 Task: Create a presentation using the workout routine from the webpage.
Action: Mouse moved to (561, 290)
Screenshot: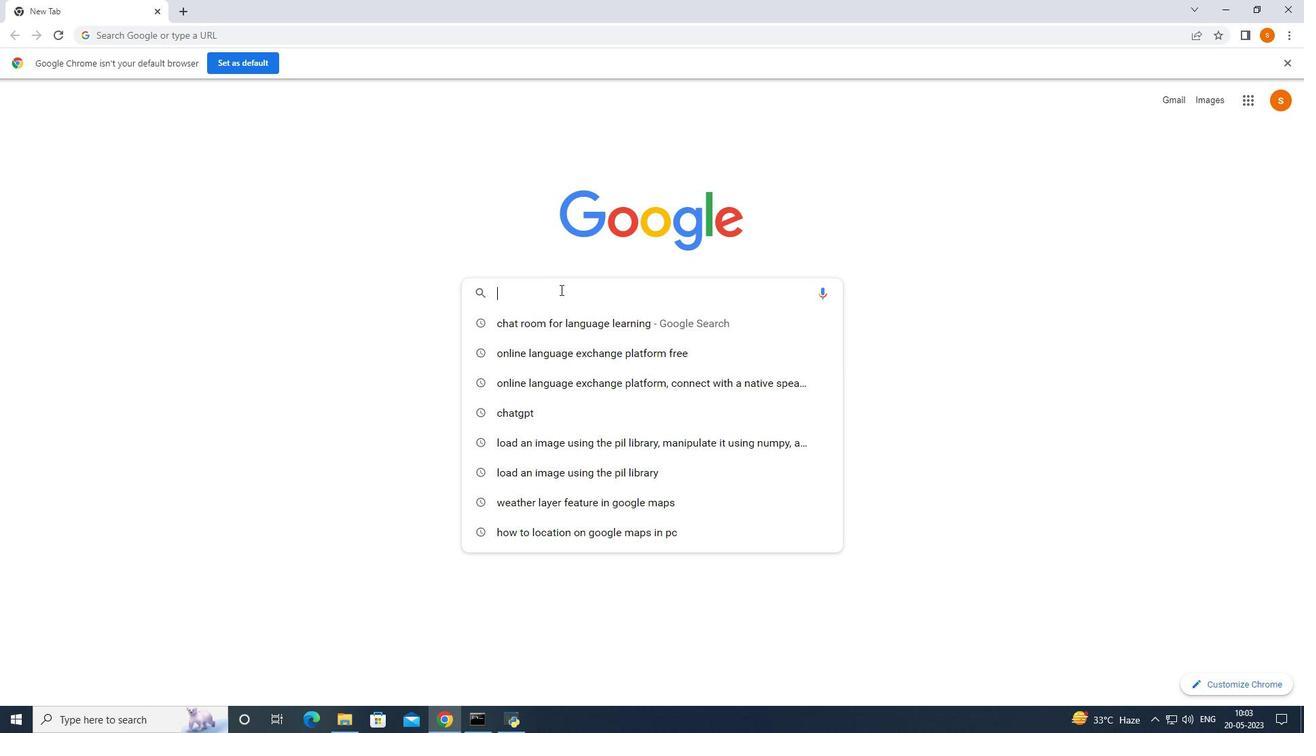 
Action: Key pressed workout<Key.space>routine<Key.space>for<Key.space>
Screenshot: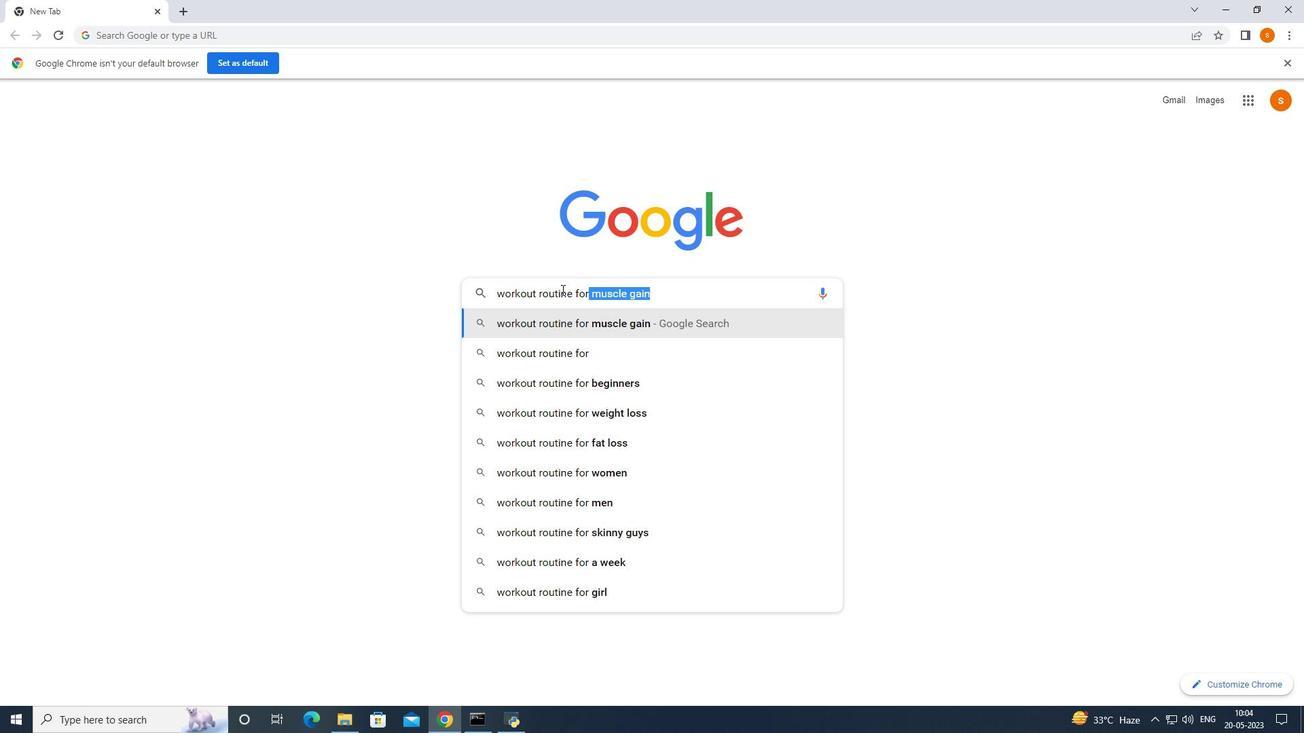 
Action: Mouse moved to (582, 377)
Screenshot: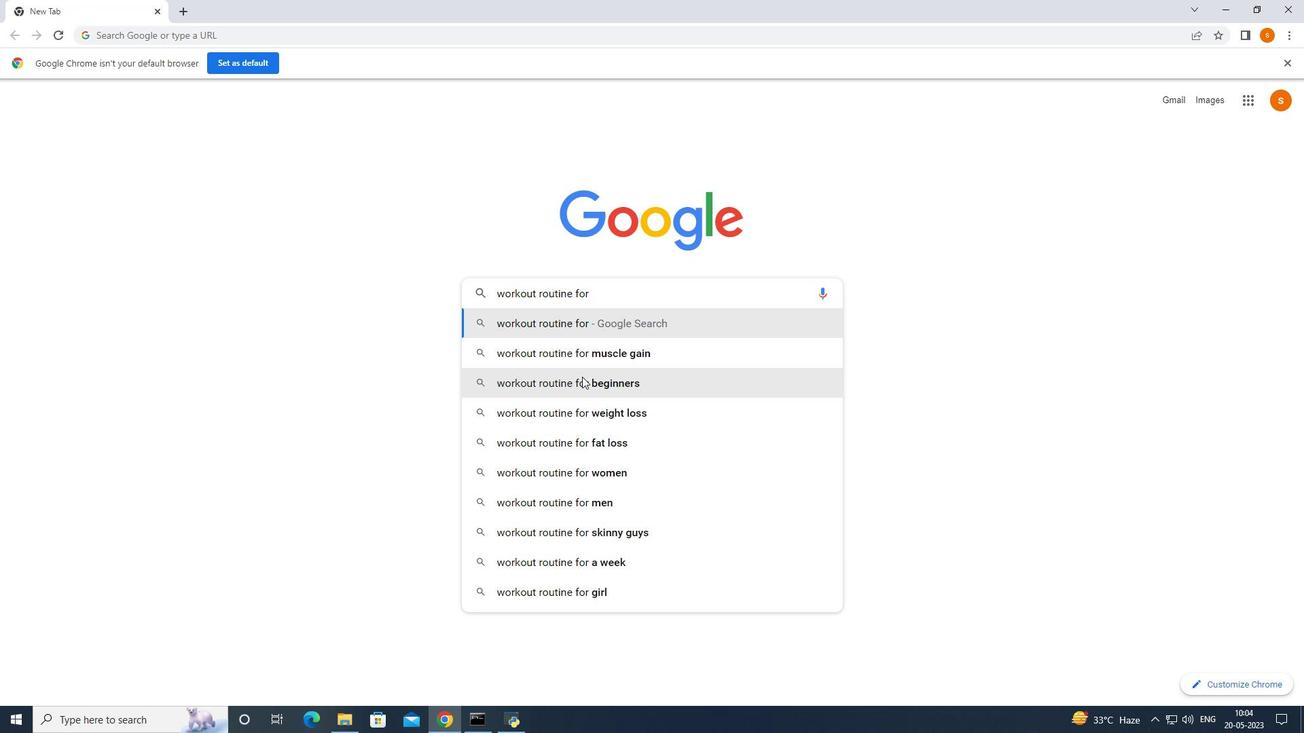 
Action: Mouse pressed left at (582, 377)
Screenshot: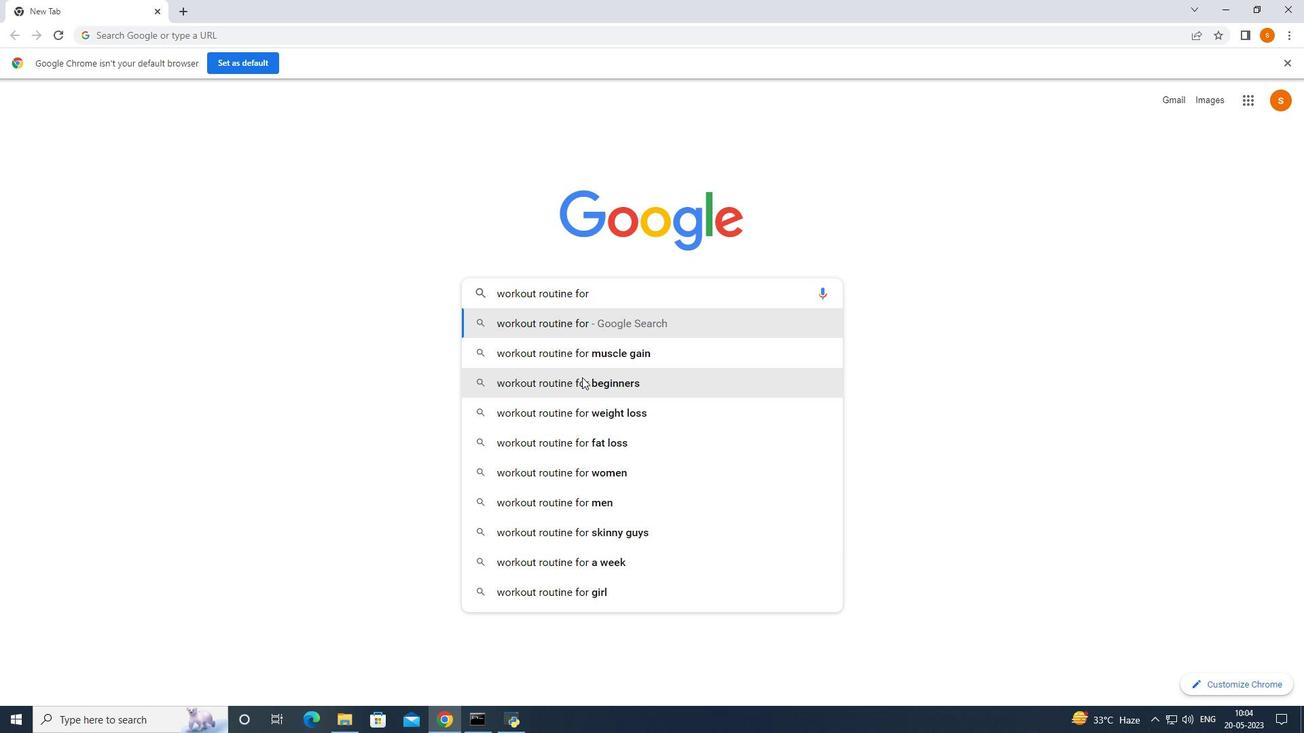 
Action: Mouse moved to (455, 294)
Screenshot: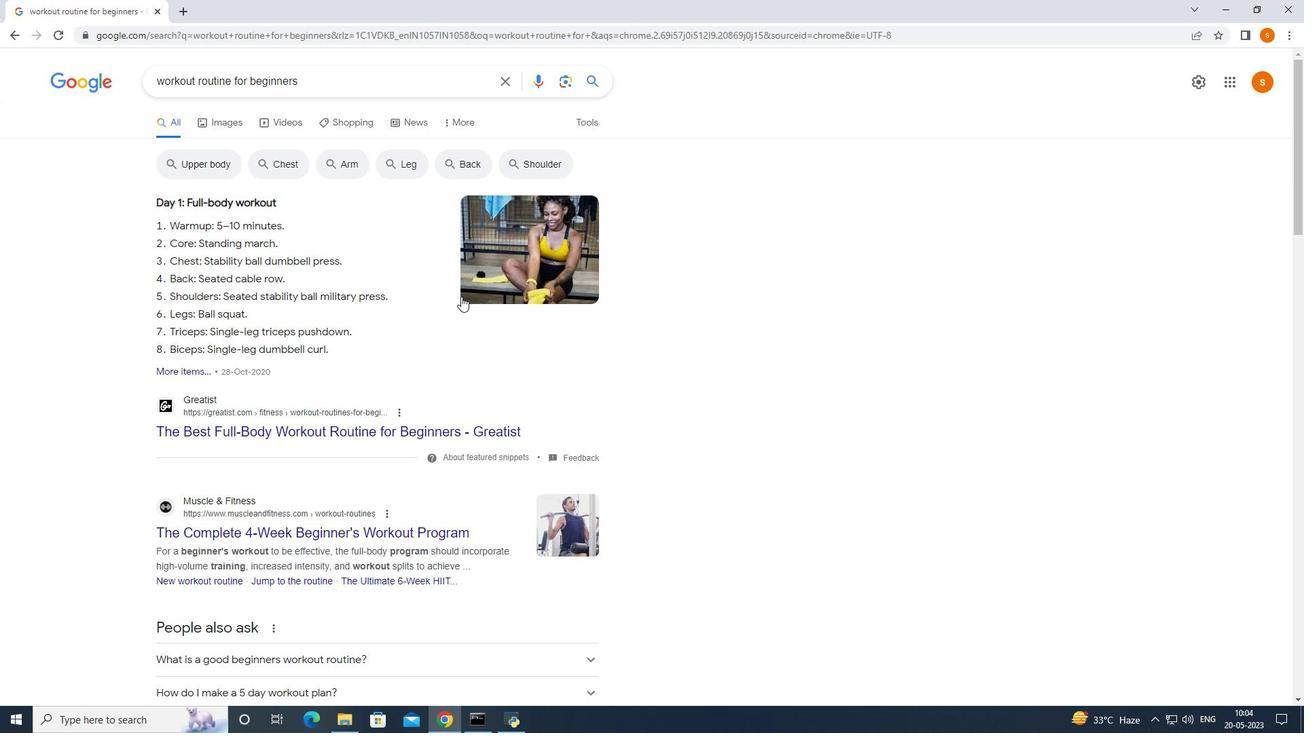 
Action: Mouse scrolled (455, 293) with delta (0, 0)
Screenshot: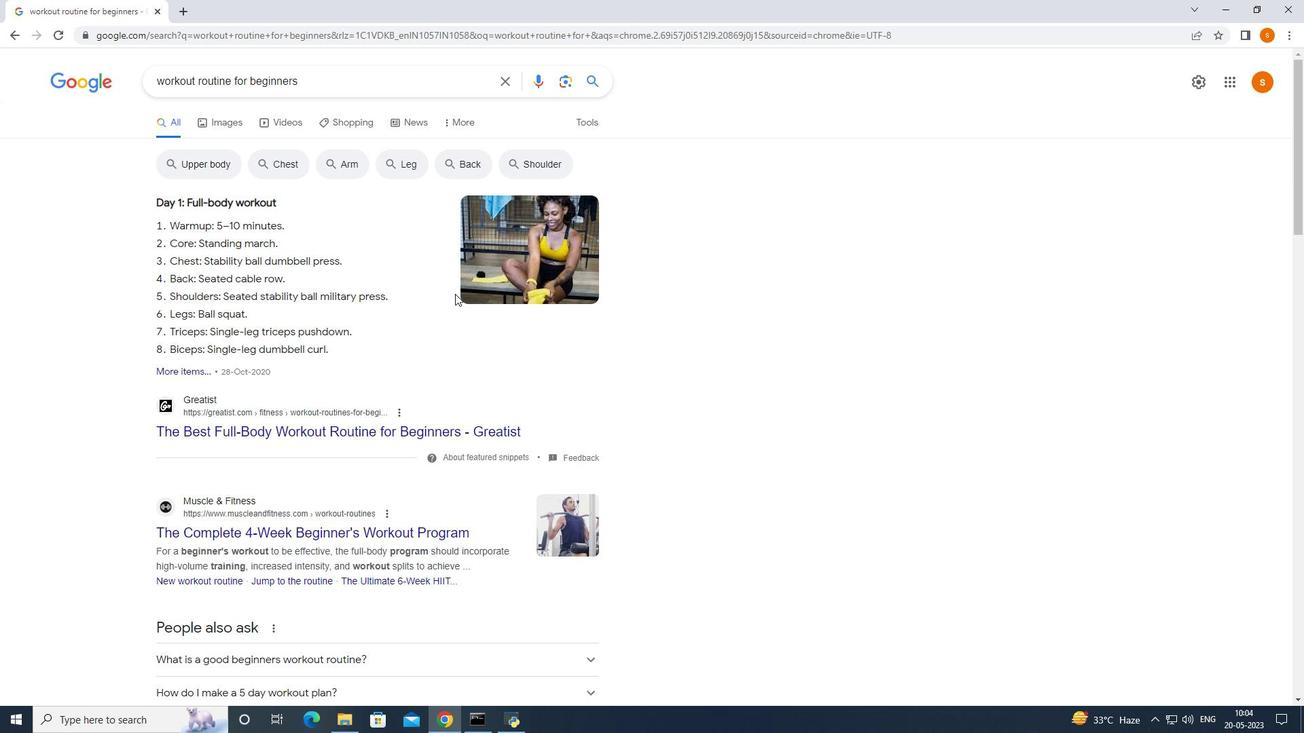 
Action: Mouse moved to (415, 364)
Screenshot: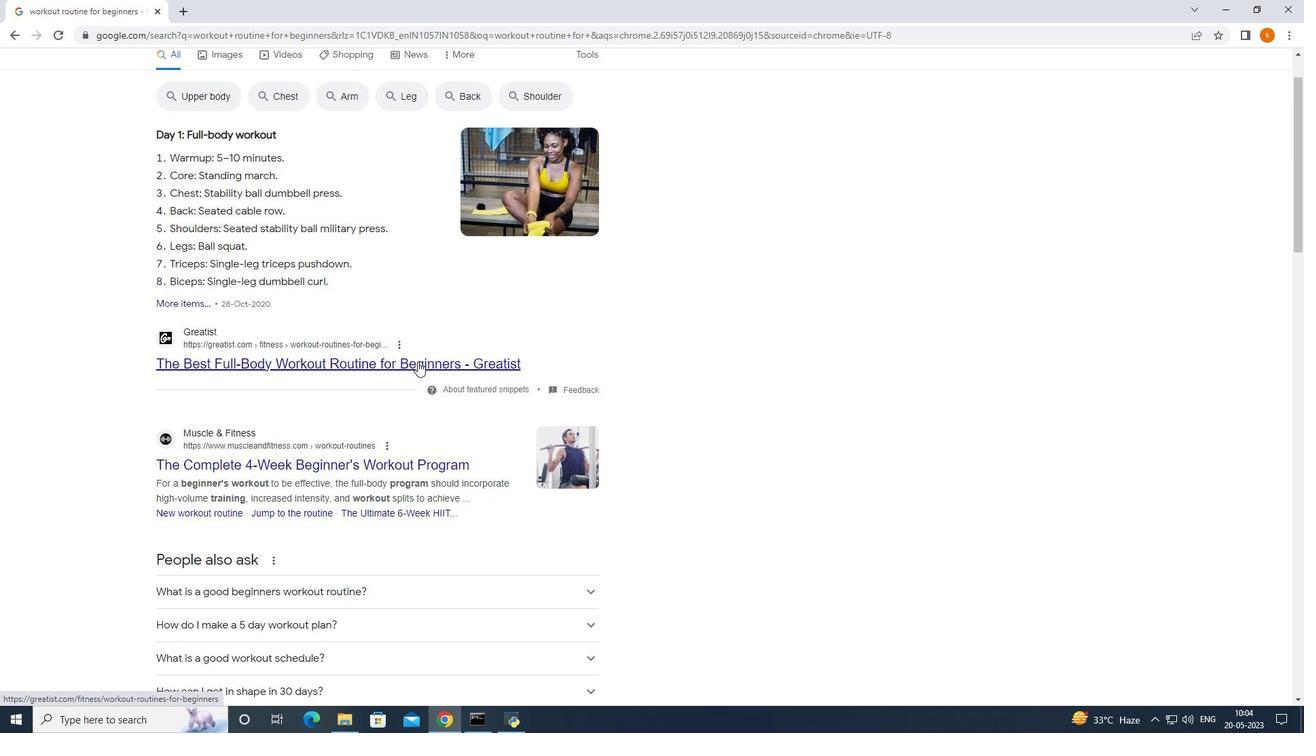 
Action: Mouse pressed left at (415, 364)
Screenshot: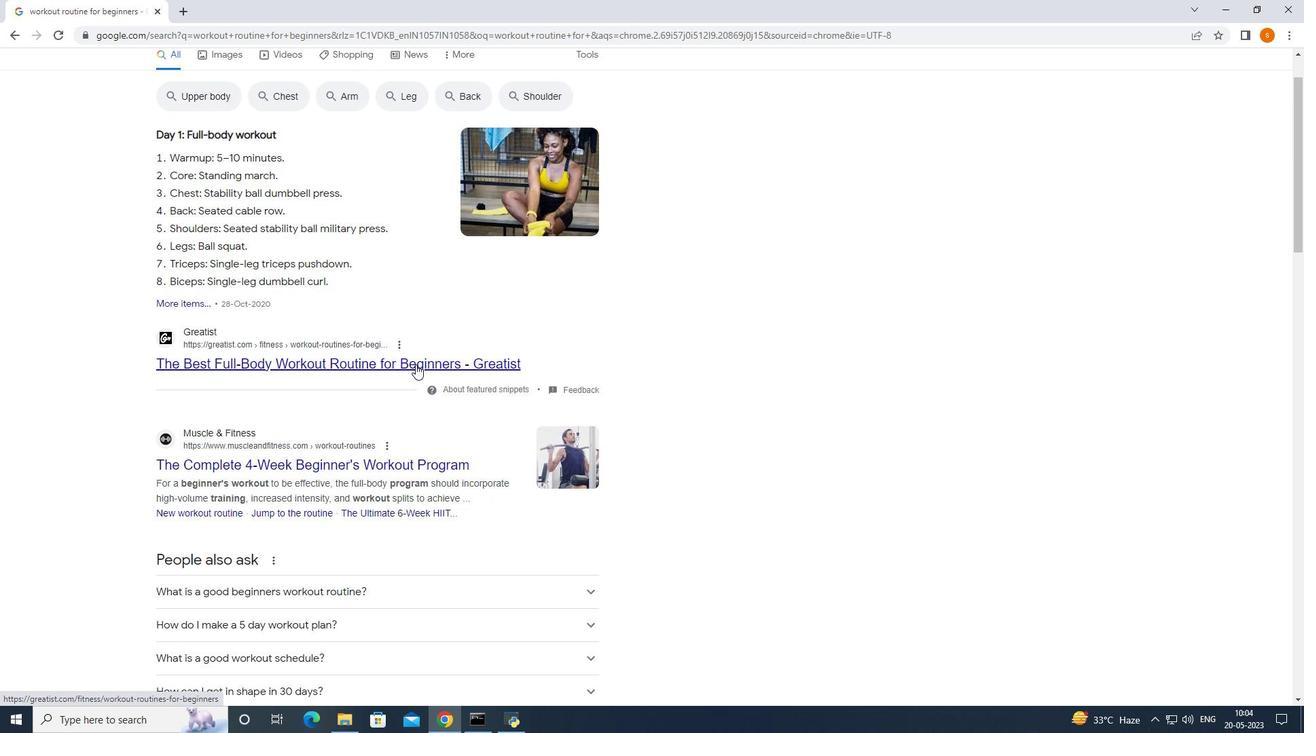 
Action: Mouse moved to (571, 381)
Screenshot: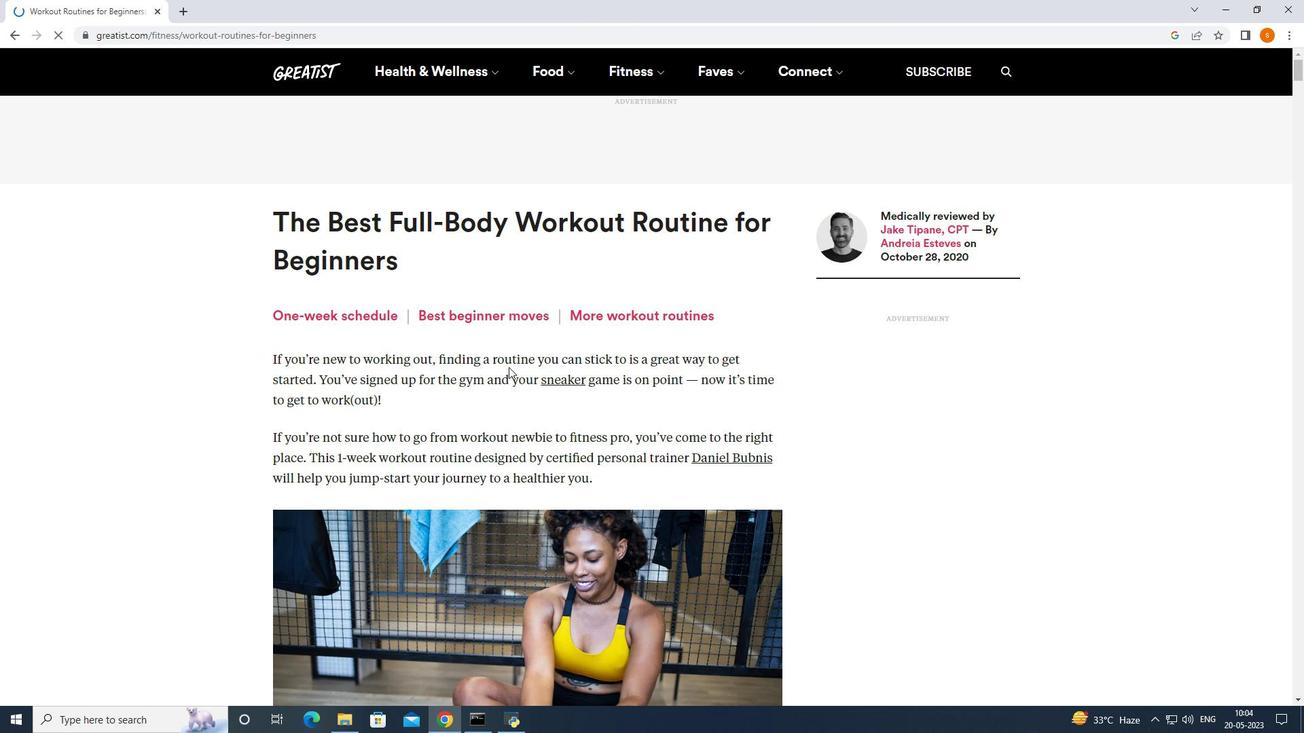 
Action: Mouse scrolled (571, 381) with delta (0, 0)
Screenshot: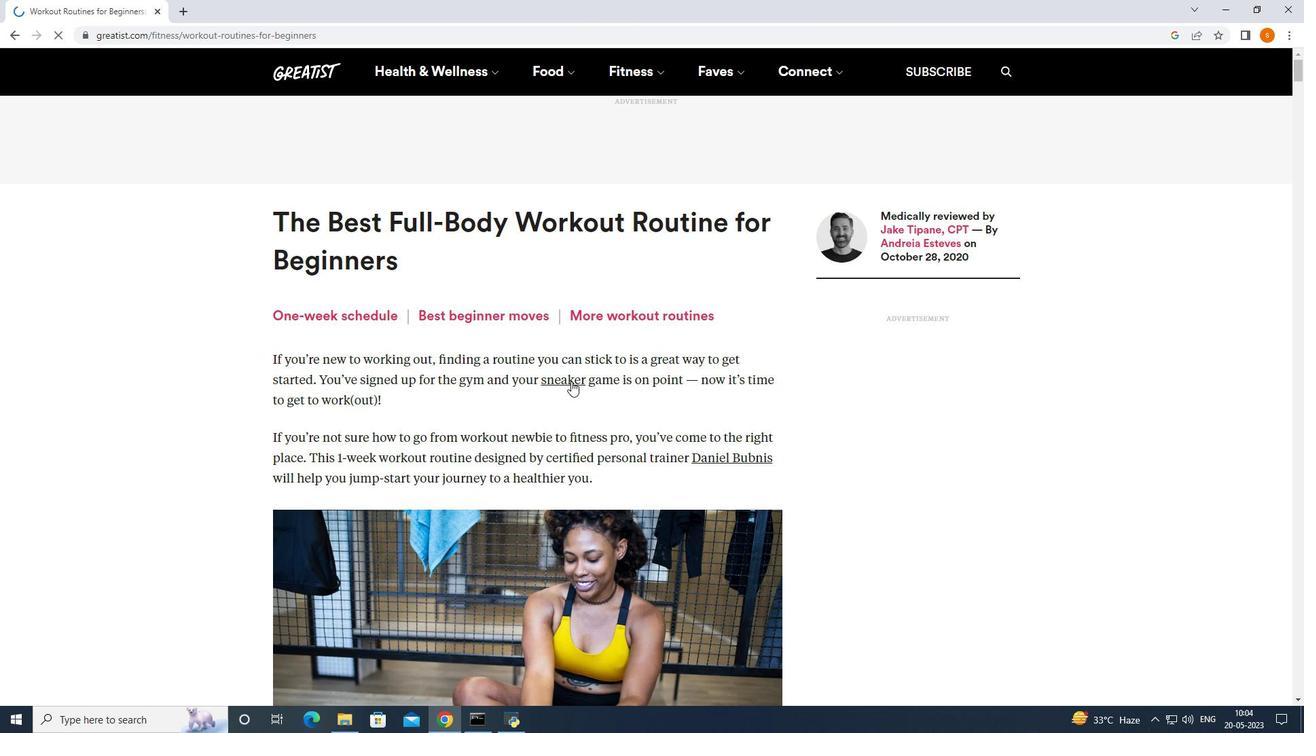 
Action: Mouse moved to (572, 380)
Screenshot: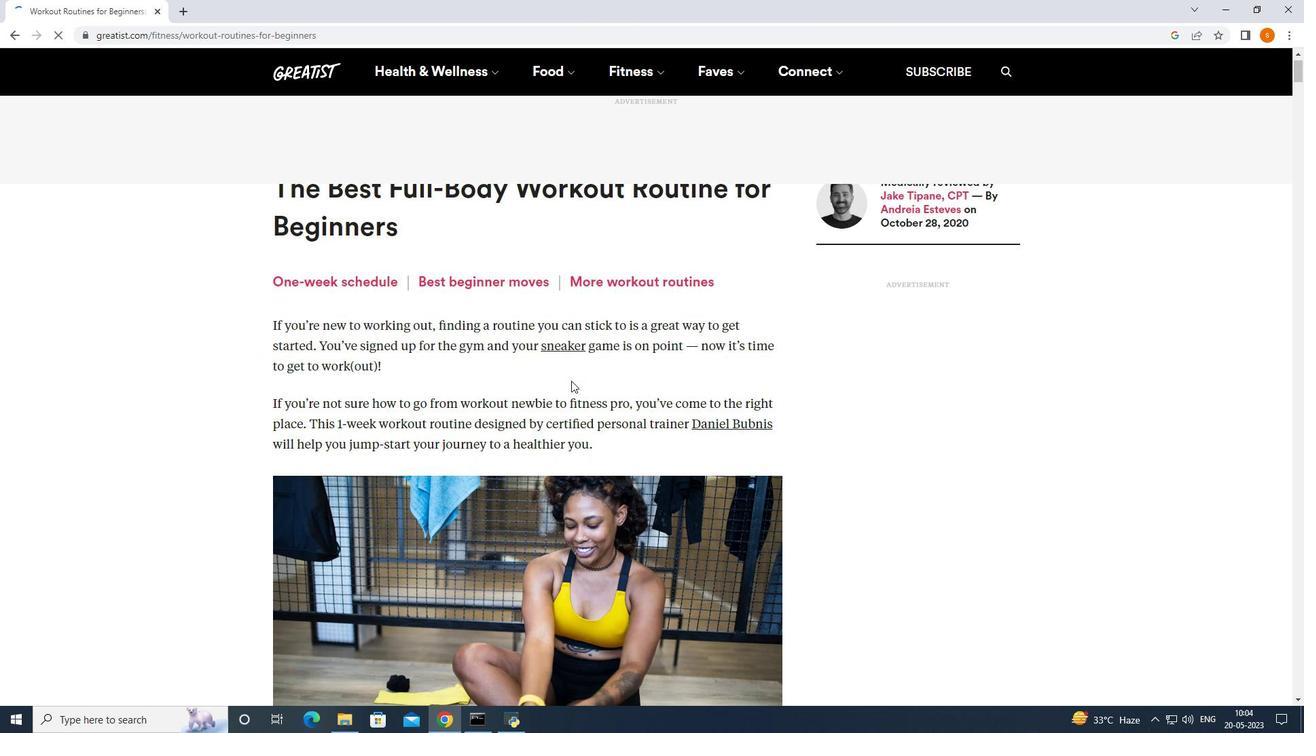 
Action: Mouse scrolled (571, 380) with delta (0, 0)
Screenshot: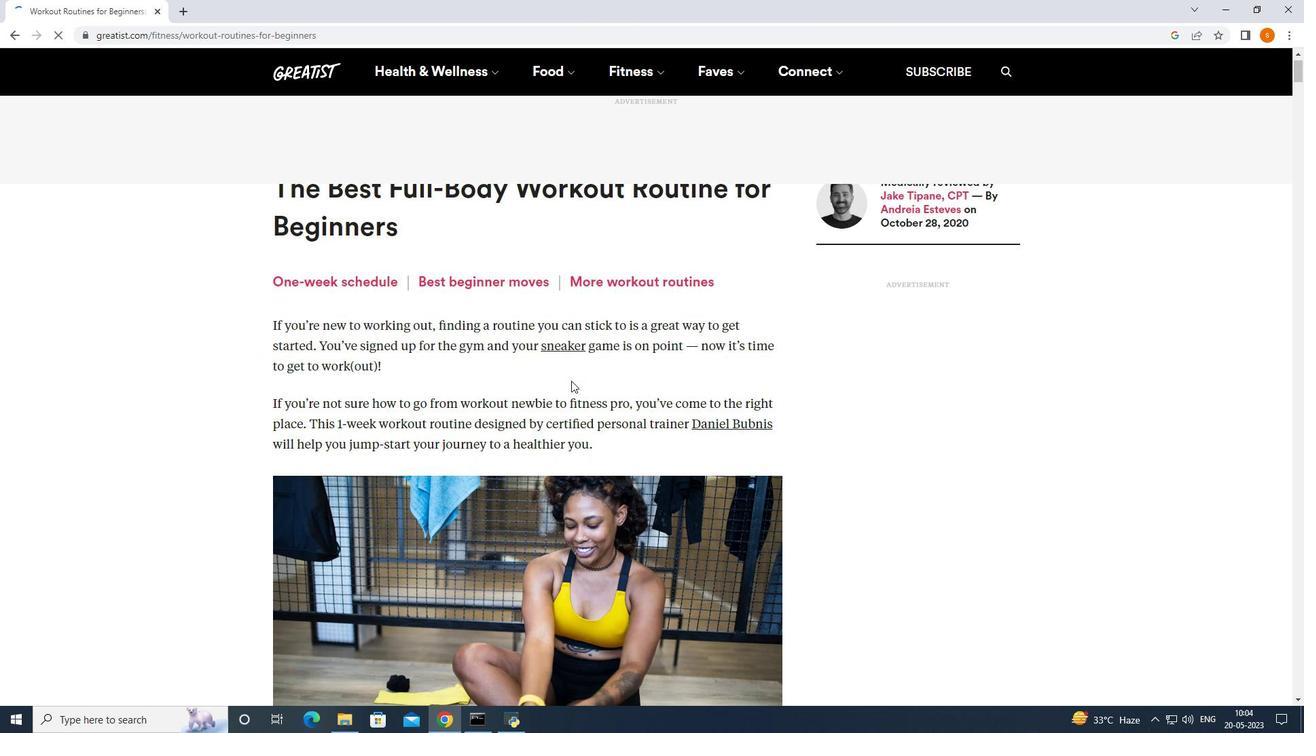 
Action: Mouse moved to (575, 379)
Screenshot: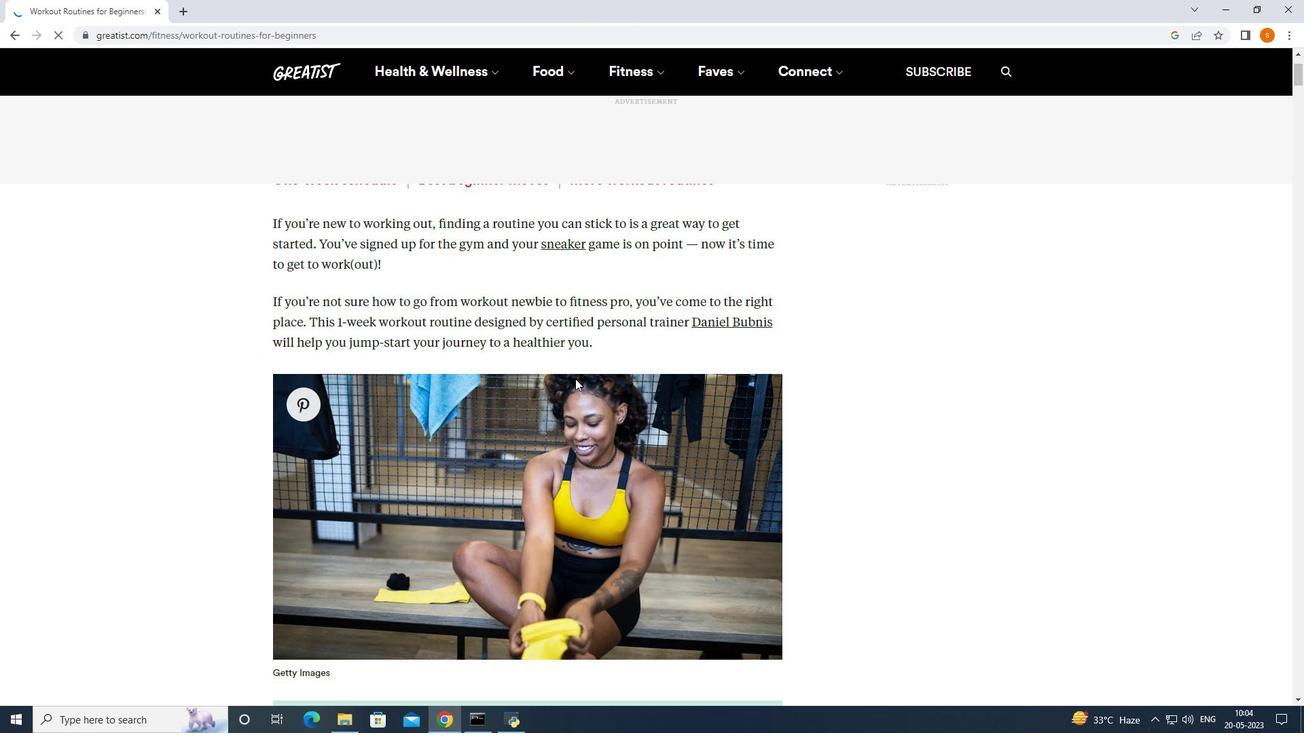 
Action: Mouse scrolled (575, 378) with delta (0, 0)
Screenshot: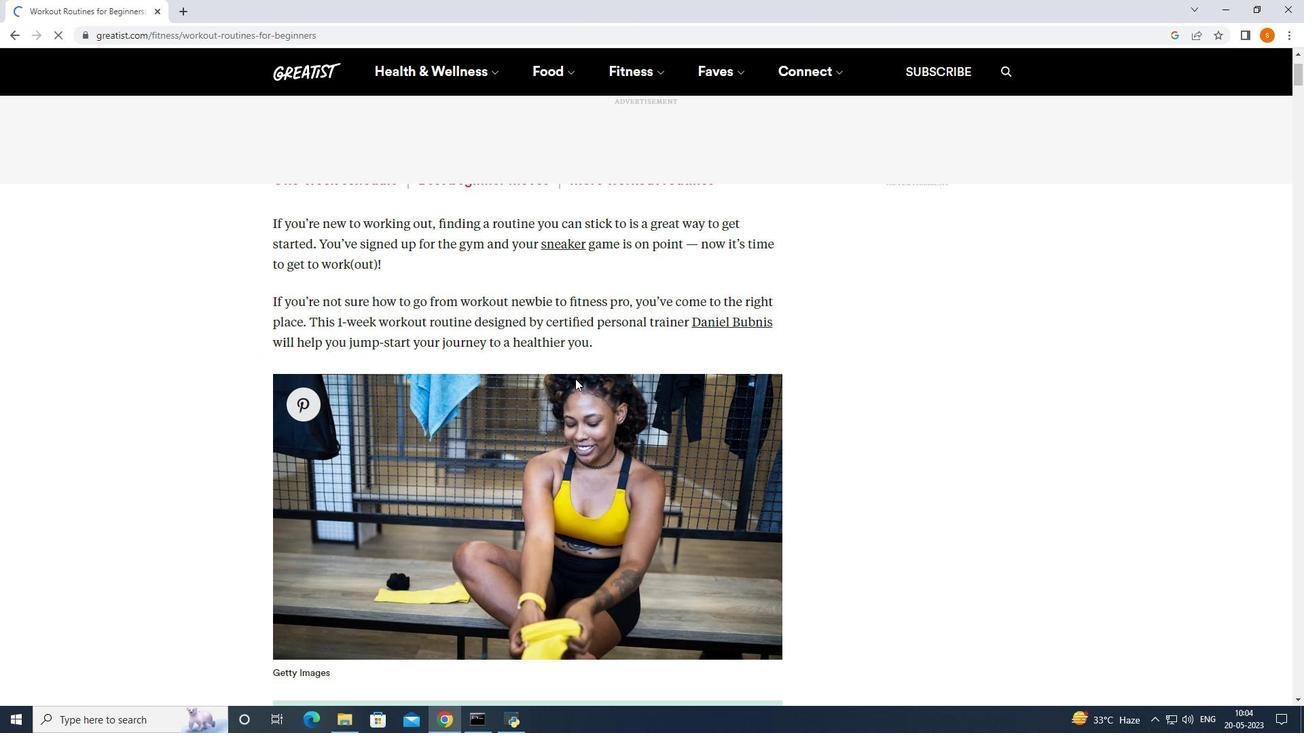 
Action: Mouse moved to (419, 478)
Screenshot: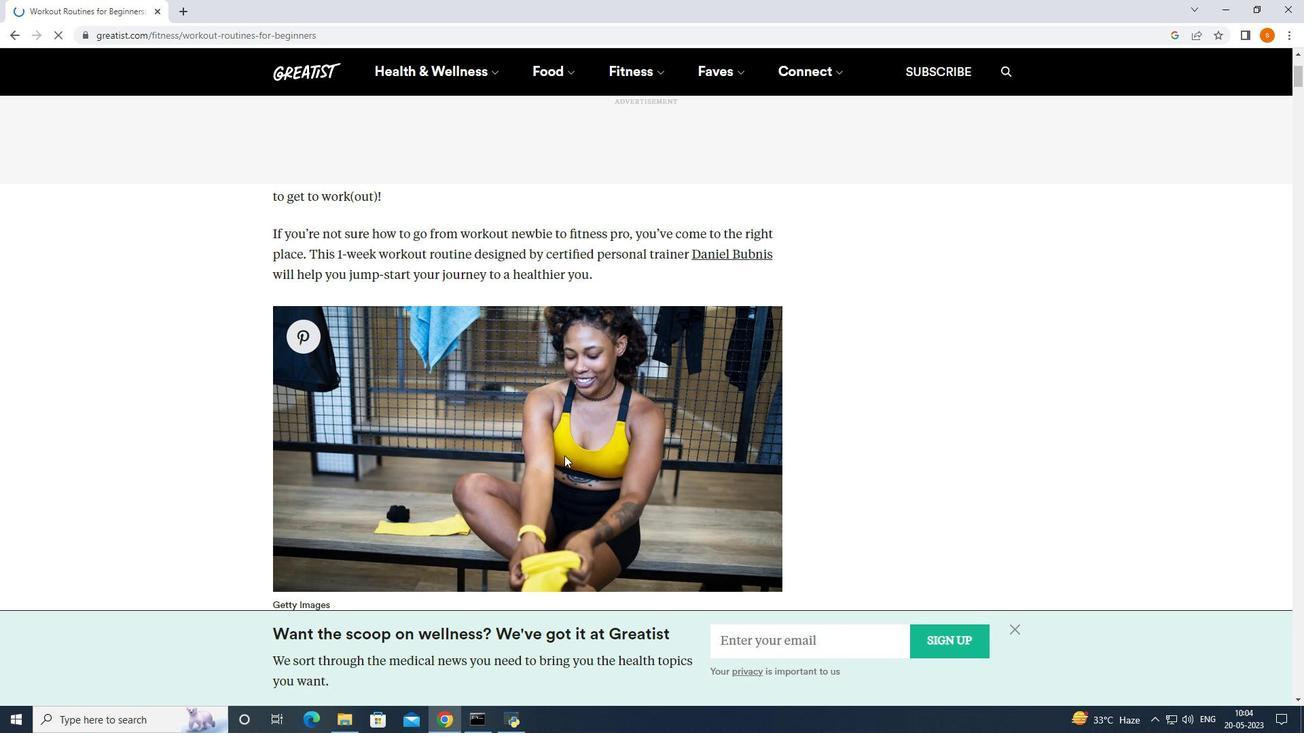 
Action: Mouse scrolled (419, 477) with delta (0, 0)
Screenshot: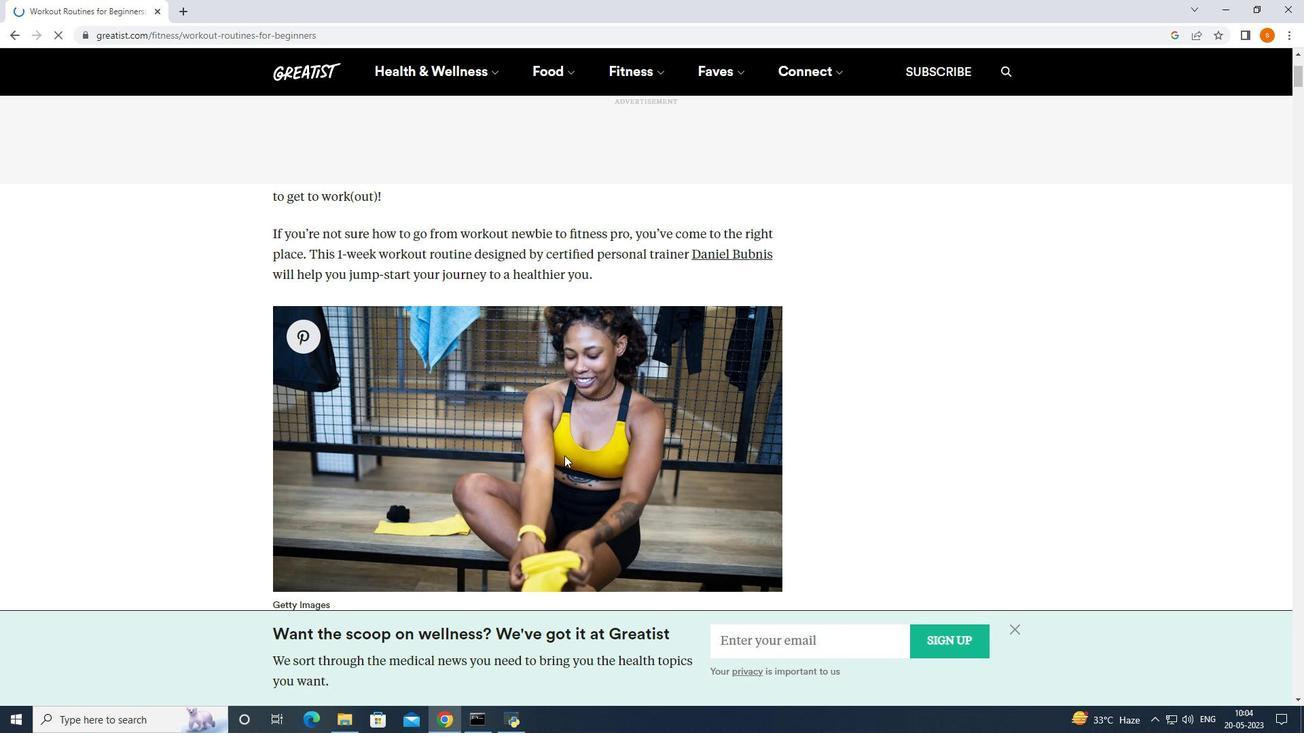 
Action: Mouse moved to (421, 478)
Screenshot: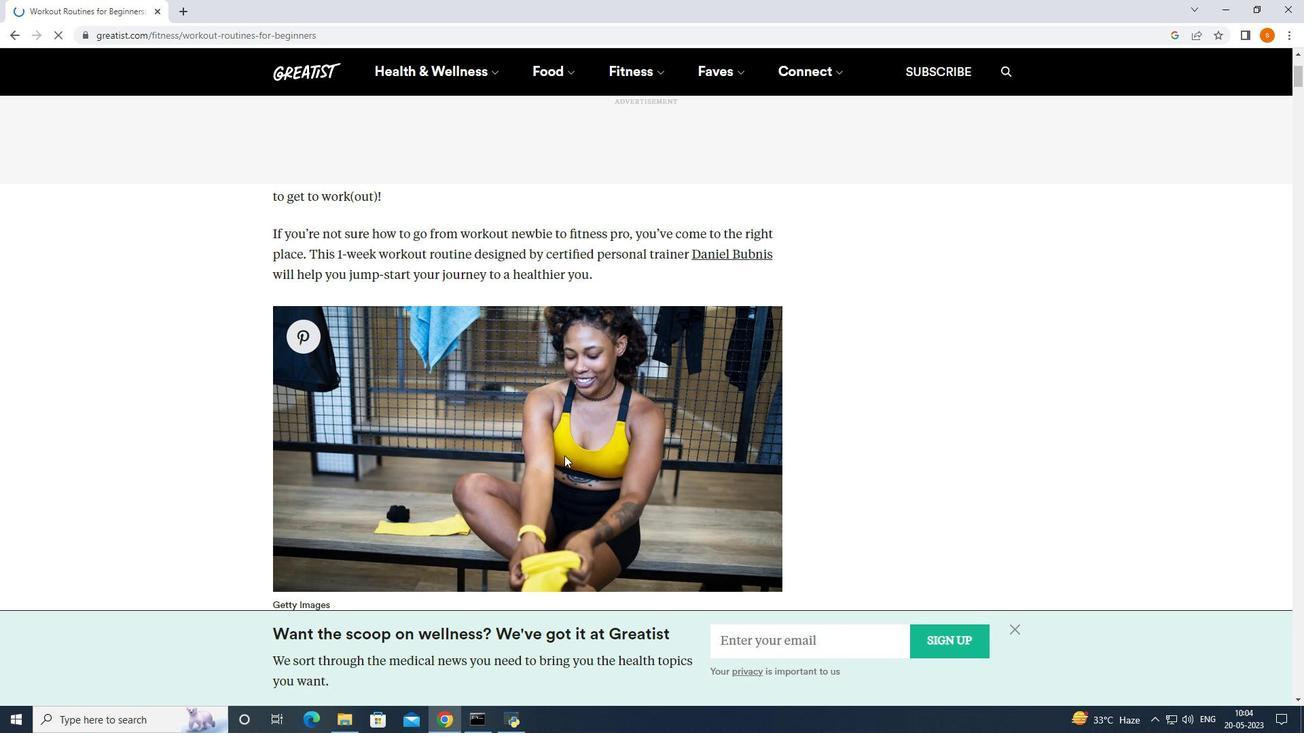 
Action: Mouse scrolled (419, 477) with delta (0, 0)
Screenshot: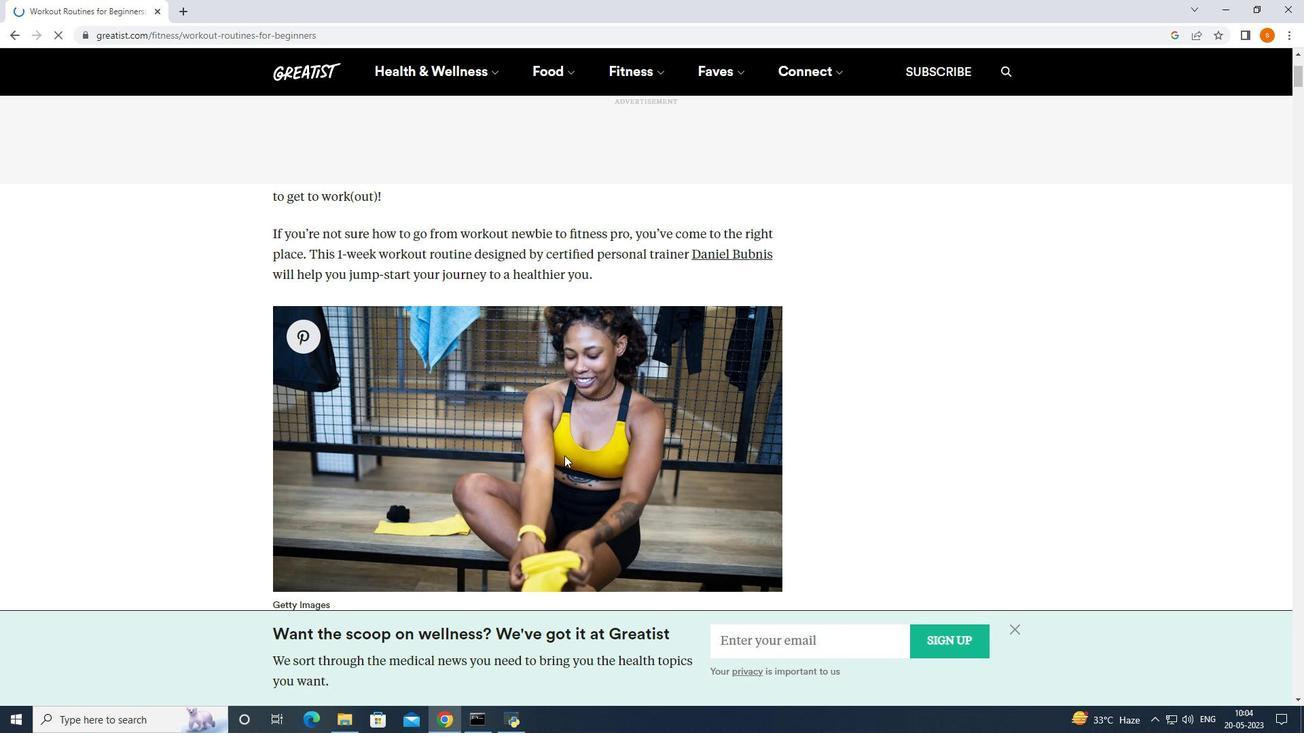 
Action: Mouse scrolled (421, 477) with delta (0, 0)
Screenshot: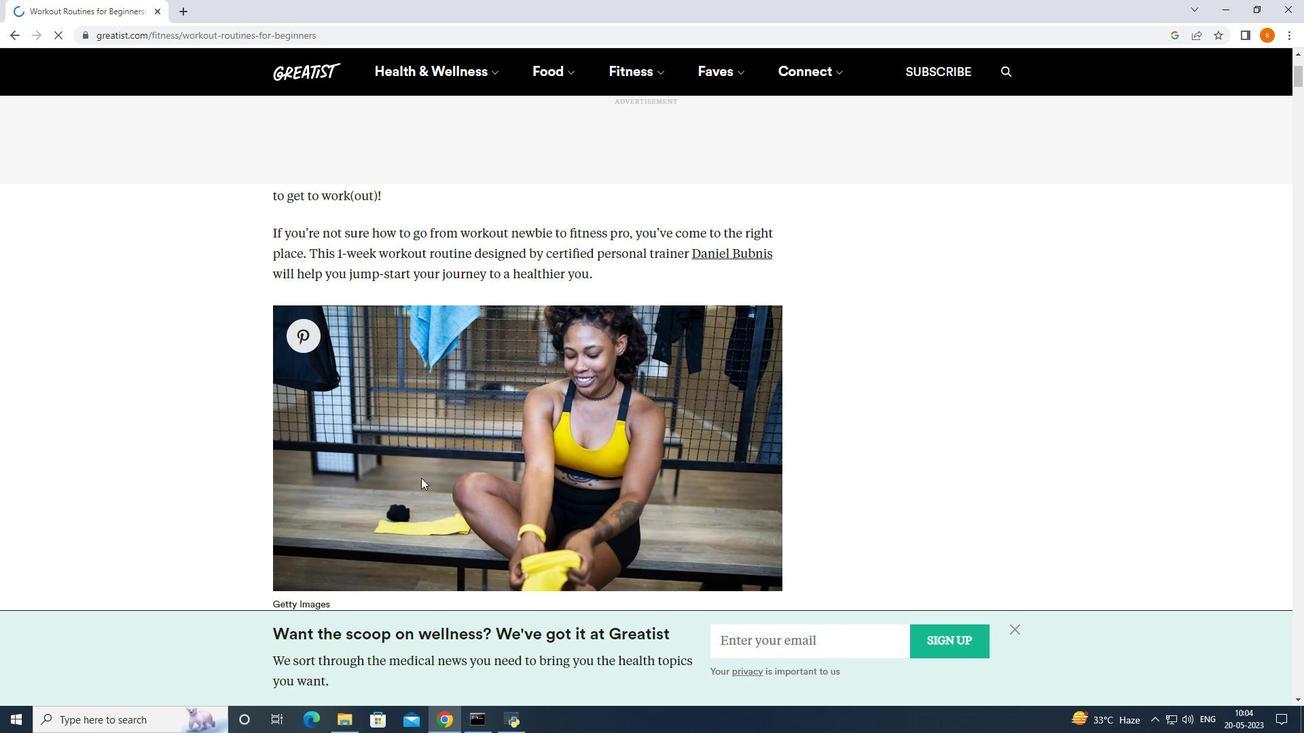 
Action: Mouse moved to (482, 478)
Screenshot: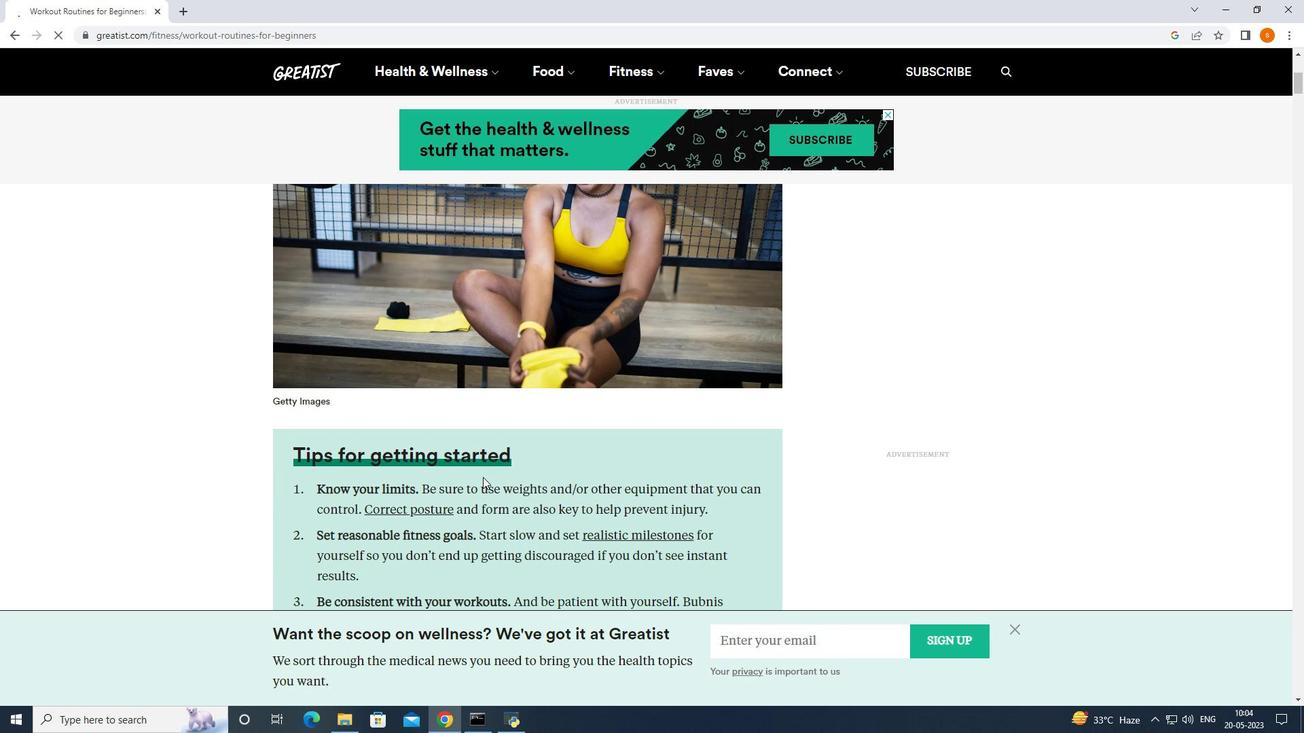 
Action: Mouse scrolled (482, 477) with delta (0, 0)
Screenshot: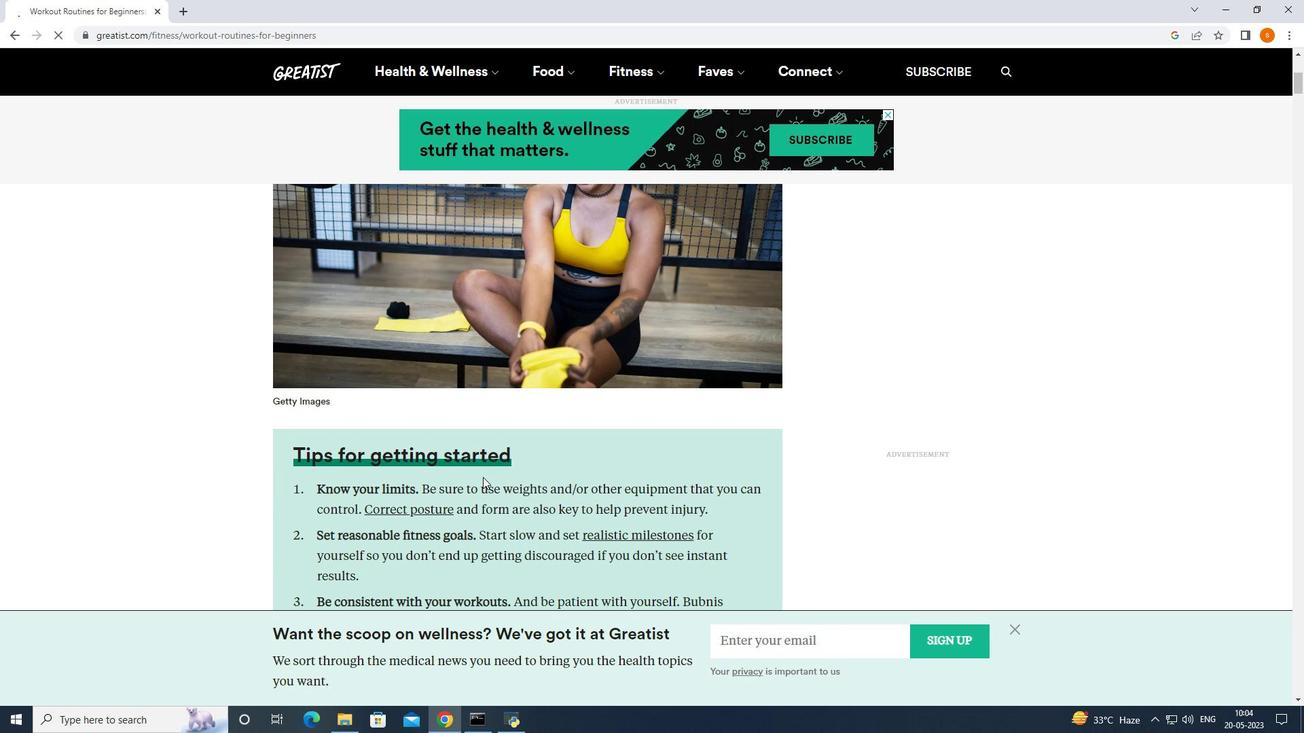 
Action: Mouse moved to (485, 472)
Screenshot: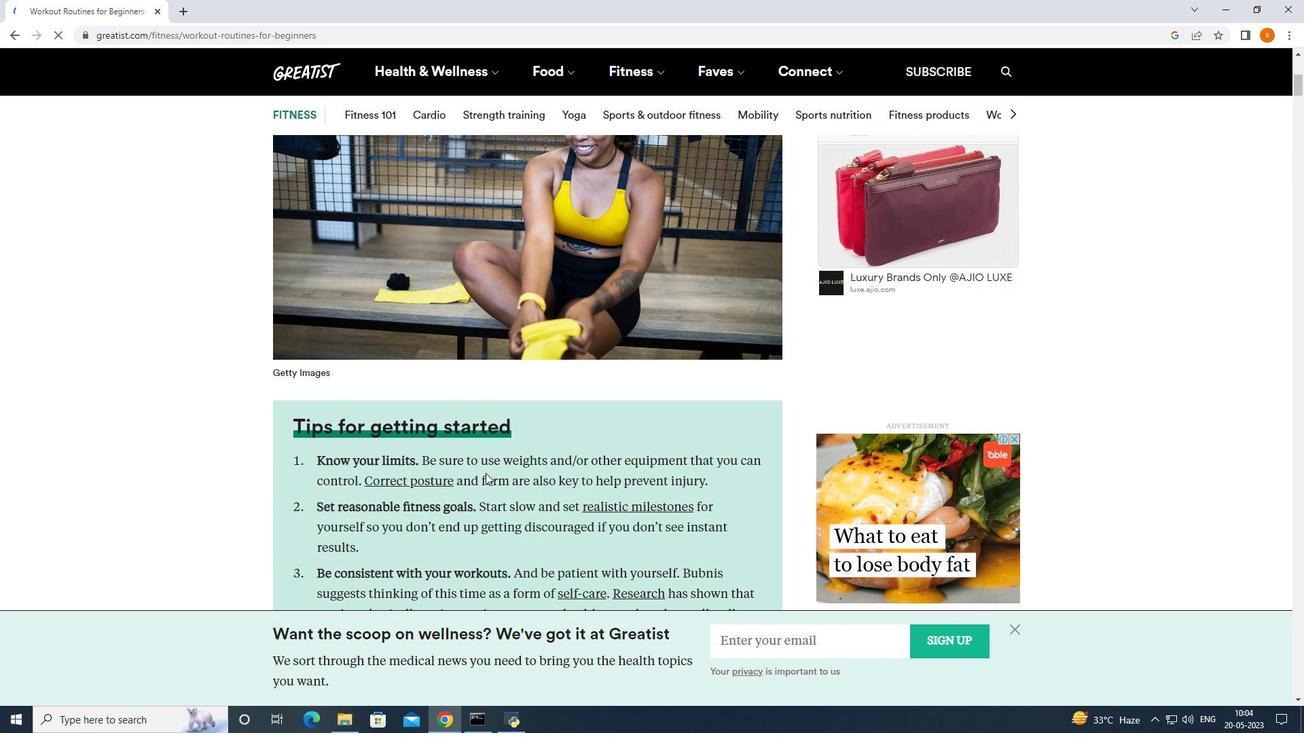 
Action: Mouse scrolled (485, 472) with delta (0, 0)
Screenshot: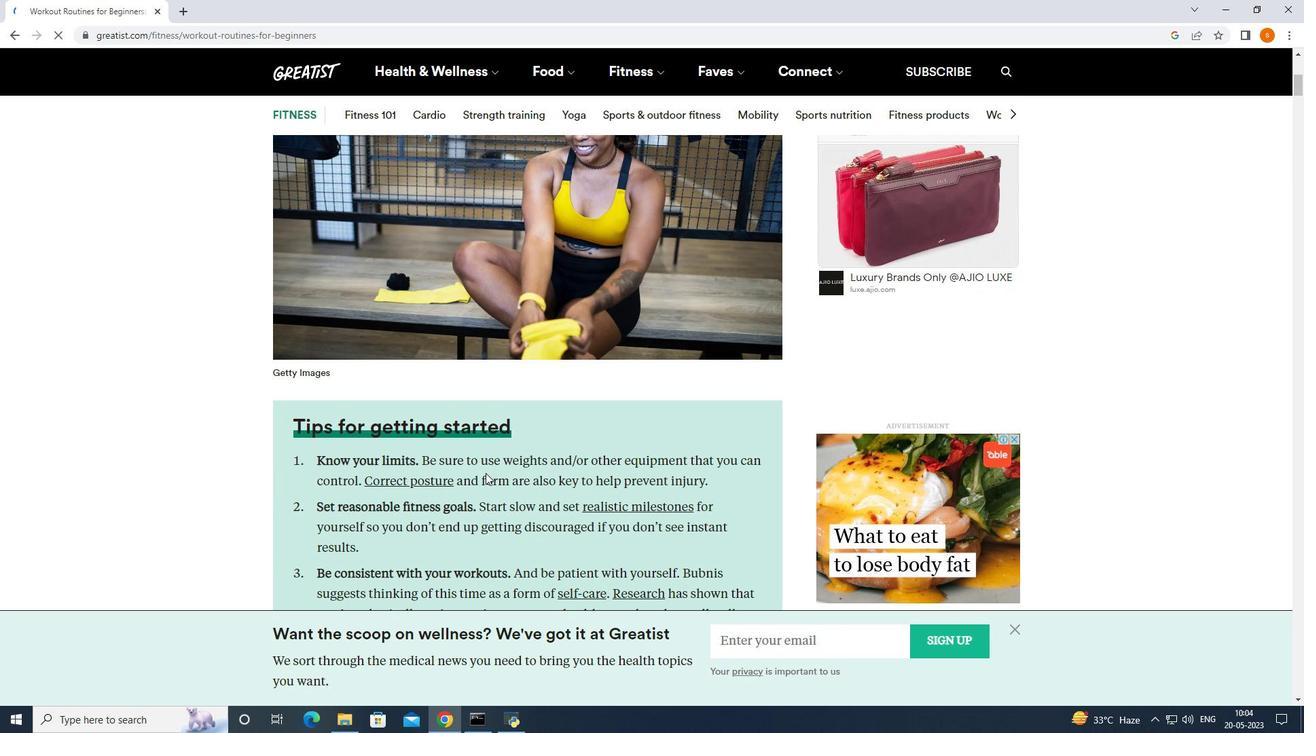 
Action: Mouse moved to (485, 494)
Screenshot: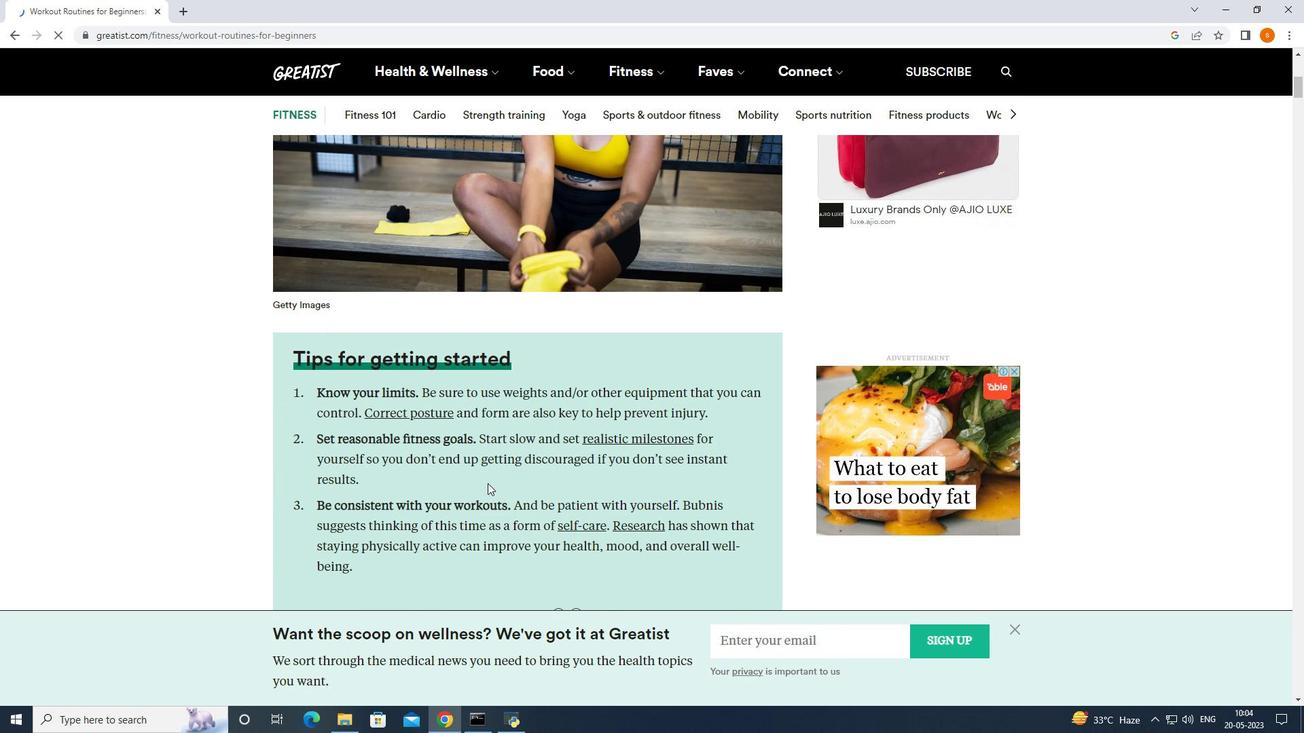
Action: Mouse scrolled (485, 493) with delta (0, 0)
Screenshot: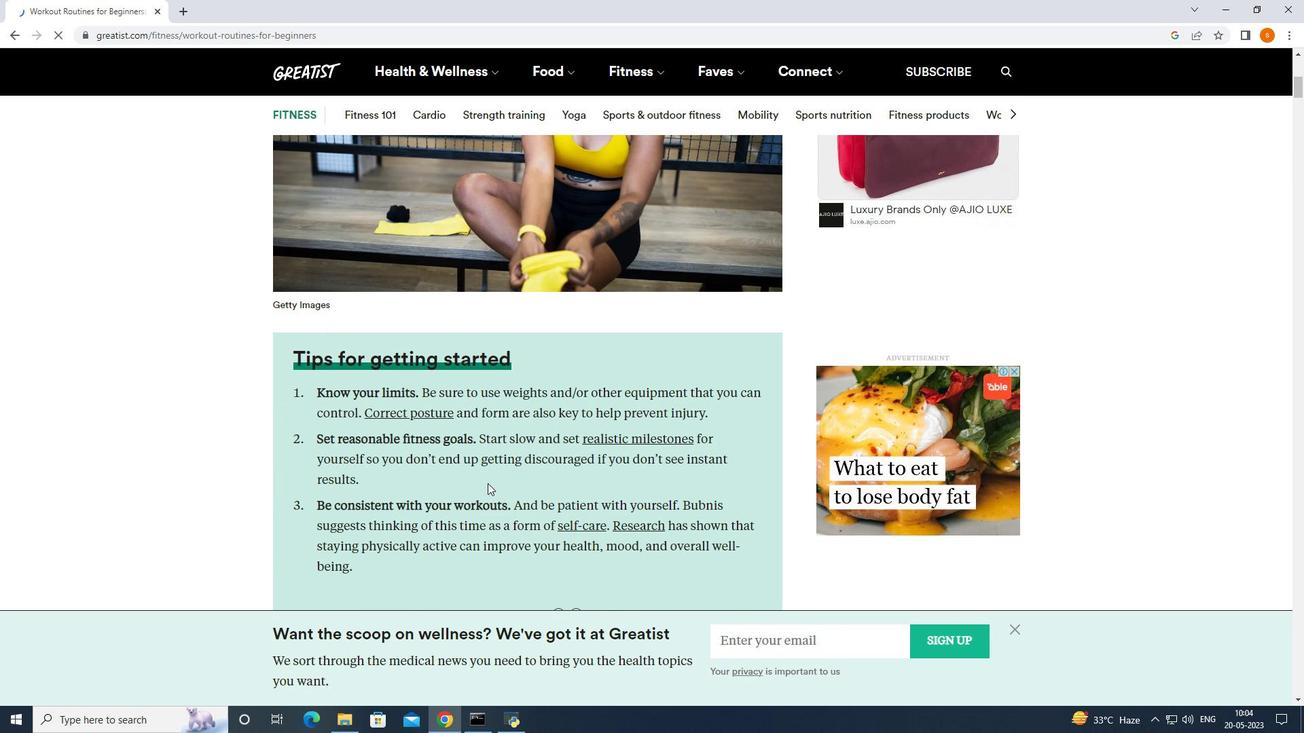 
Action: Mouse moved to (488, 482)
Screenshot: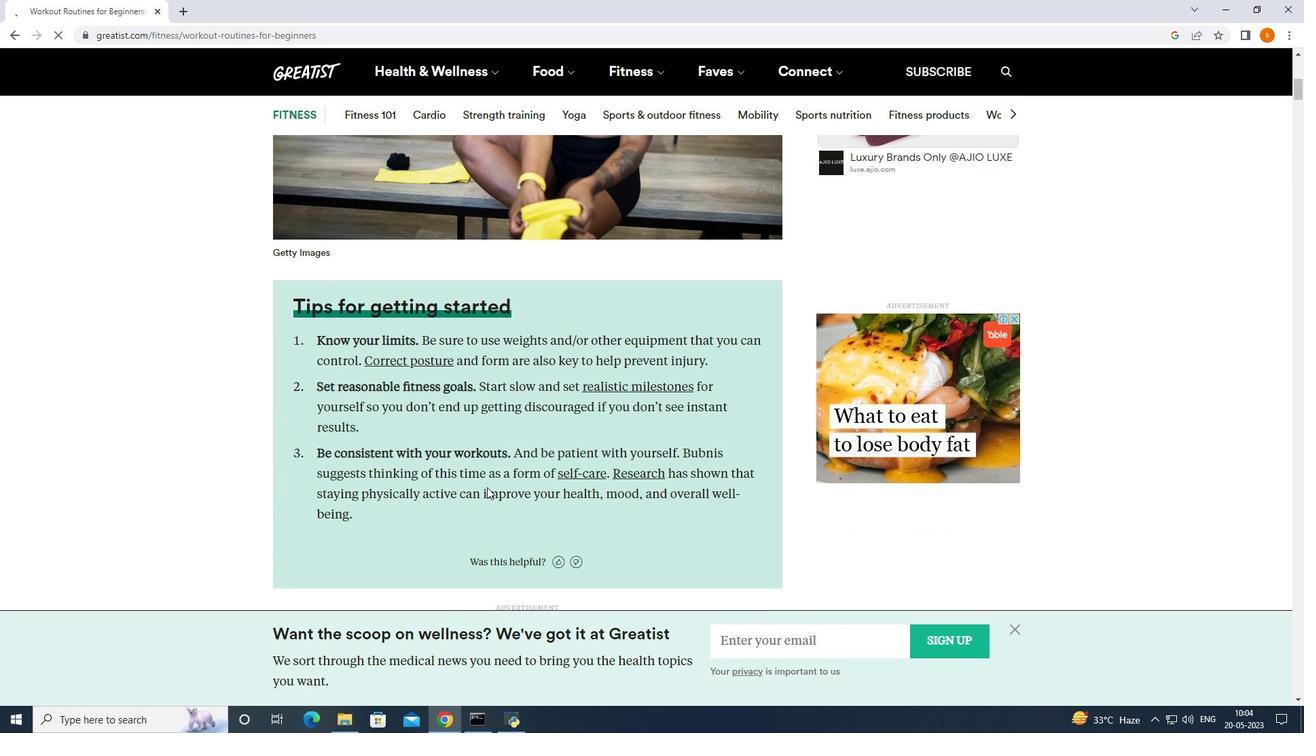 
Action: Mouse scrolled (488, 482) with delta (0, 0)
Screenshot: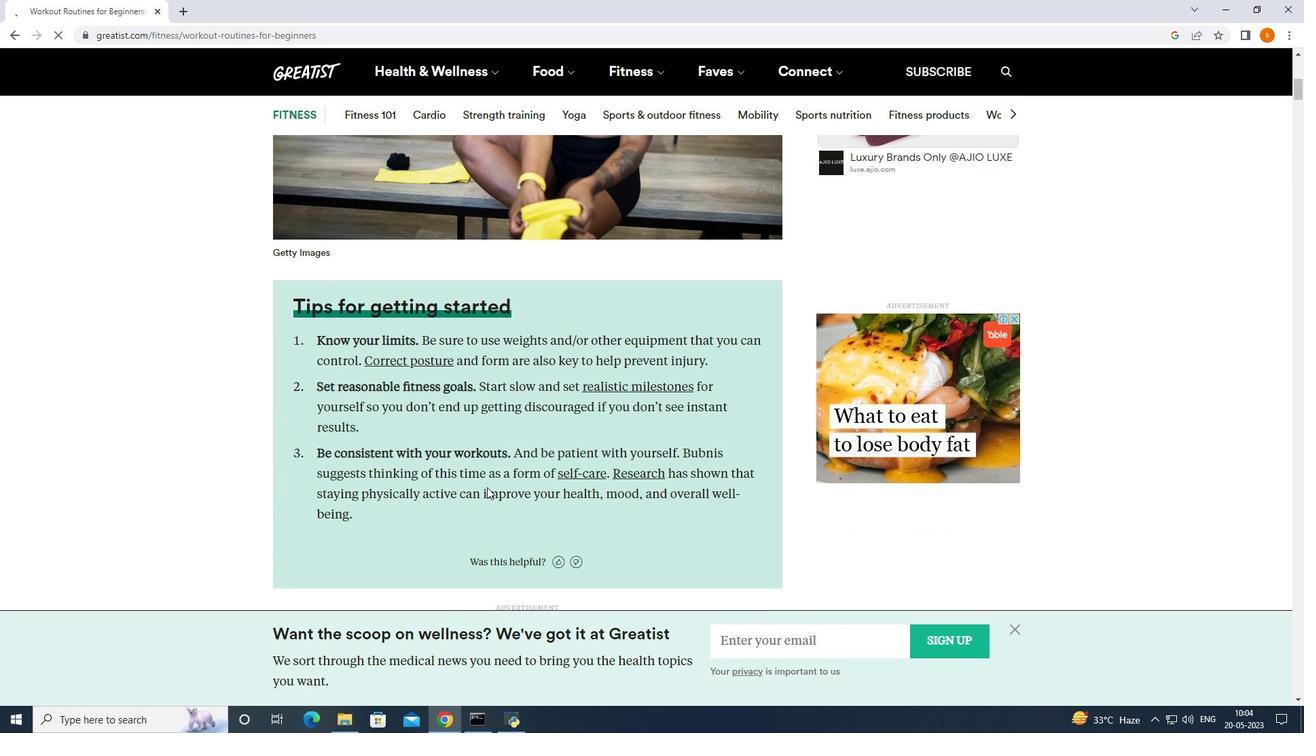 
Action: Mouse scrolled (488, 482) with delta (0, 0)
Screenshot: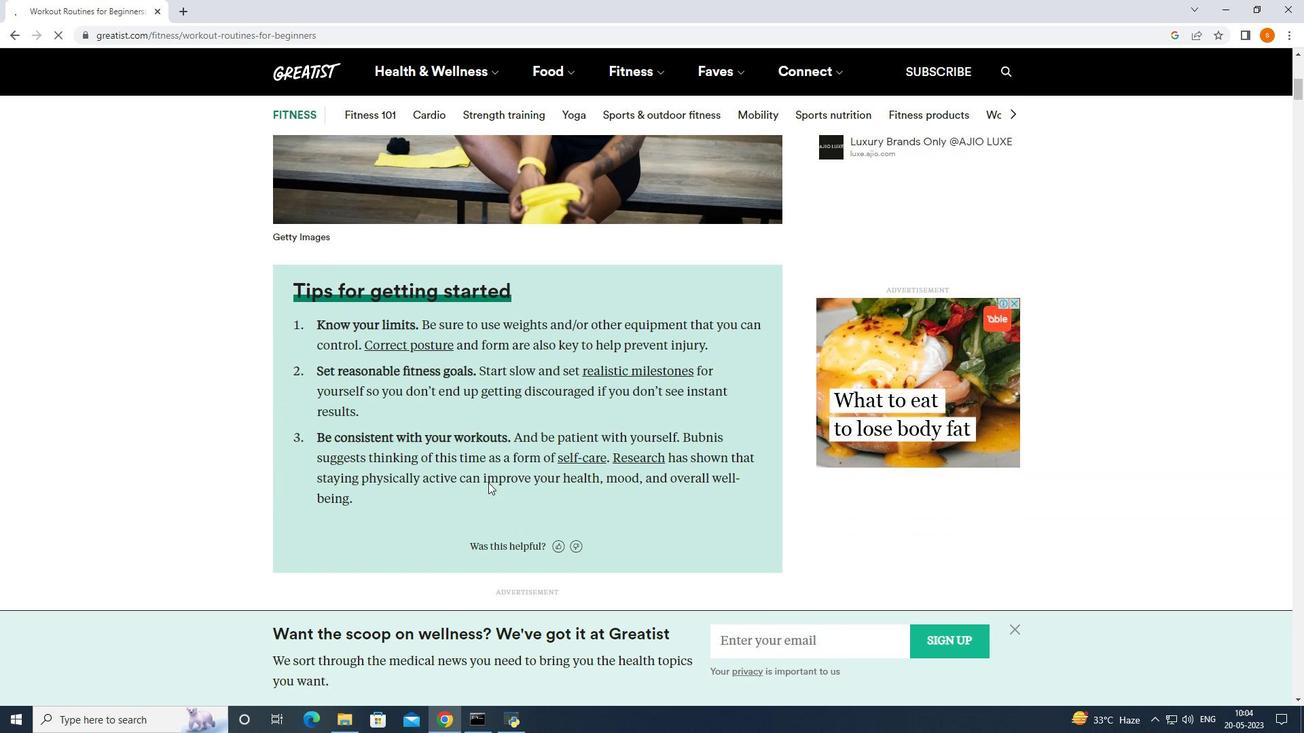 
Action: Mouse moved to (489, 492)
Screenshot: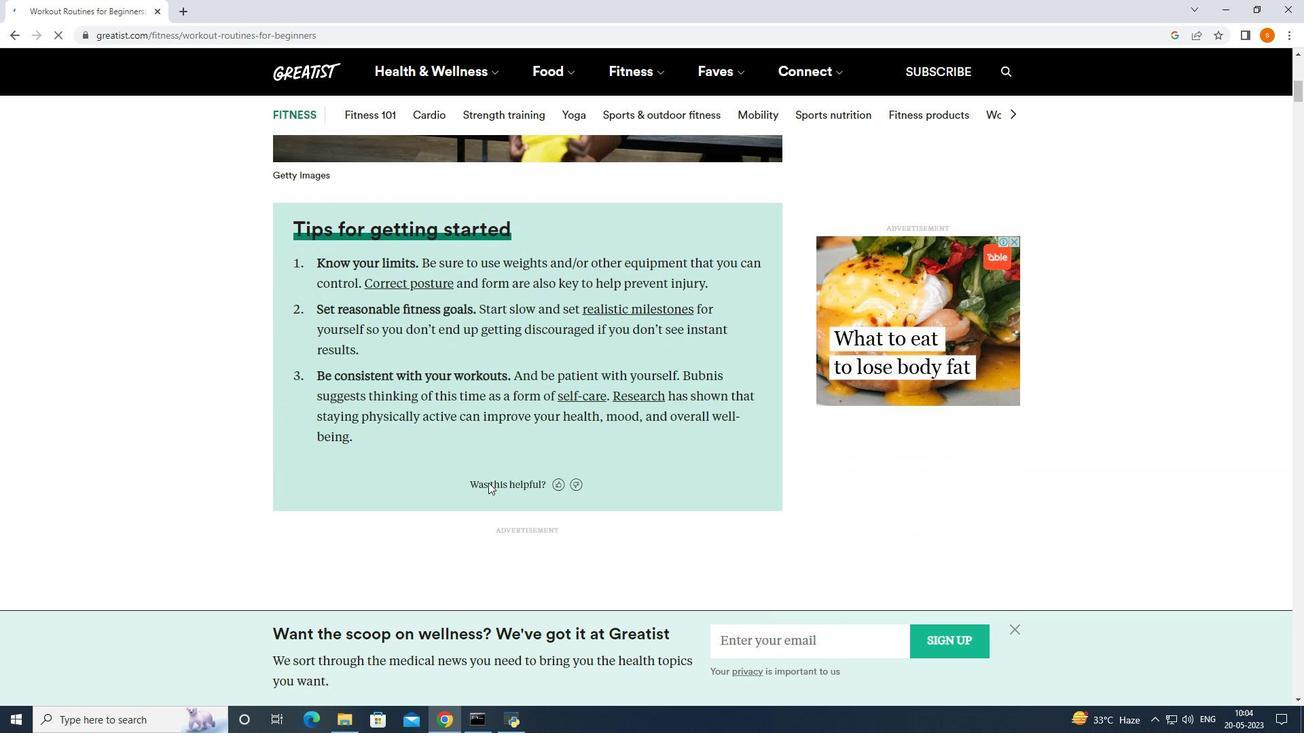 
Action: Mouse scrolled (488, 489) with delta (0, 0)
Screenshot: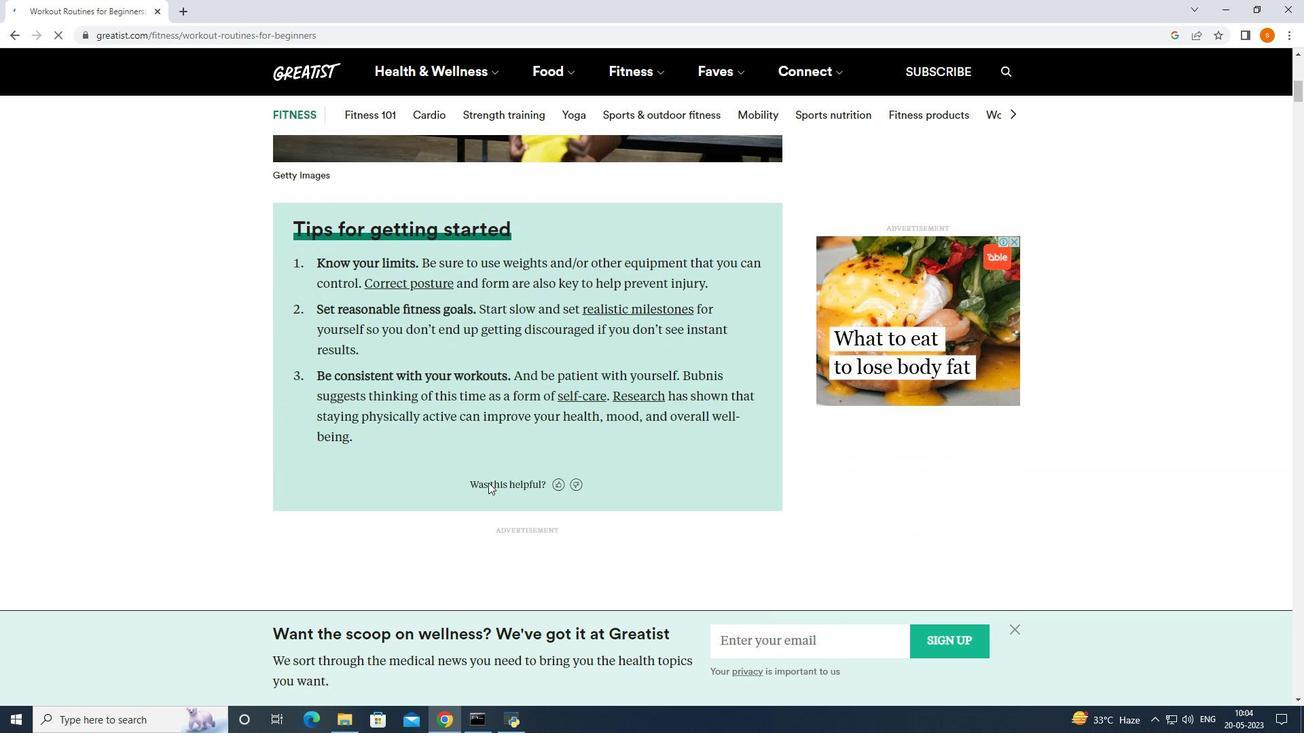 
Action: Mouse moved to (490, 489)
Screenshot: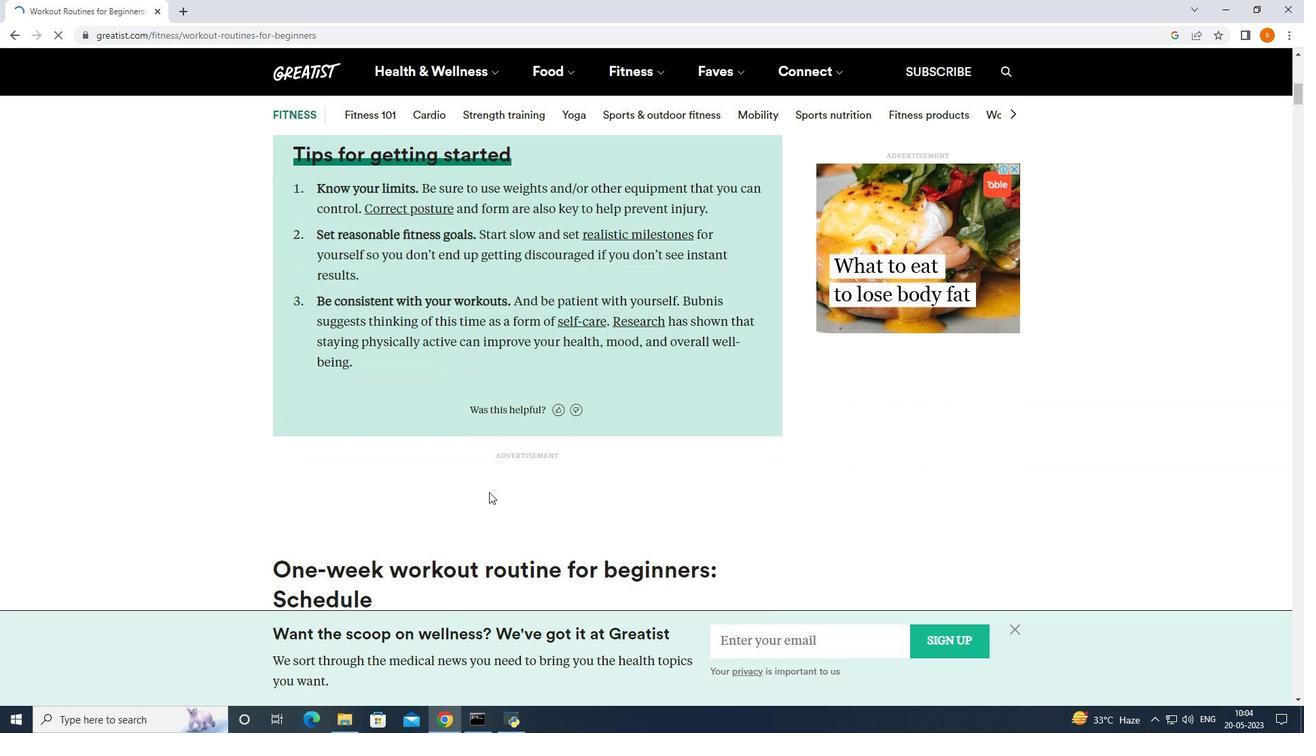 
Action: Mouse scrolled (490, 488) with delta (0, 0)
Screenshot: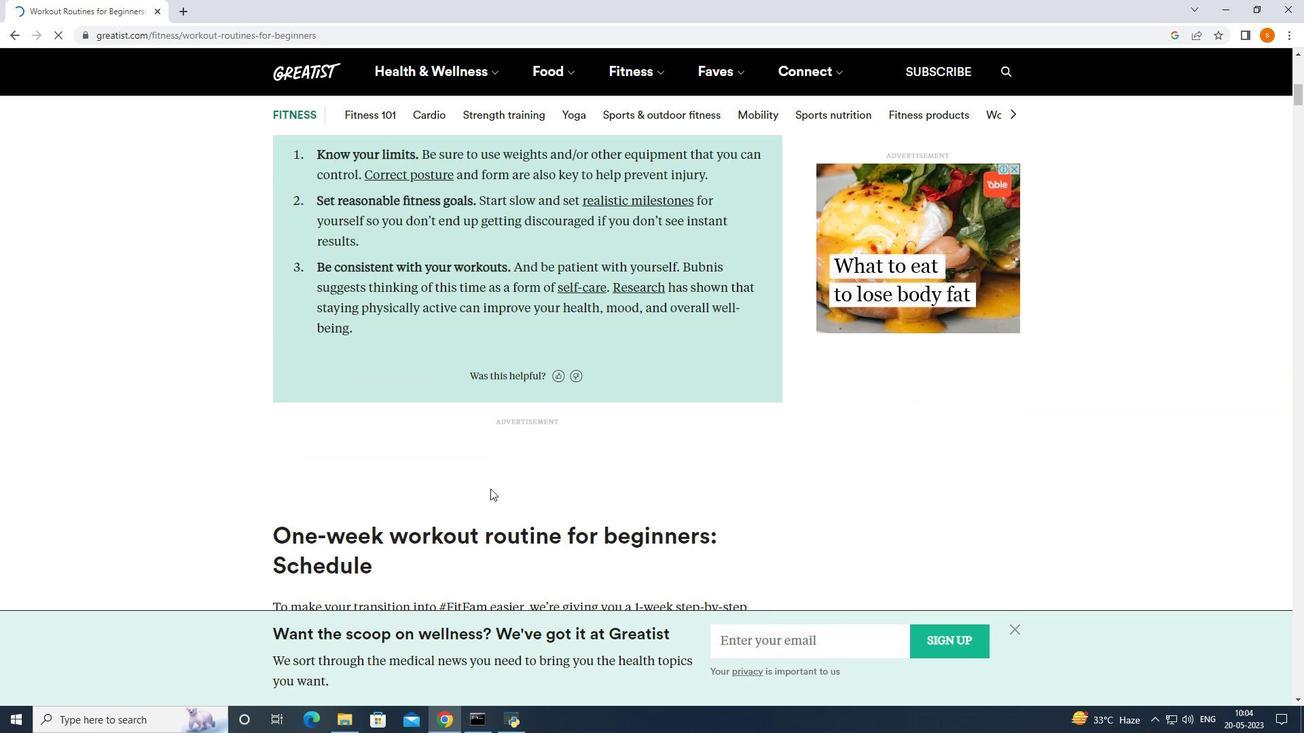
Action: Mouse scrolled (490, 488) with delta (0, 0)
Screenshot: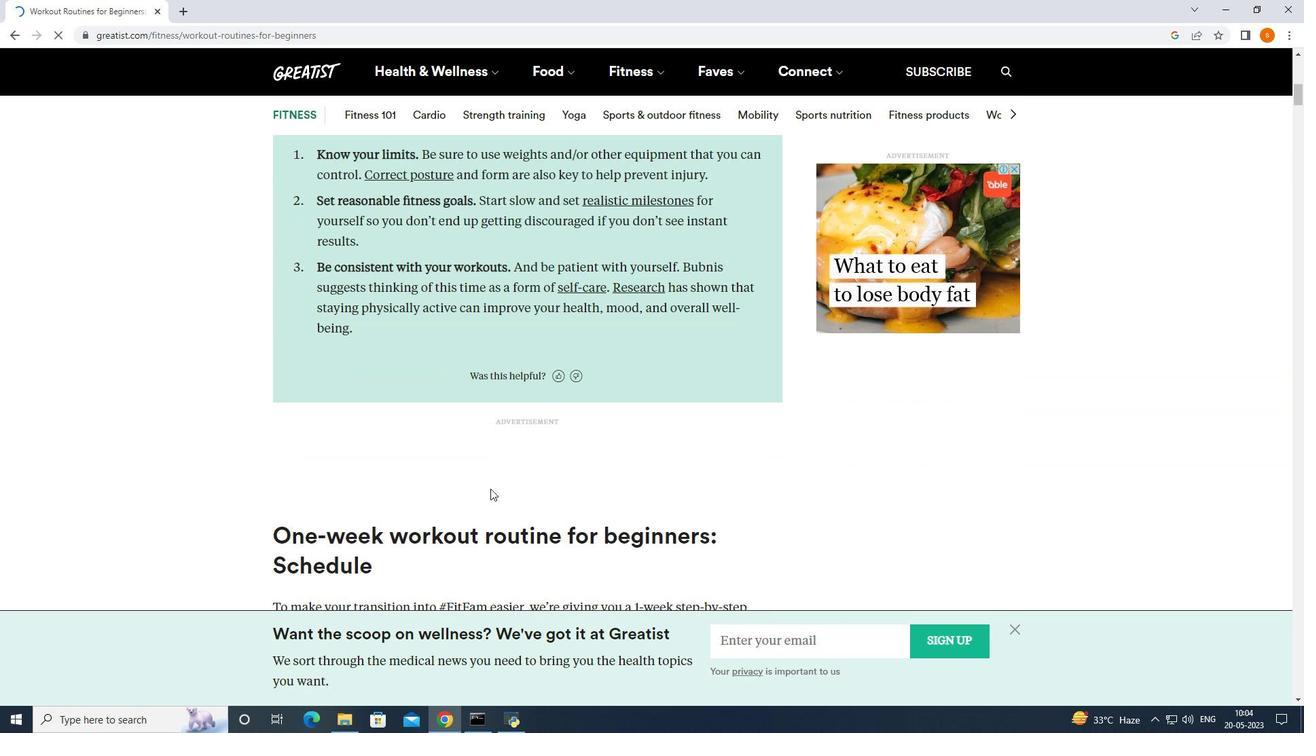 
Action: Mouse scrolled (490, 488) with delta (0, 0)
Screenshot: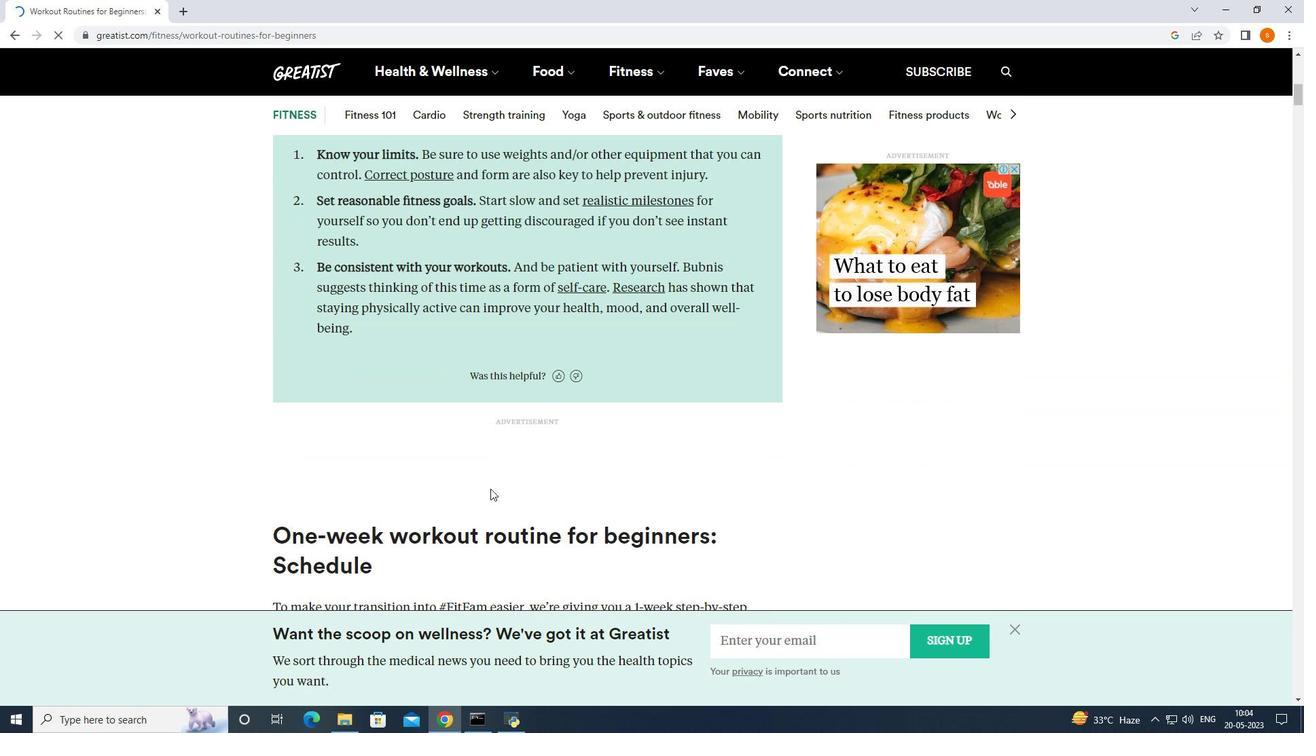 
Action: Mouse moved to (490, 489)
Screenshot: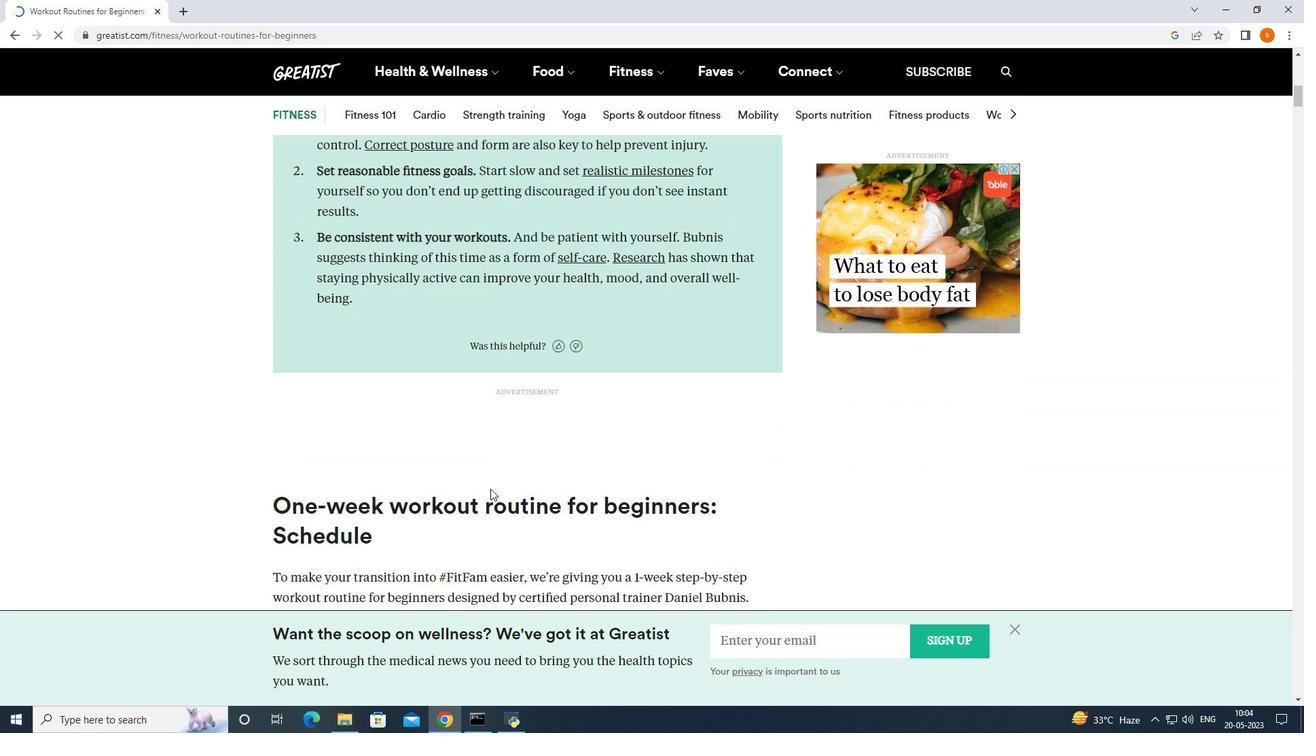
Action: Mouse scrolled (490, 488) with delta (0, 0)
Screenshot: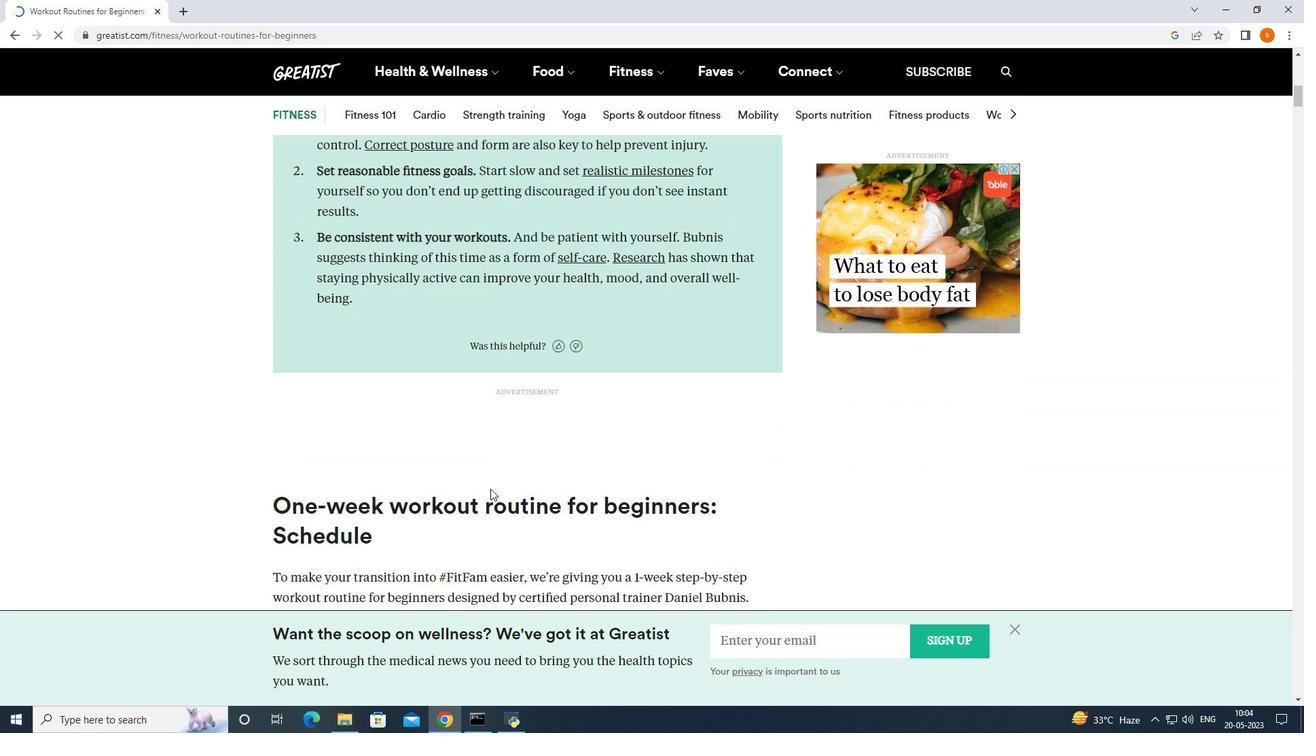 
Action: Mouse moved to (491, 484)
Screenshot: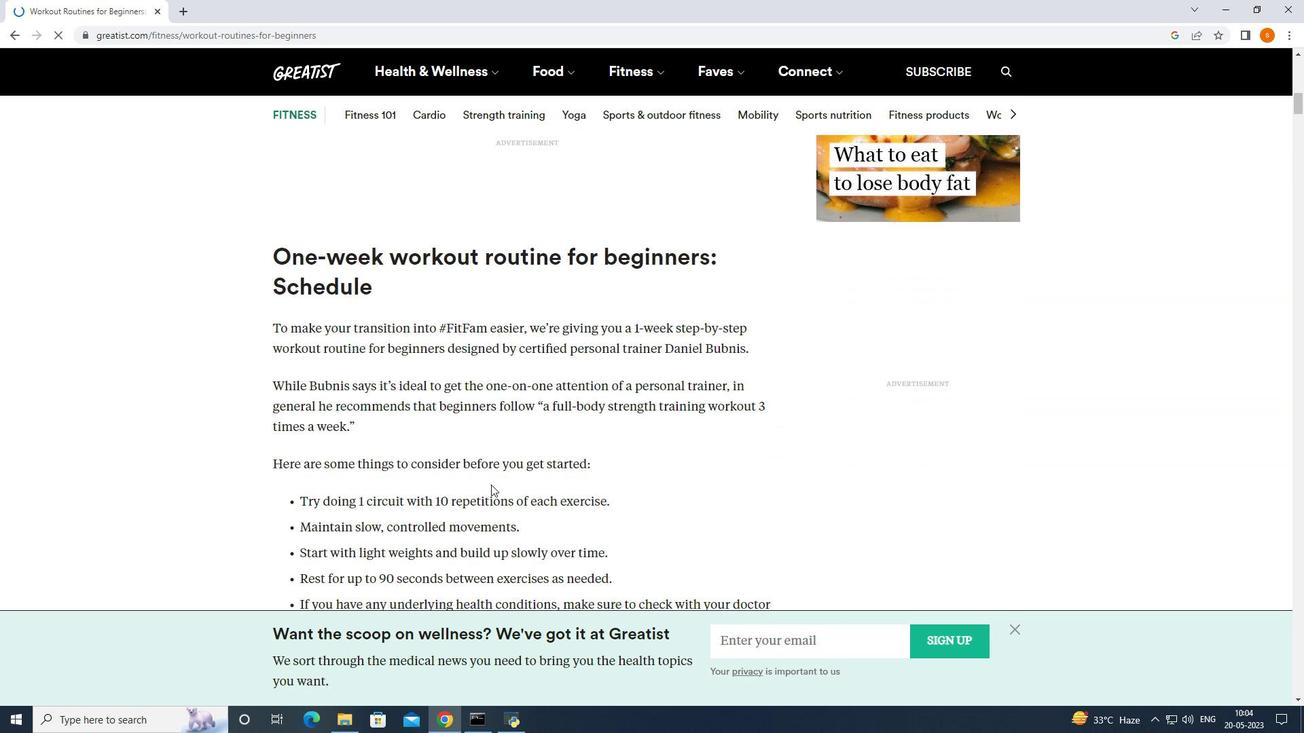 
Action: Mouse scrolled (491, 483) with delta (0, 0)
Screenshot: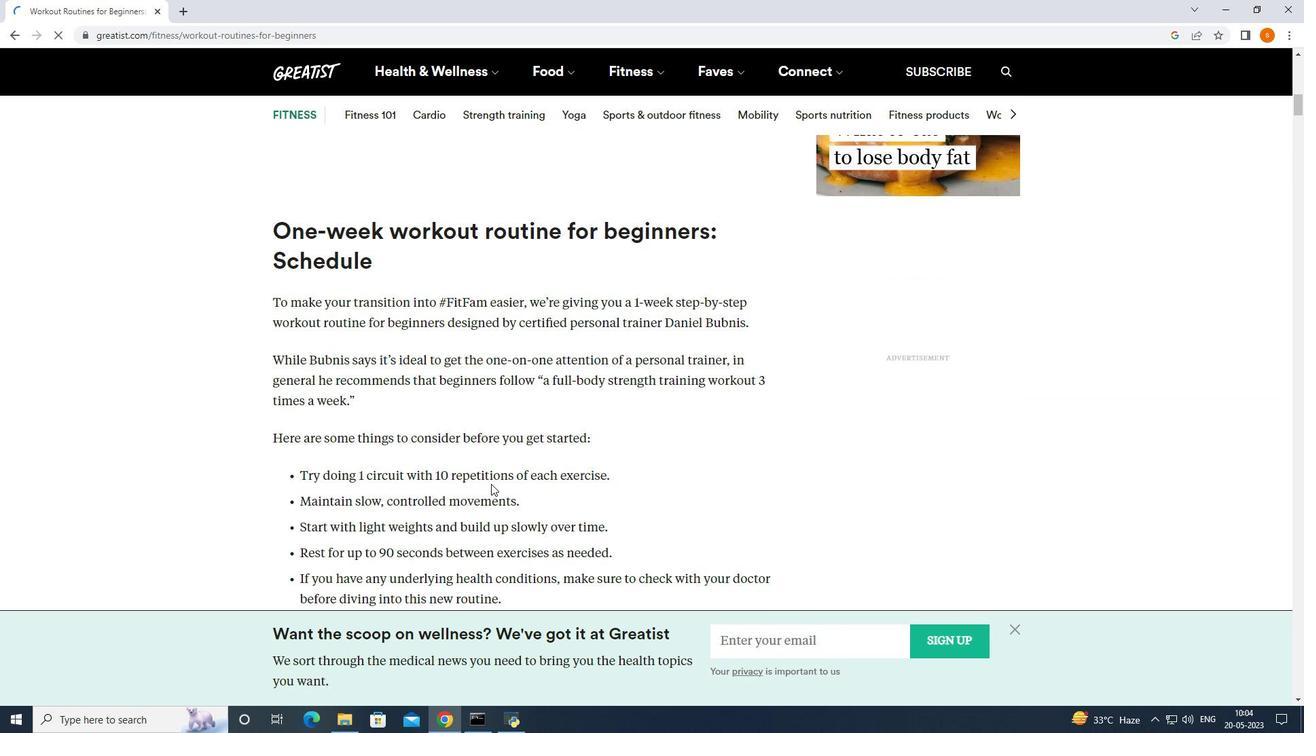 
Action: Mouse moved to (491, 482)
Screenshot: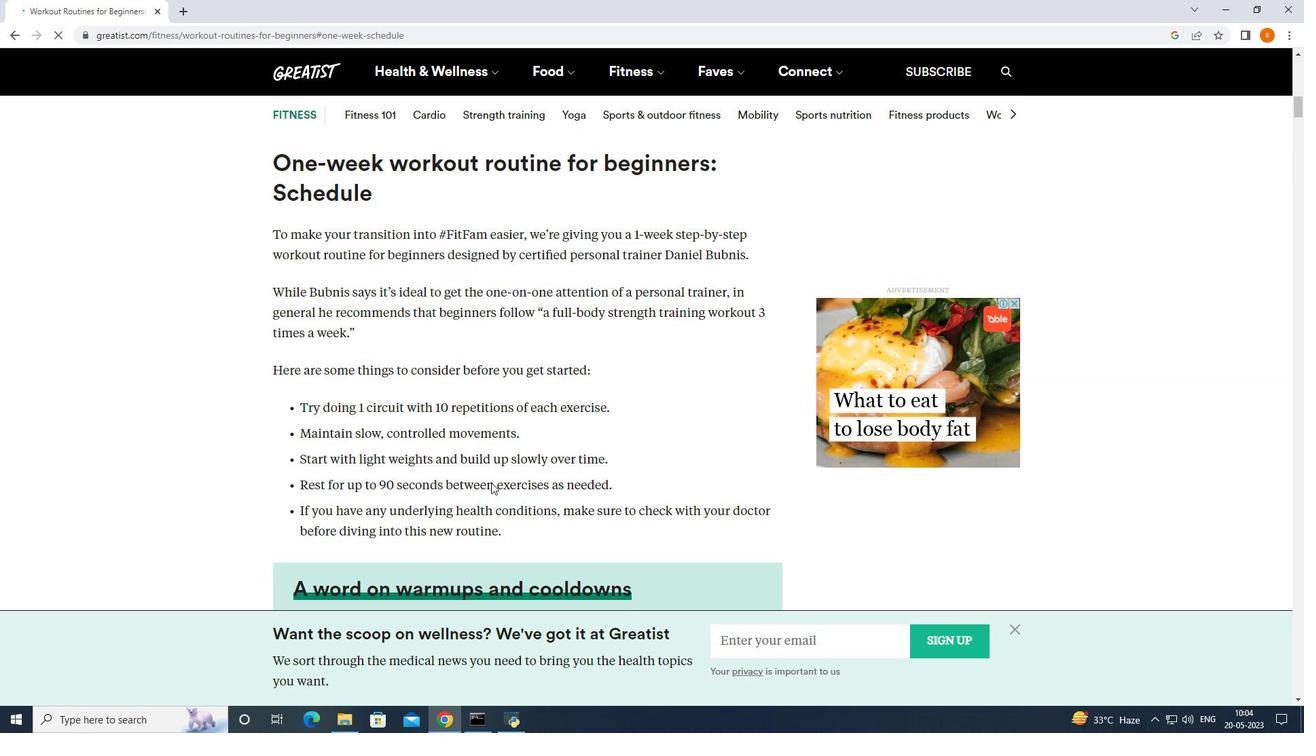 
Action: Mouse scrolled (491, 481) with delta (0, 0)
Screenshot: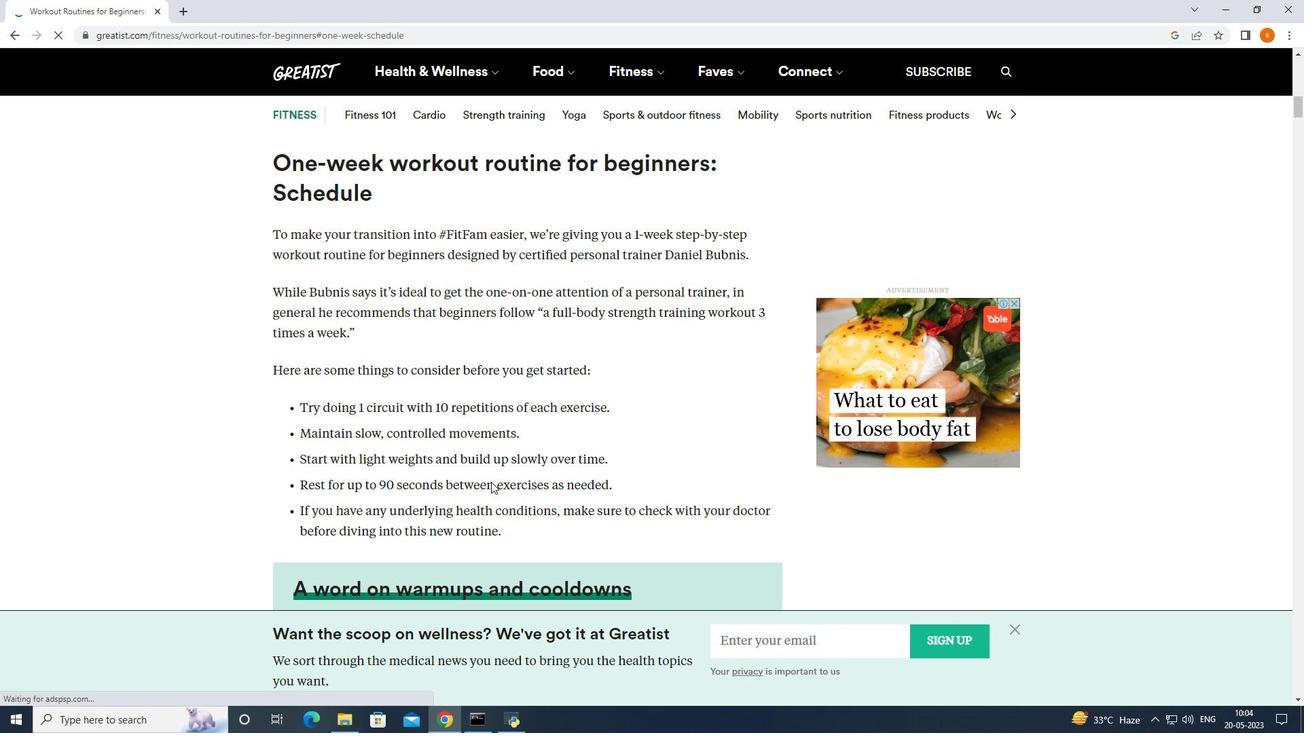 
Action: Mouse scrolled (491, 481) with delta (0, 0)
Screenshot: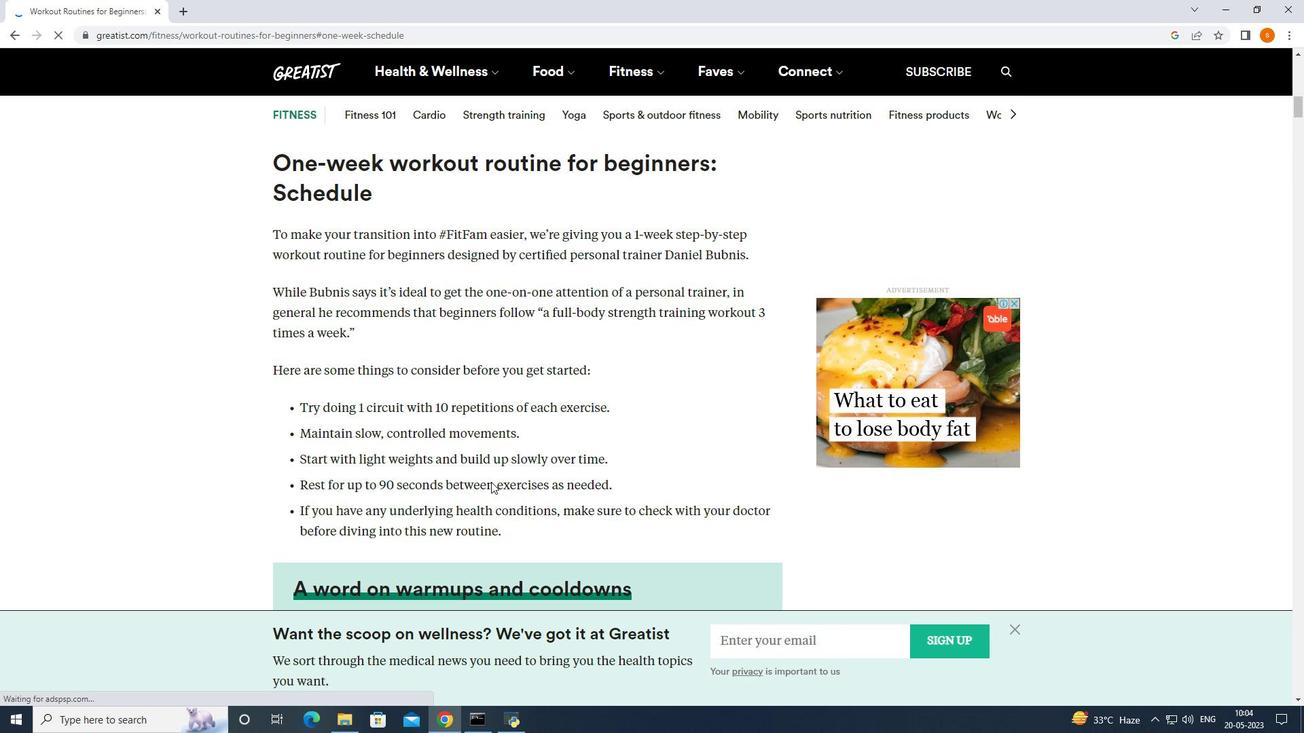 
Action: Mouse scrolled (491, 481) with delta (0, 0)
Screenshot: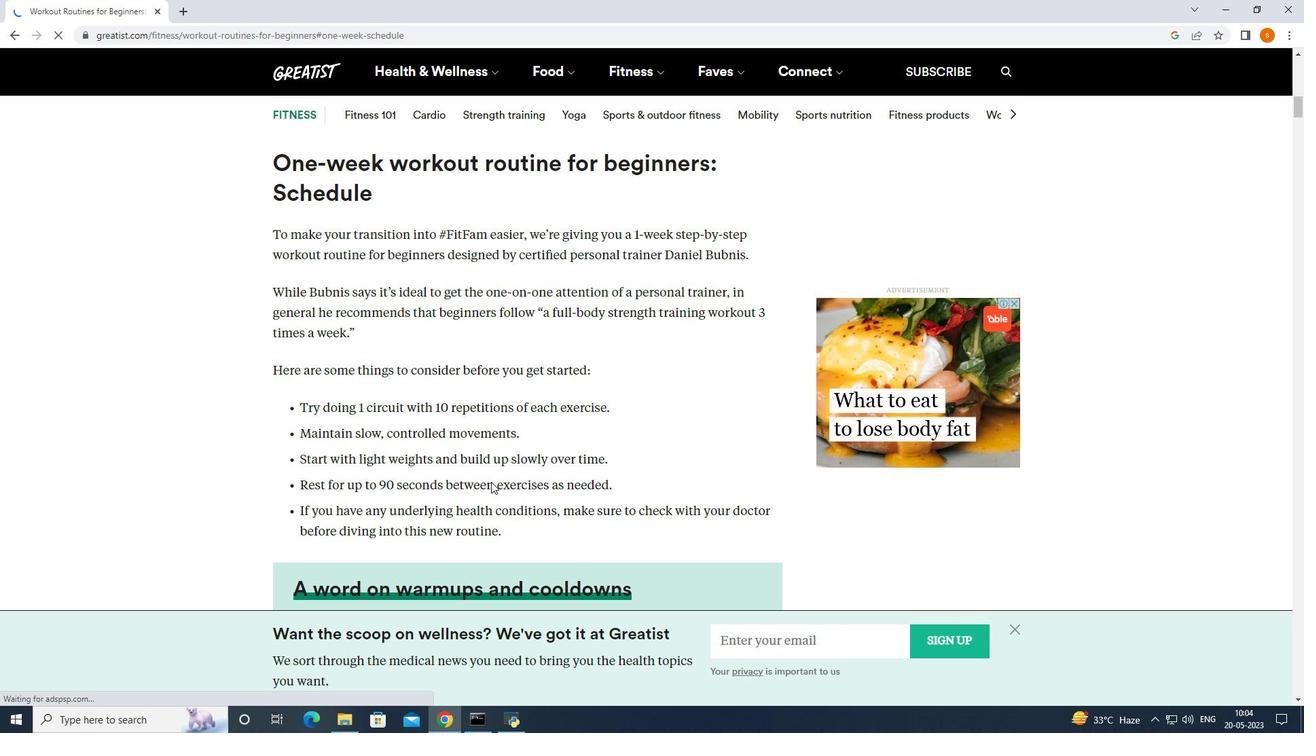 
Action: Mouse scrolled (491, 481) with delta (0, 0)
Screenshot: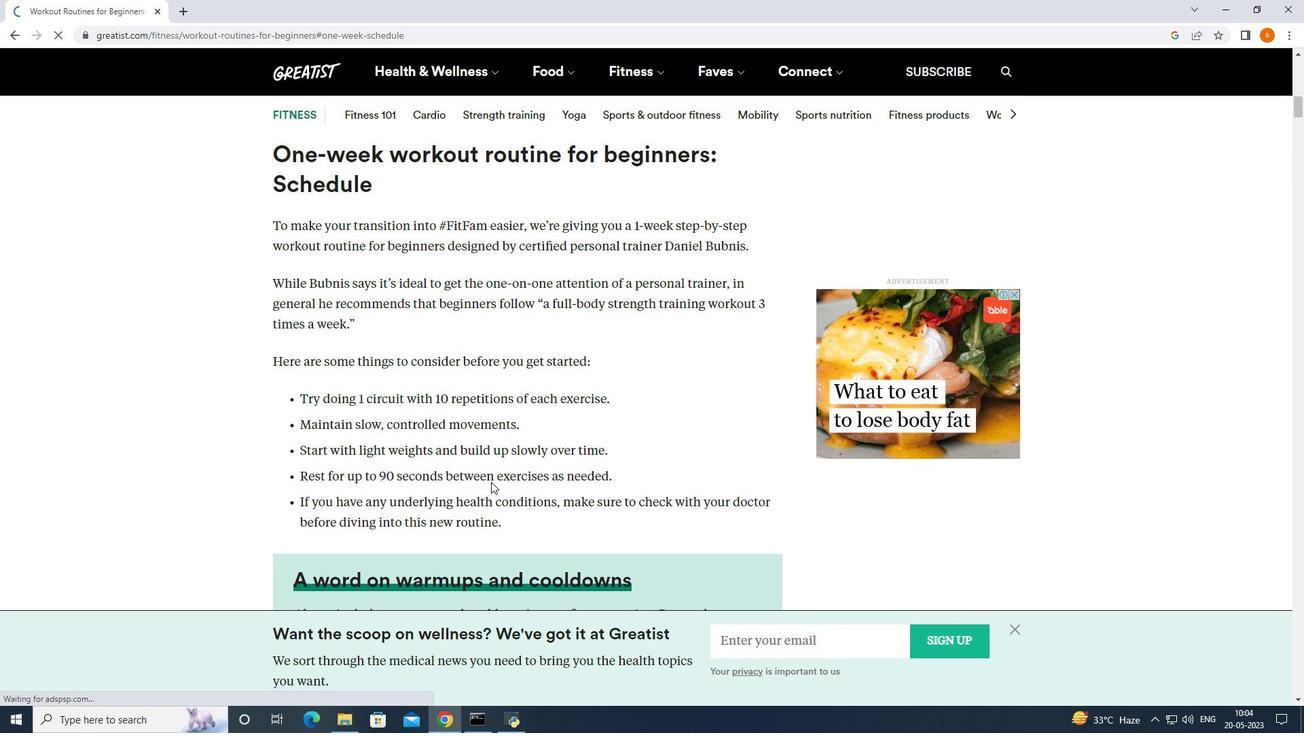 
Action: Mouse moved to (491, 481)
Screenshot: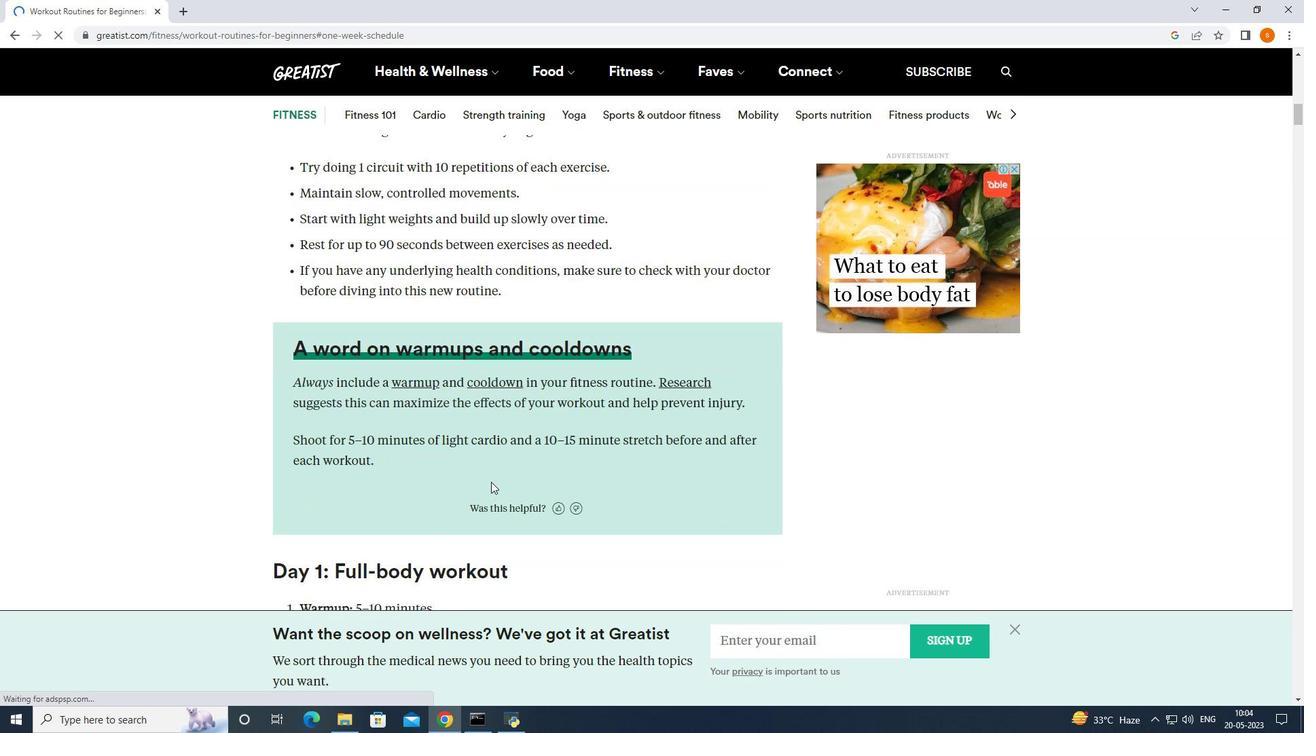 
Action: Mouse scrolled (491, 480) with delta (0, 0)
Screenshot: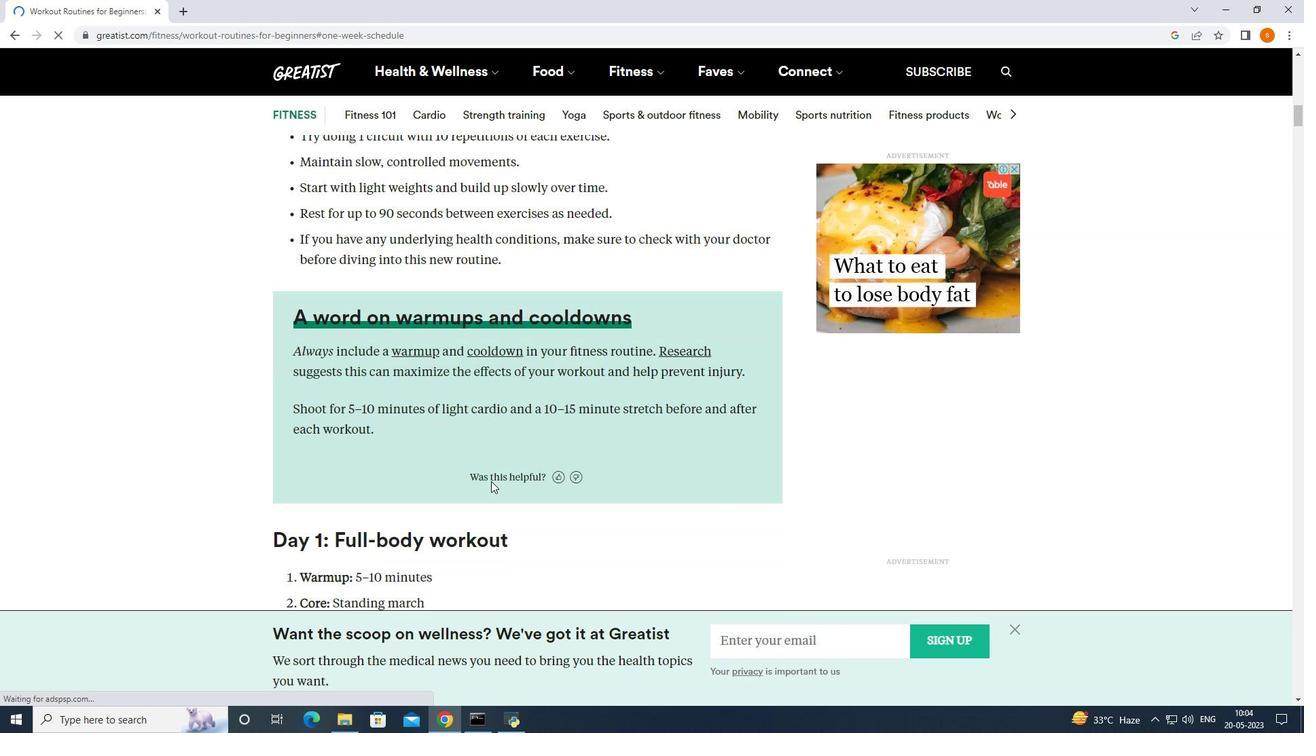 
Action: Mouse scrolled (491, 480) with delta (0, 0)
Screenshot: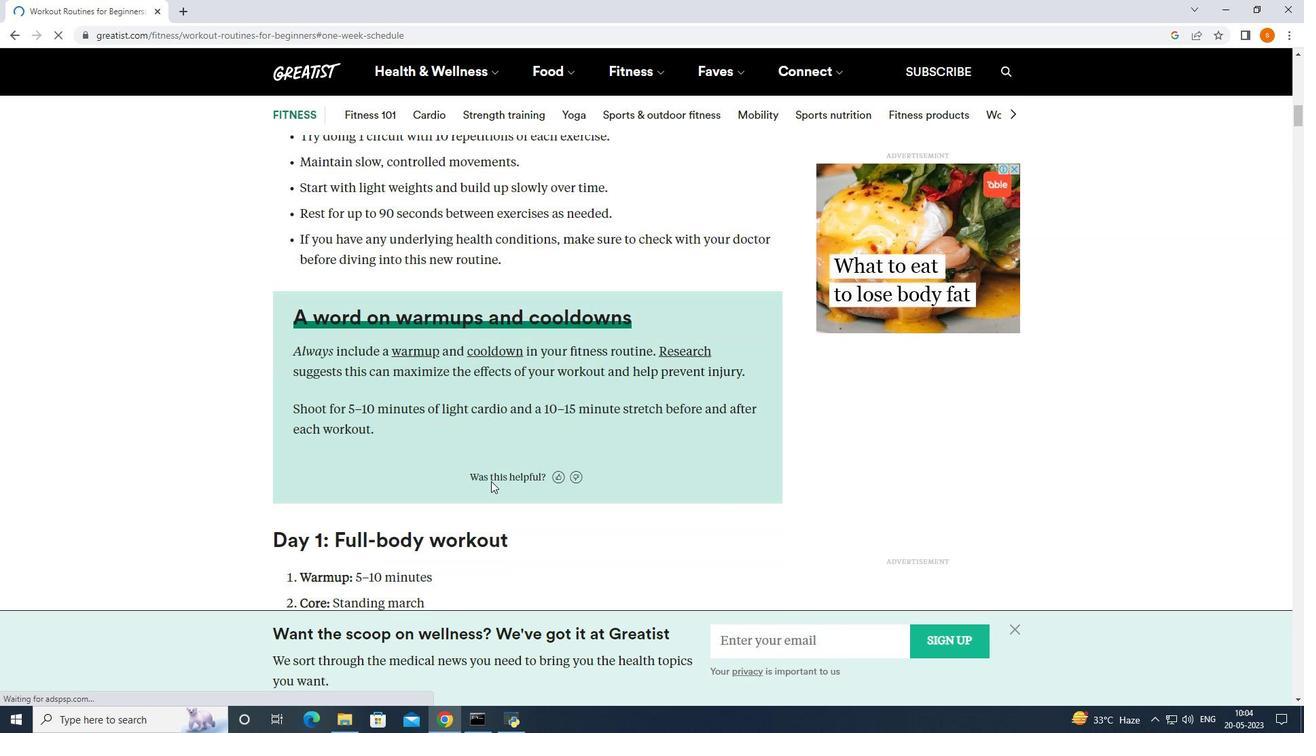
Action: Mouse moved to (449, 448)
Screenshot: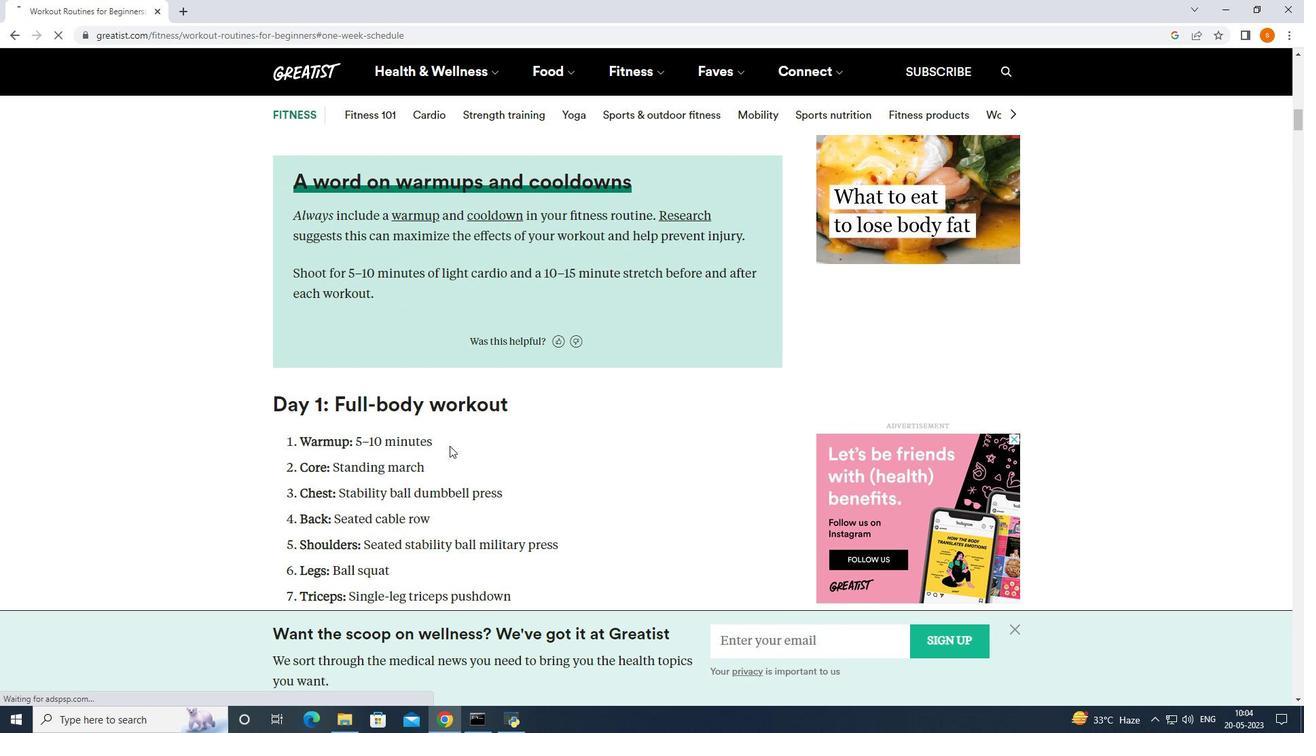
Action: Mouse scrolled (449, 447) with delta (0, 0)
Screenshot: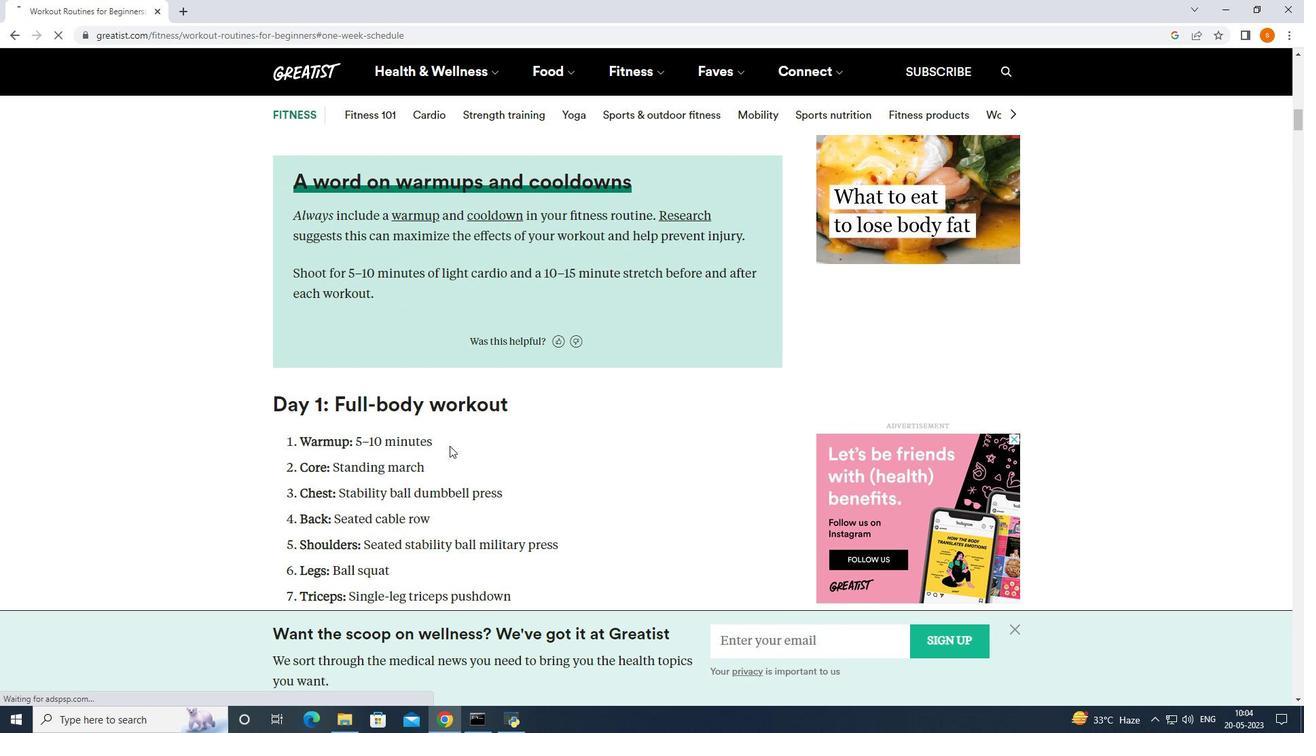 
Action: Mouse moved to (449, 451)
Screenshot: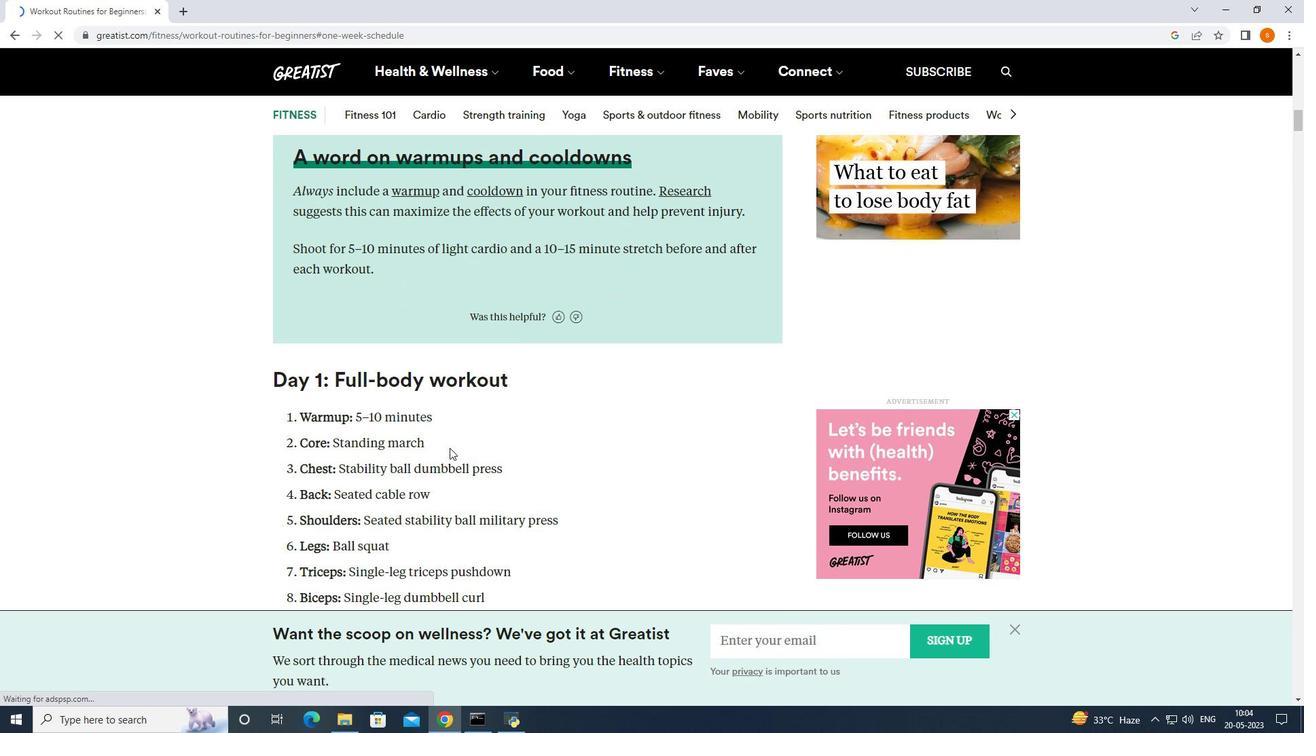 
Action: Mouse scrolled (449, 449) with delta (0, 0)
Screenshot: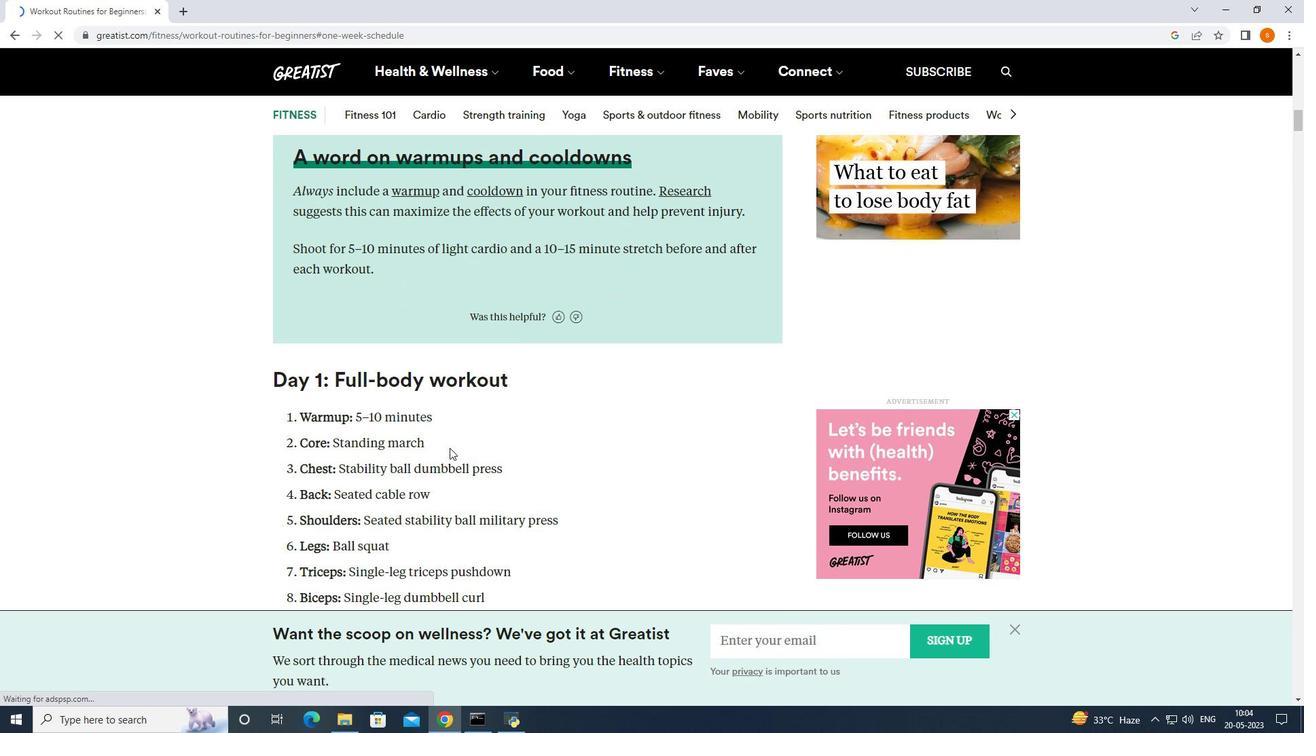 
Action: Mouse moved to (423, 336)
Screenshot: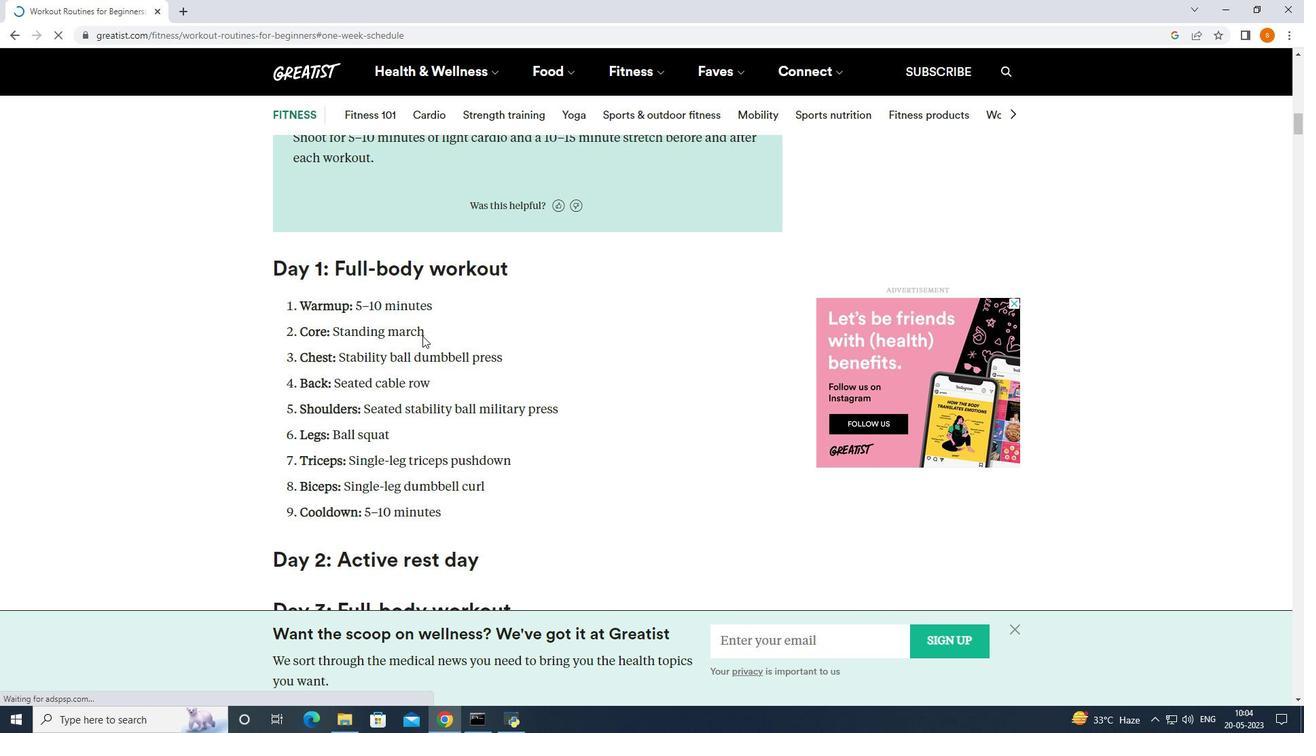 
Action: Mouse scrolled (423, 336) with delta (0, 0)
Screenshot: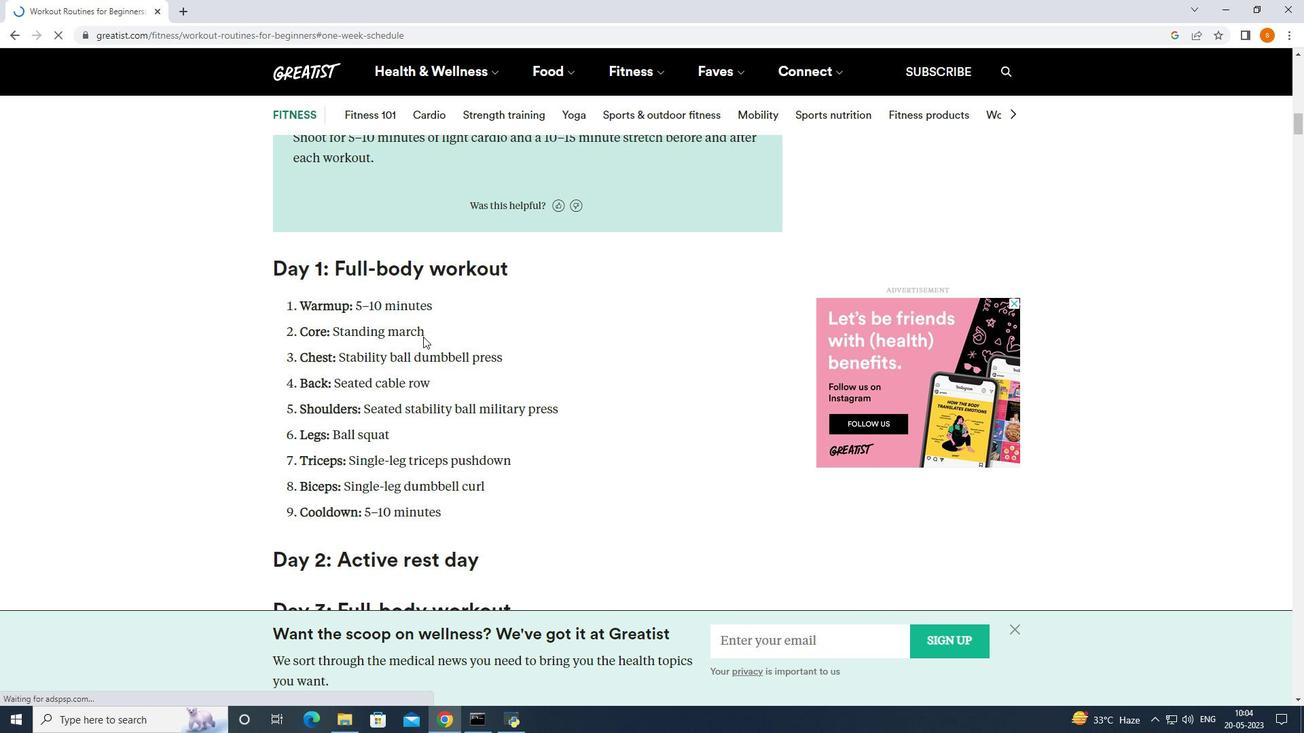 
Action: Mouse moved to (427, 330)
Screenshot: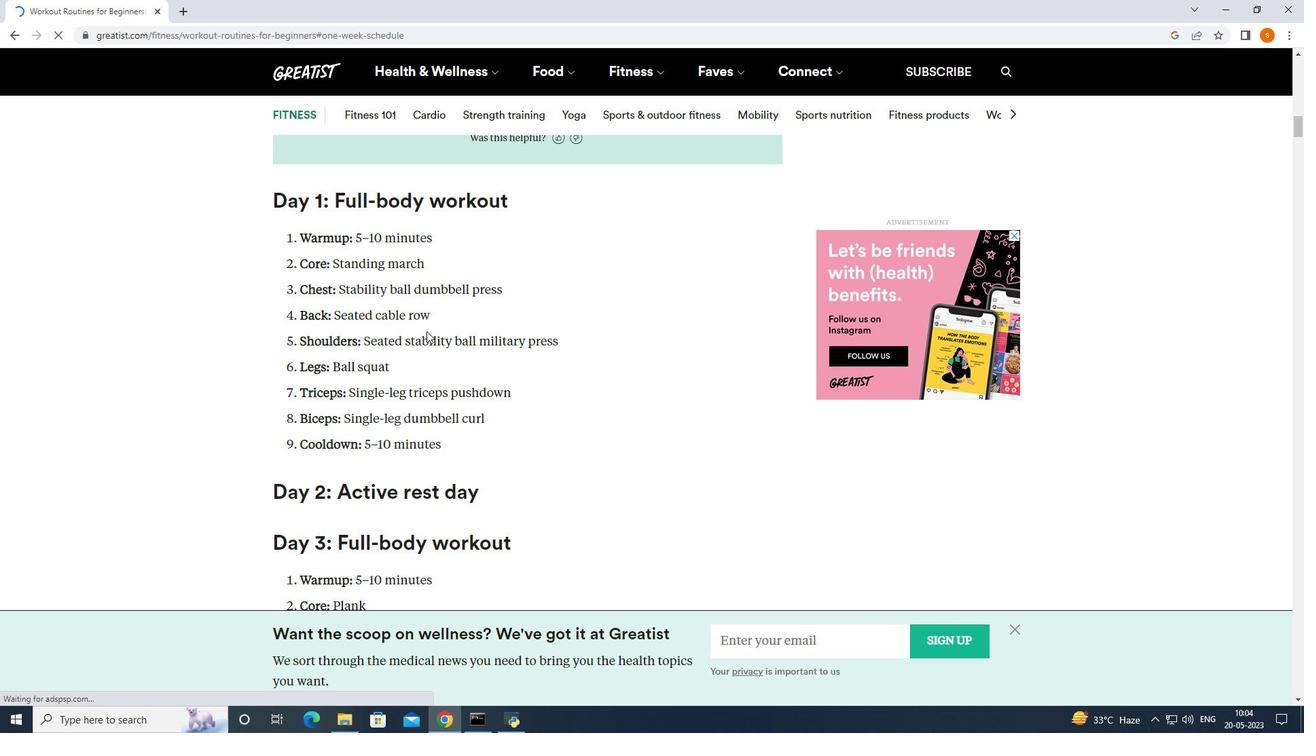 
Action: Mouse scrolled (427, 330) with delta (0, 0)
Screenshot: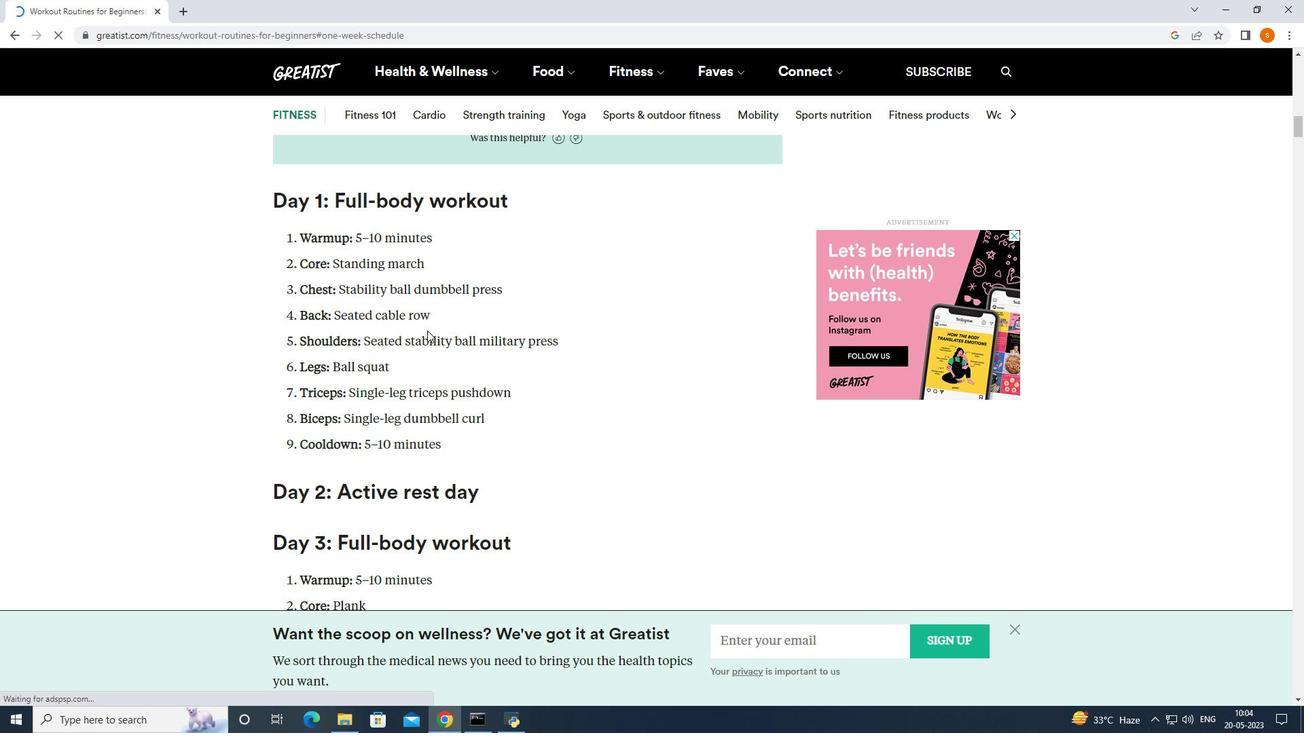 
Action: Mouse moved to (427, 330)
Screenshot: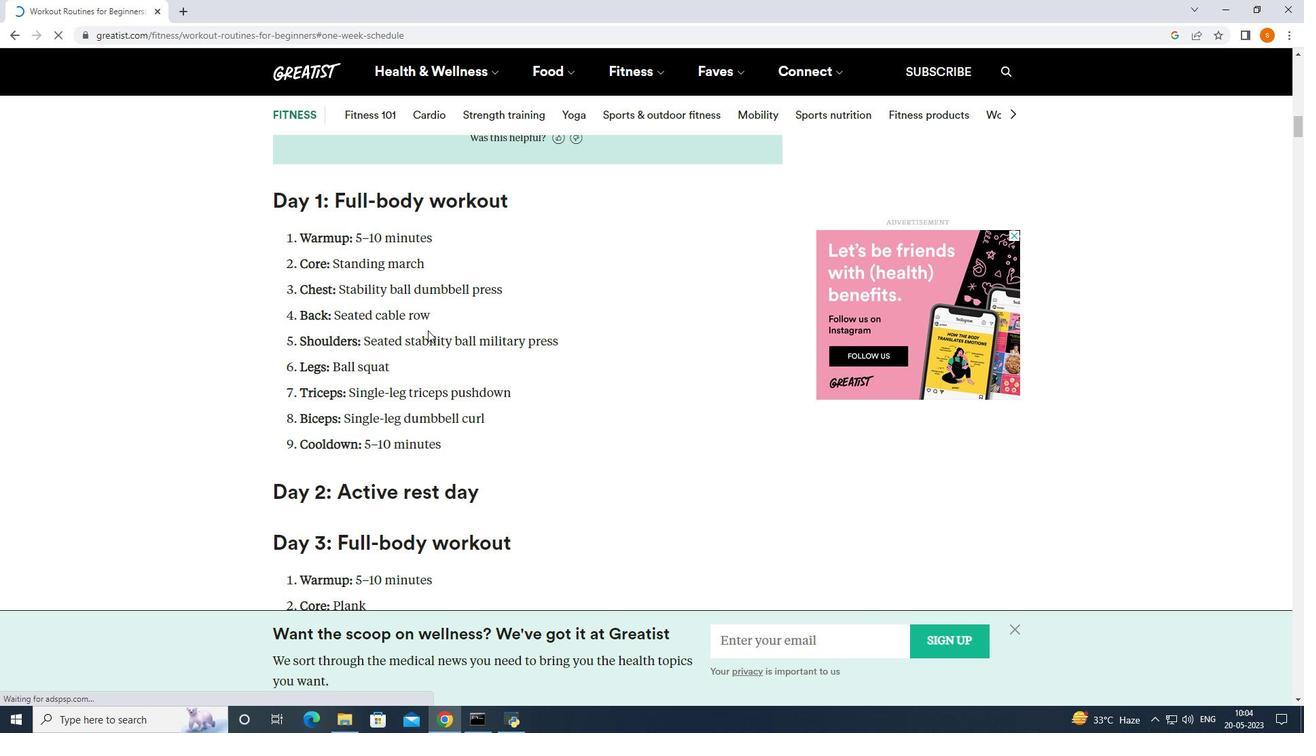 
Action: Mouse scrolled (427, 330) with delta (0, 0)
Screenshot: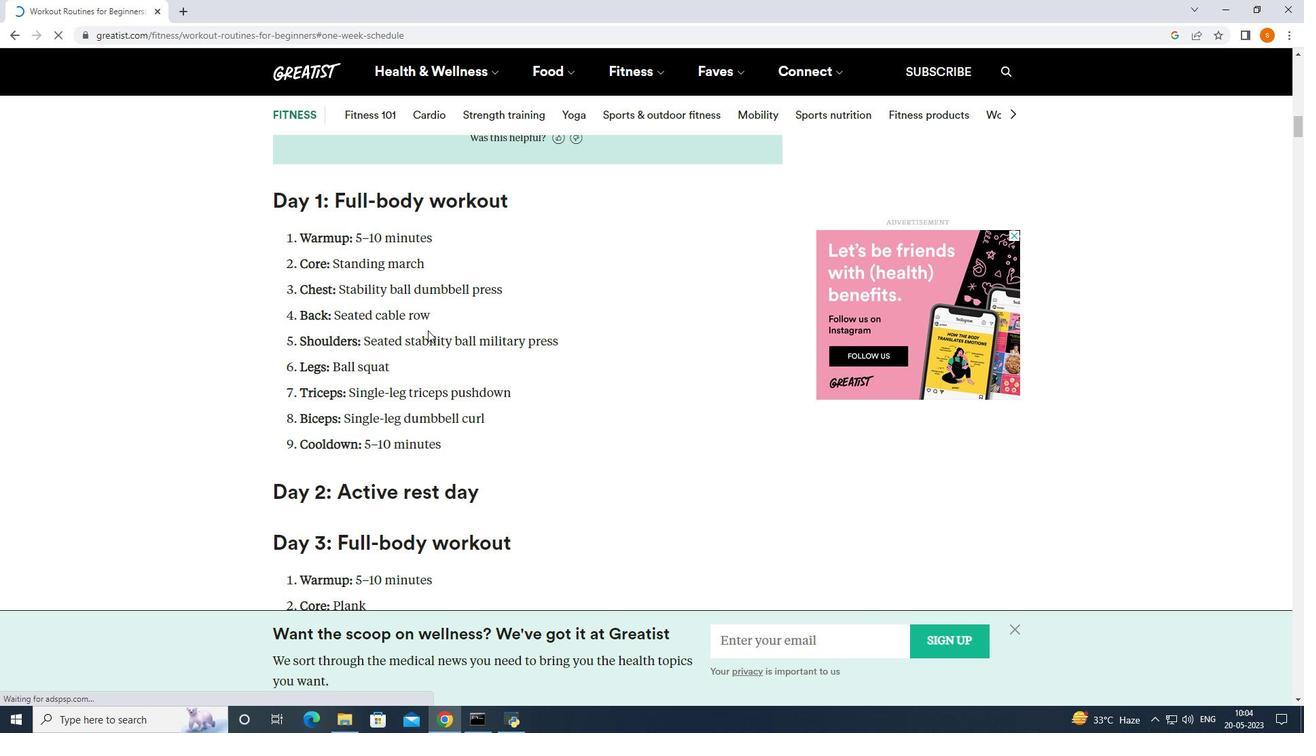 
Action: Mouse moved to (429, 328)
Screenshot: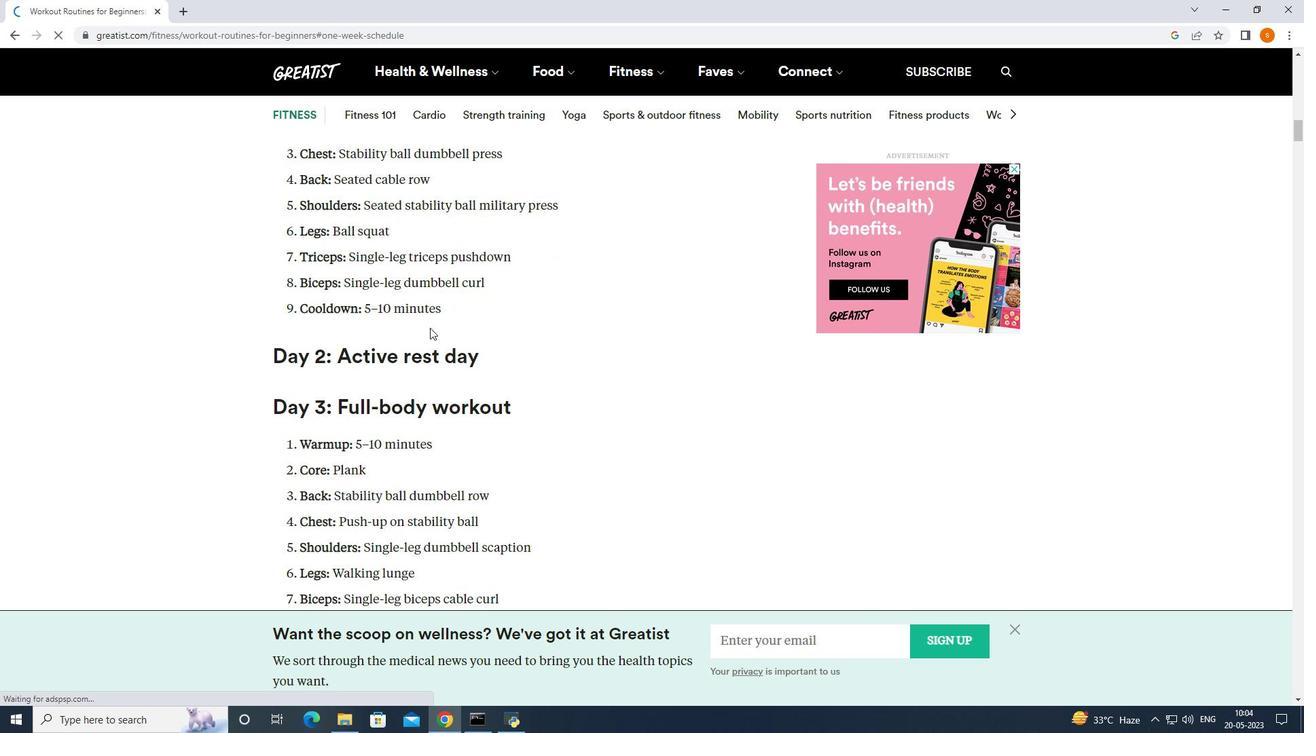
Action: Mouse scrolled (429, 327) with delta (0, 0)
Screenshot: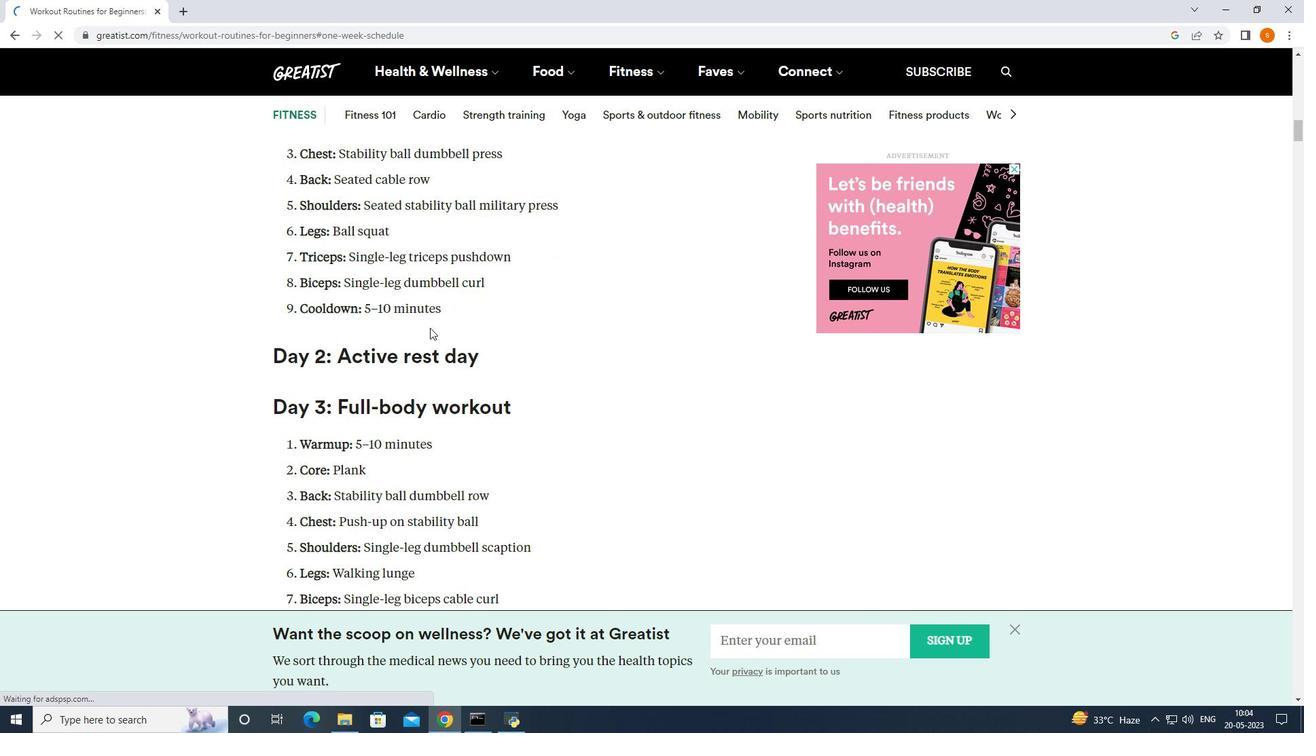 
Action: Mouse moved to (429, 328)
Screenshot: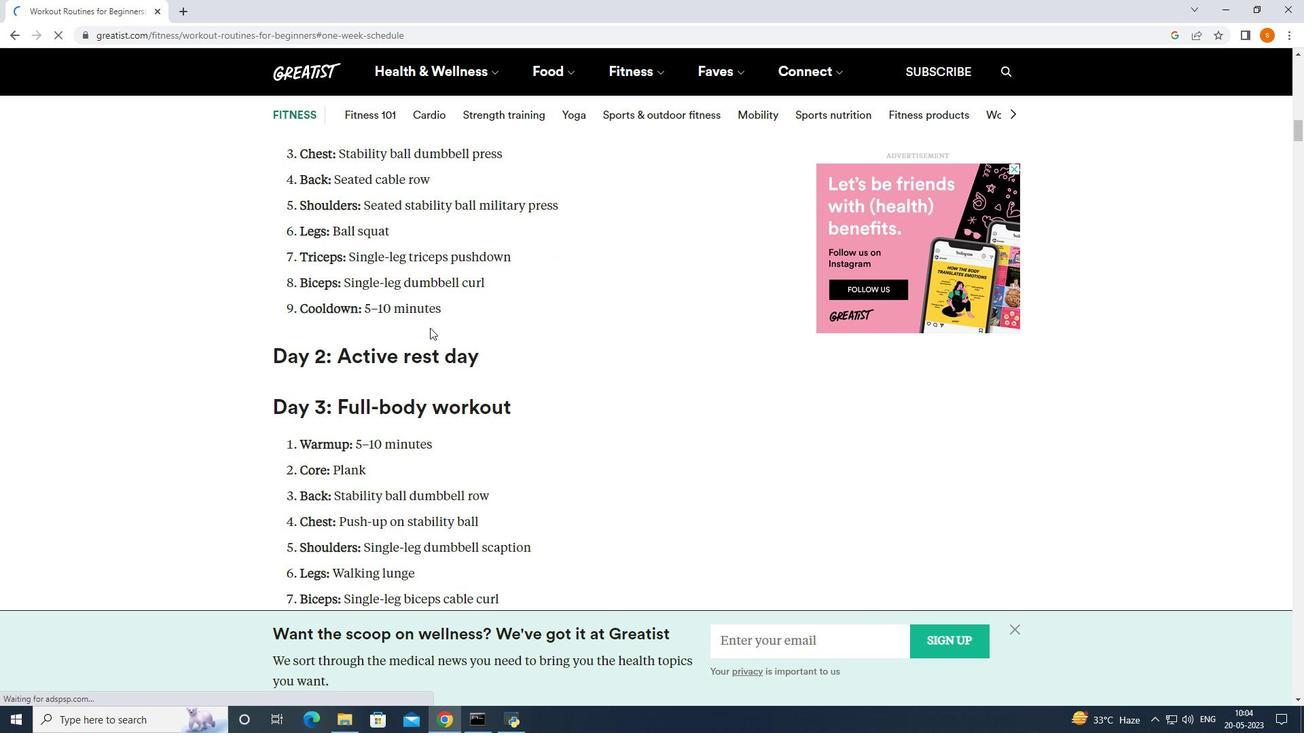 
Action: Mouse scrolled (429, 327) with delta (0, 0)
Screenshot: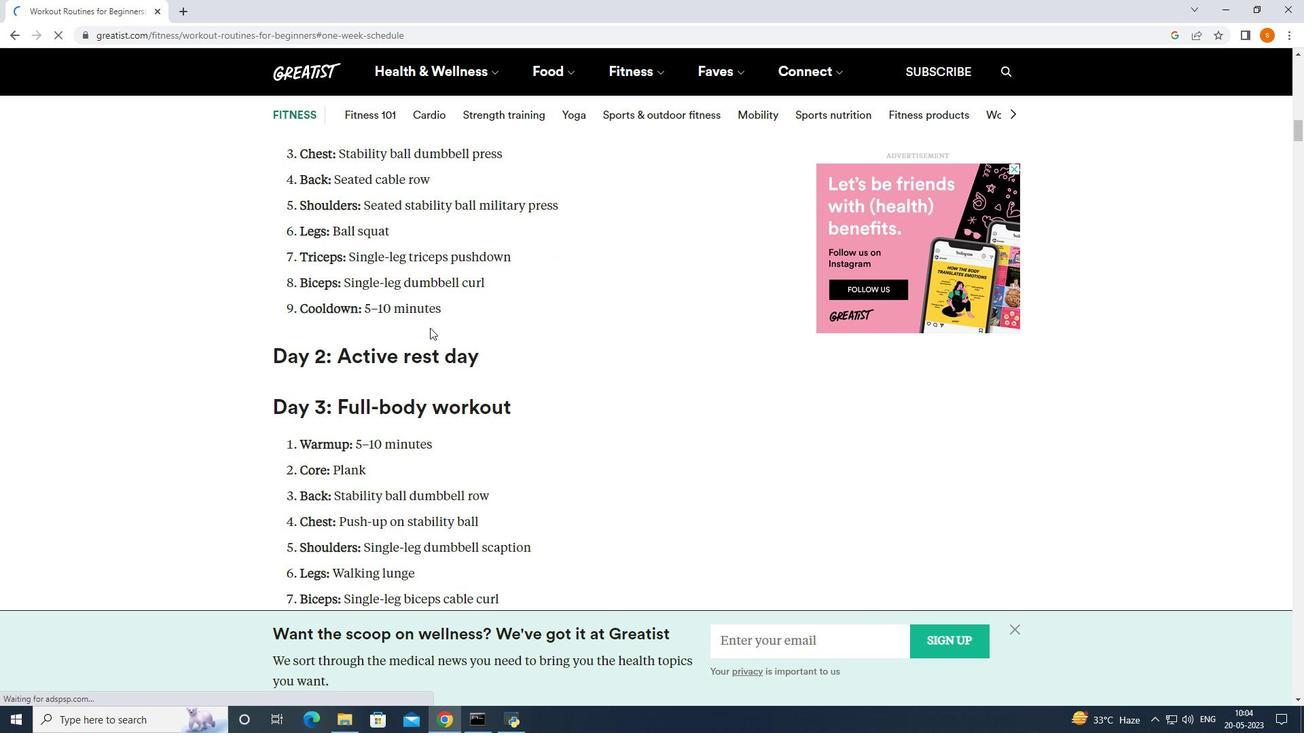 
Action: Mouse moved to (429, 328)
Screenshot: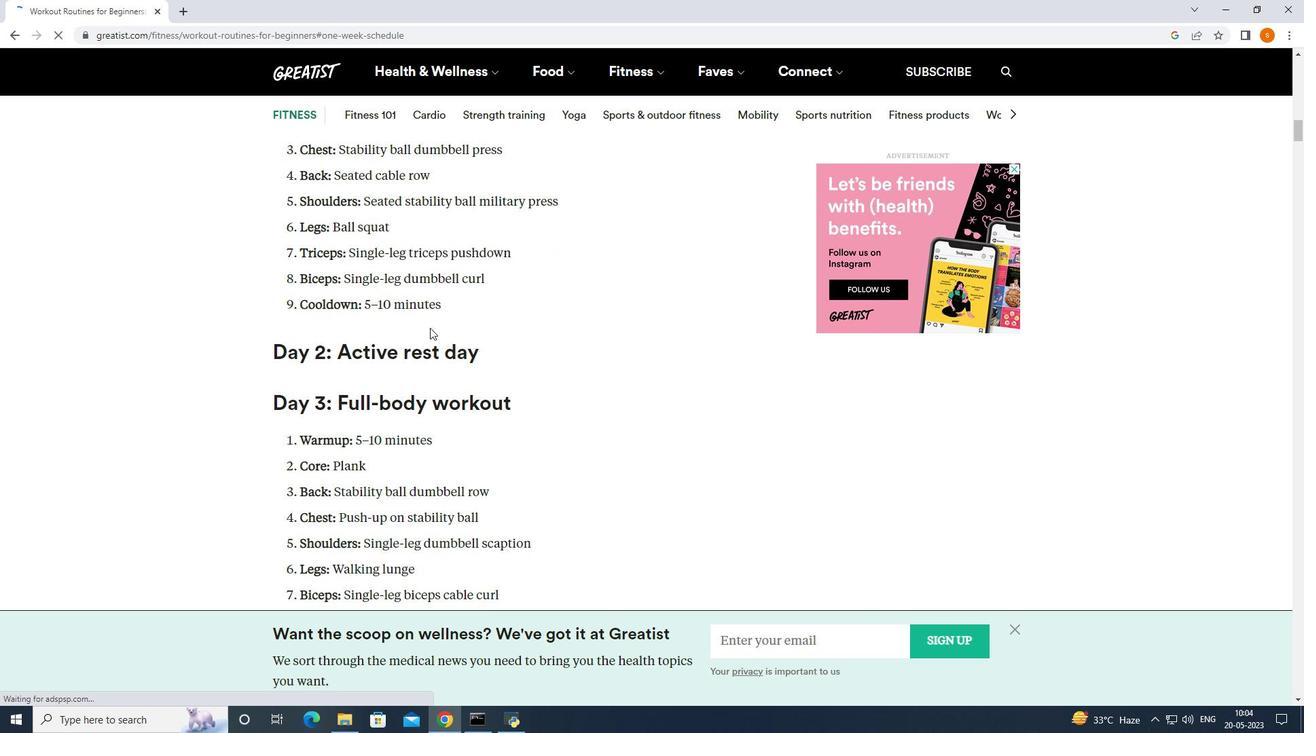
Action: Mouse scrolled (429, 328) with delta (0, 0)
Screenshot: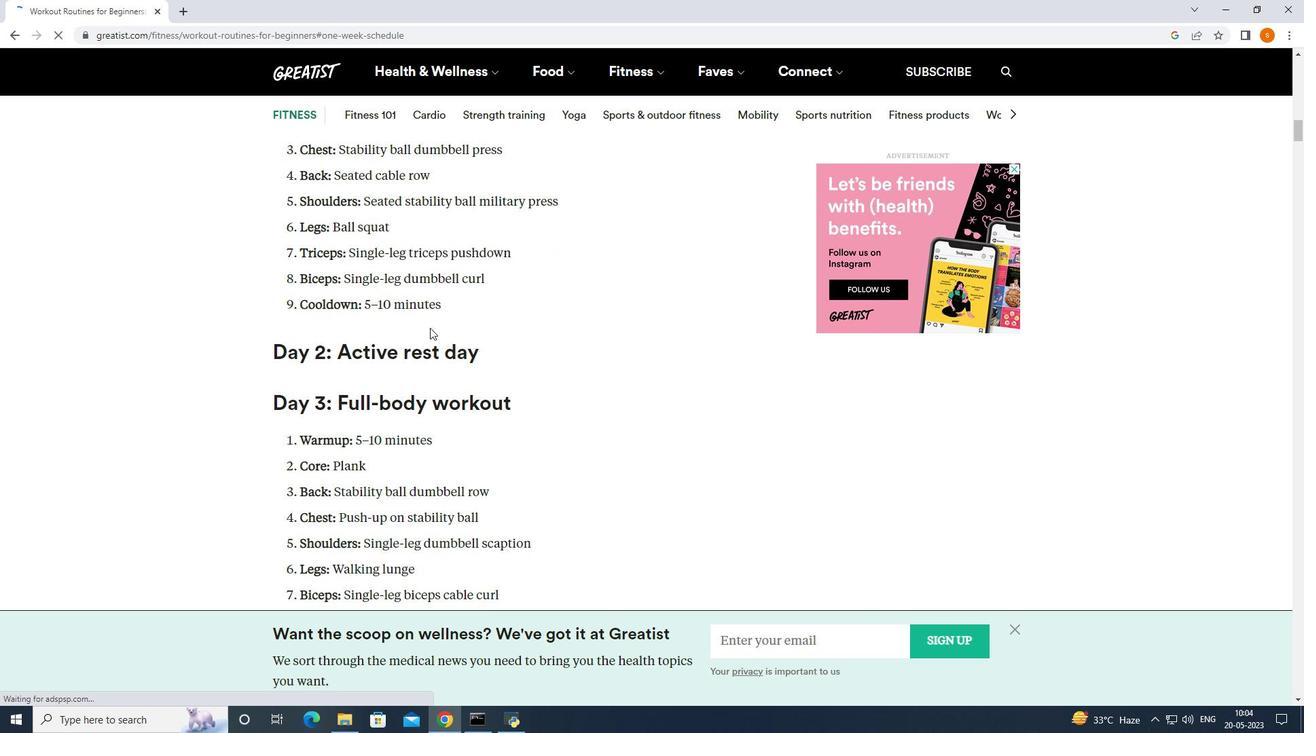 
Action: Mouse moved to (429, 328)
Screenshot: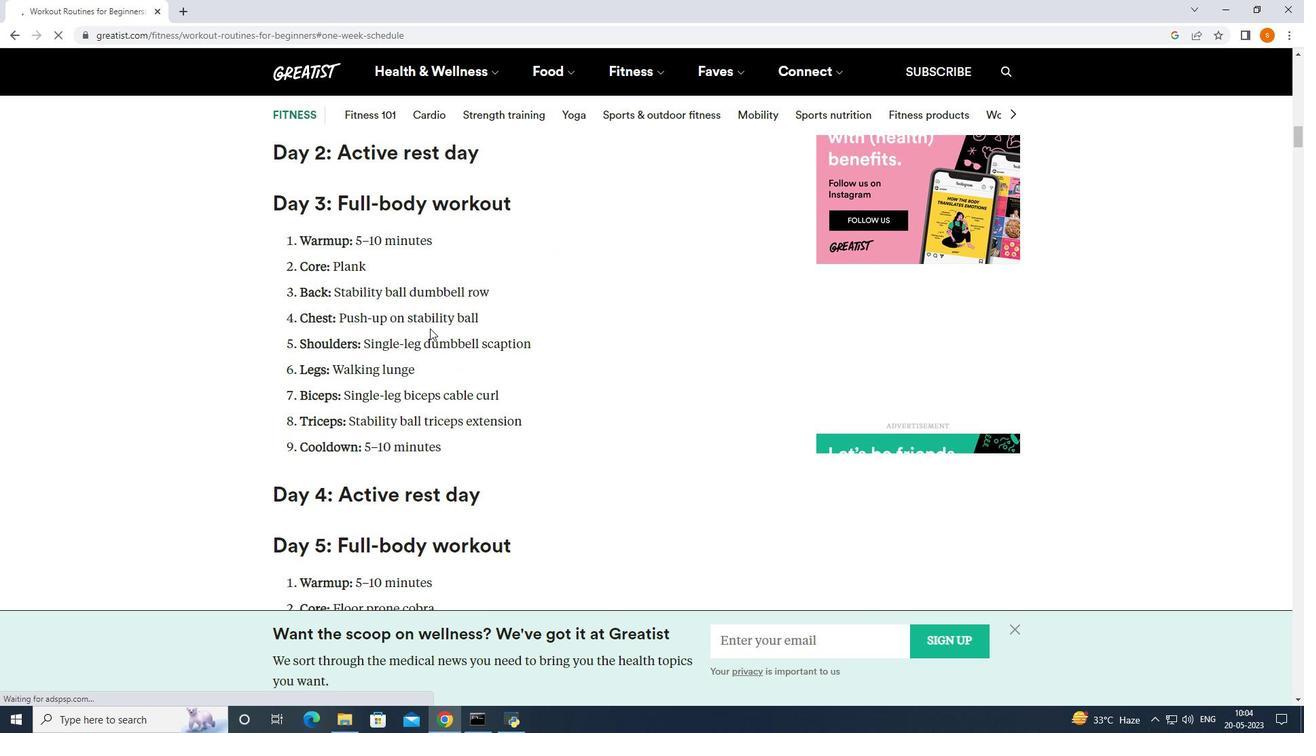 
Action: Mouse scrolled (429, 328) with delta (0, 0)
Screenshot: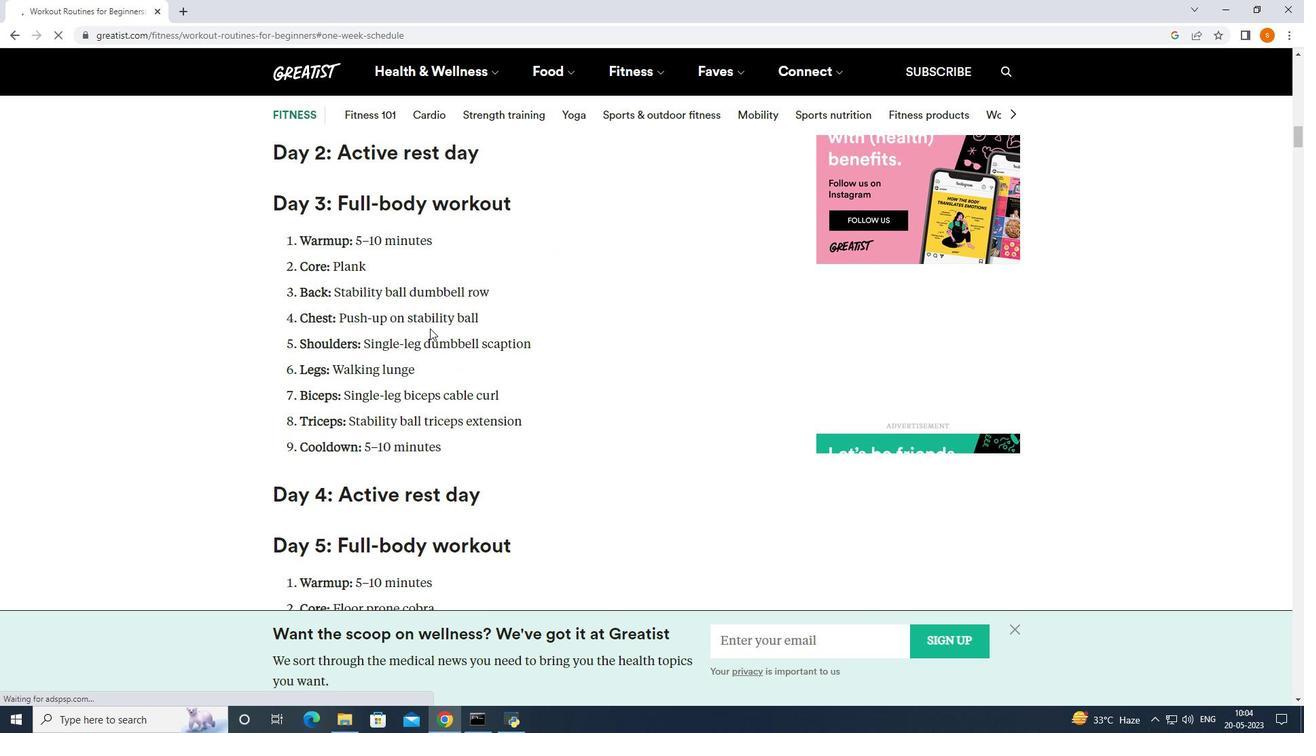 
Action: Mouse scrolled (429, 328) with delta (0, 0)
Screenshot: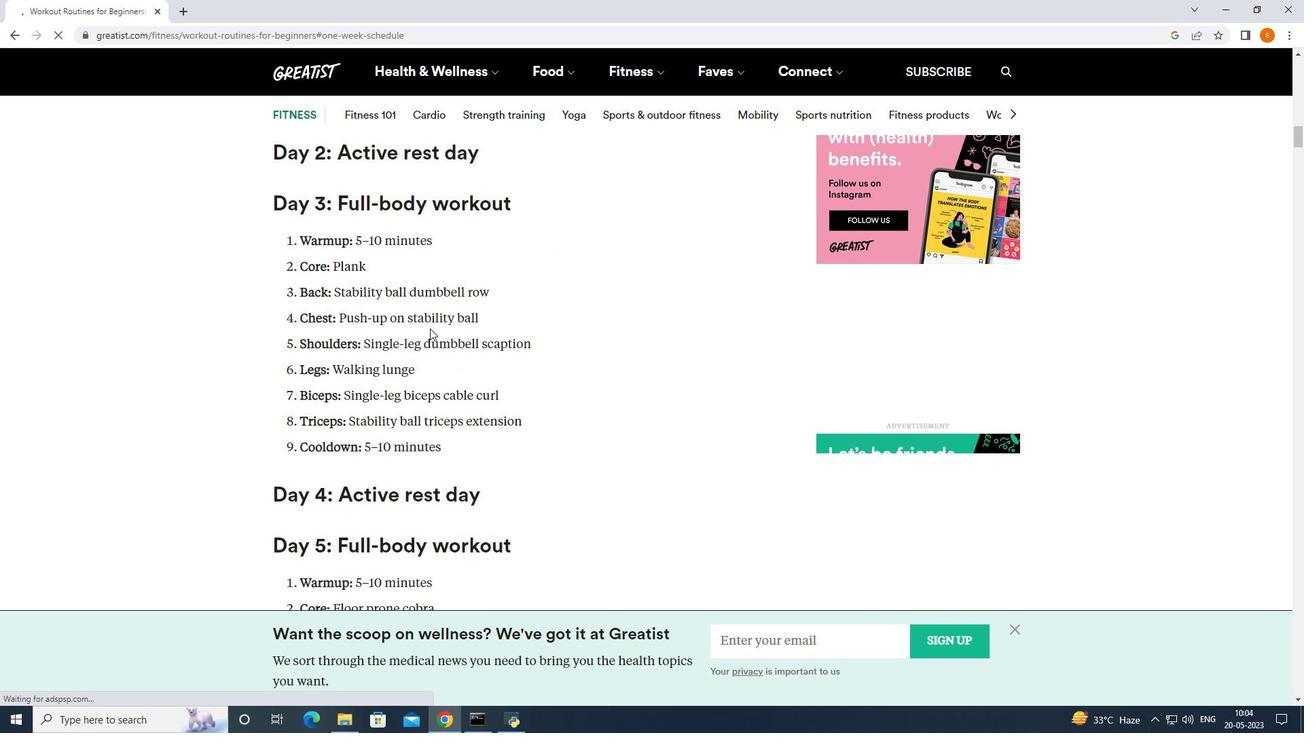 
Action: Mouse moved to (429, 332)
Screenshot: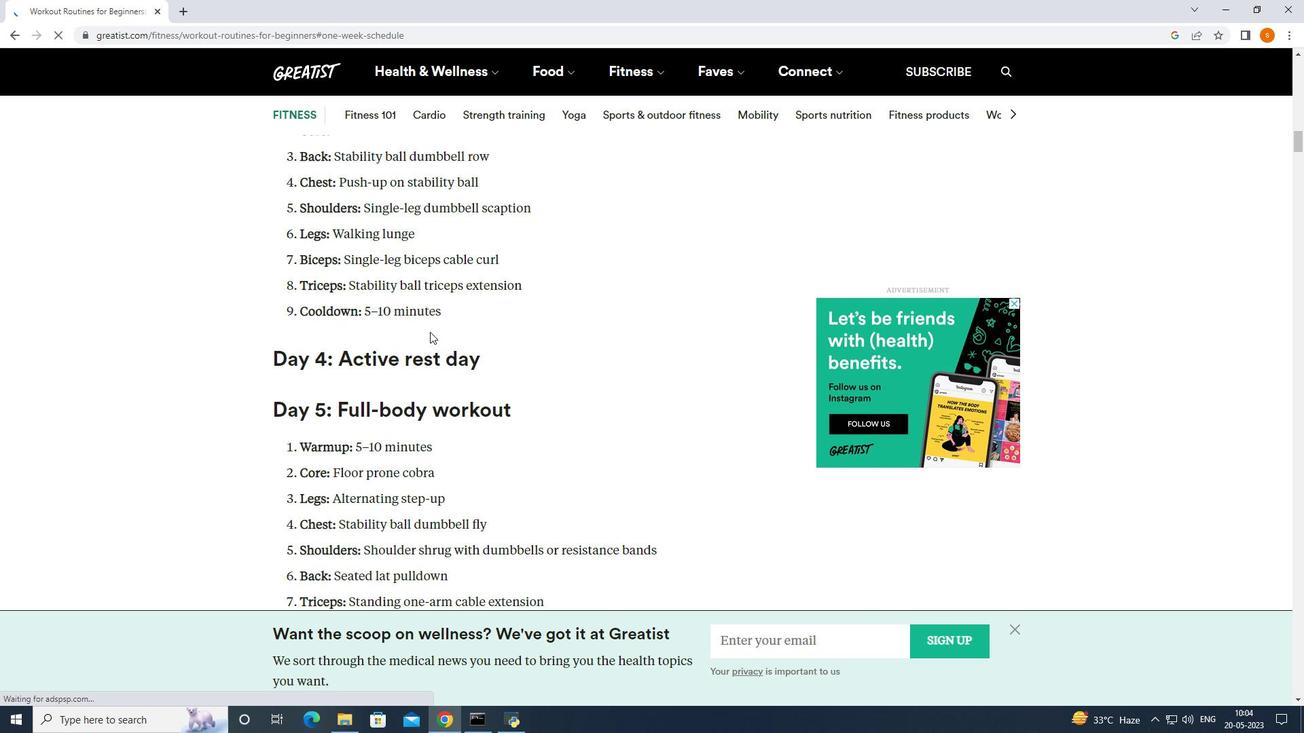
Action: Mouse scrolled (429, 332) with delta (0, 0)
Screenshot: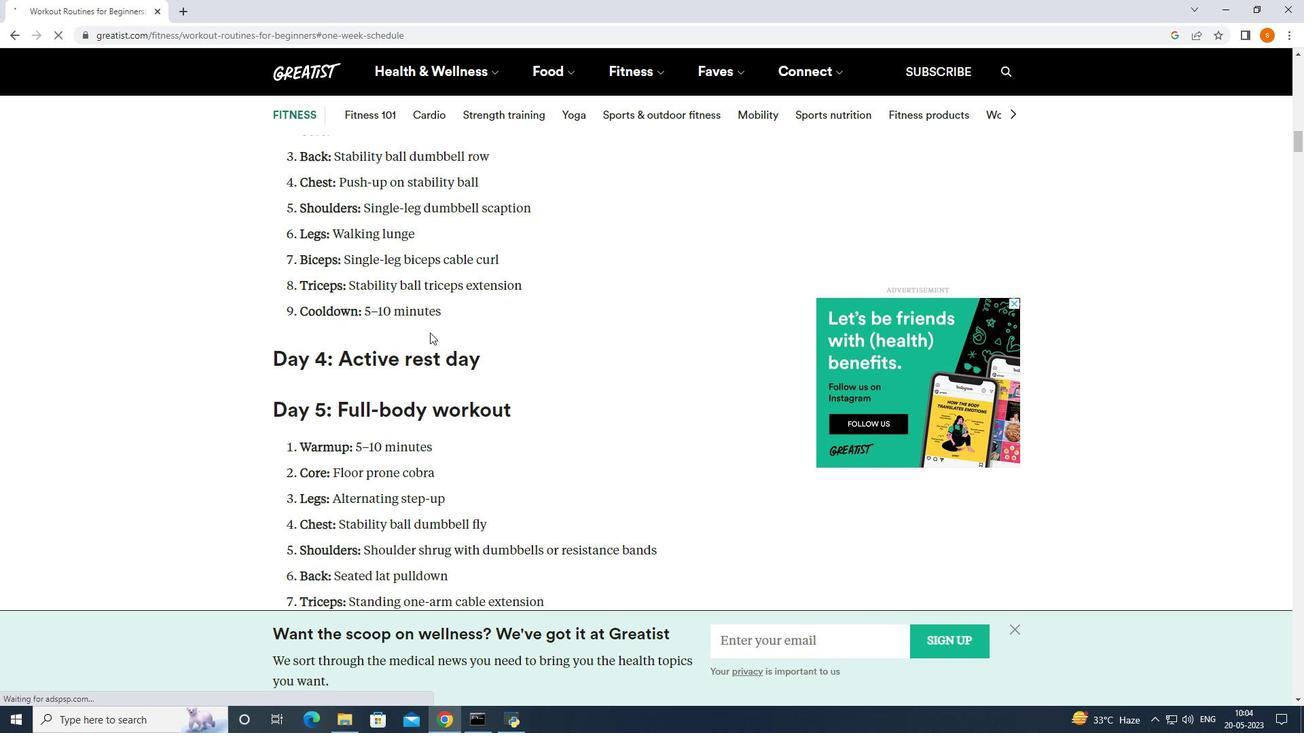 
Action: Mouse scrolled (429, 332) with delta (0, 0)
Screenshot: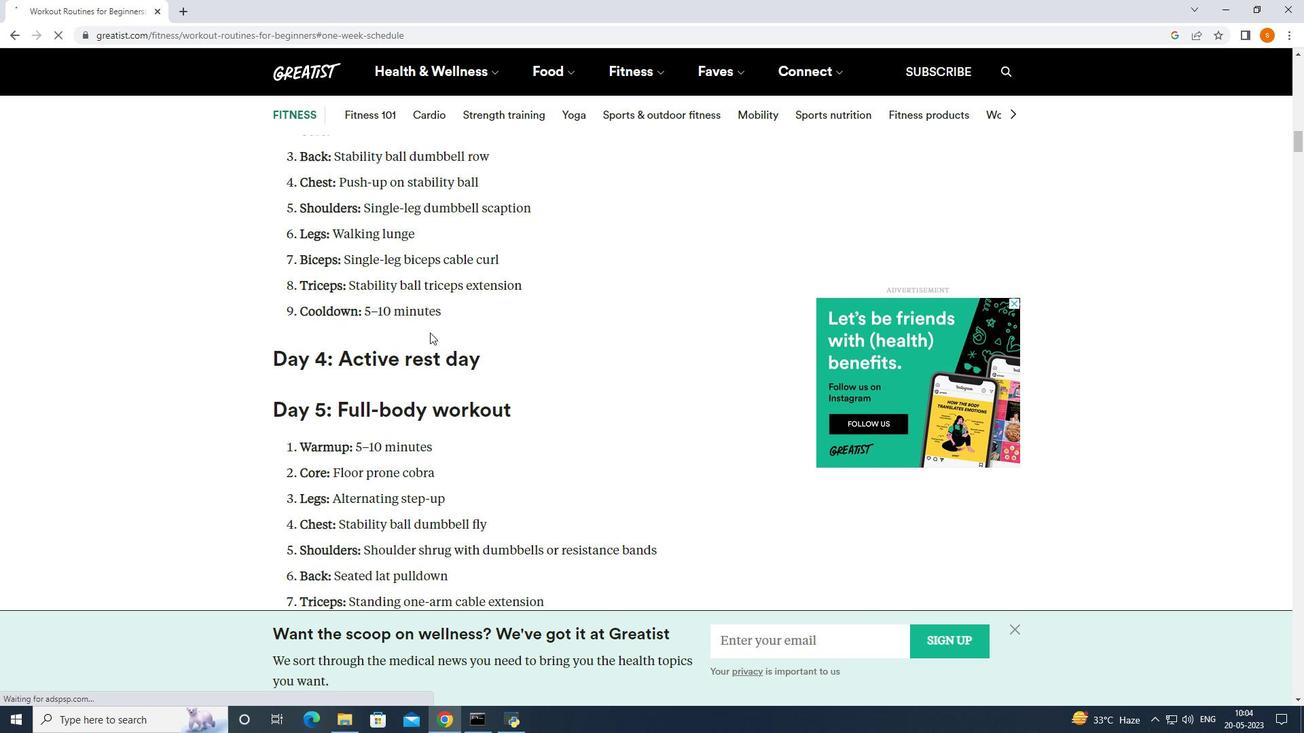 
Action: Mouse scrolled (429, 332) with delta (0, 0)
Screenshot: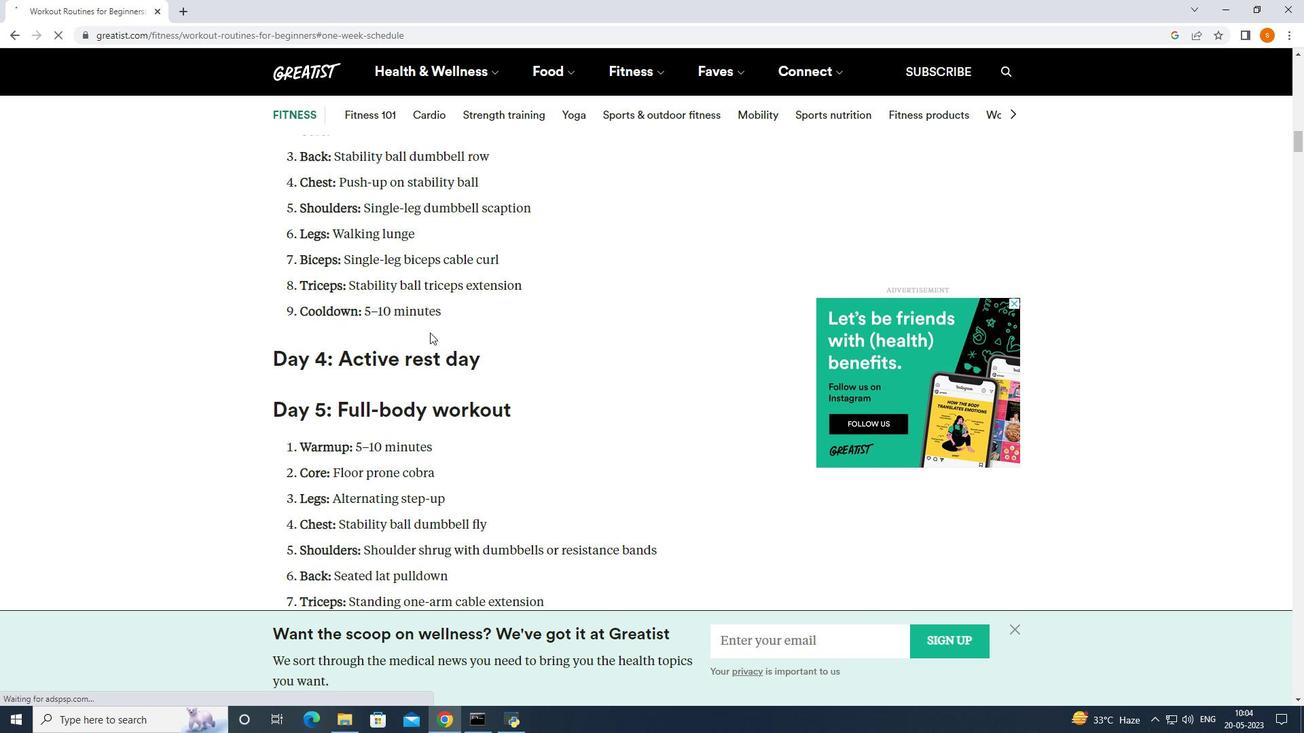 
Action: Mouse moved to (446, 366)
Screenshot: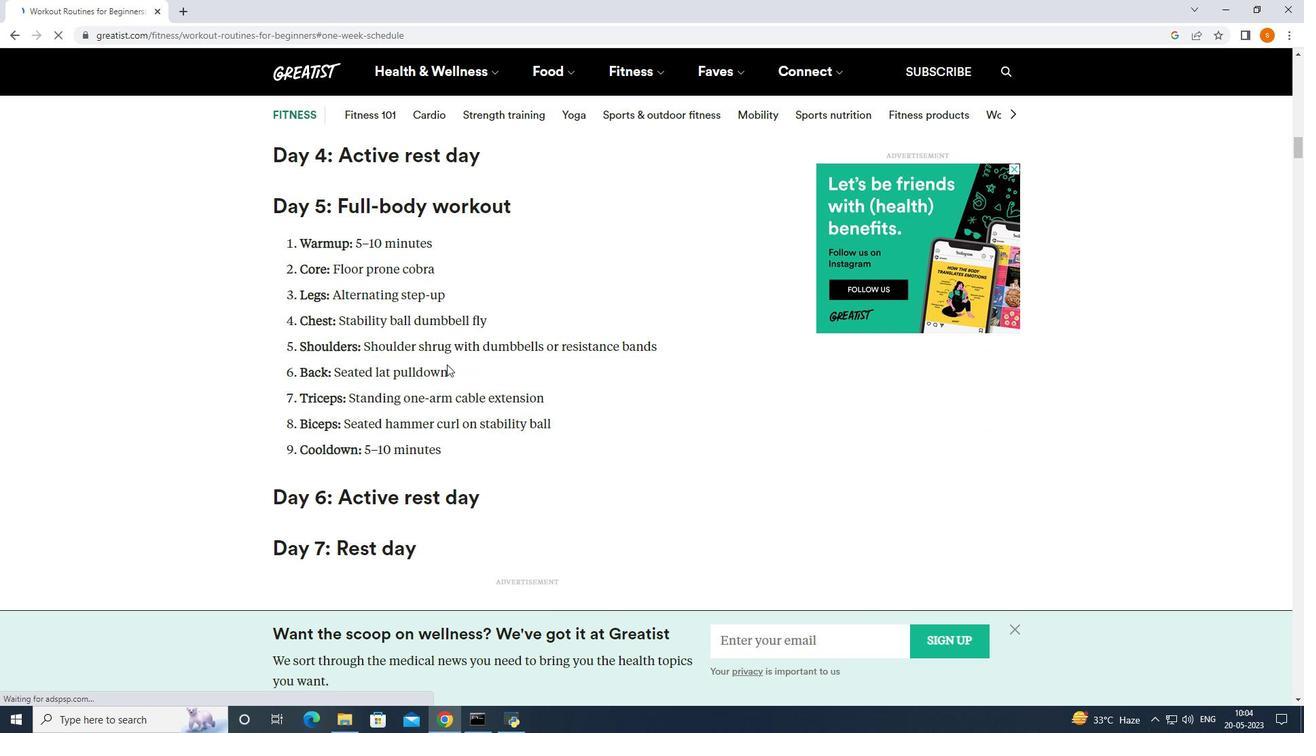 
Action: Mouse scrolled (446, 366) with delta (0, 0)
Screenshot: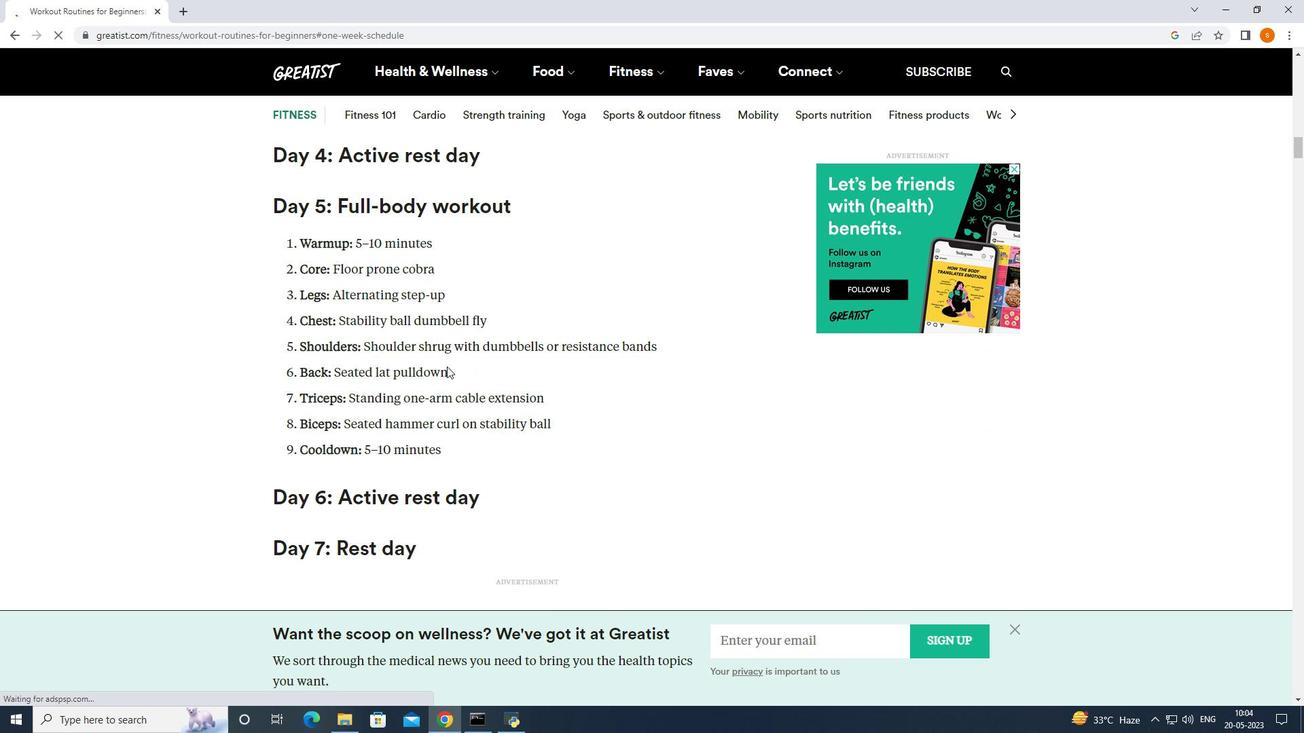 
Action: Mouse moved to (446, 366)
Screenshot: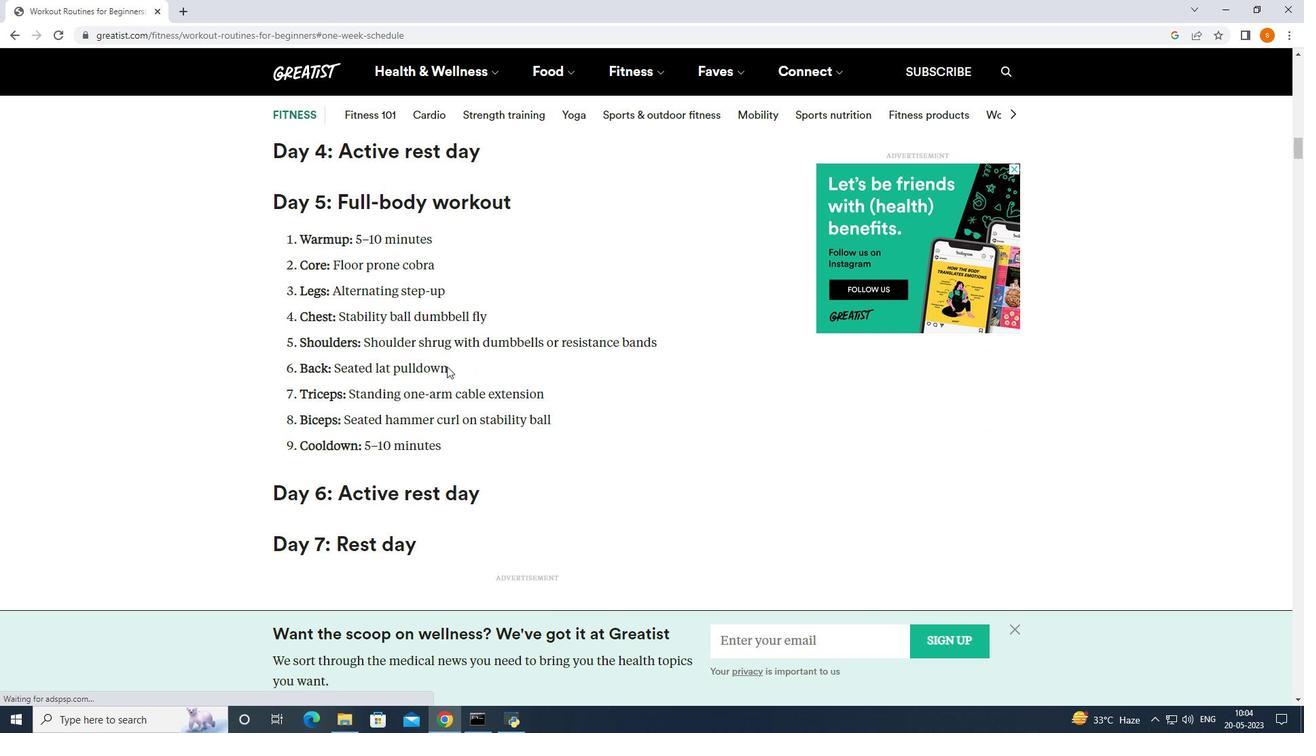
Action: Mouse scrolled (446, 366) with delta (0, 0)
Screenshot: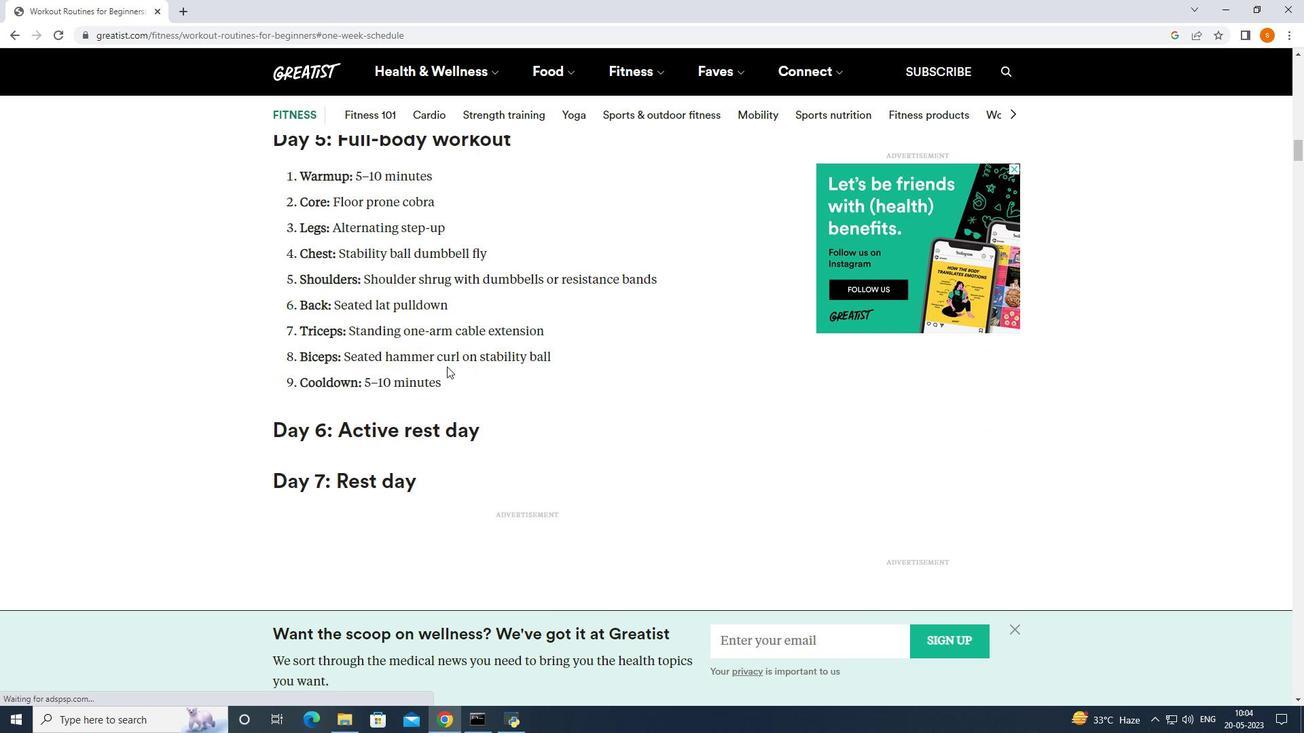 
Action: Mouse moved to (446, 366)
Screenshot: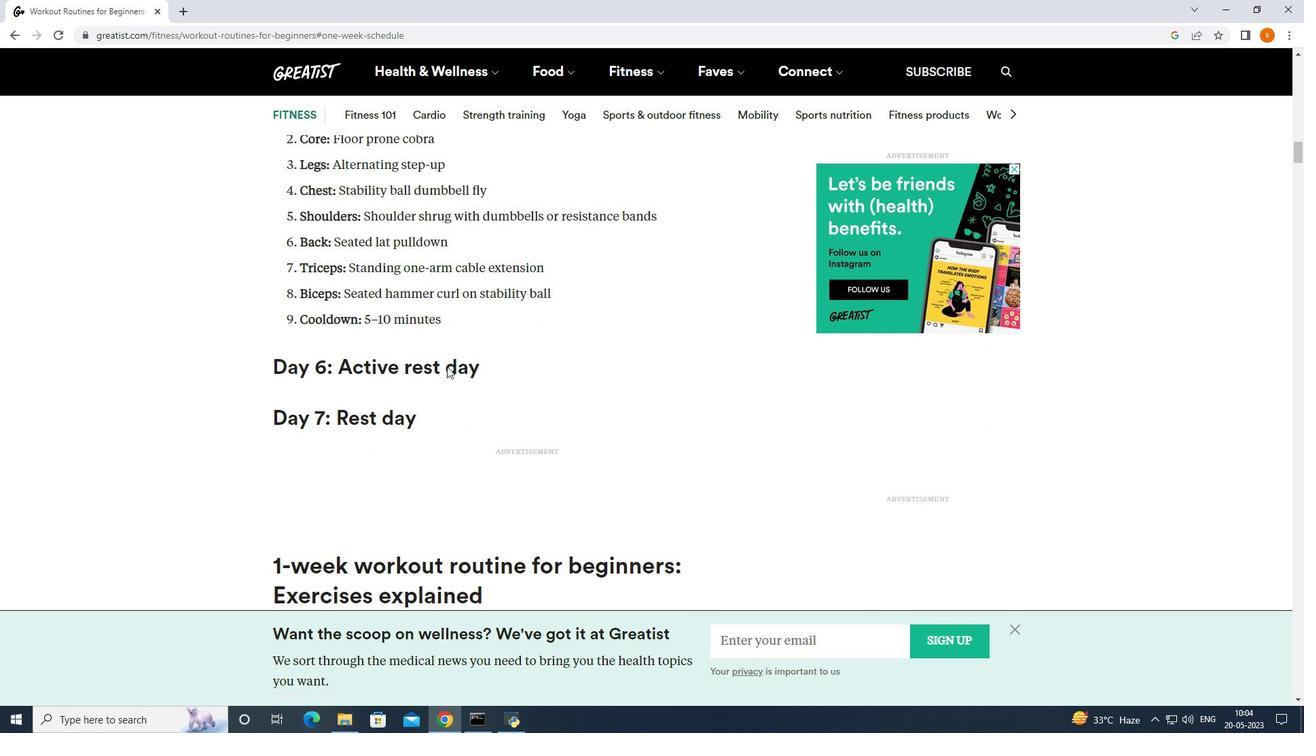 
Action: Mouse scrolled (446, 365) with delta (0, 0)
Screenshot: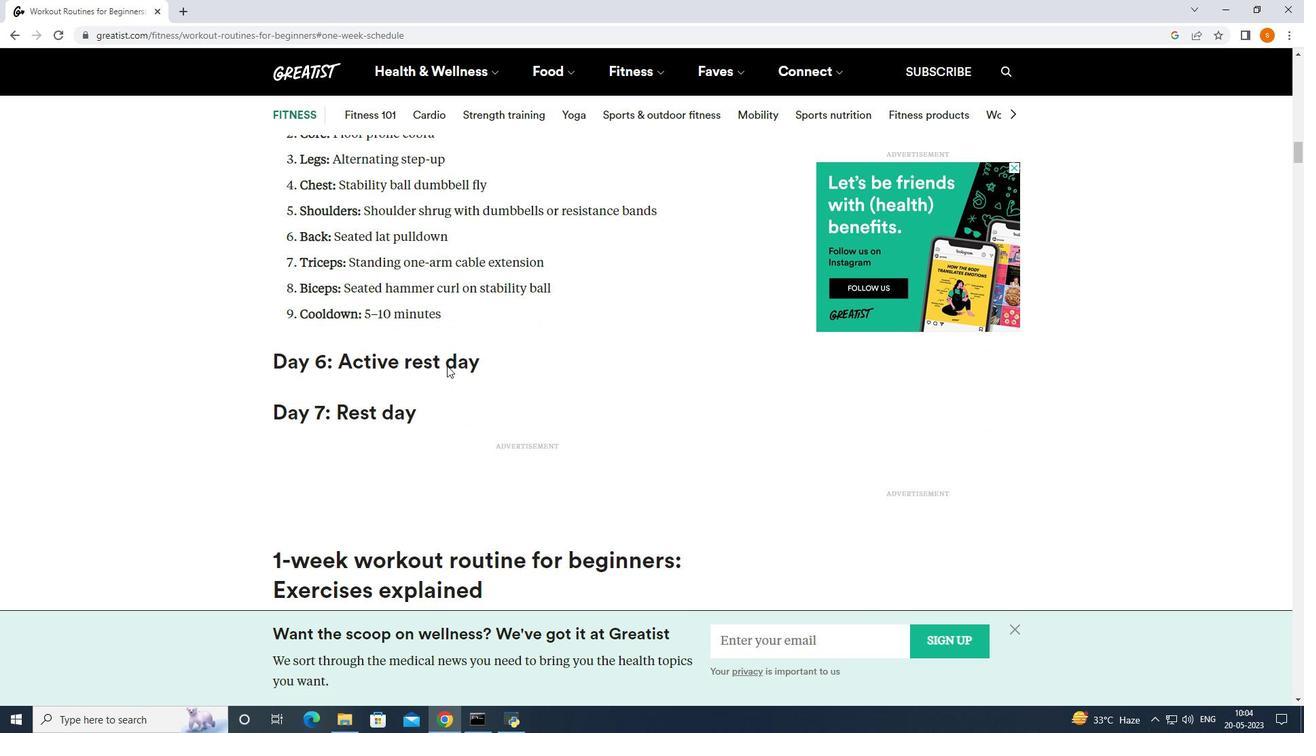 
Action: Mouse scrolled (446, 365) with delta (0, 0)
Screenshot: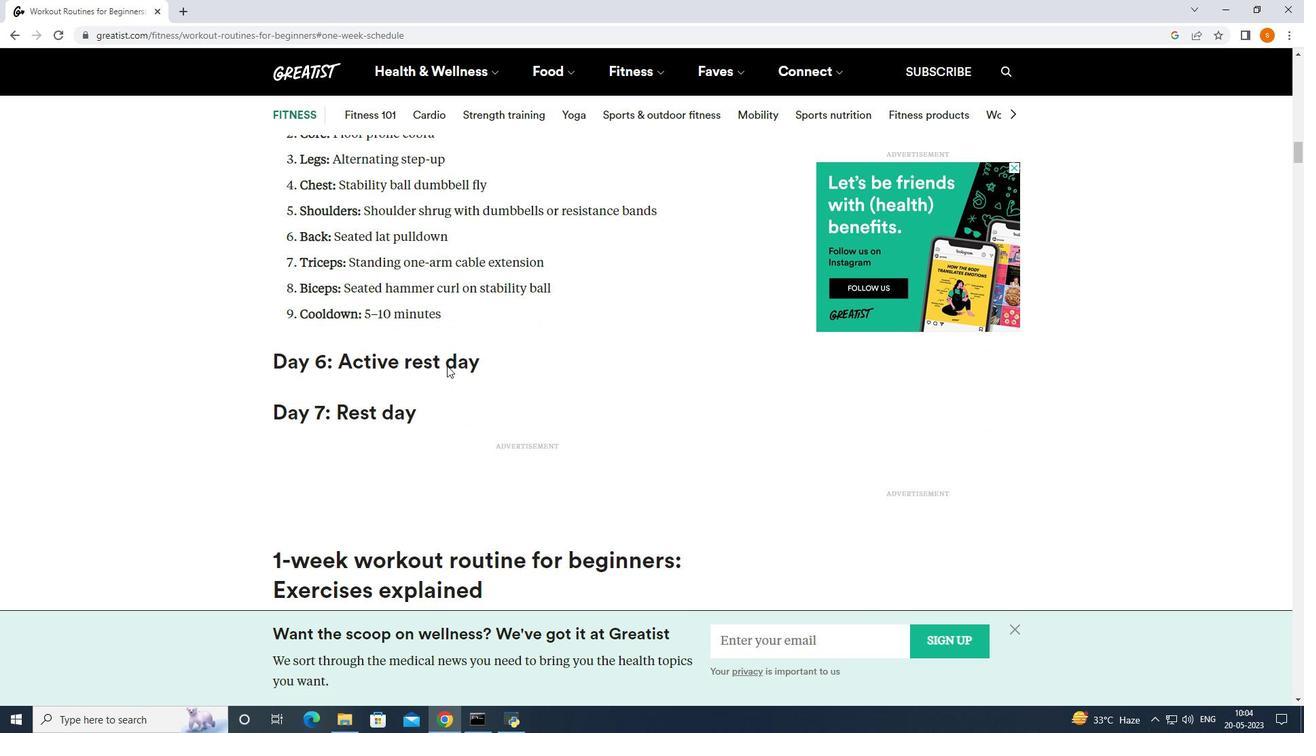 
Action: Mouse moved to (449, 364)
Screenshot: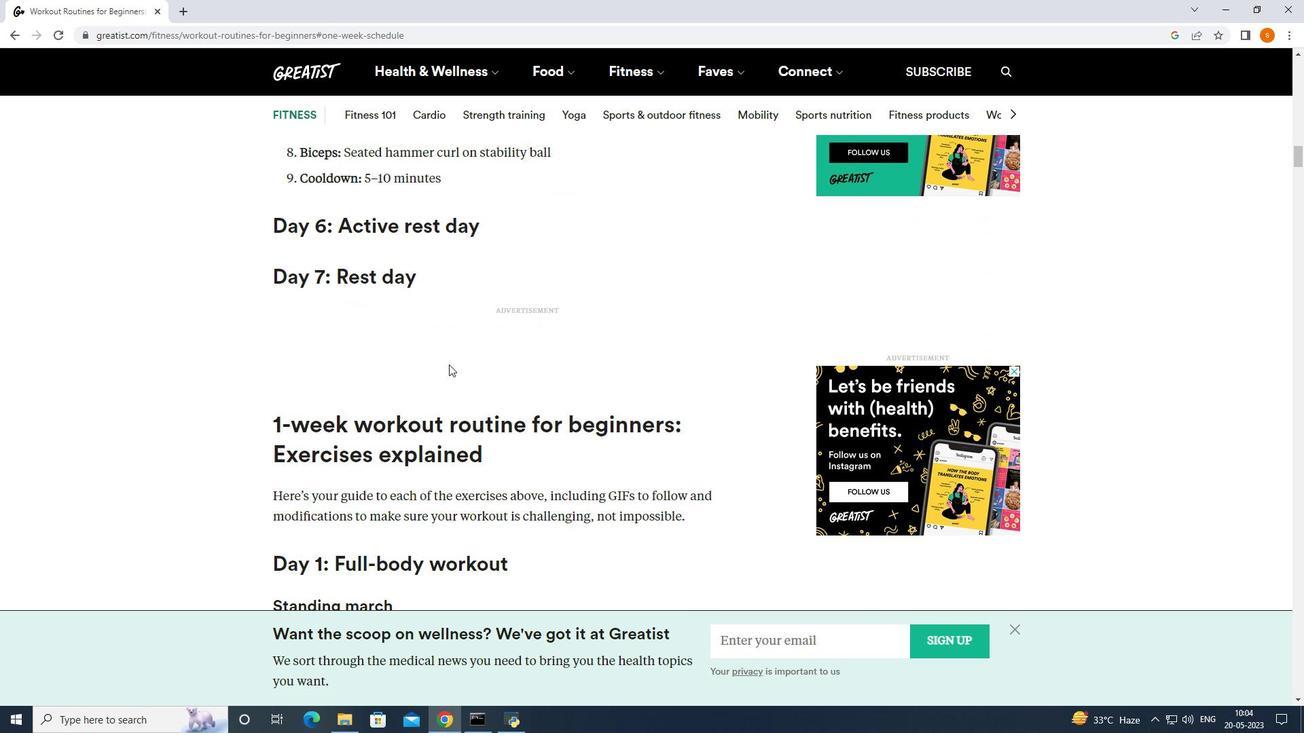 
Action: Mouse scrolled (449, 363) with delta (0, 0)
Screenshot: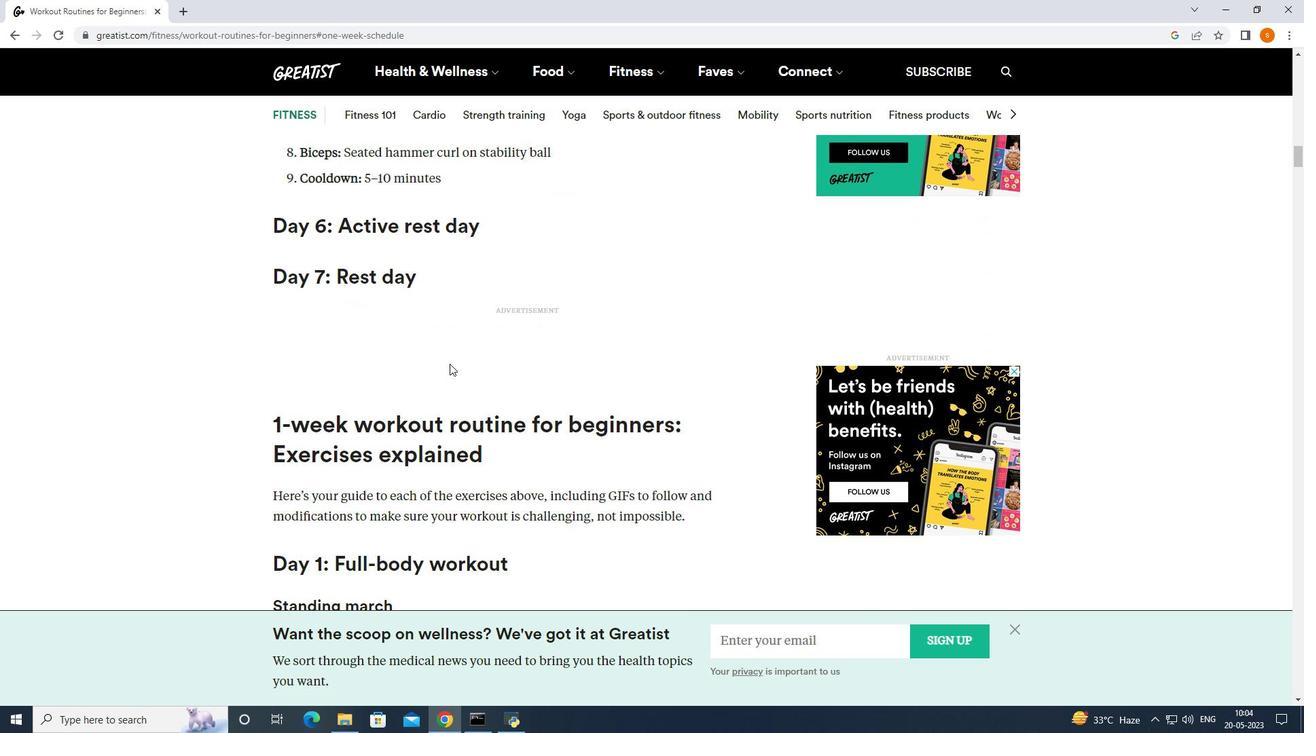 
Action: Mouse moved to (450, 364)
Screenshot: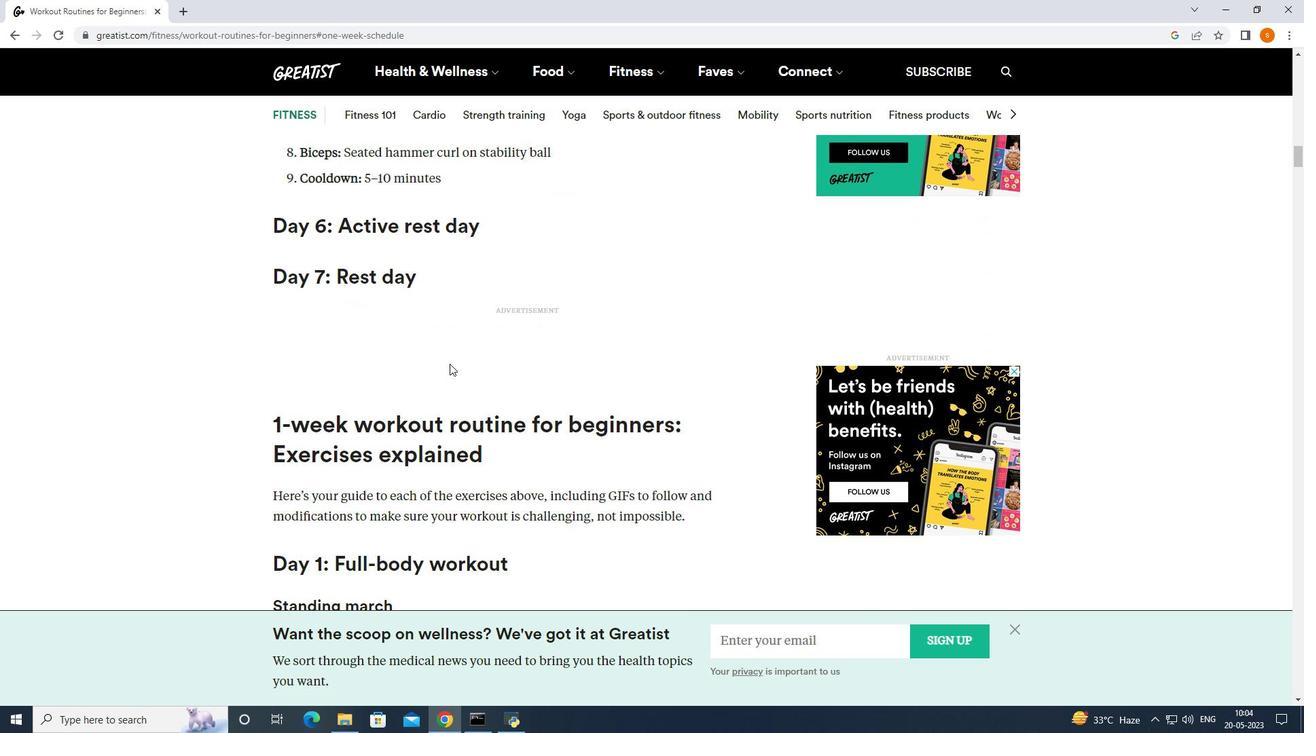 
Action: Mouse scrolled (450, 363) with delta (0, 0)
Screenshot: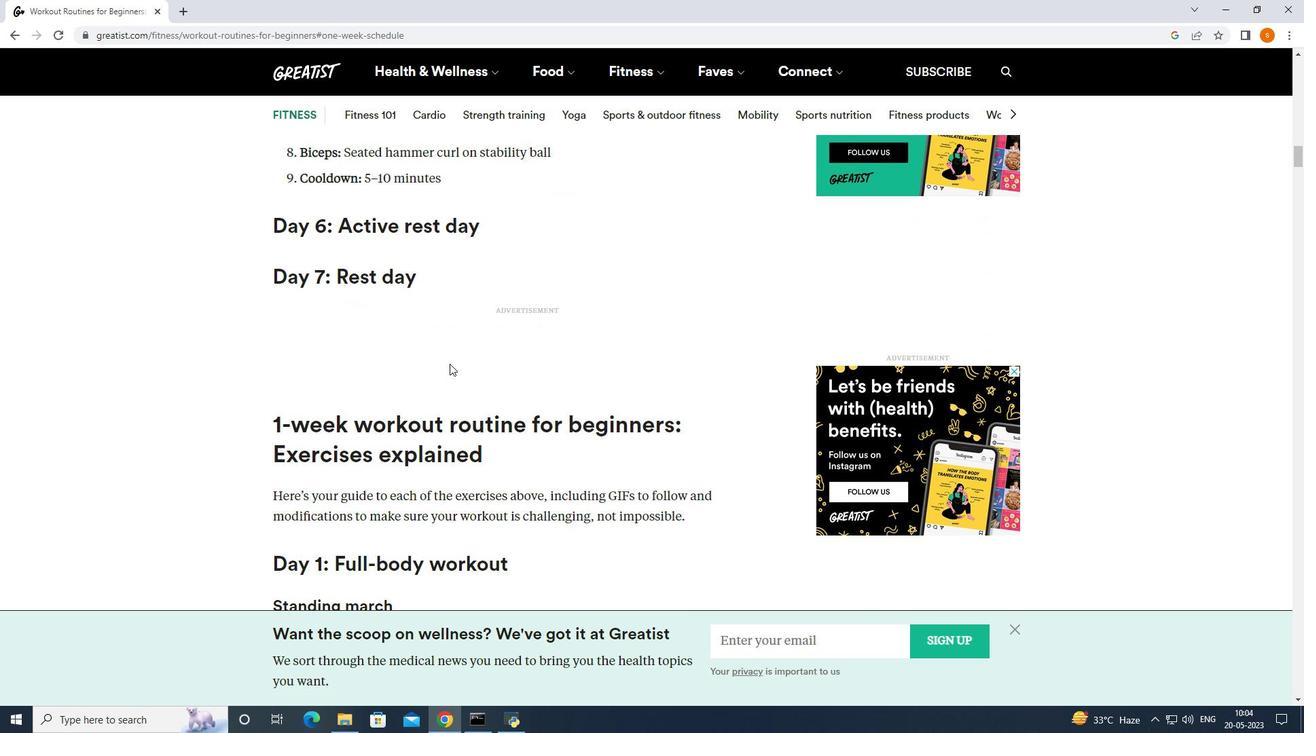 
Action: Mouse moved to (450, 364)
Screenshot: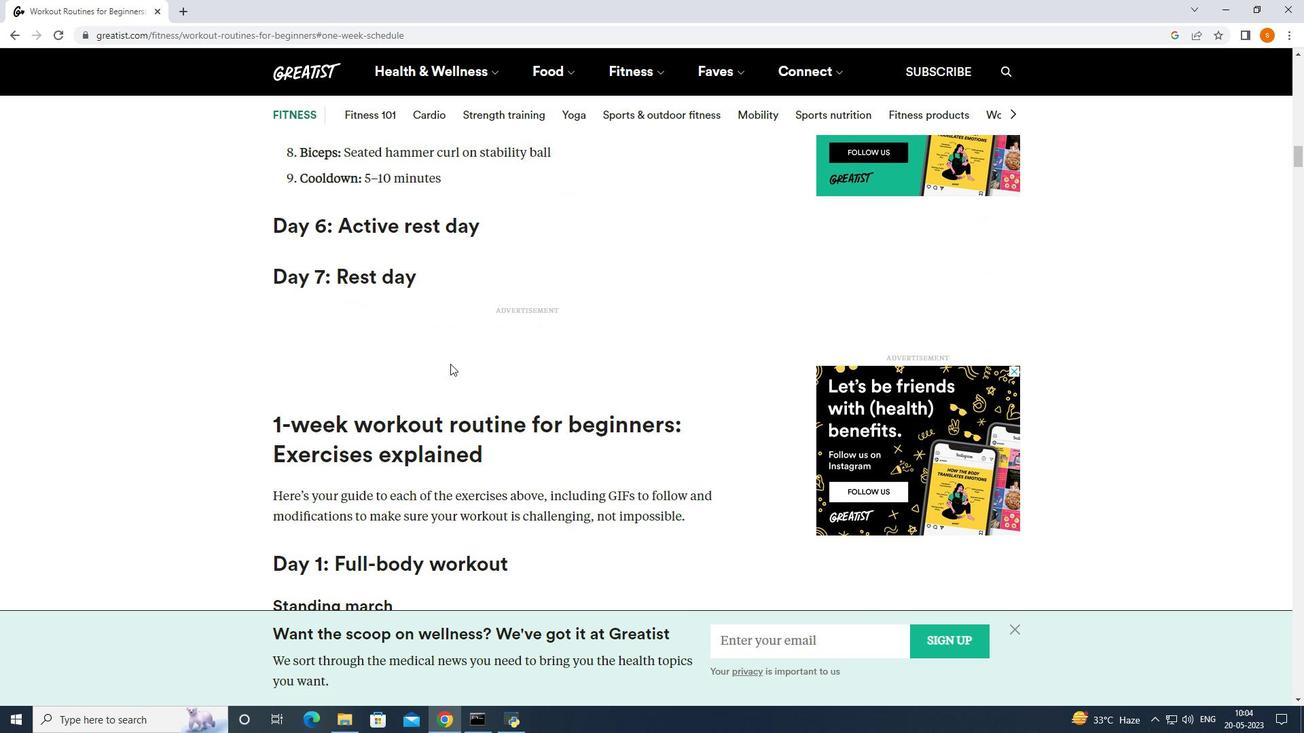 
Action: Mouse scrolled (450, 363) with delta (0, 0)
Screenshot: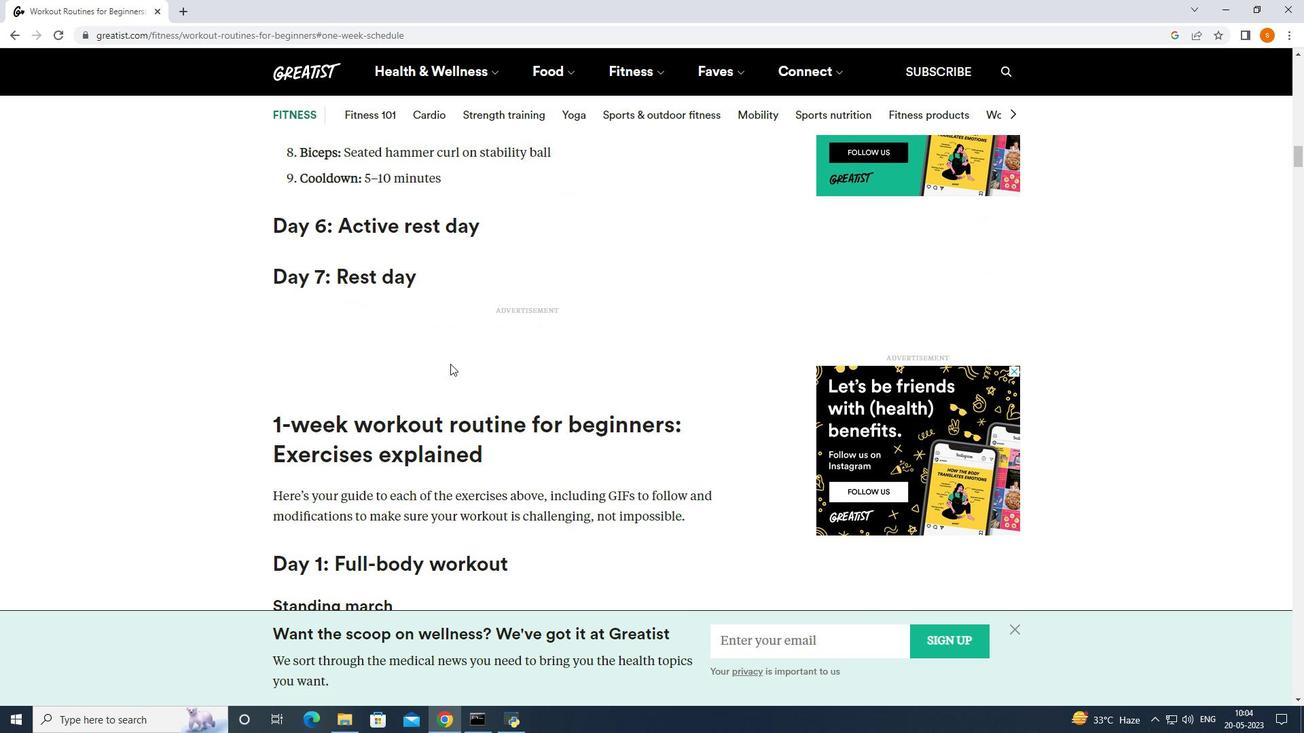 
Action: Mouse moved to (452, 382)
Screenshot: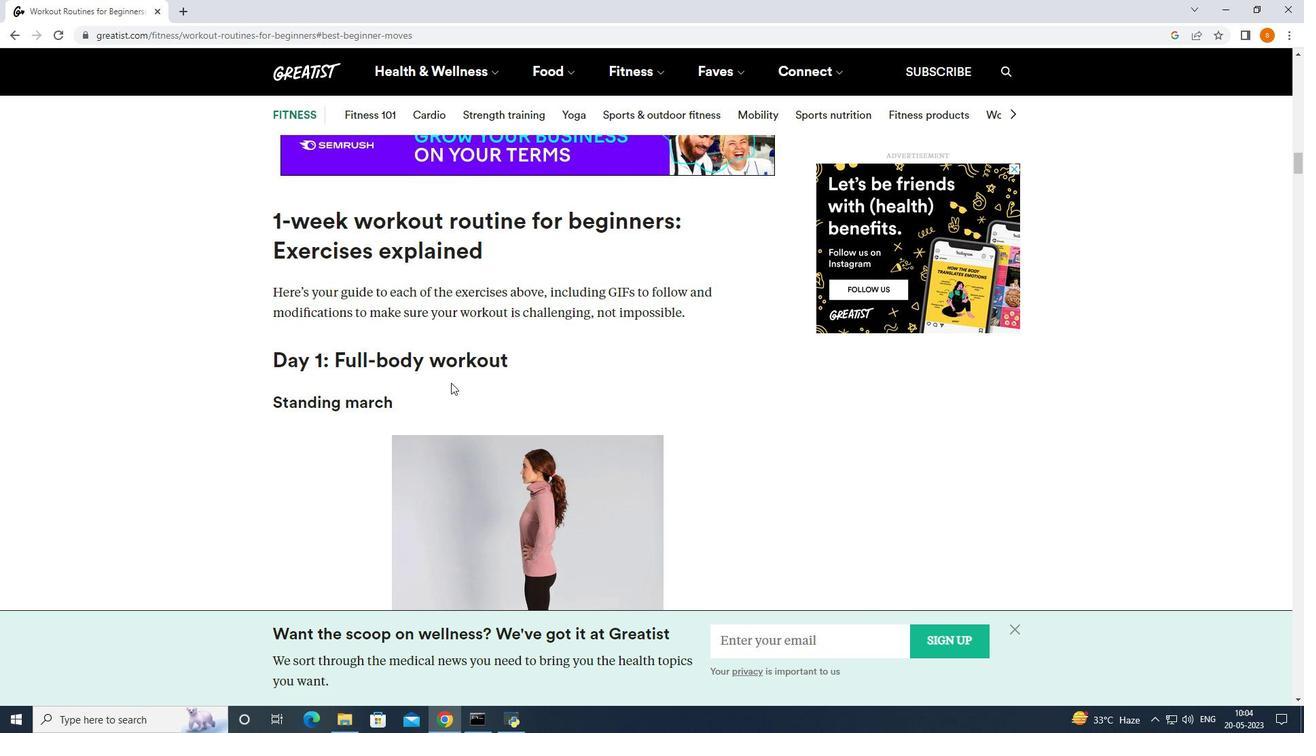 
Action: Mouse scrolled (452, 381) with delta (0, 0)
Screenshot: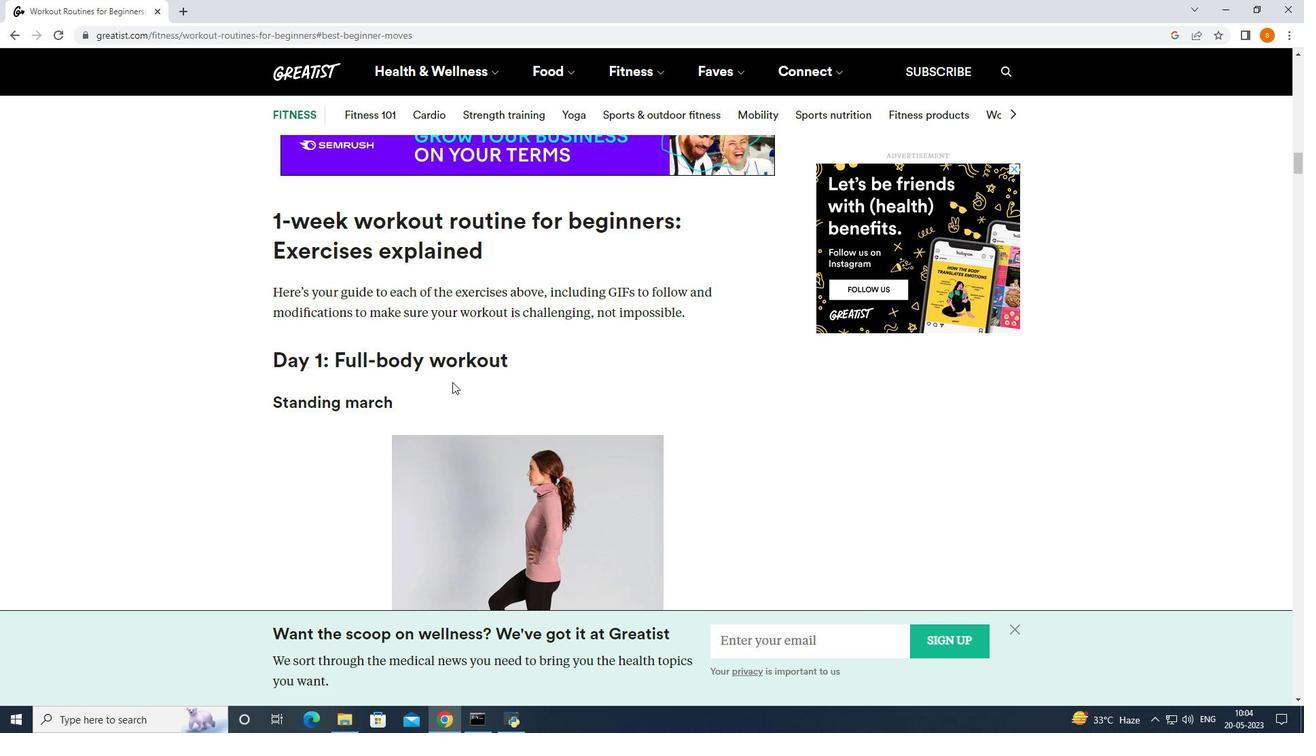 
Action: Mouse moved to (455, 379)
Screenshot: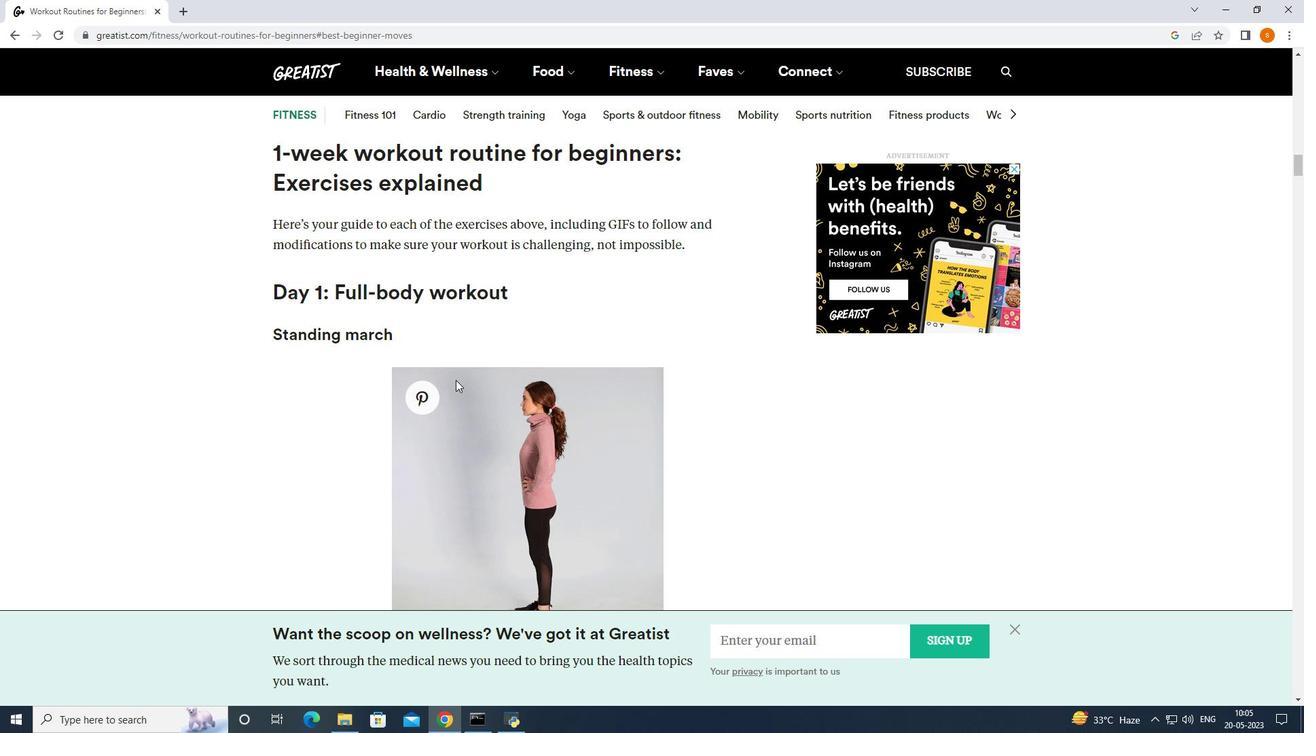 
Action: Mouse scrolled (455, 379) with delta (0, 0)
Screenshot: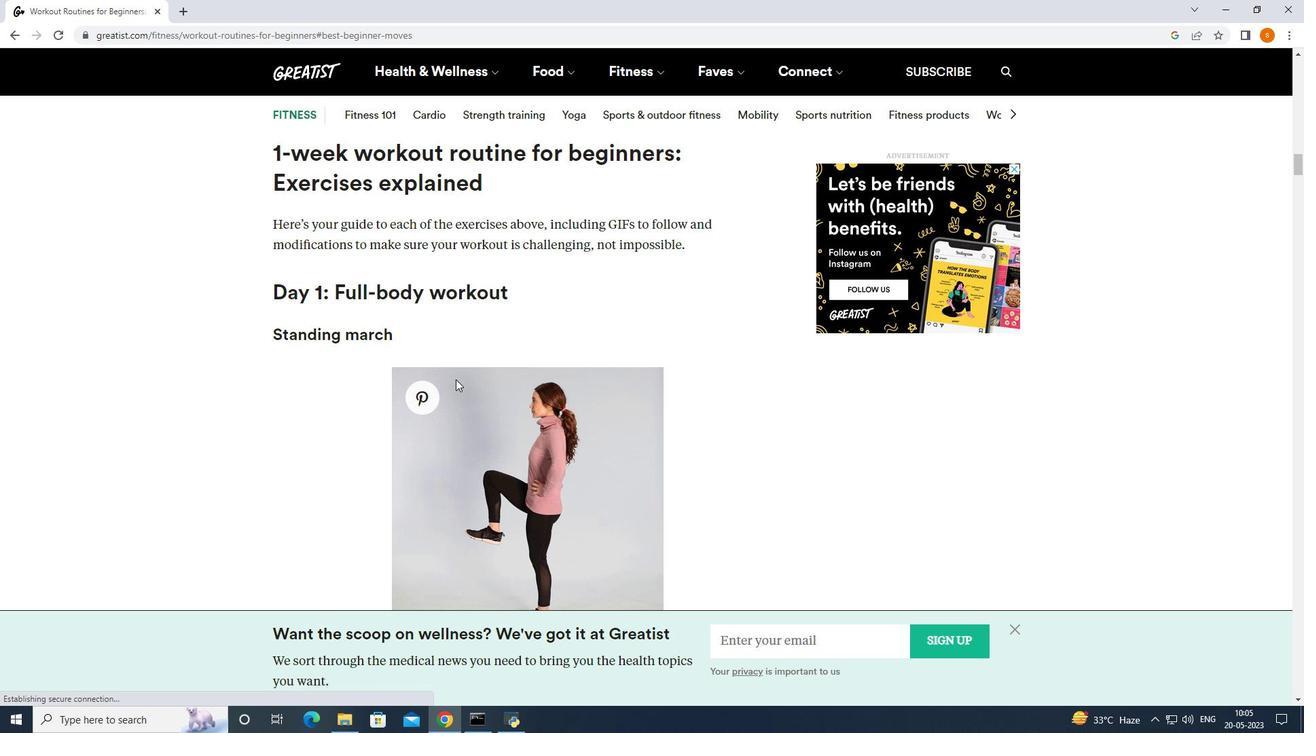 
Action: Mouse scrolled (455, 379) with delta (0, 0)
Screenshot: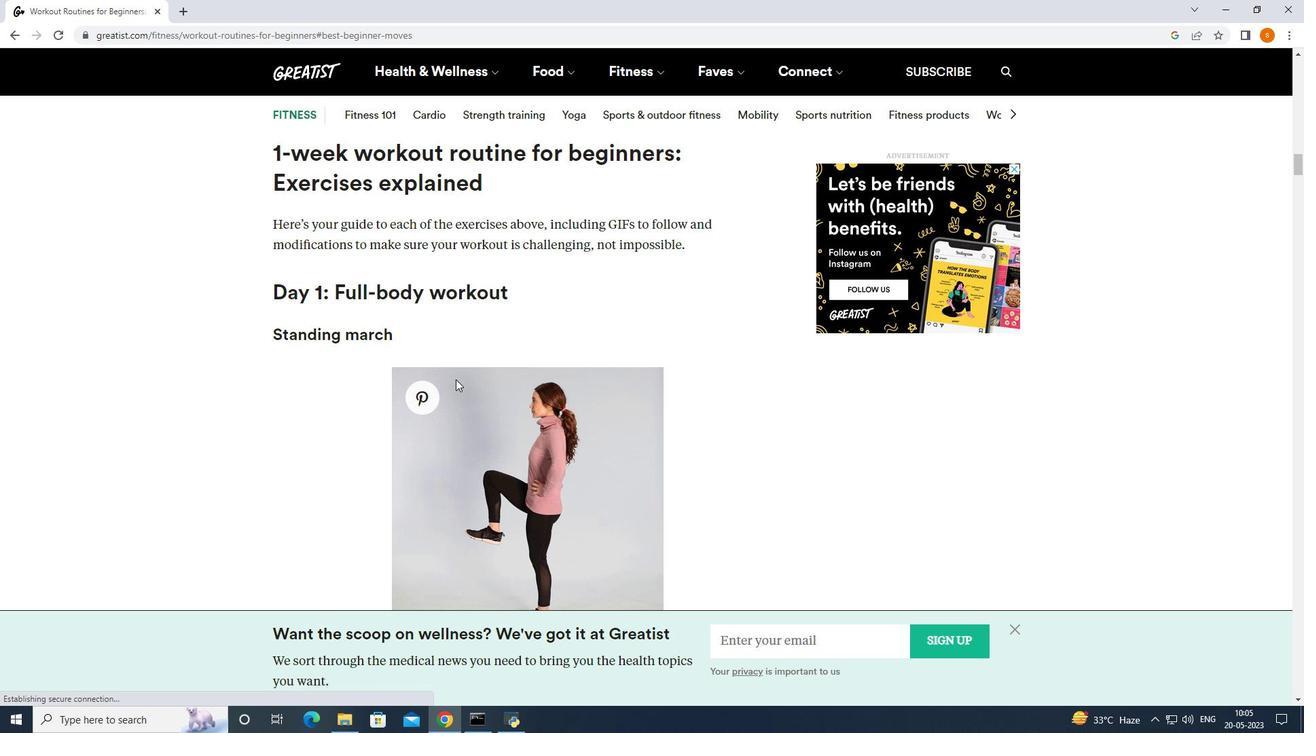 
Action: Mouse scrolled (455, 379) with delta (0, 0)
Screenshot: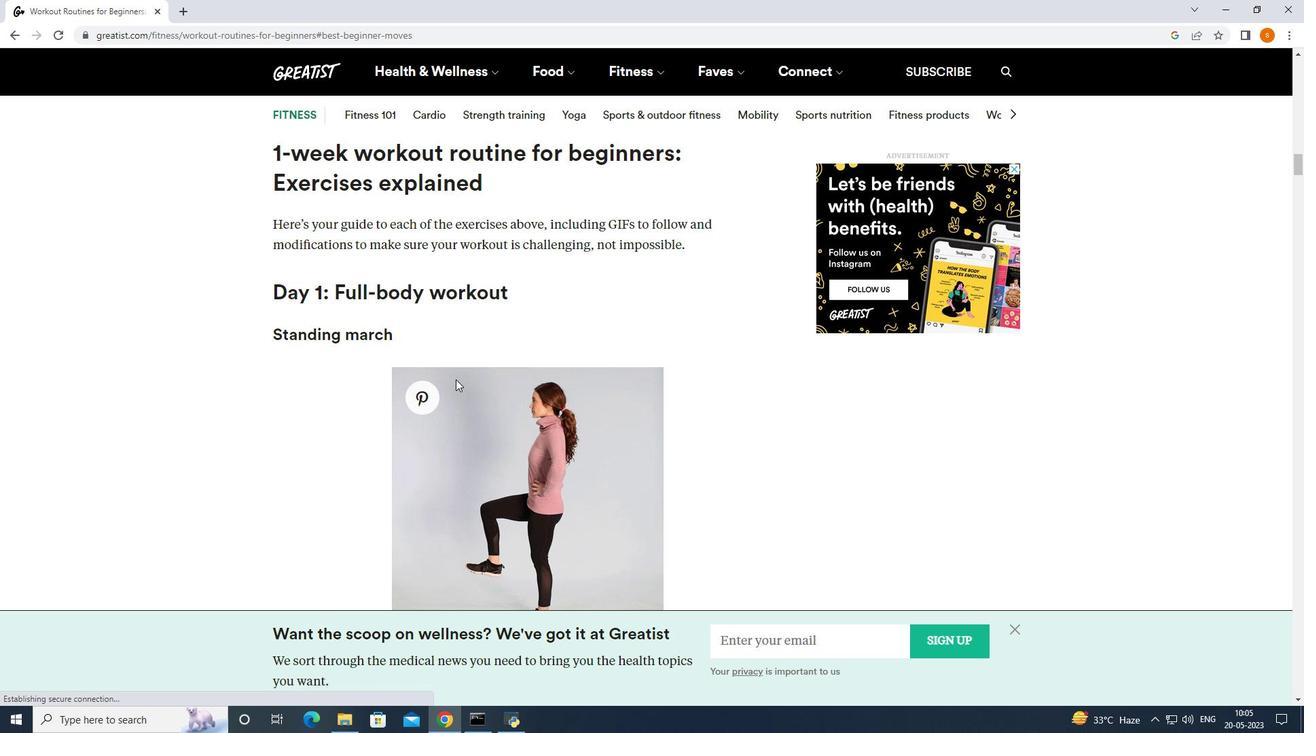 
Action: Mouse scrolled (455, 379) with delta (0, 0)
Screenshot: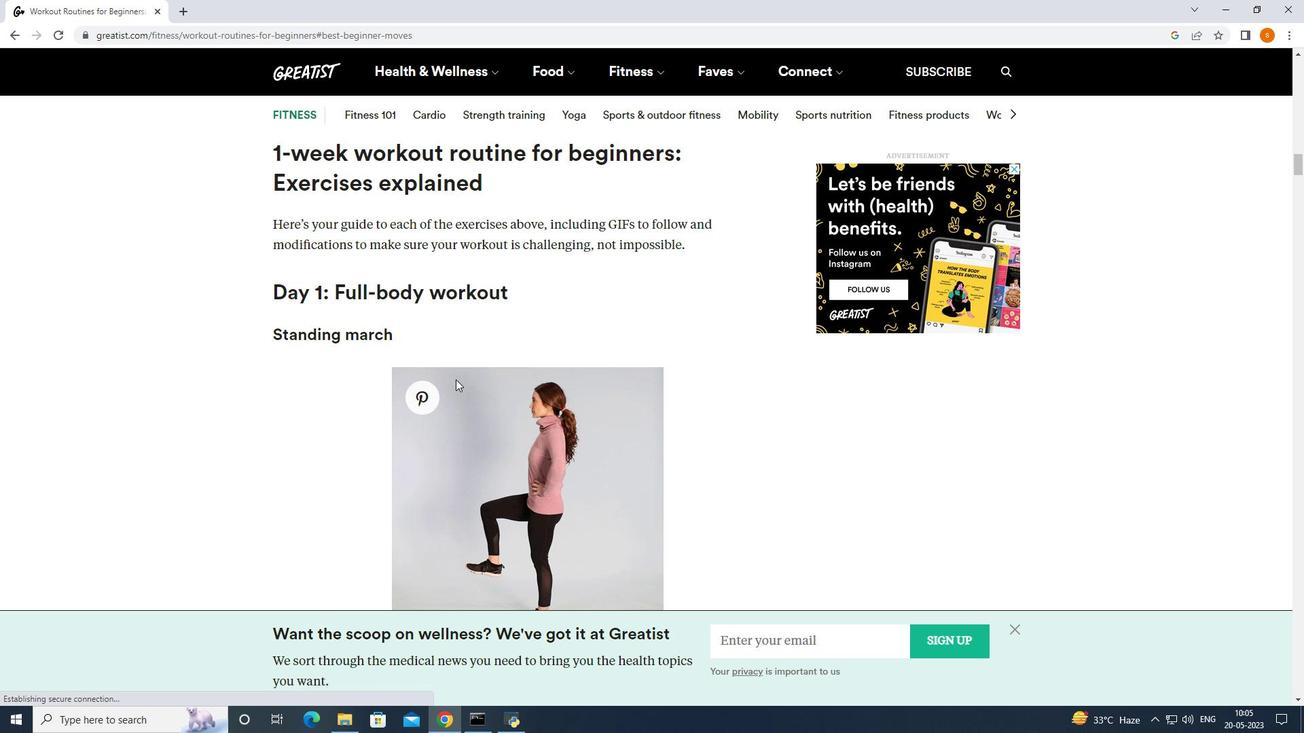 
Action: Mouse scrolled (455, 379) with delta (0, 0)
Screenshot: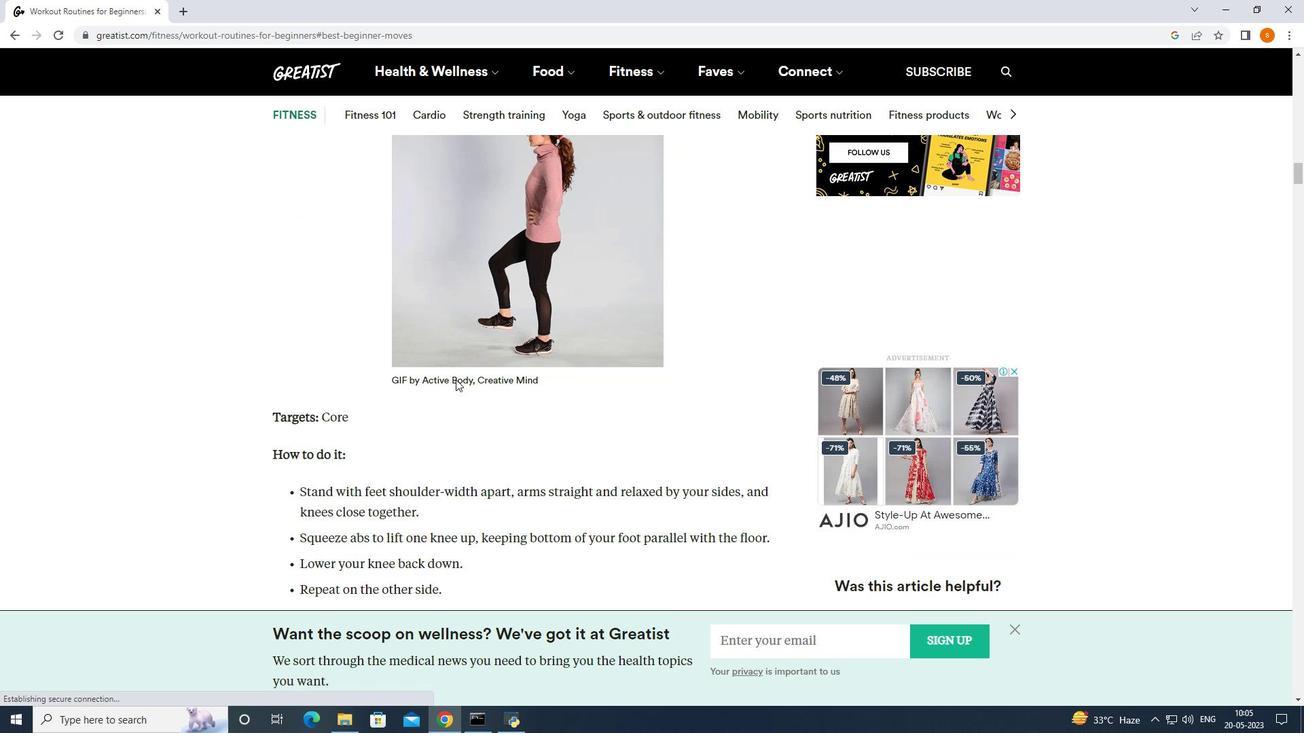 
Action: Mouse scrolled (455, 379) with delta (0, 0)
Screenshot: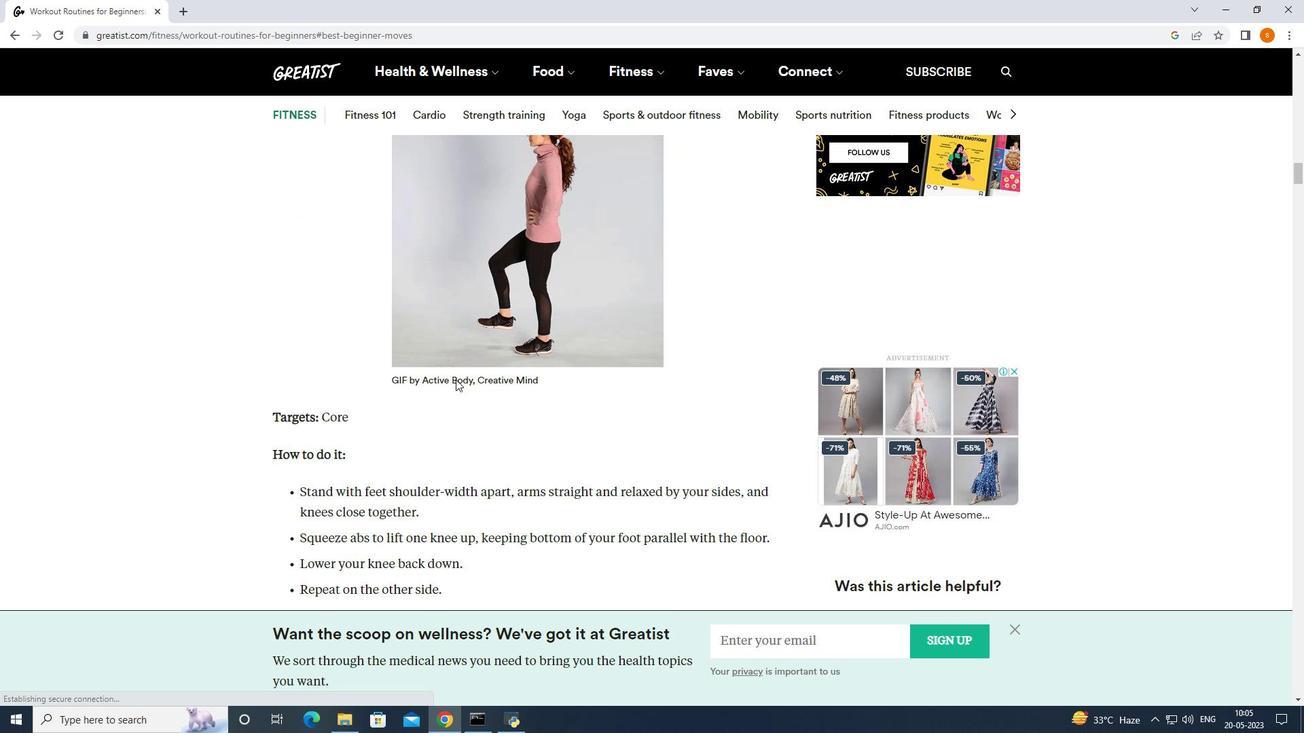 
Action: Mouse scrolled (455, 379) with delta (0, 0)
Screenshot: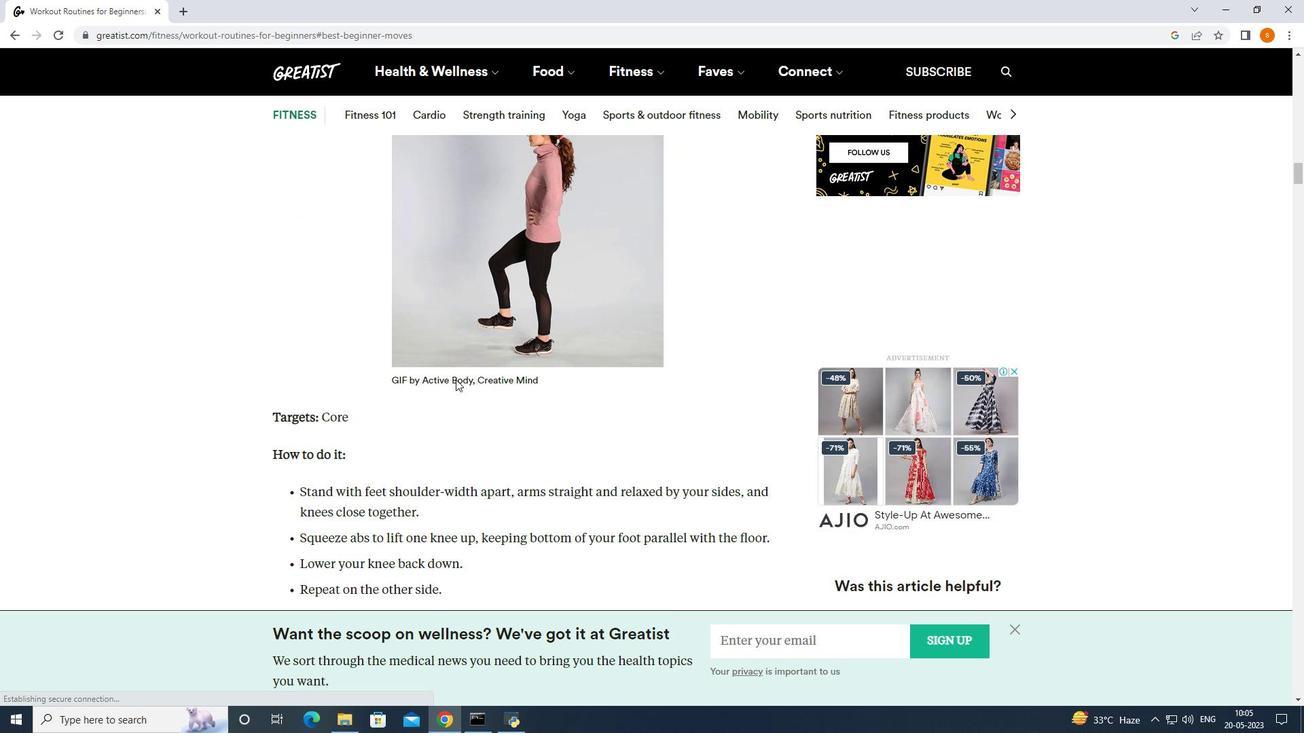 
Action: Mouse scrolled (455, 379) with delta (0, 0)
Screenshot: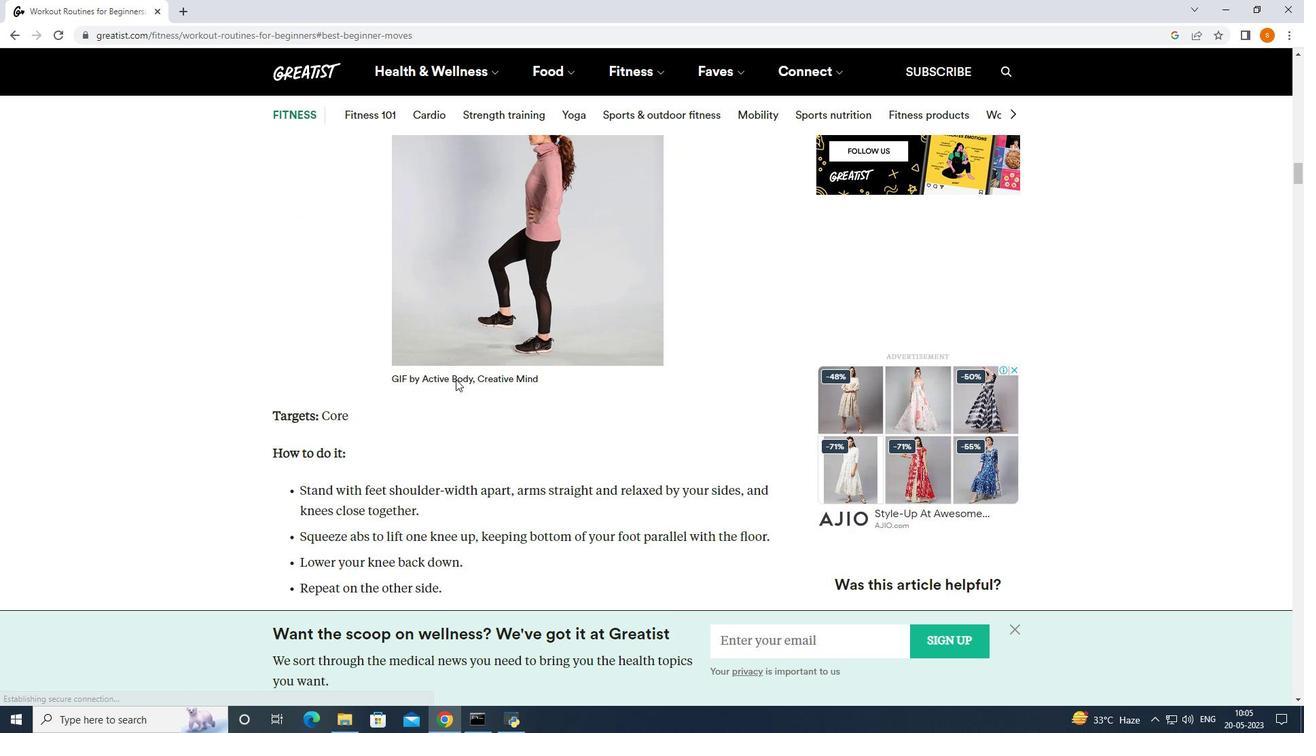 
Action: Mouse moved to (457, 368)
Screenshot: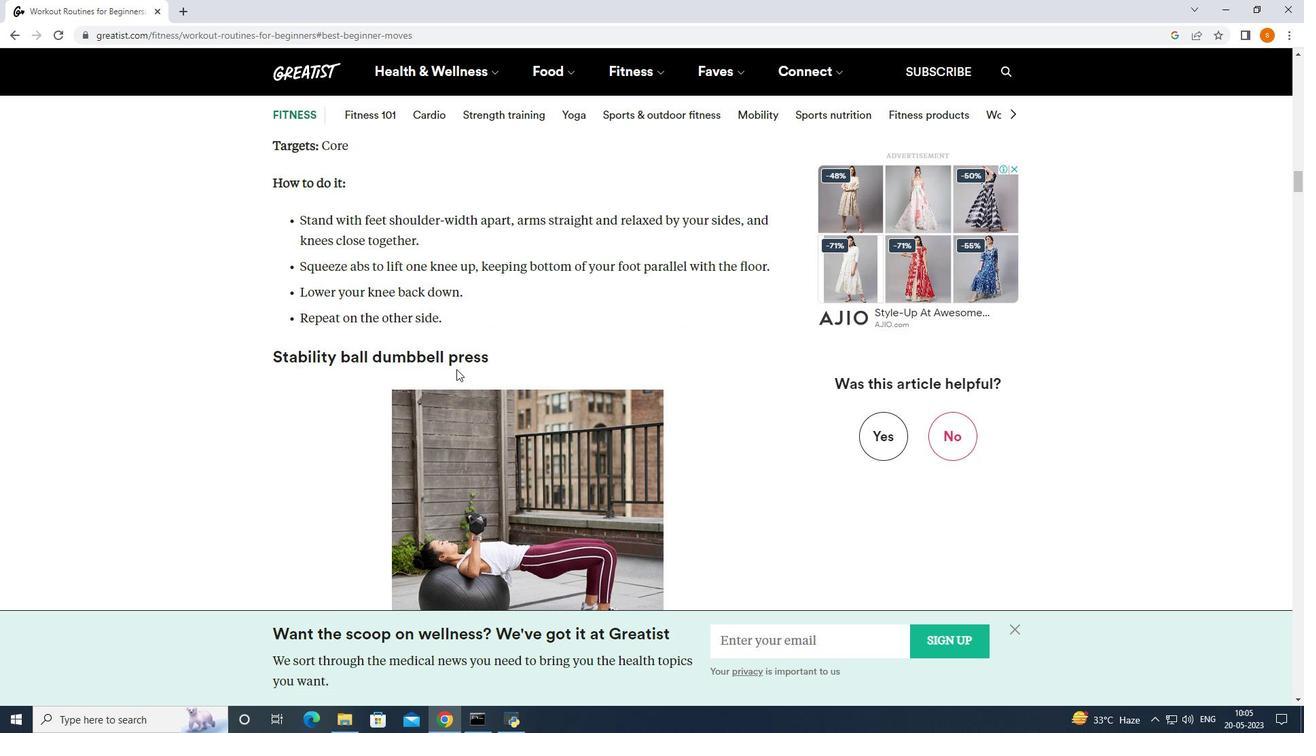 
Action: Mouse scrolled (457, 367) with delta (0, 0)
Screenshot: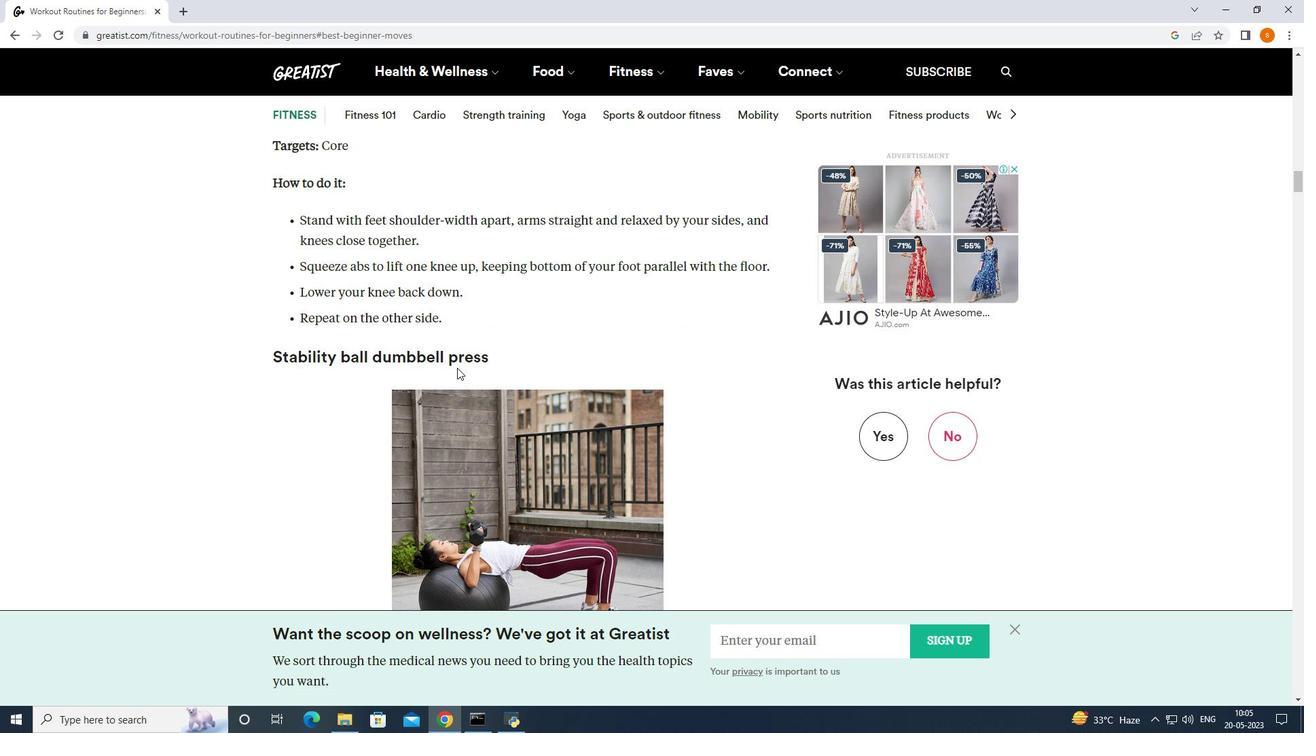 
Action: Mouse scrolled (457, 367) with delta (0, 0)
Screenshot: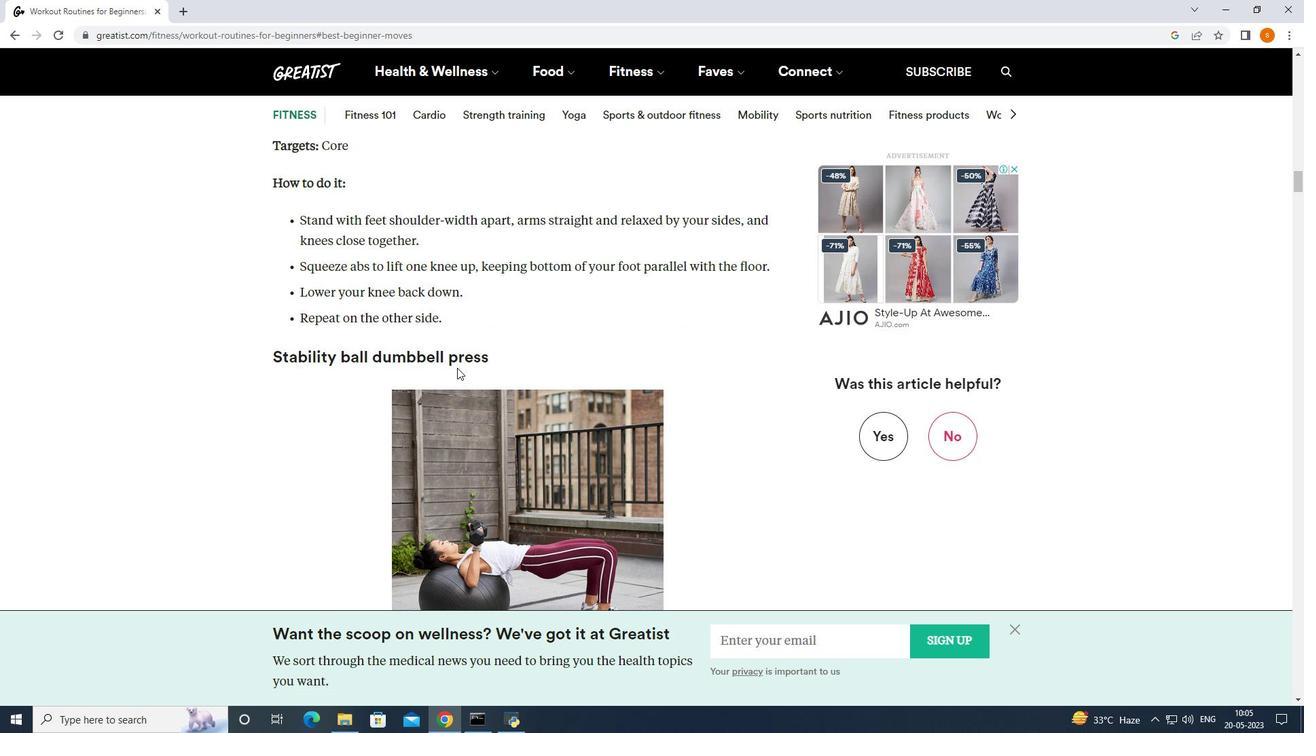 
Action: Mouse moved to (455, 371)
Screenshot: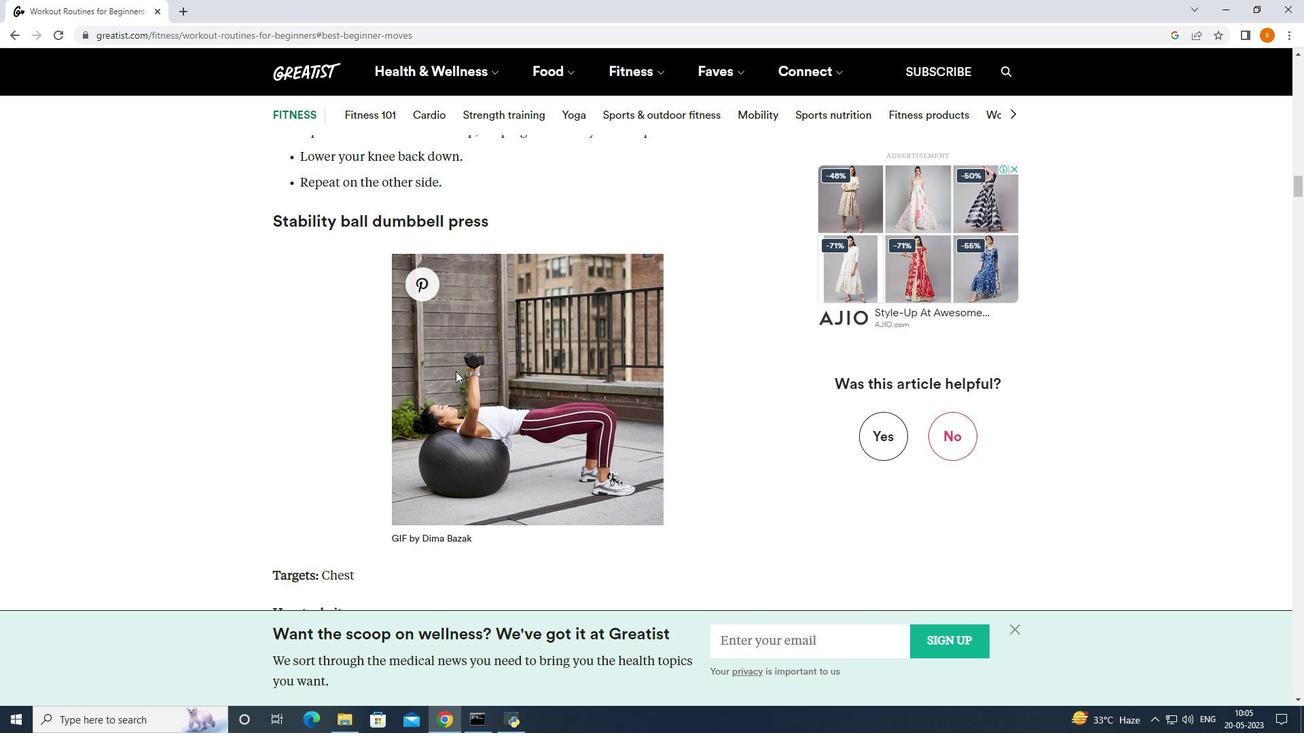 
Action: Mouse scrolled (455, 370) with delta (0, 0)
Screenshot: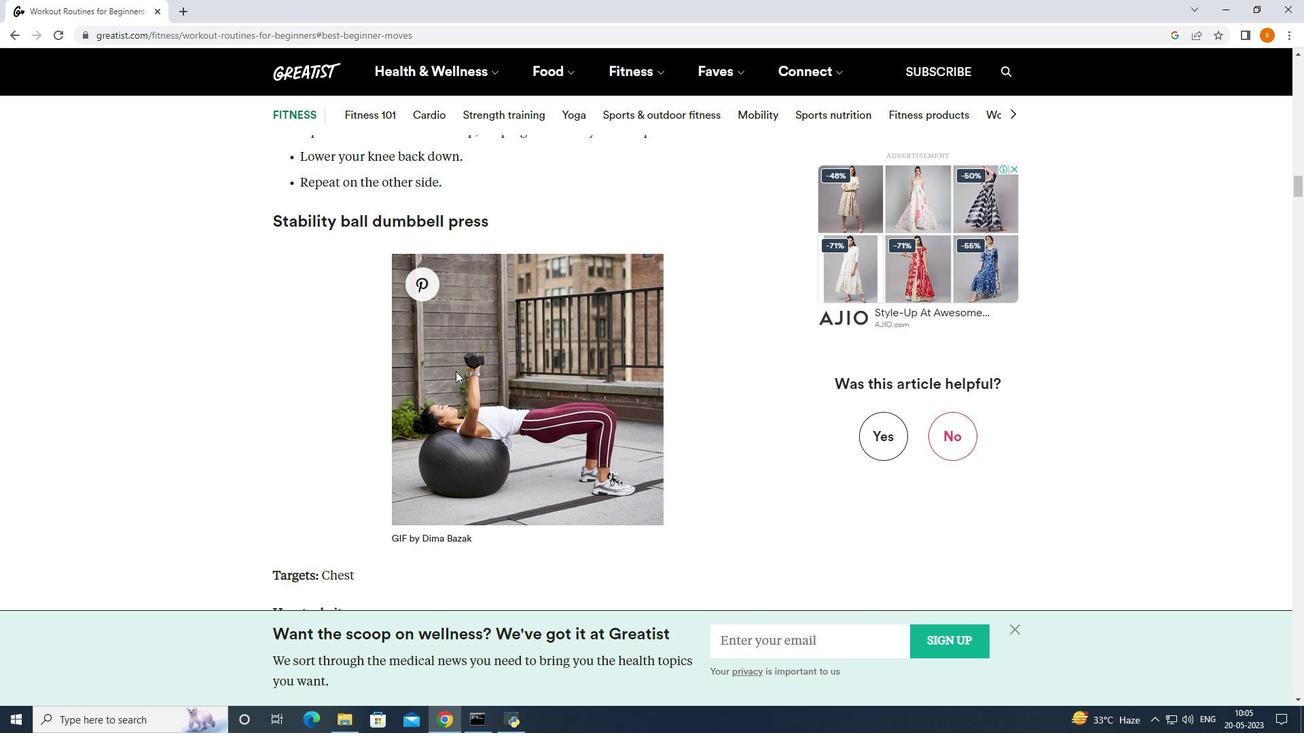 
Action: Mouse scrolled (455, 370) with delta (0, 0)
Screenshot: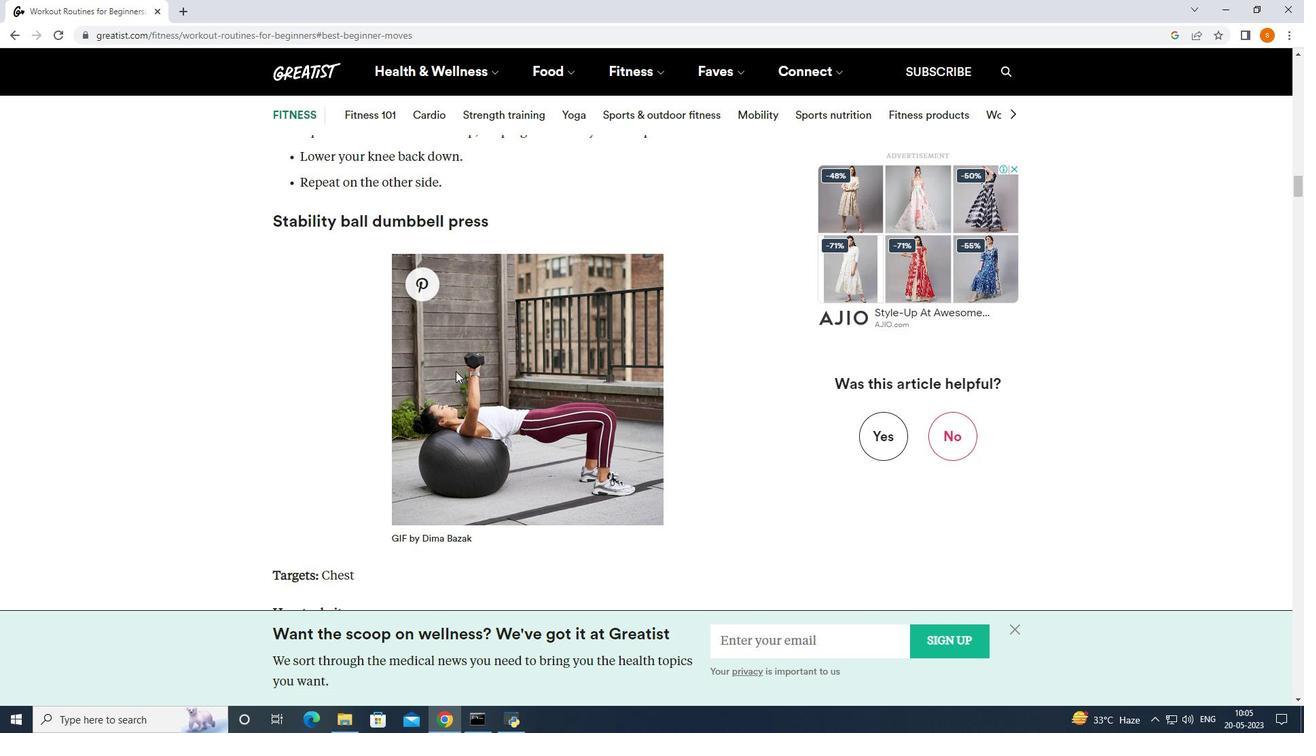 
Action: Mouse scrolled (455, 370) with delta (0, 0)
Screenshot: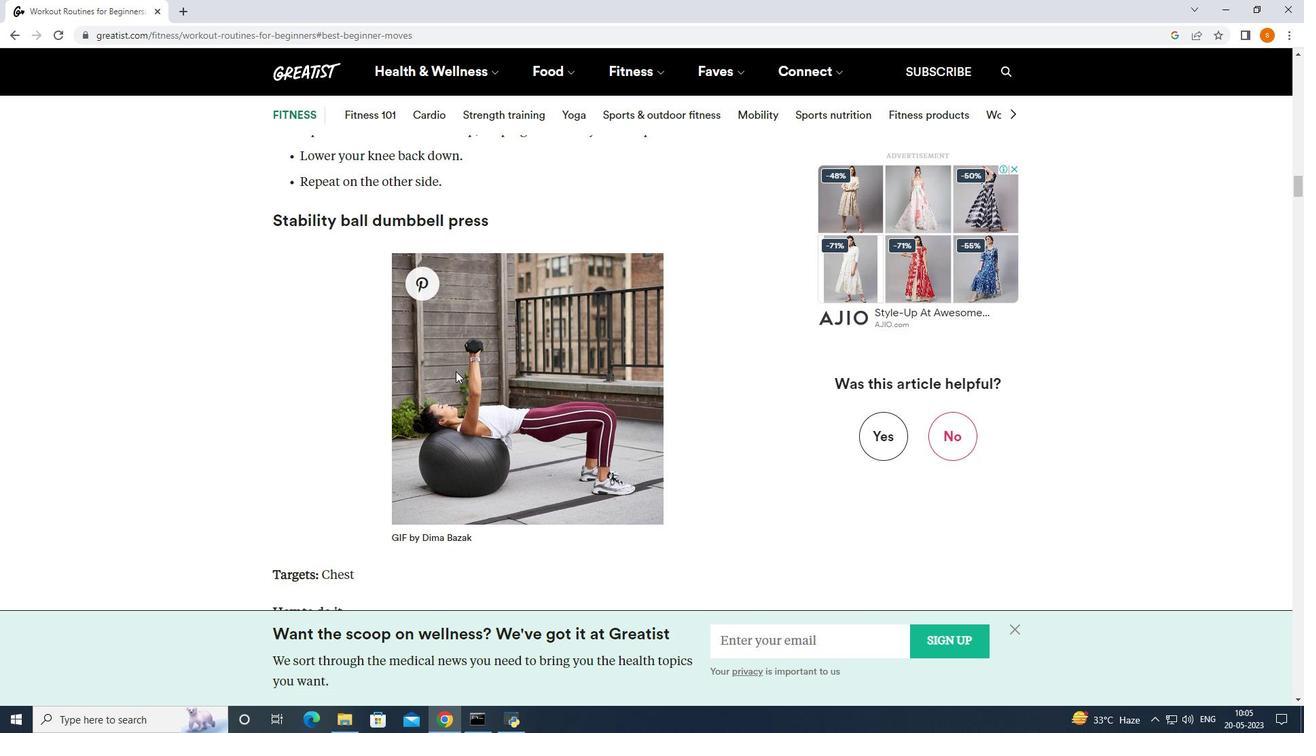 
Action: Mouse moved to (455, 371)
Screenshot: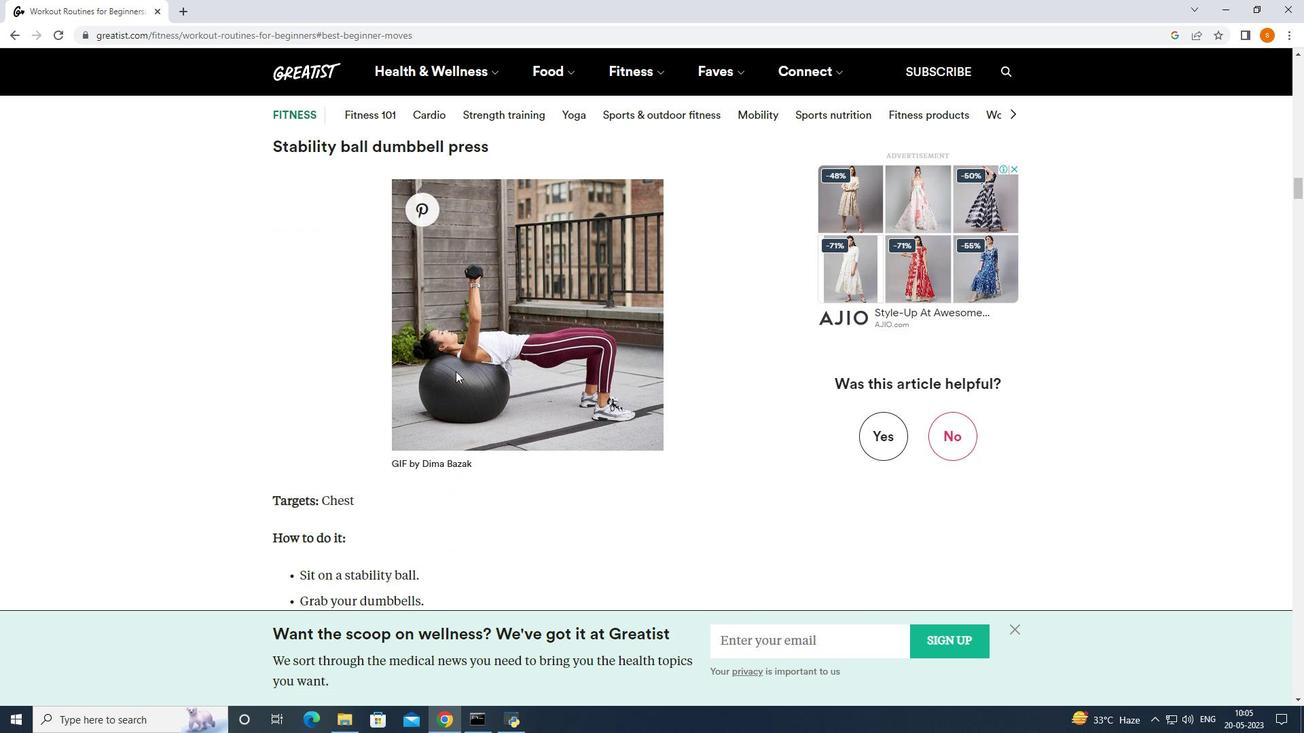 
Action: Mouse scrolled (455, 370) with delta (0, 0)
Screenshot: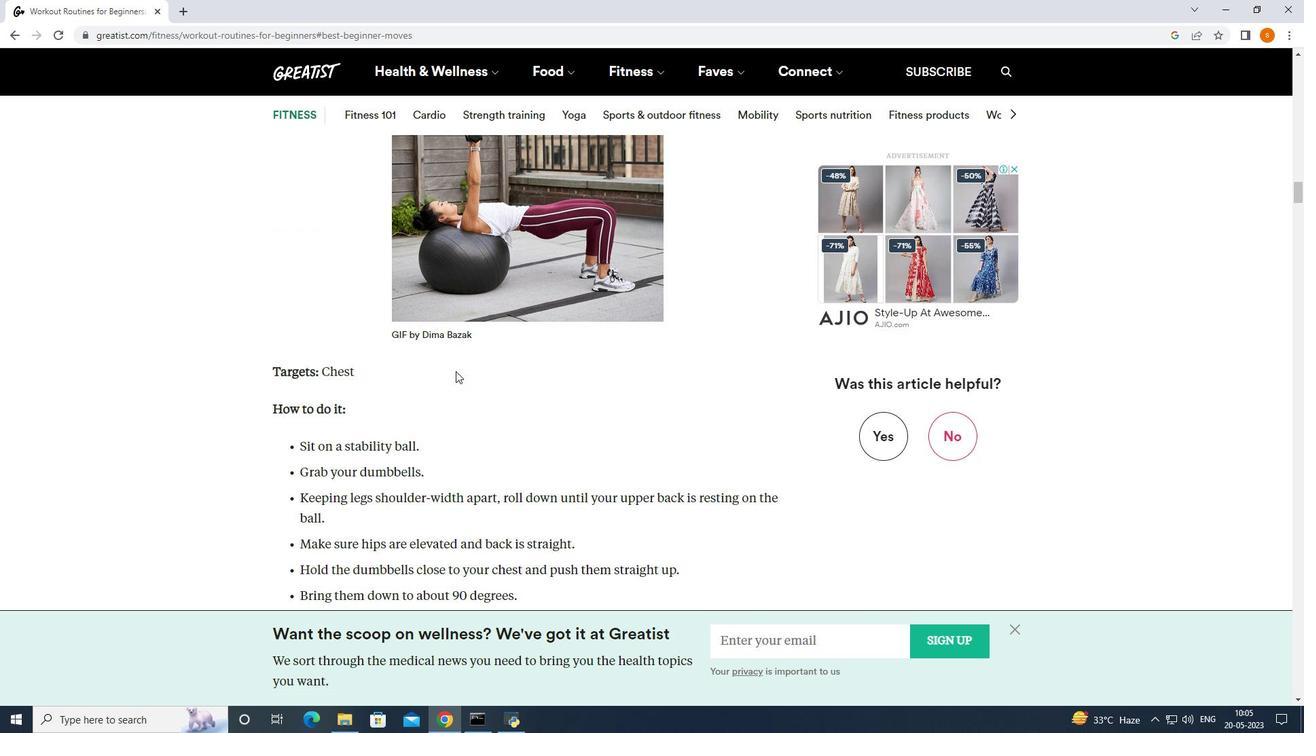 
Action: Mouse scrolled (455, 370) with delta (0, 0)
Screenshot: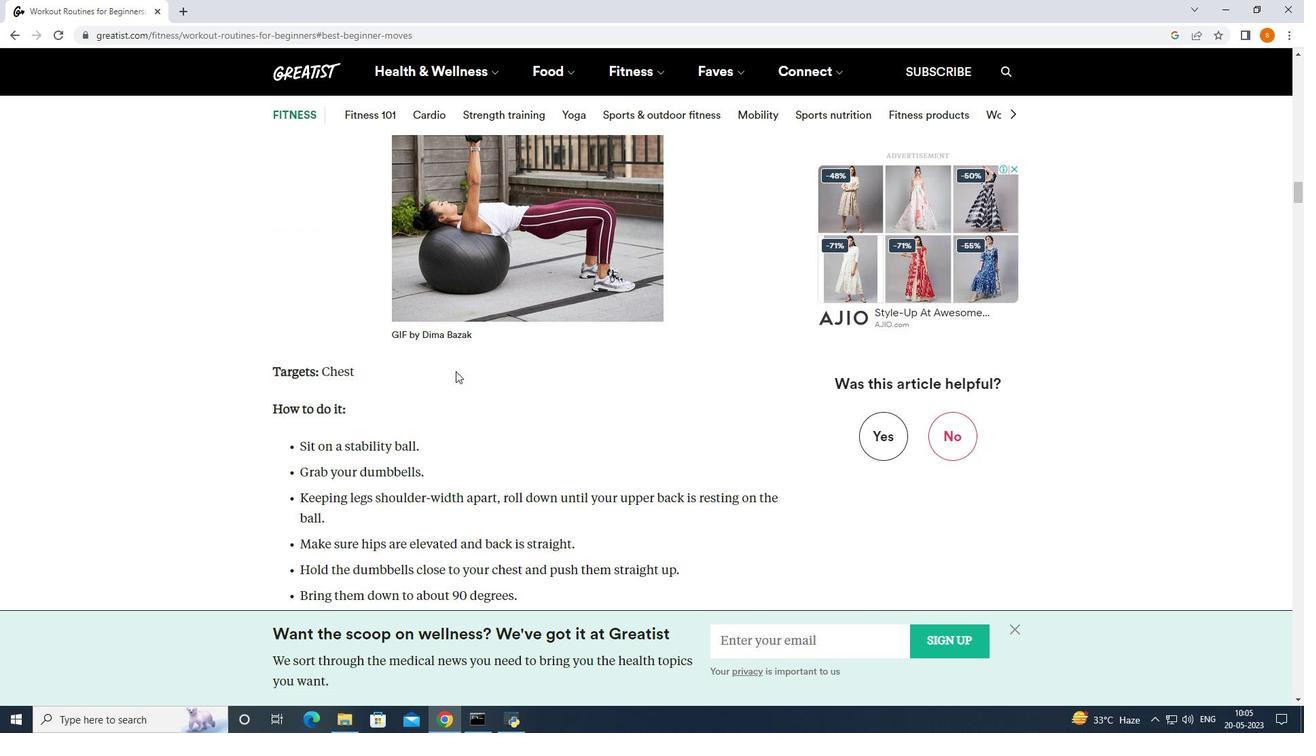 
Action: Mouse moved to (453, 368)
Screenshot: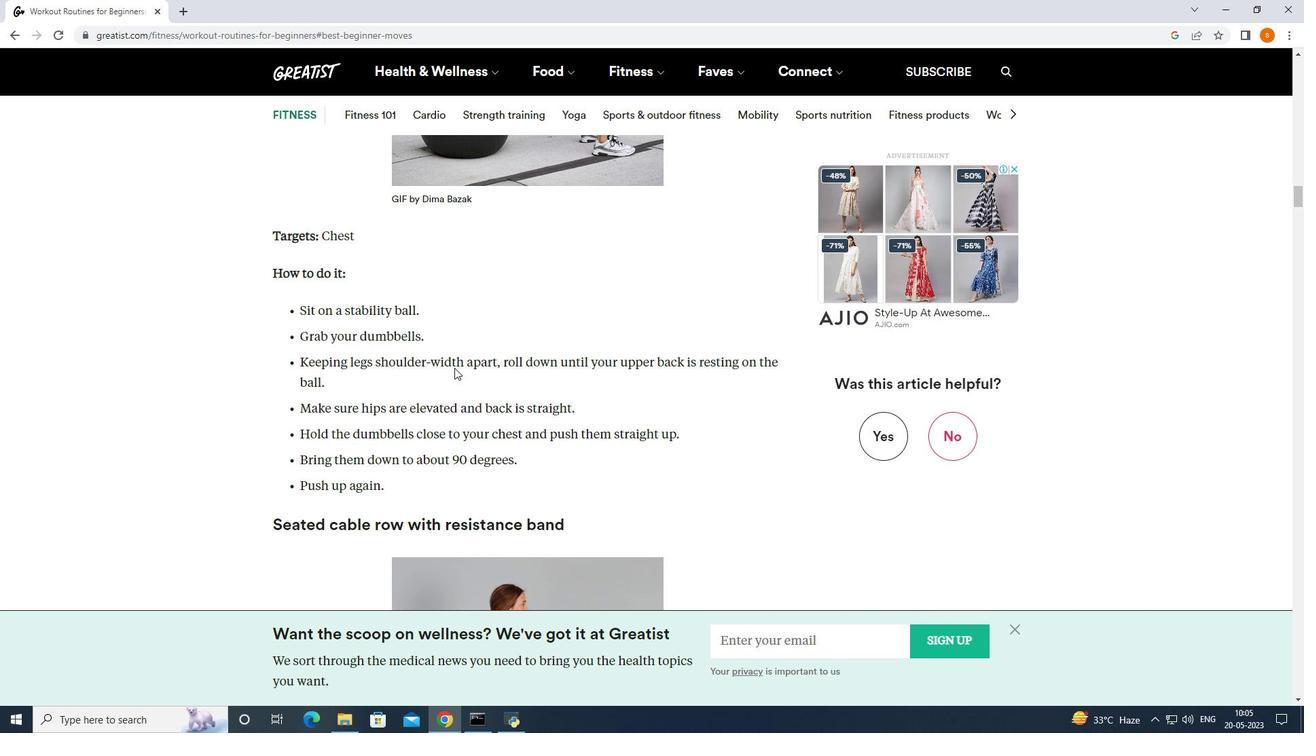 
Action: Mouse scrolled (453, 368) with delta (0, 0)
Screenshot: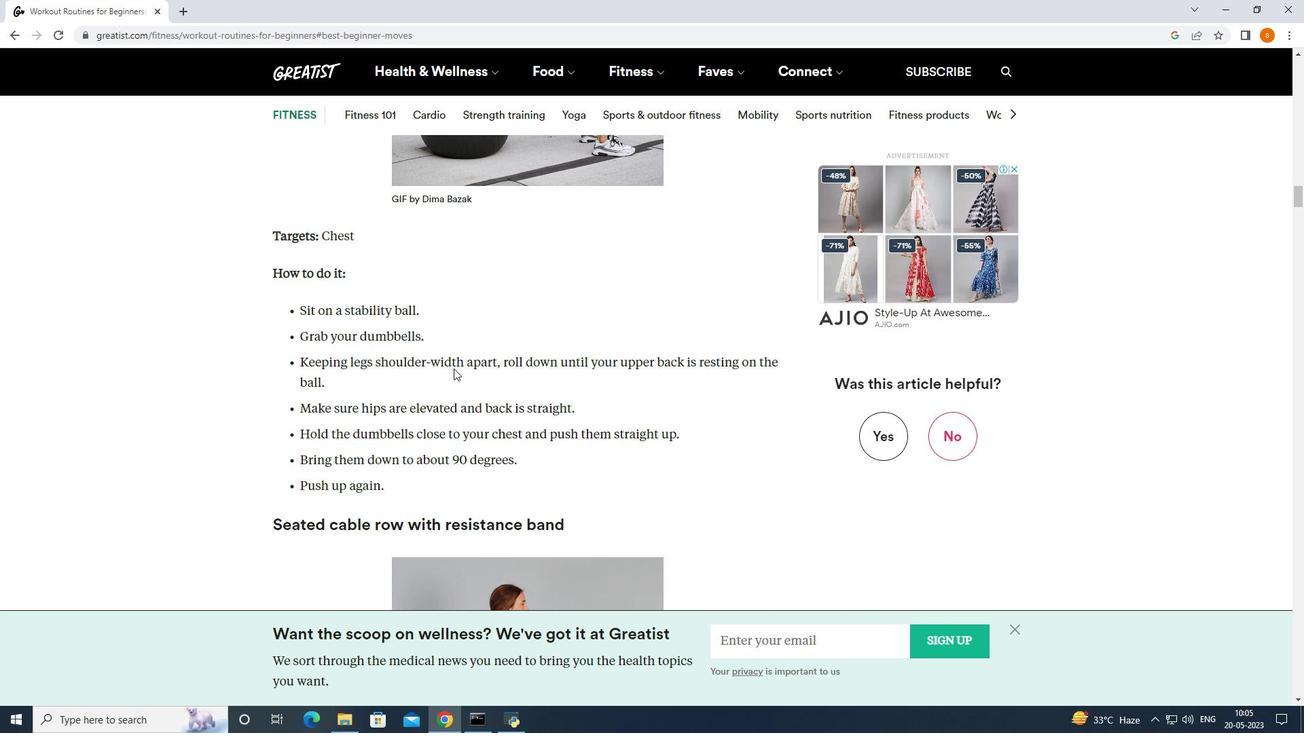 
Action: Mouse moved to (453, 371)
Screenshot: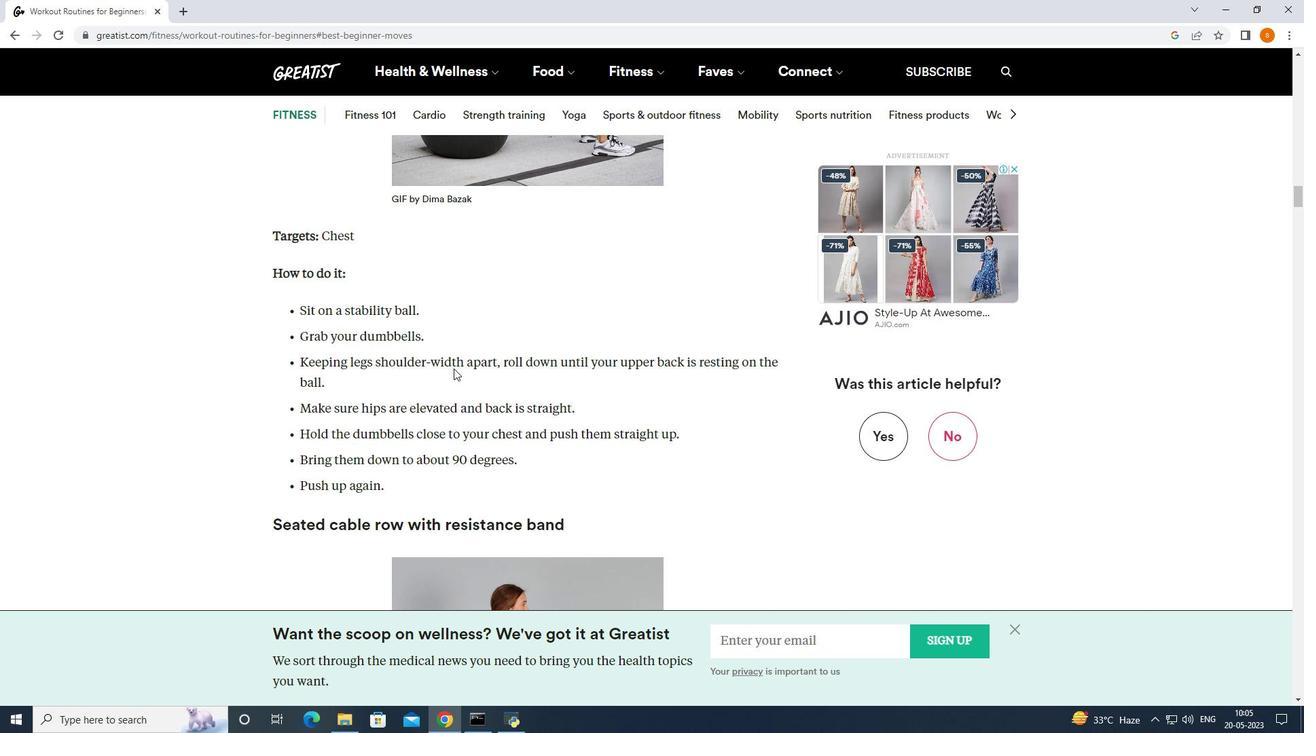 
Action: Mouse scrolled (453, 370) with delta (0, 0)
Screenshot: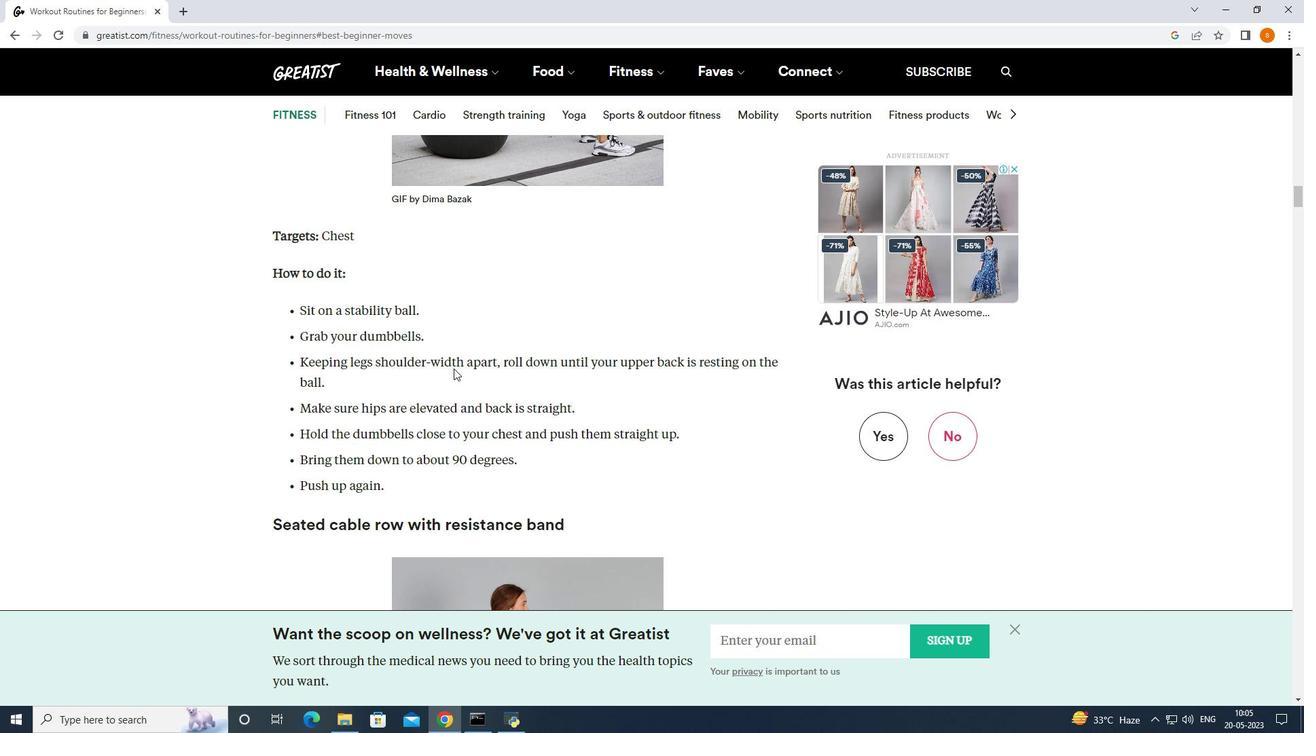 
Action: Mouse moved to (476, 406)
Screenshot: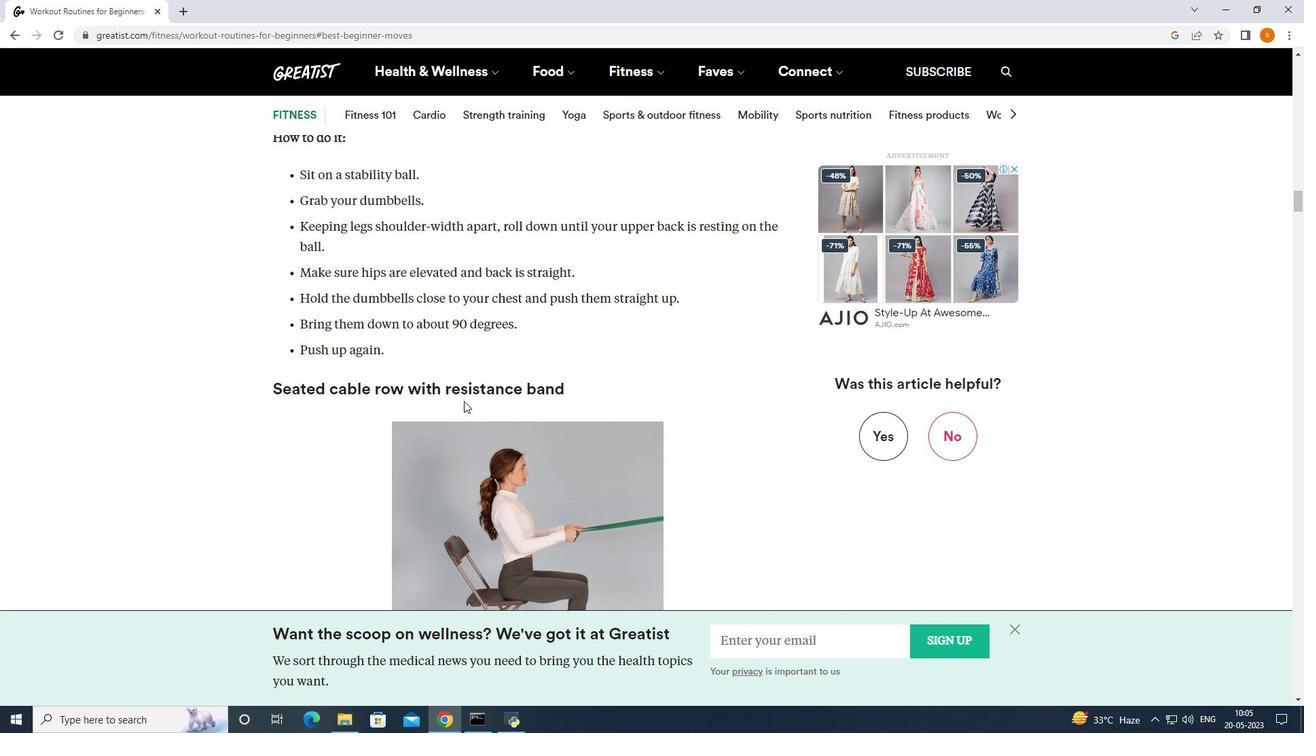 
Action: Mouse scrolled (476, 405) with delta (0, 0)
Screenshot: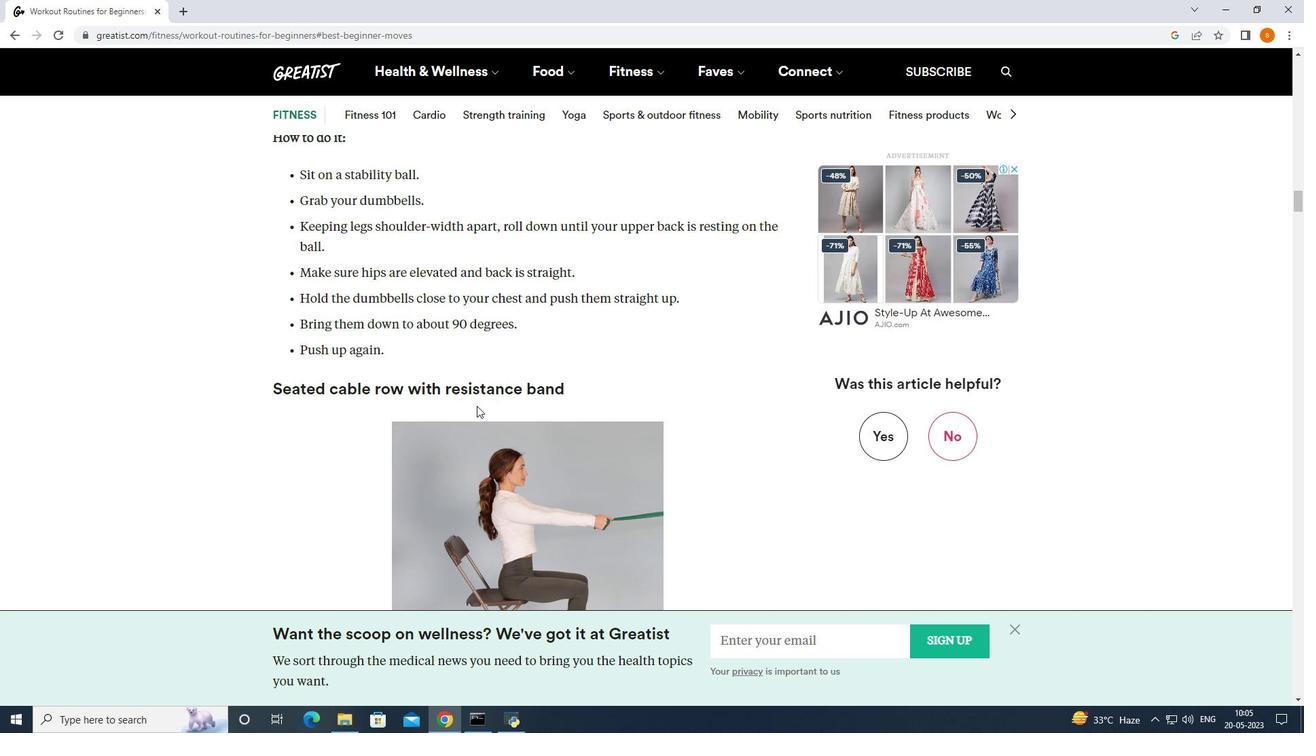 
Action: Mouse moved to (474, 412)
Screenshot: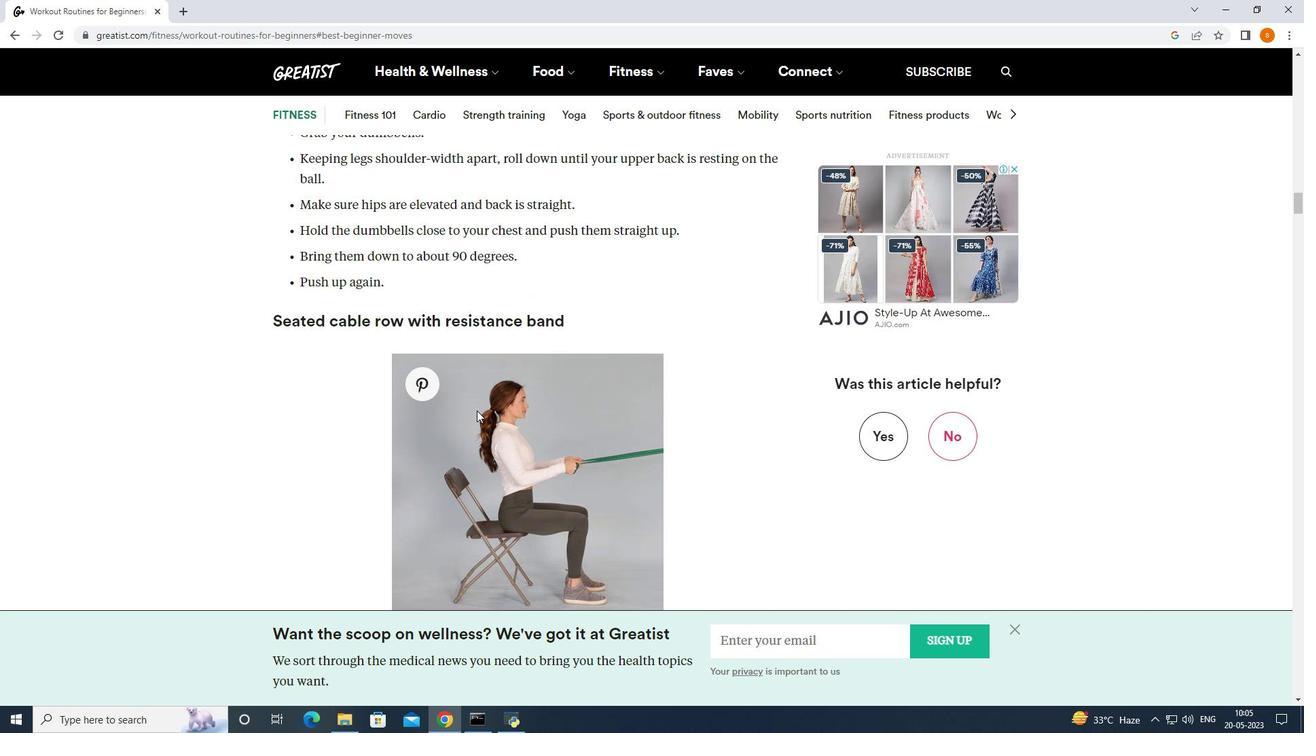 
Action: Mouse scrolled (474, 411) with delta (0, 0)
Screenshot: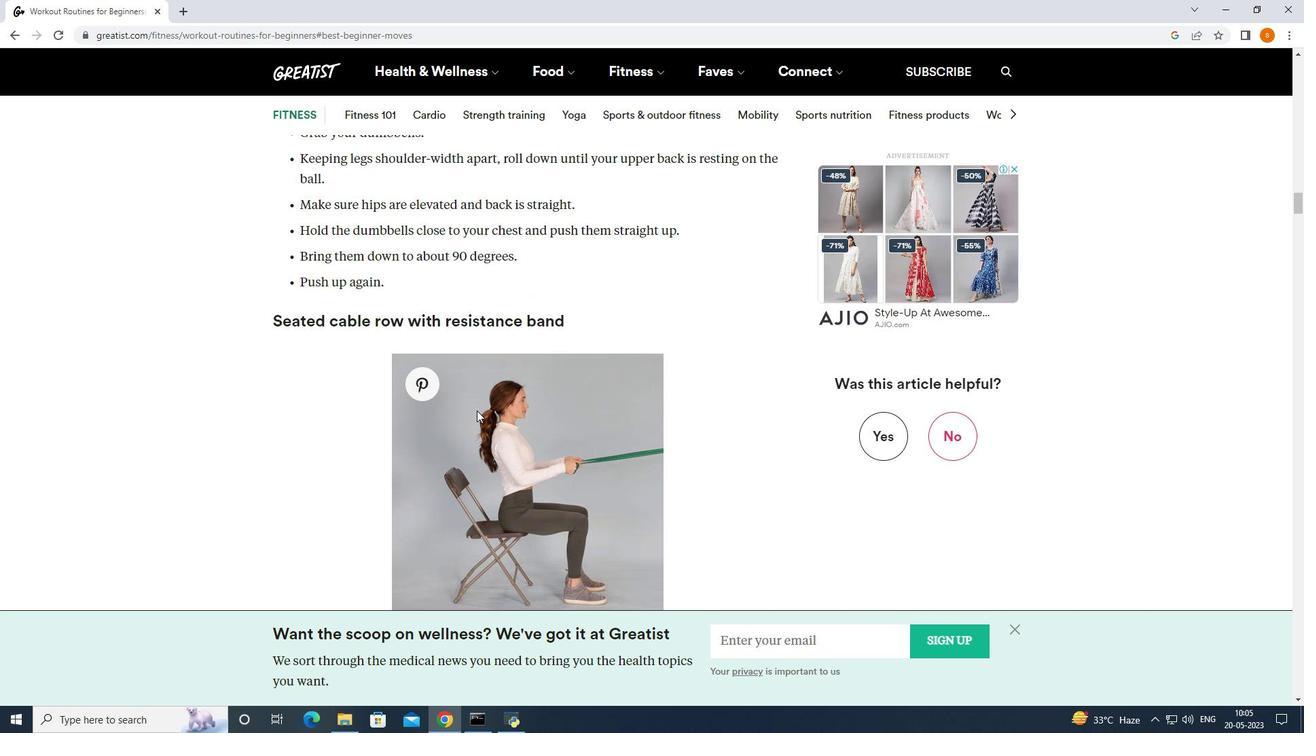 
Action: Mouse moved to (370, 425)
Screenshot: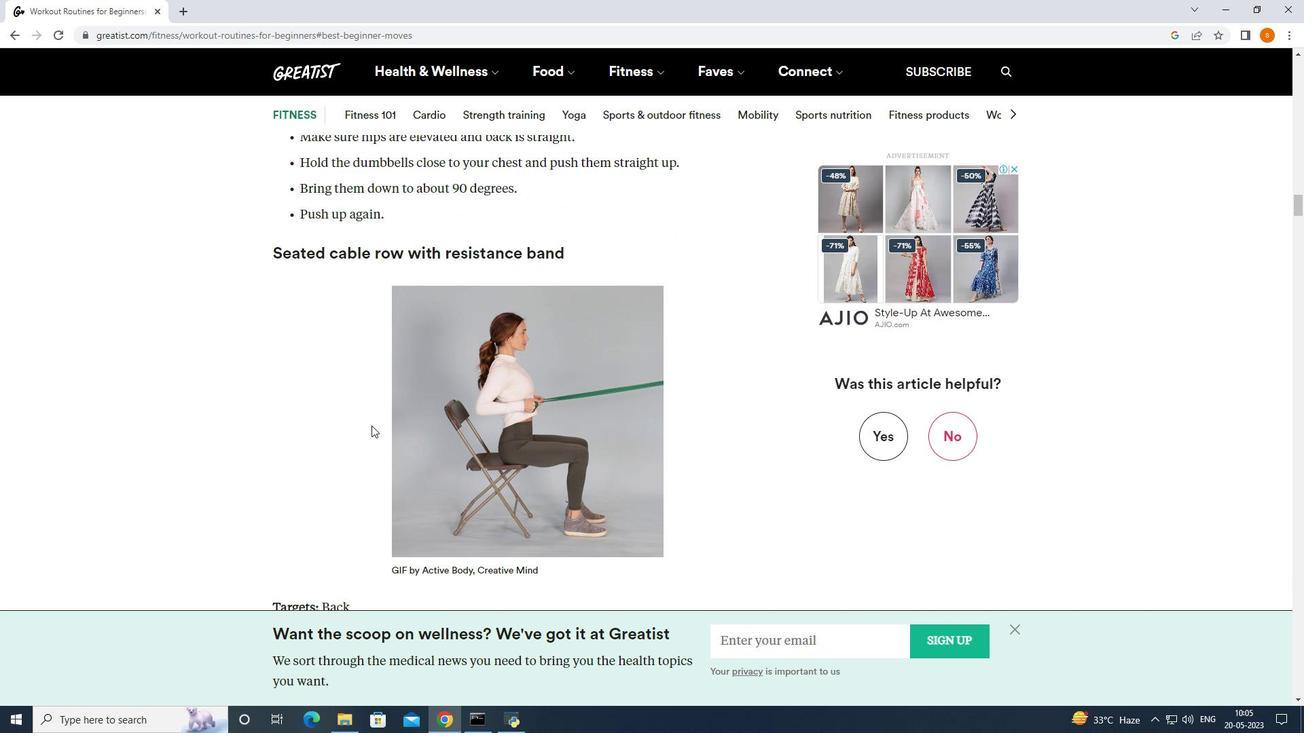 
Action: Mouse scrolled (370, 425) with delta (0, 0)
Screenshot: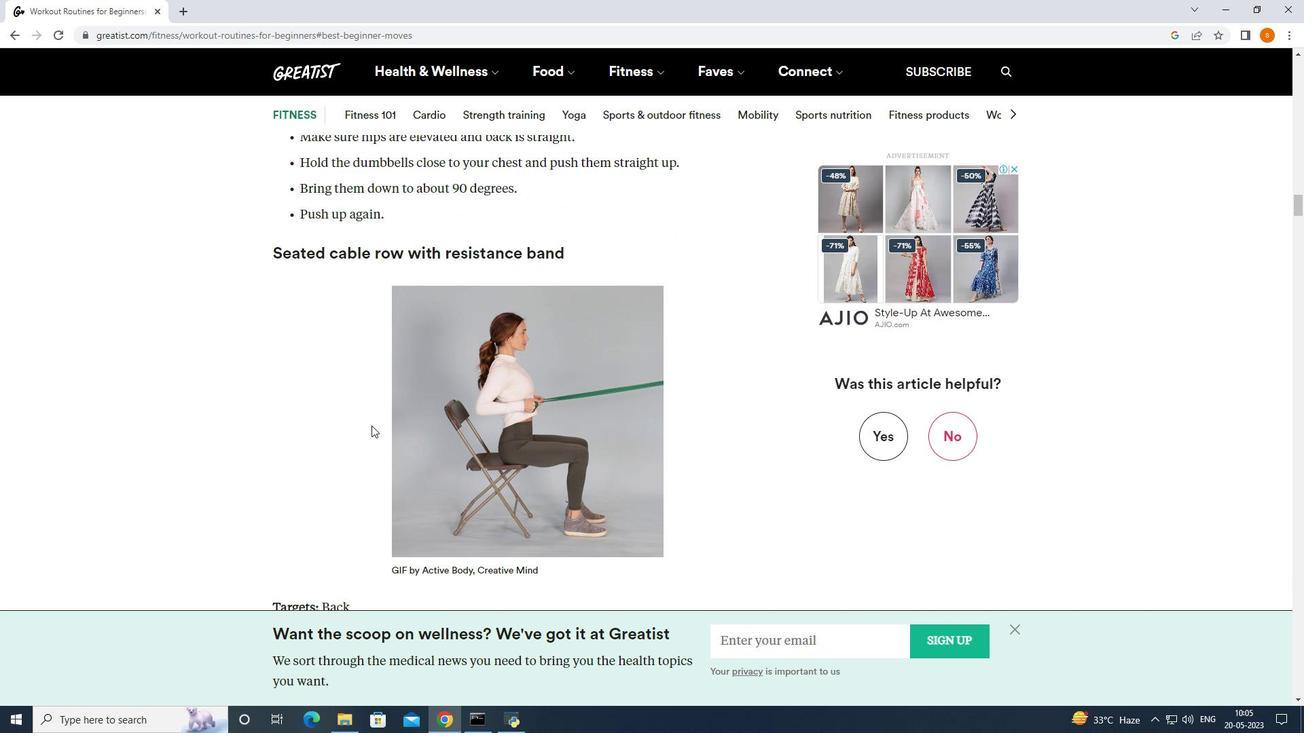 
Action: Mouse scrolled (370, 425) with delta (0, 0)
Screenshot: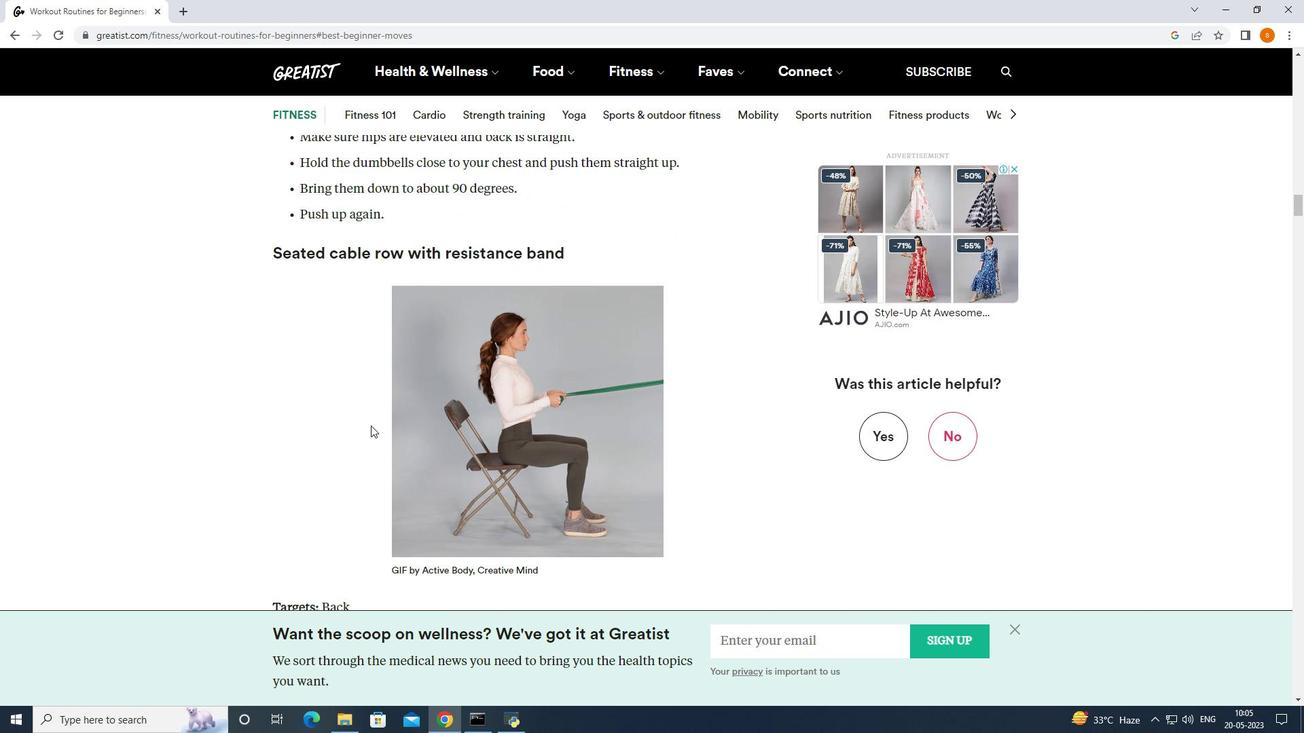 
Action: Mouse scrolled (370, 425) with delta (0, 0)
Screenshot: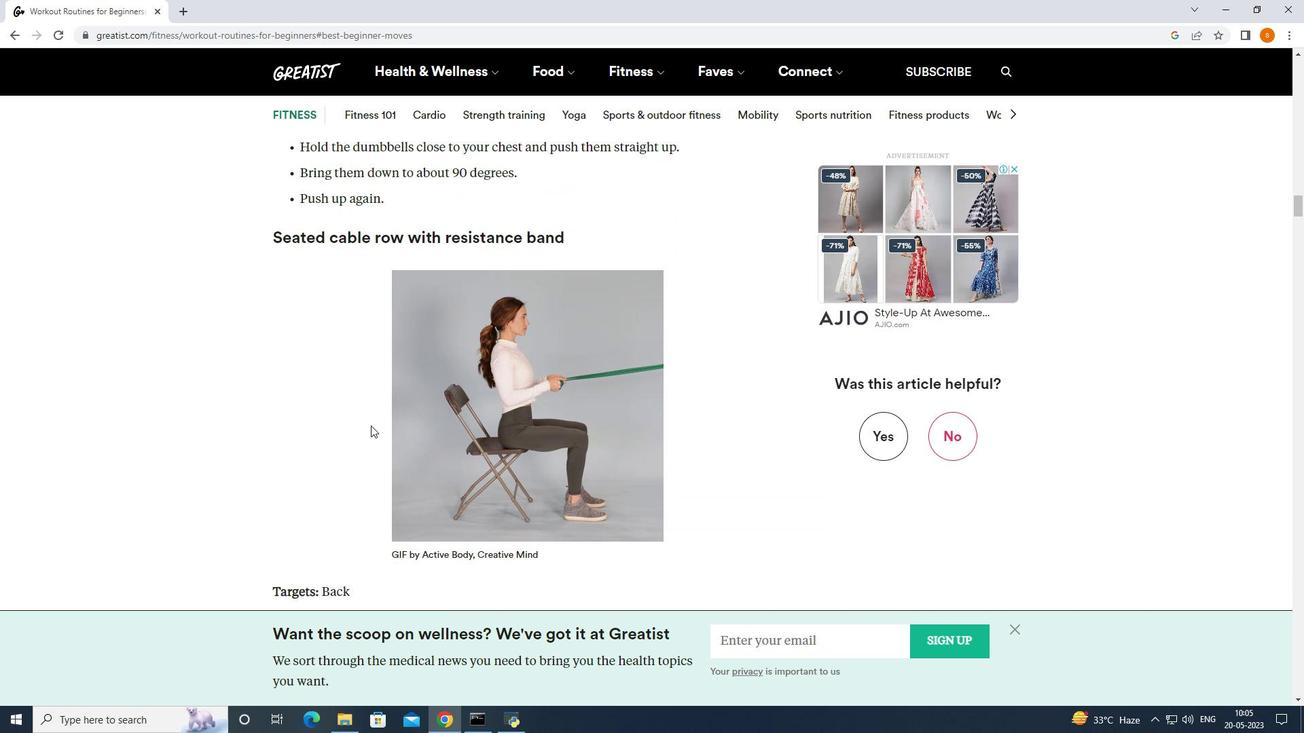 
Action: Mouse moved to (373, 417)
Screenshot: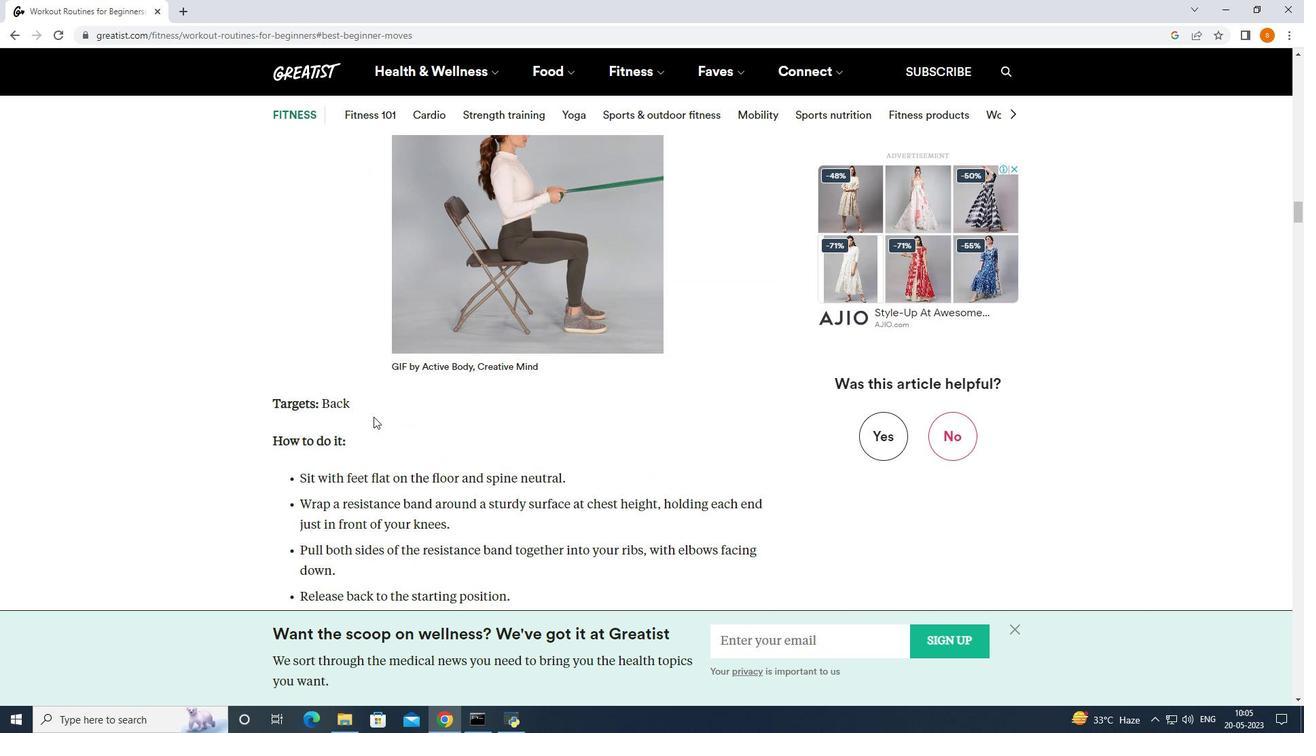 
Action: Mouse scrolled (373, 416) with delta (0, 0)
Screenshot: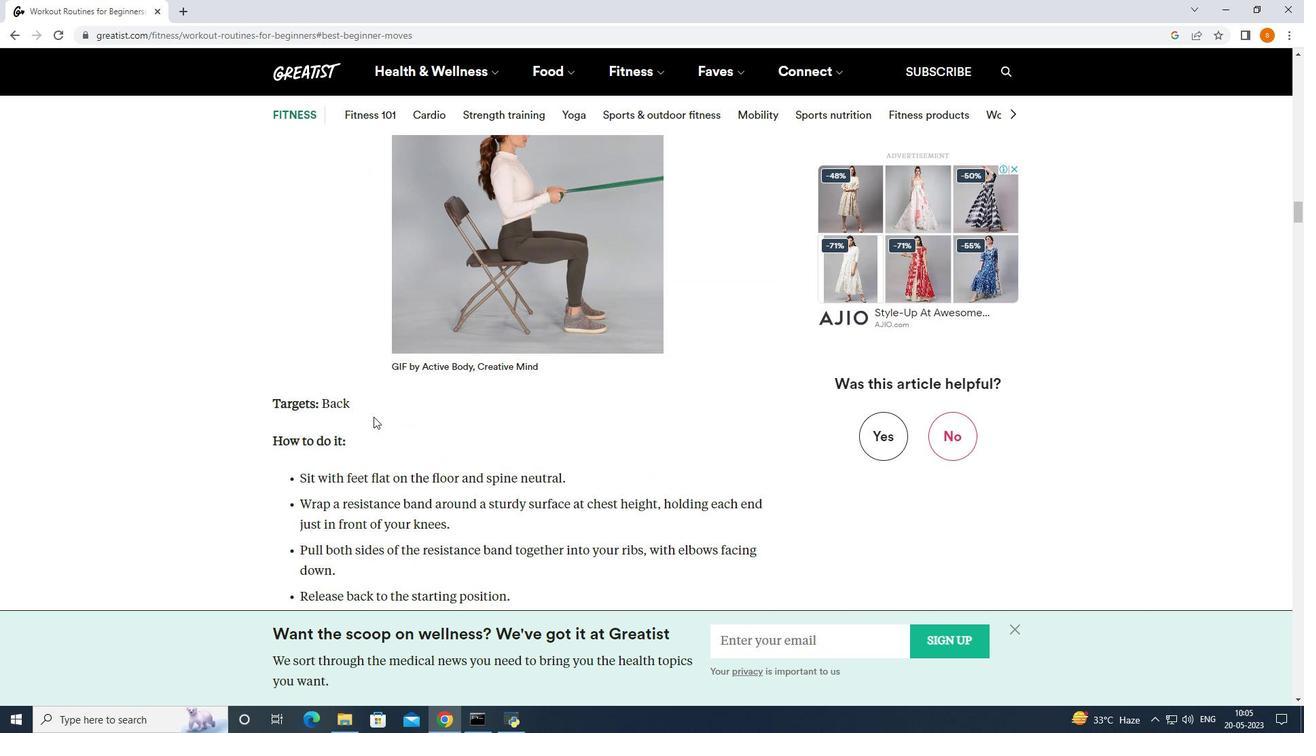 
Action: Mouse moved to (379, 420)
Screenshot: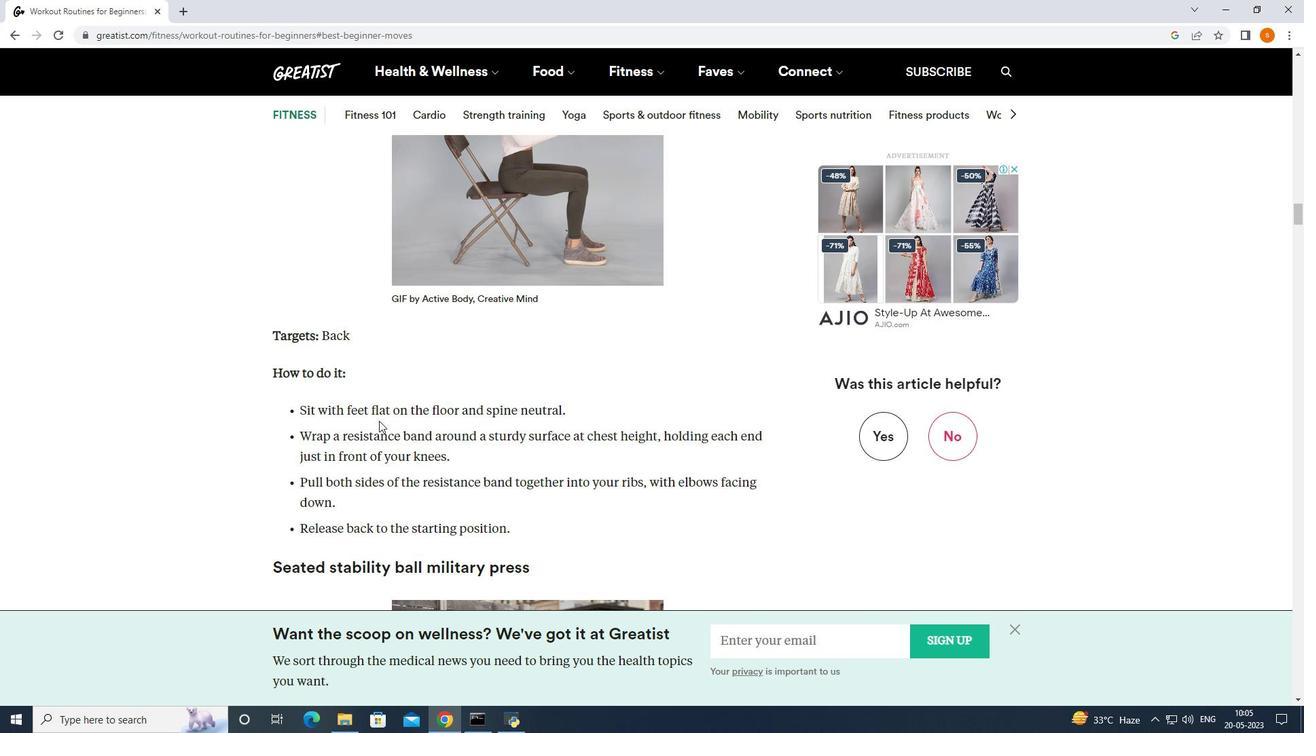 
Action: Mouse scrolled (379, 419) with delta (0, 0)
Screenshot: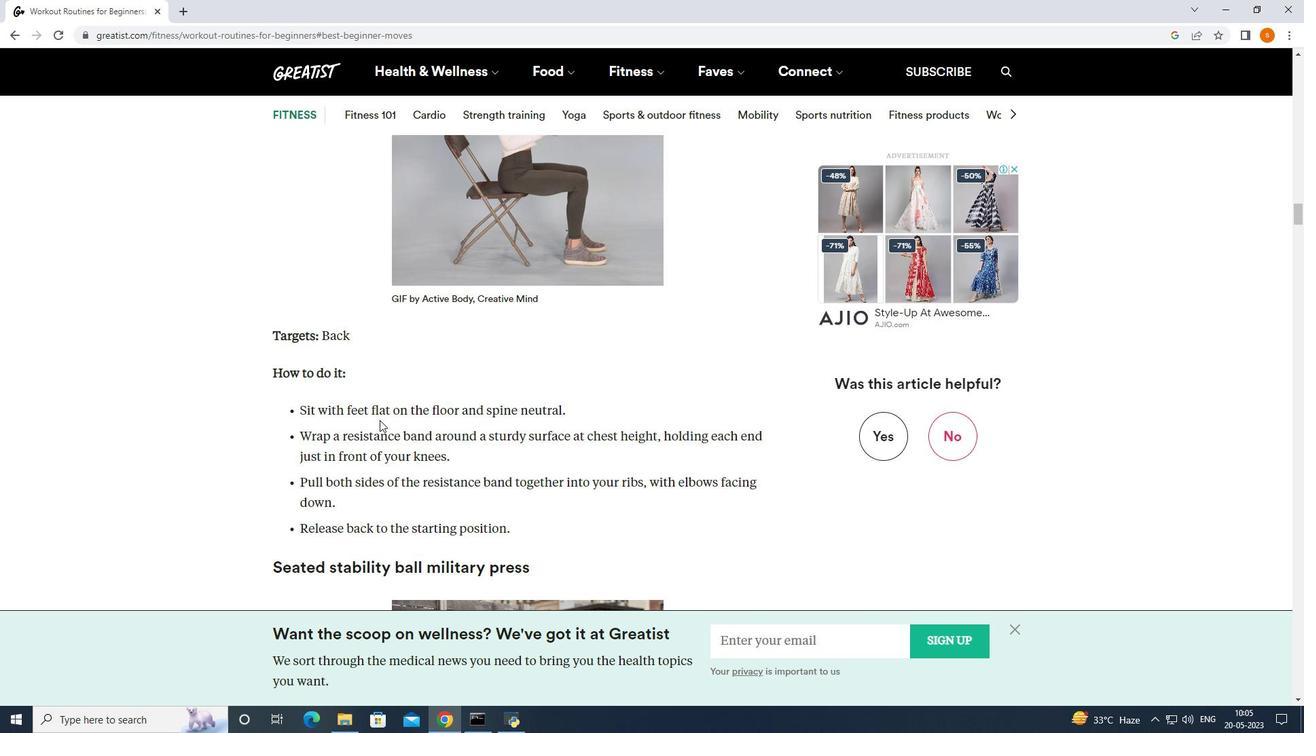 
Action: Mouse moved to (379, 420)
Screenshot: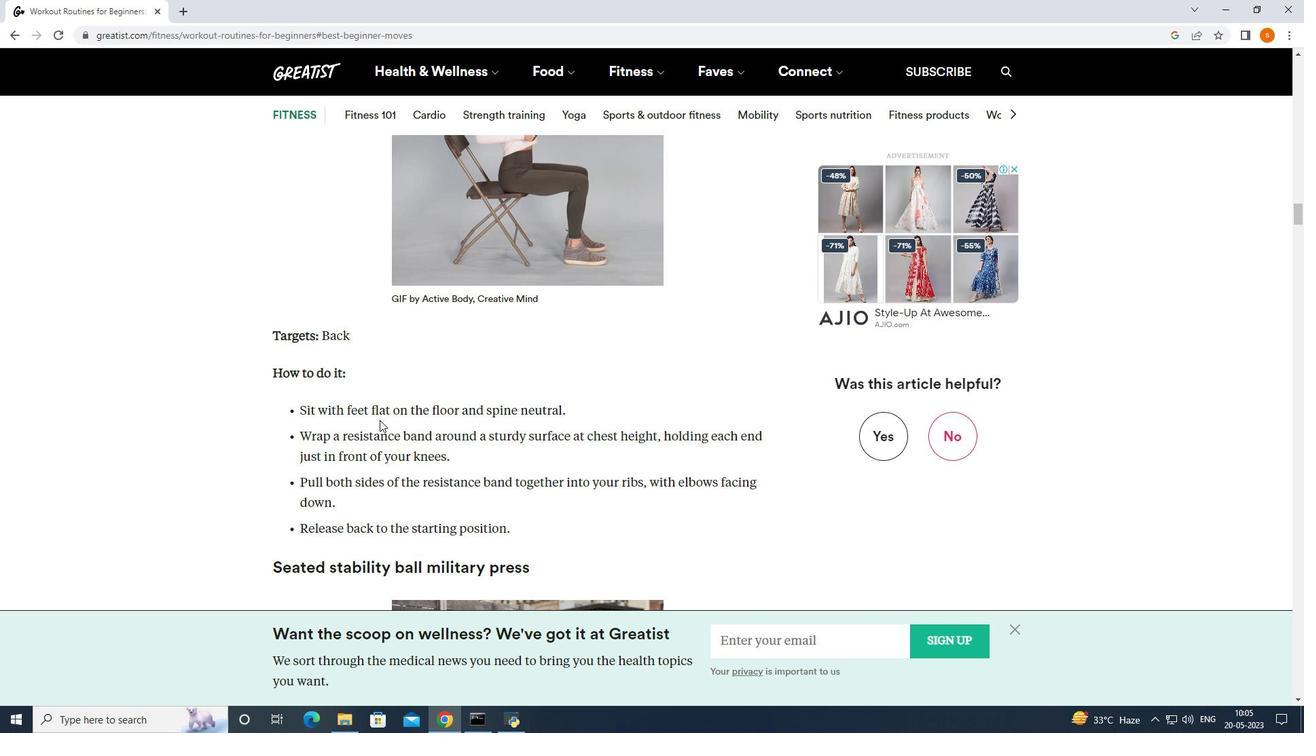 
Action: Mouse scrolled (379, 419) with delta (0, 0)
Screenshot: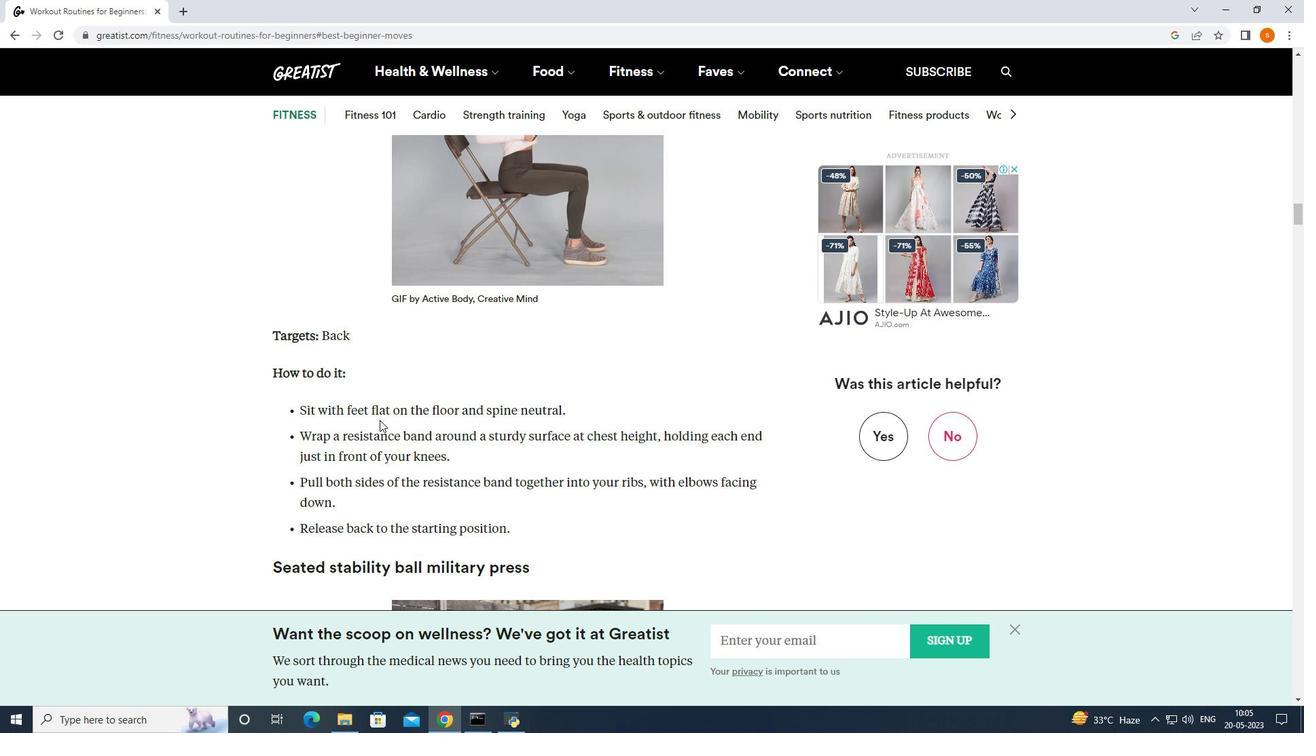 
Action: Mouse moved to (380, 421)
Screenshot: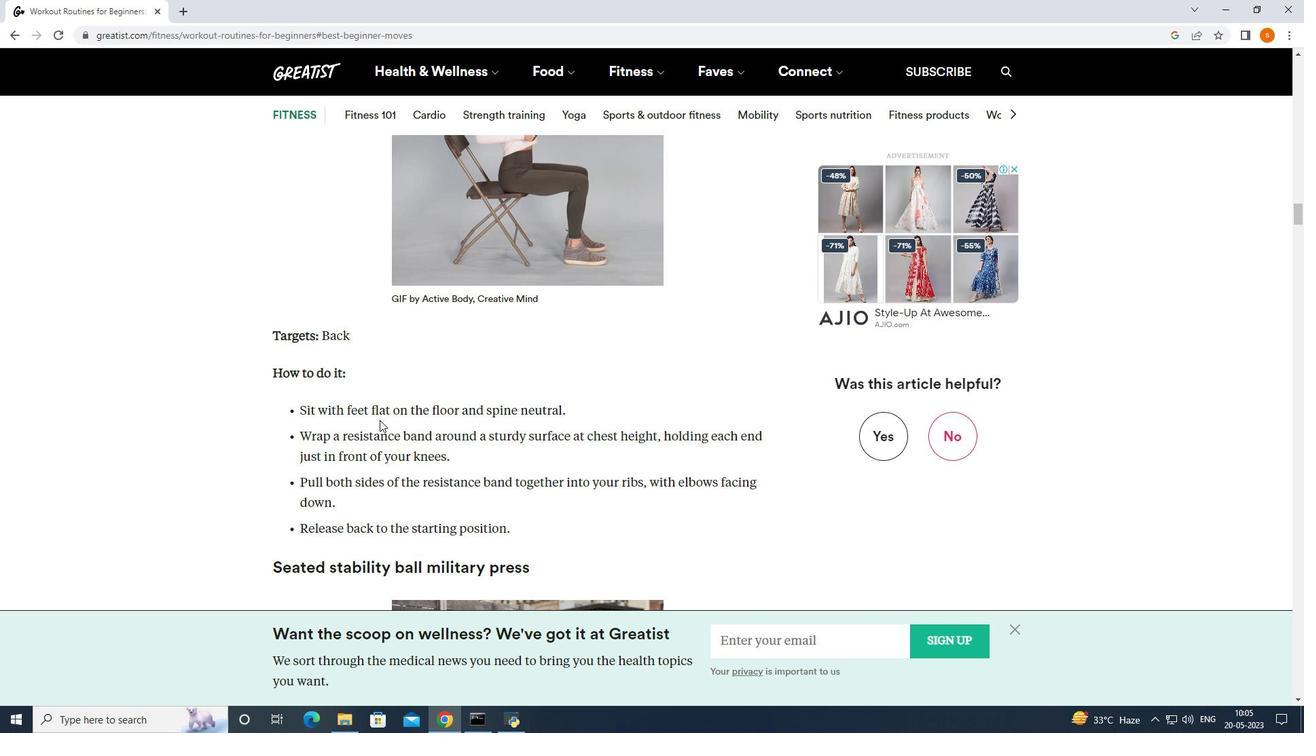 
Action: Mouse scrolled (379, 419) with delta (0, 0)
Screenshot: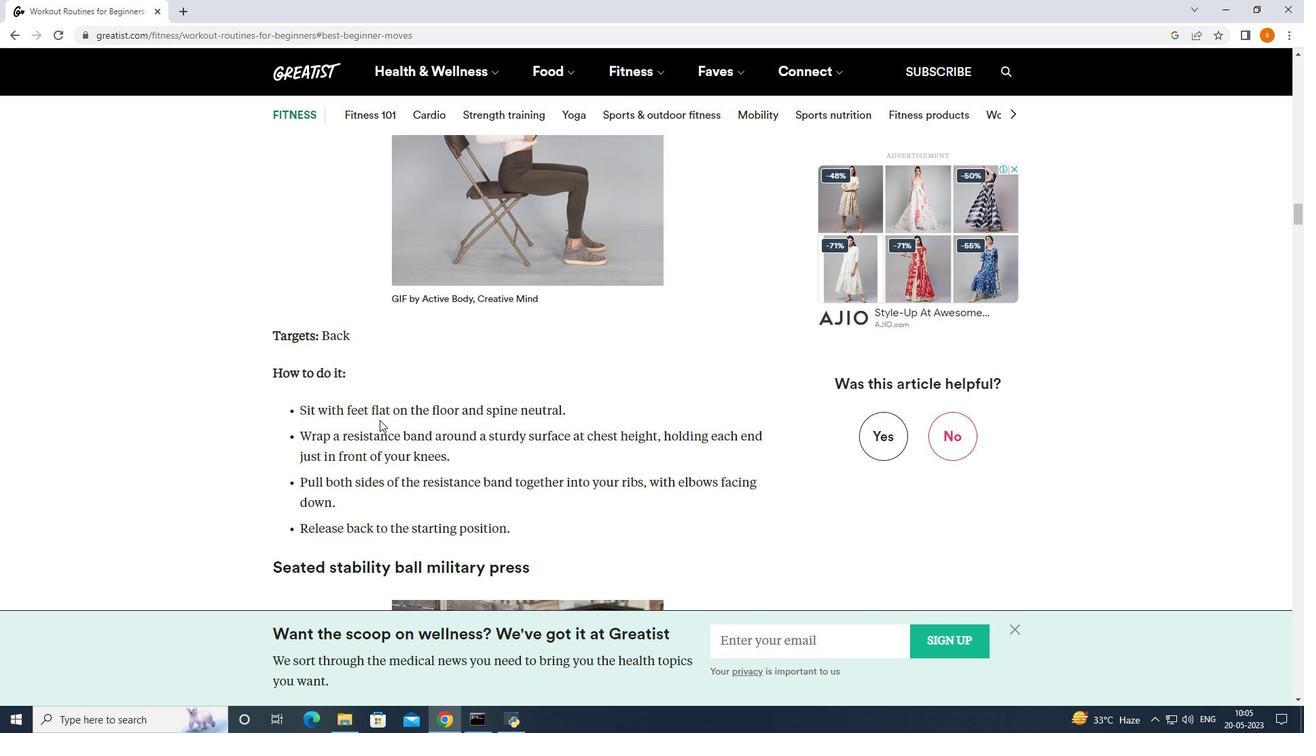 
Action: Mouse moved to (382, 420)
Screenshot: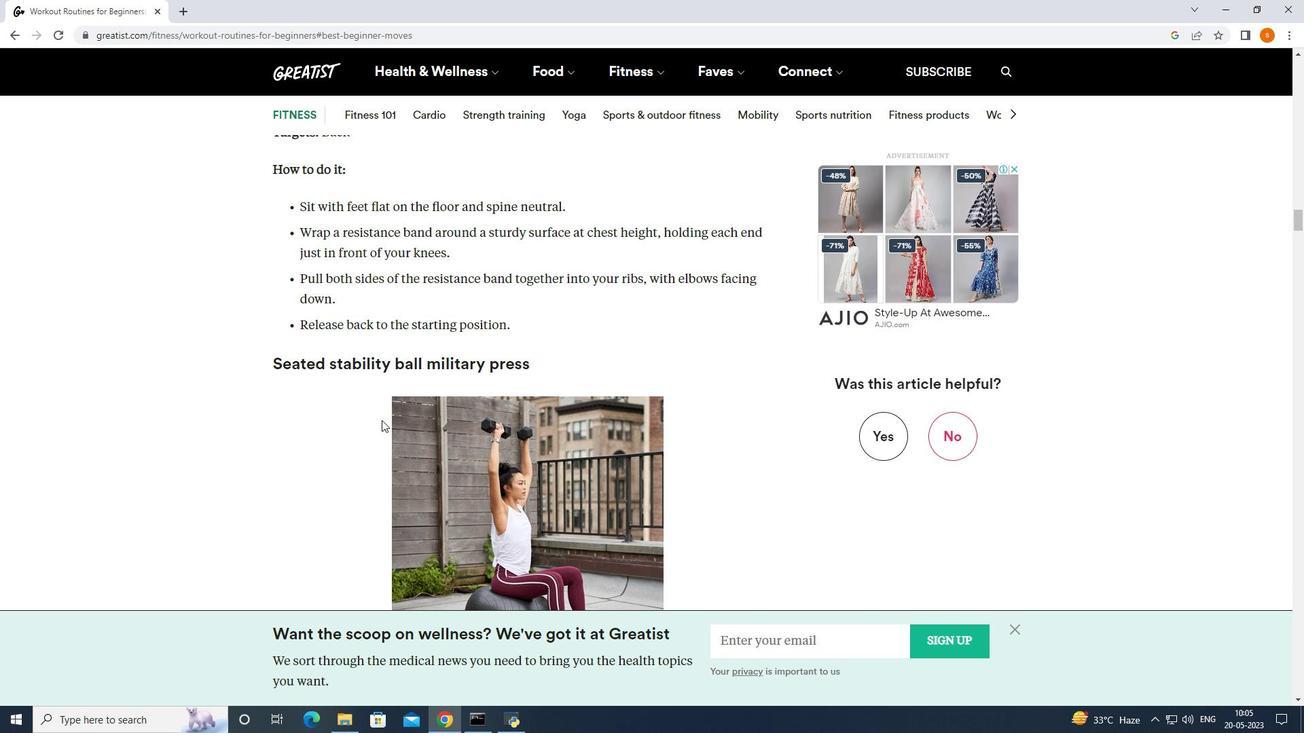 
Action: Mouse scrolled (382, 419) with delta (0, 0)
Screenshot: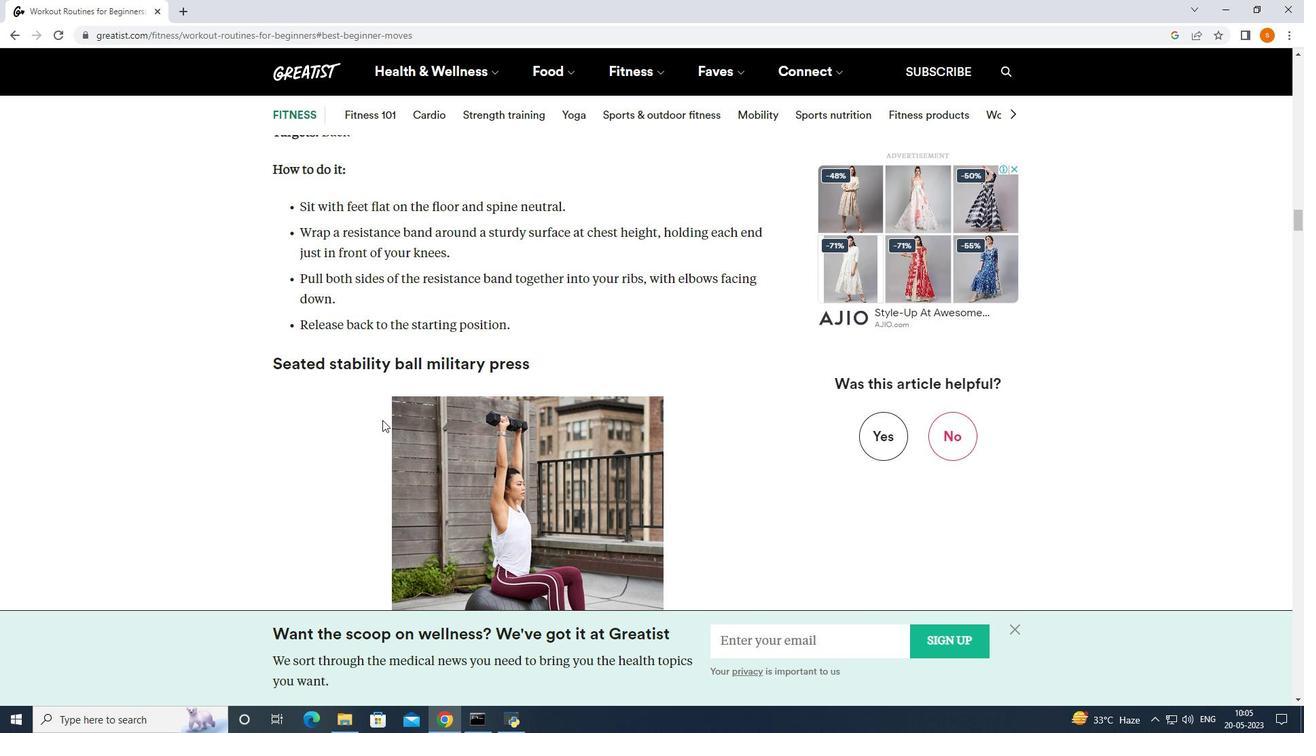 
Action: Mouse moved to (382, 421)
Screenshot: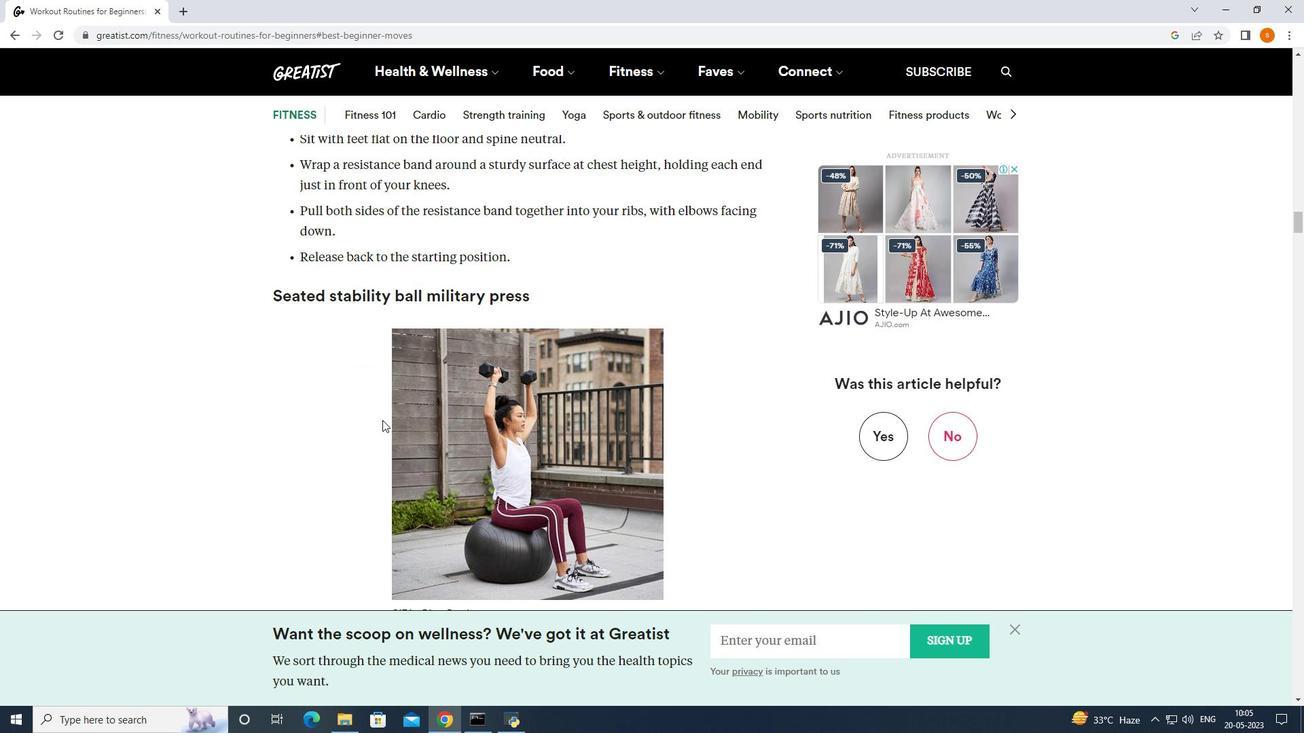 
Action: Mouse scrolled (382, 420) with delta (0, 0)
Screenshot: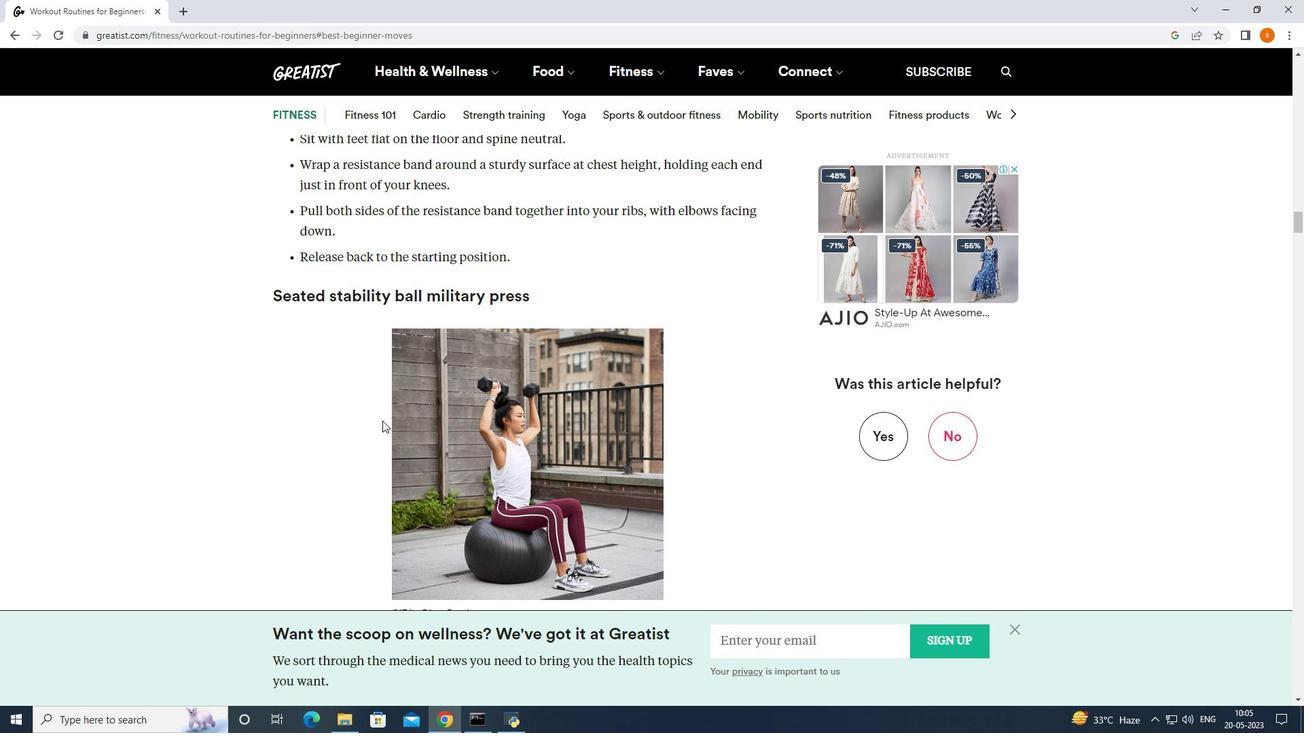 
Action: Mouse moved to (382, 422)
Screenshot: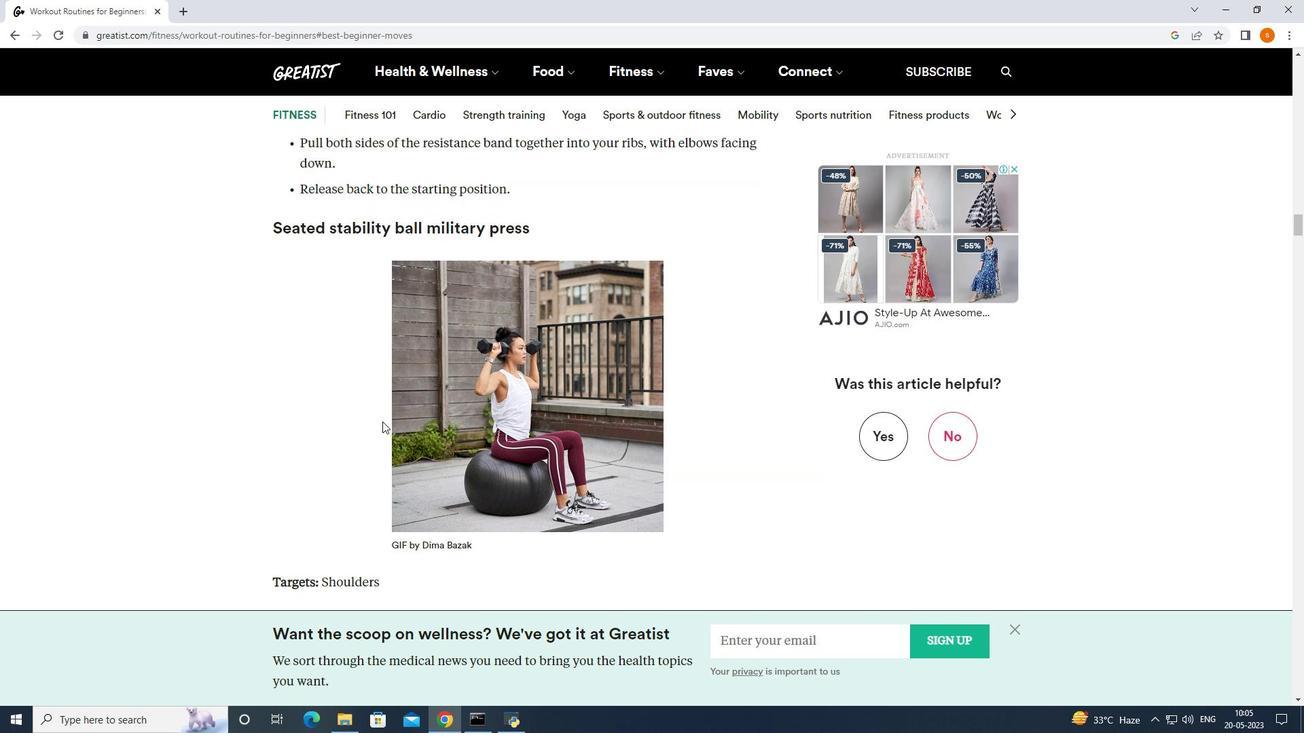 
Action: Mouse scrolled (382, 423) with delta (0, 0)
Screenshot: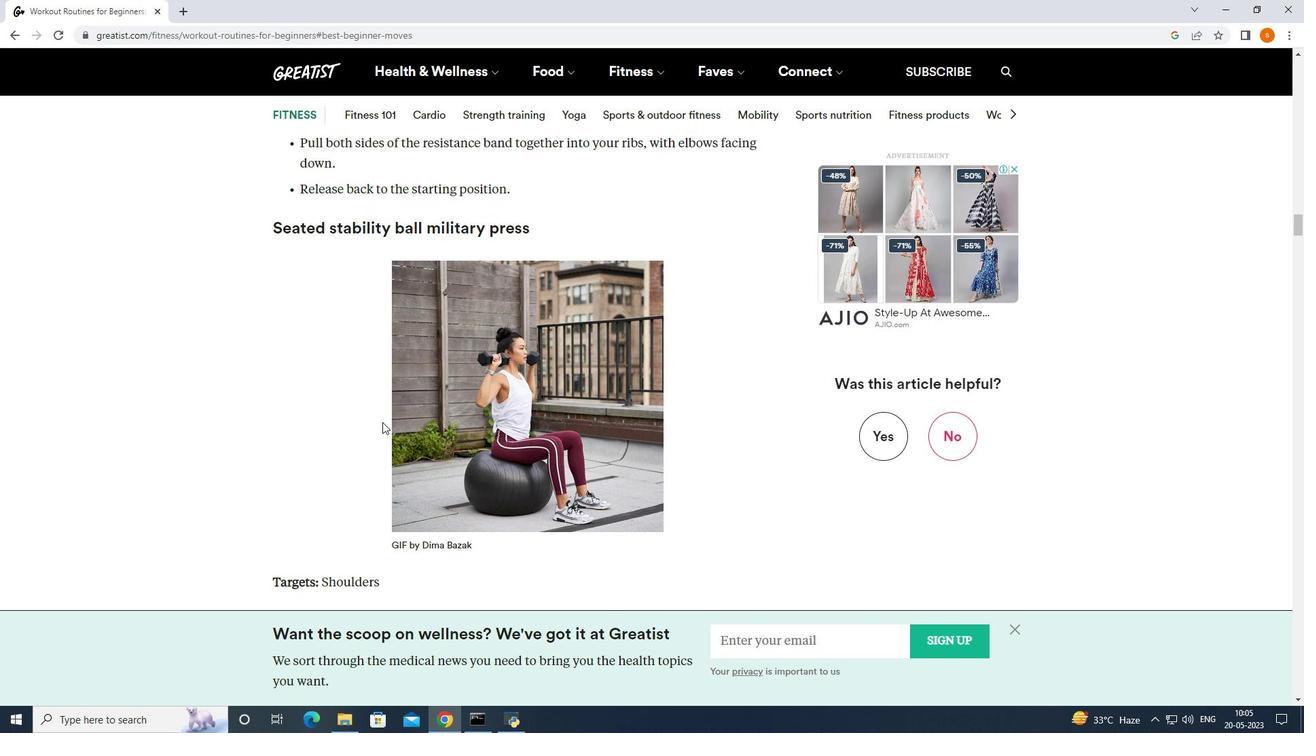 
Action: Mouse scrolled (382, 423) with delta (0, 0)
Screenshot: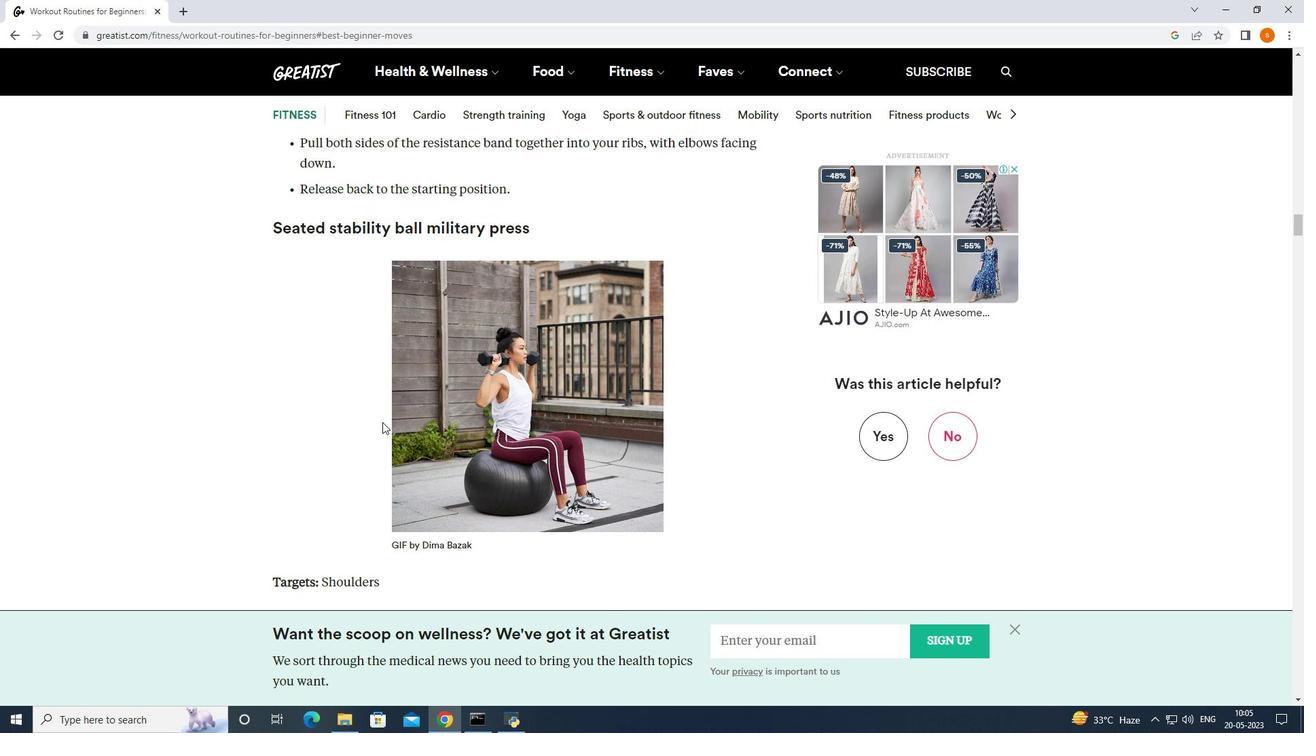 
Action: Mouse moved to (383, 421)
Screenshot: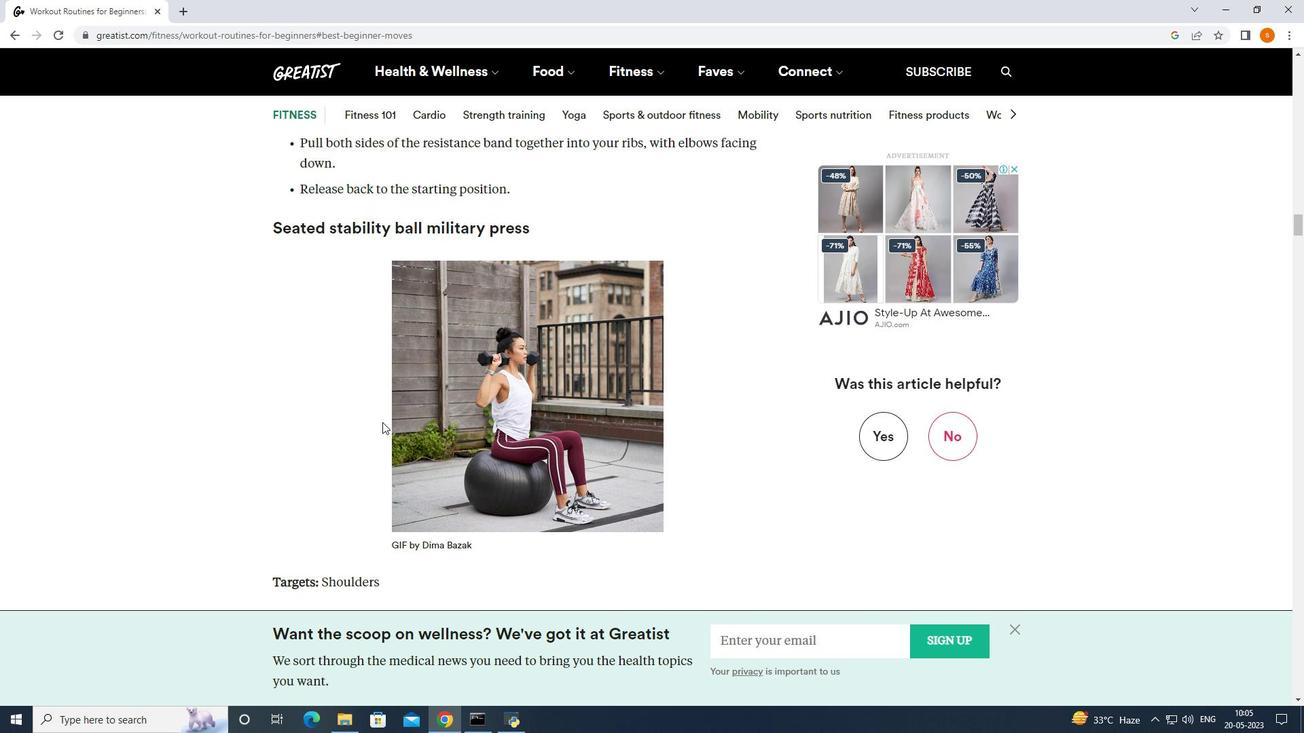 
Action: Mouse scrolled (383, 422) with delta (0, 0)
Screenshot: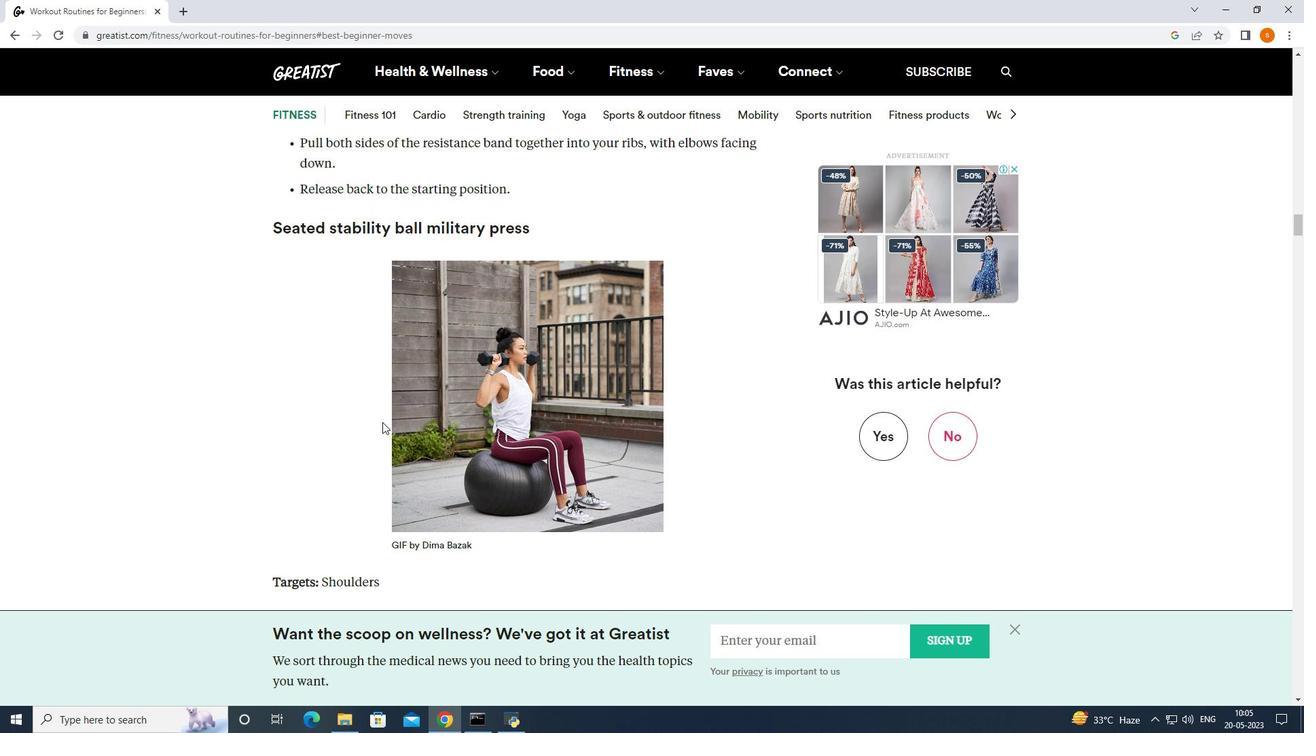 
Action: Mouse moved to (387, 415)
Screenshot: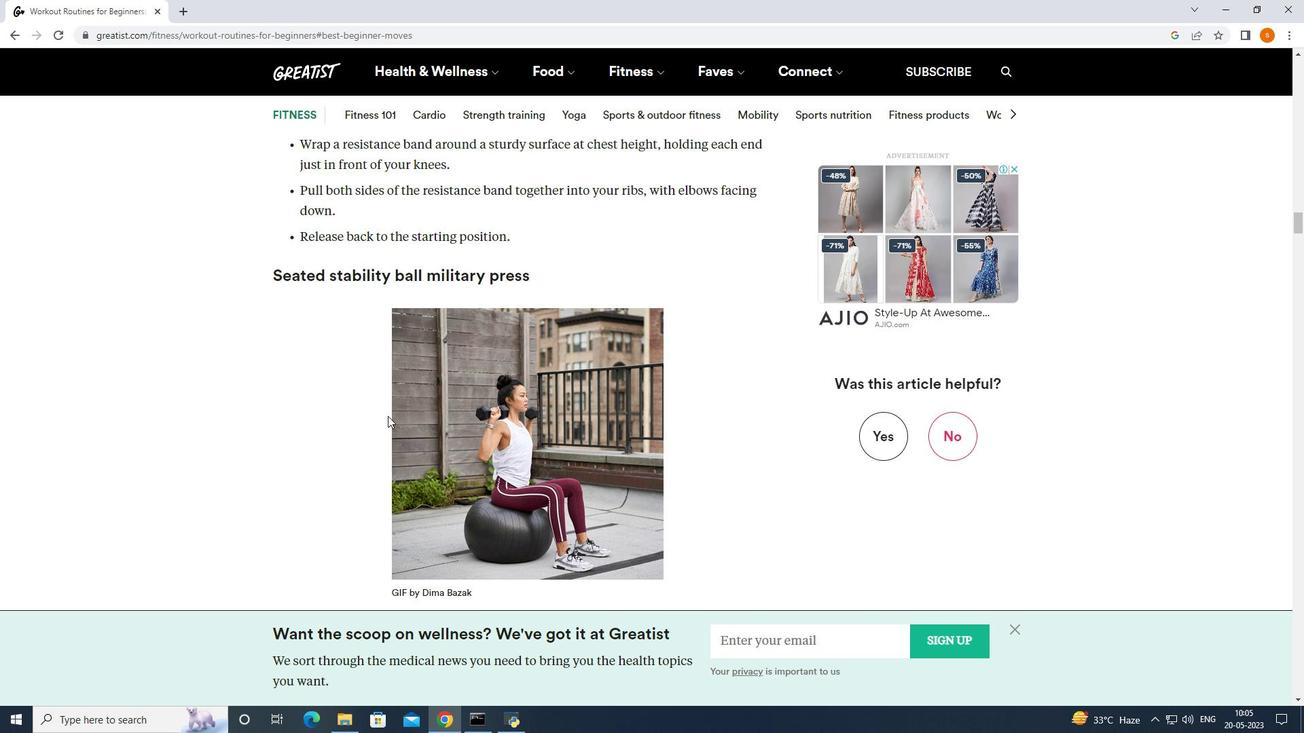 
Action: Mouse scrolled (387, 416) with delta (0, 0)
Screenshot: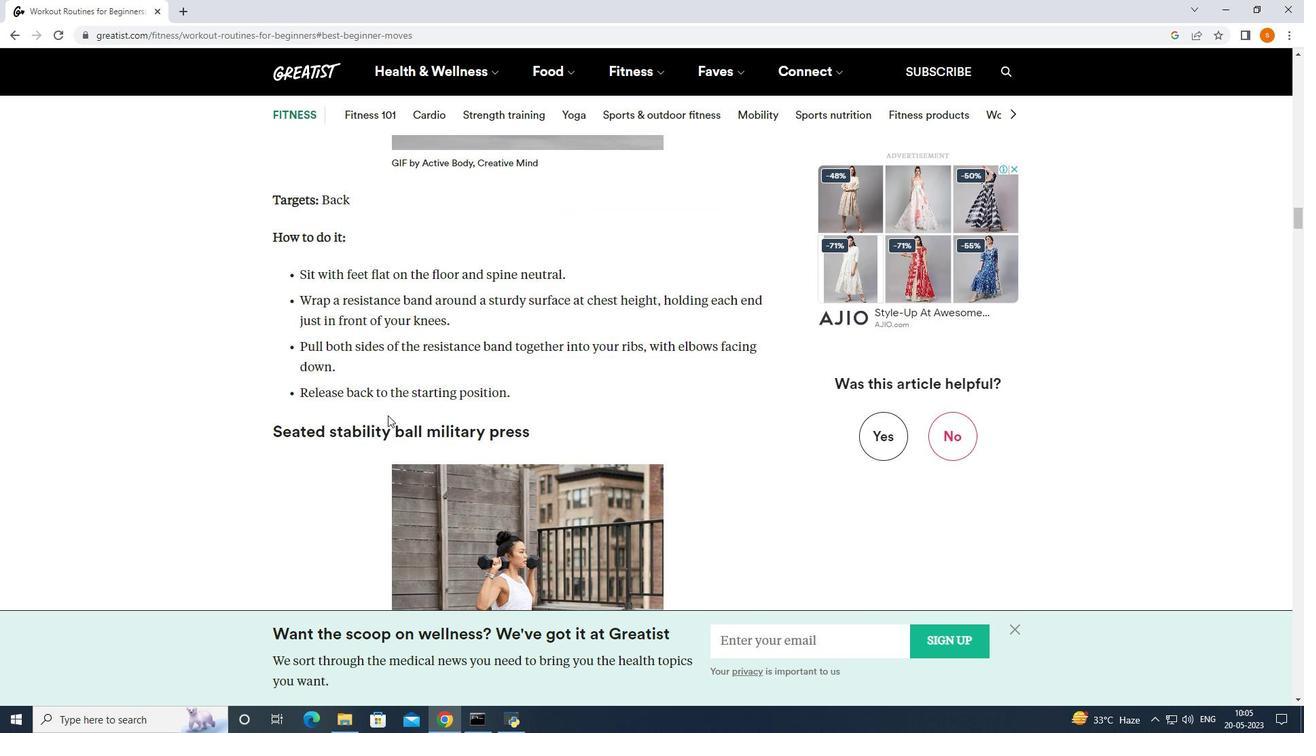 
Action: Mouse scrolled (387, 416) with delta (0, 0)
Screenshot: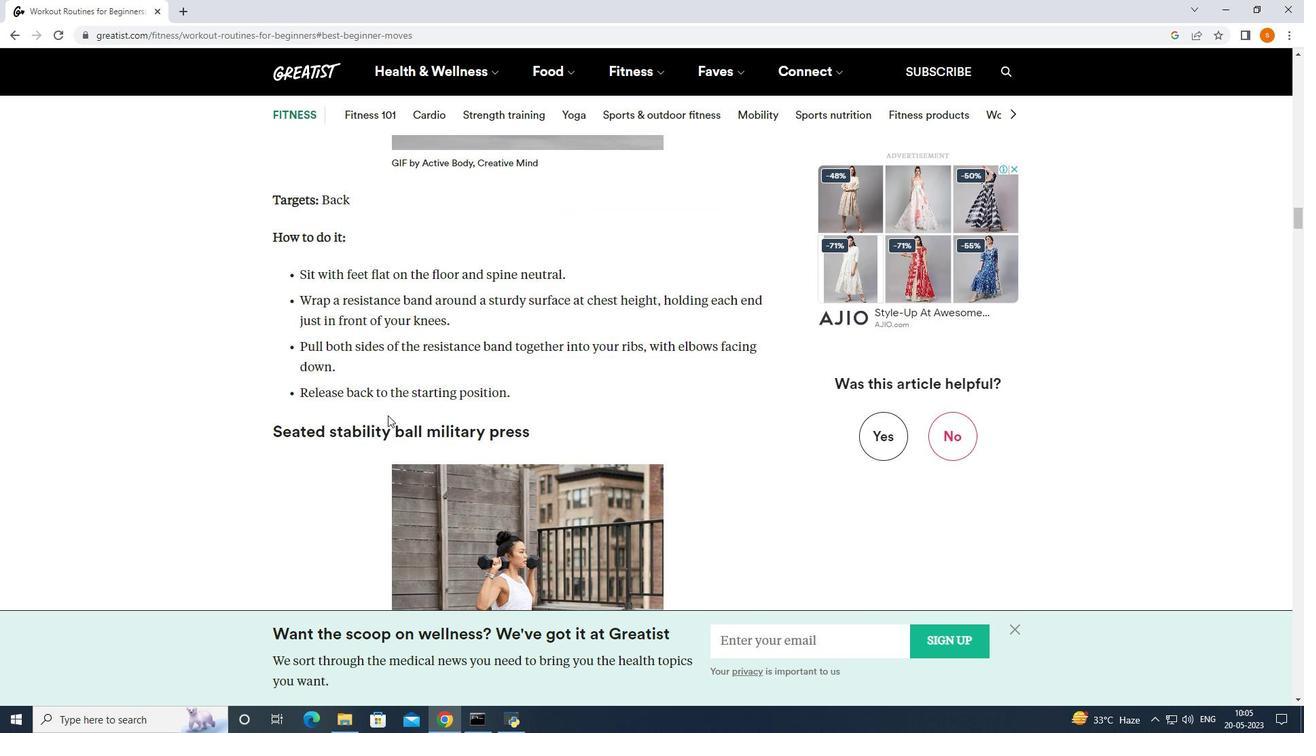 
Action: Mouse scrolled (387, 416) with delta (0, 0)
Screenshot: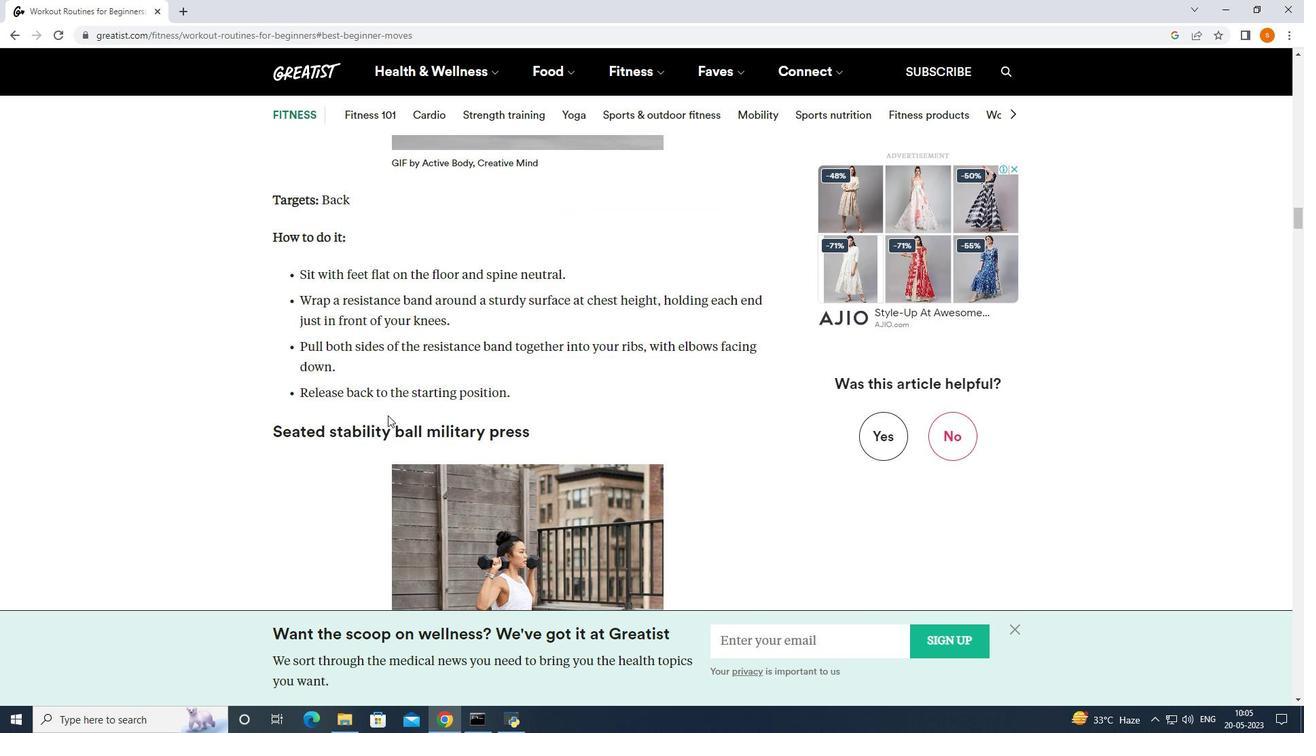 
Action: Mouse scrolled (387, 416) with delta (0, 0)
Screenshot: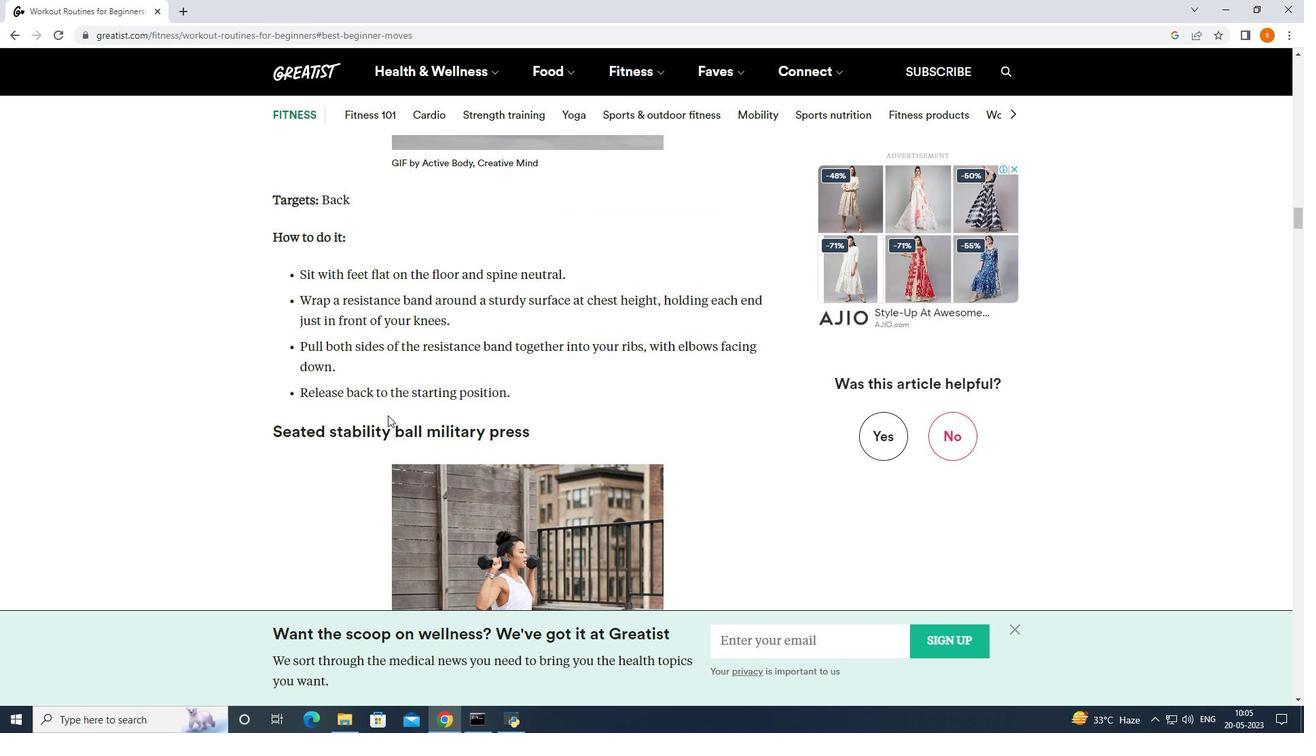 
Action: Mouse scrolled (387, 416) with delta (0, 0)
Screenshot: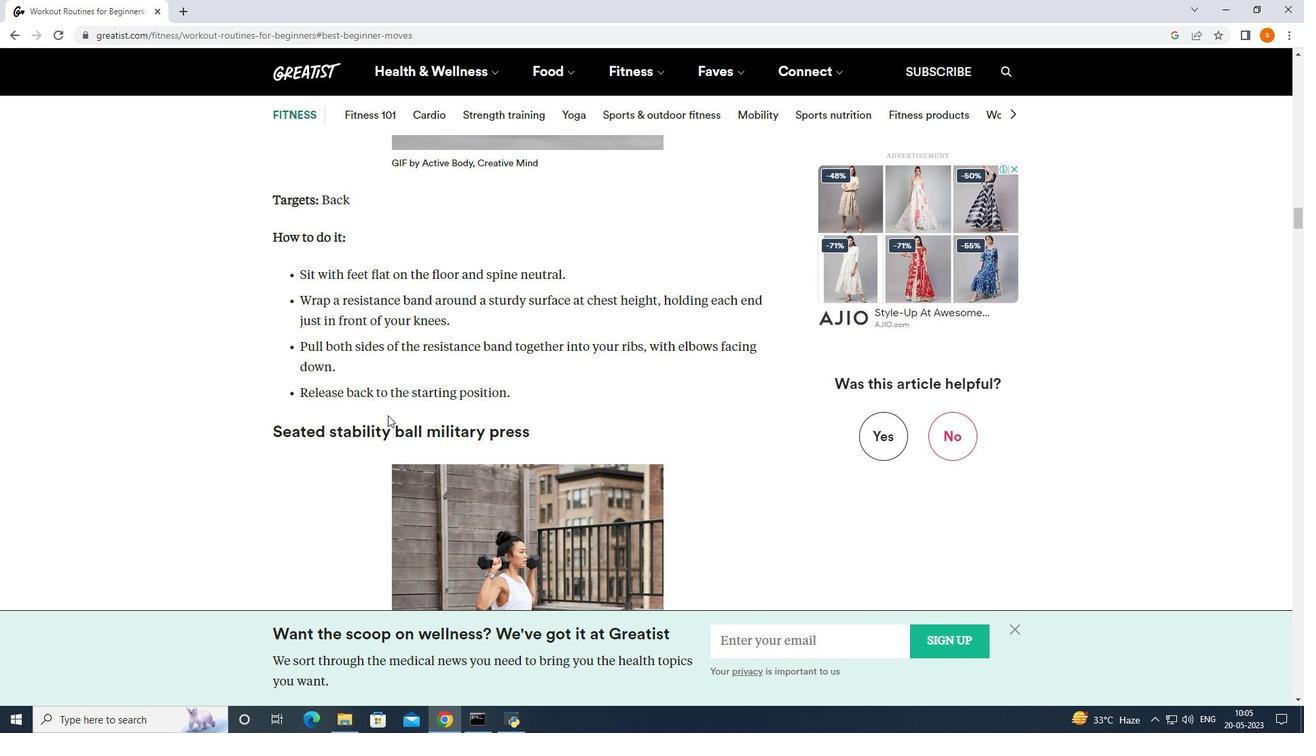 
Action: Mouse moved to (387, 413)
Screenshot: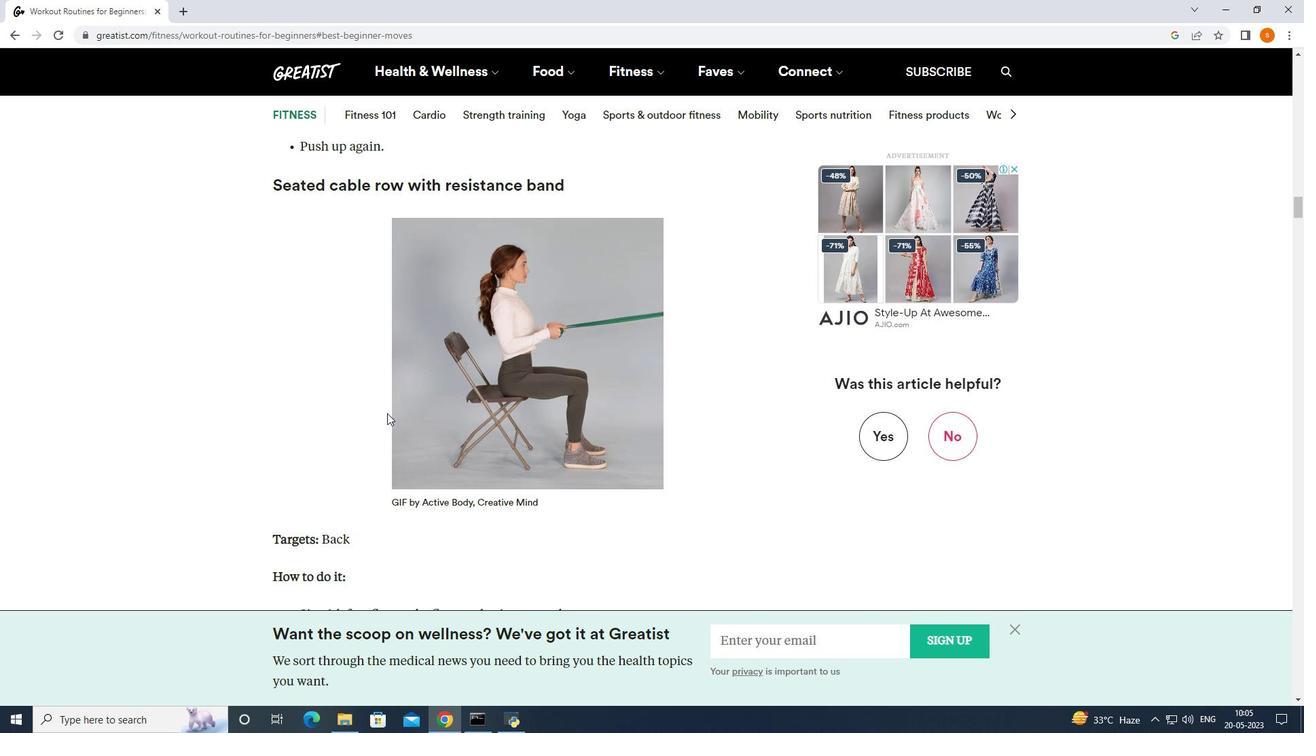 
Action: Mouse scrolled (387, 413) with delta (0, 0)
Screenshot: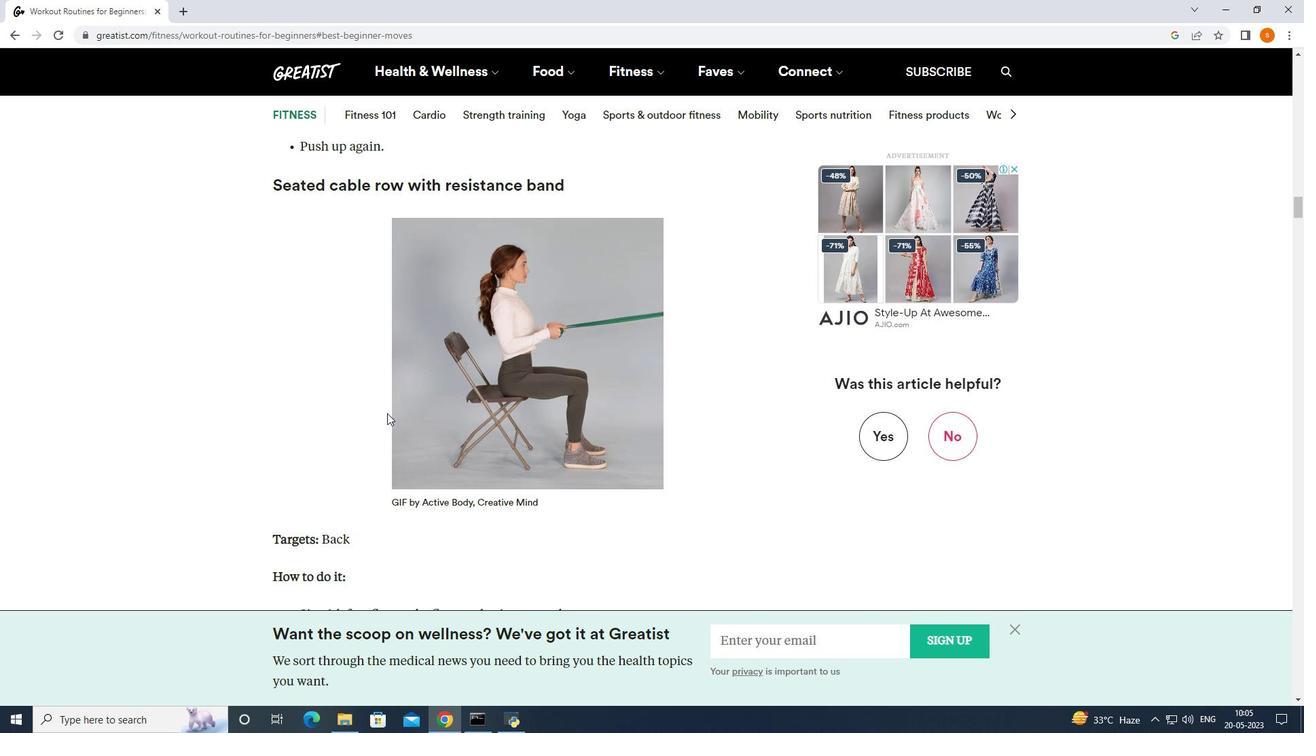 
Action: Mouse scrolled (387, 413) with delta (0, 0)
Screenshot: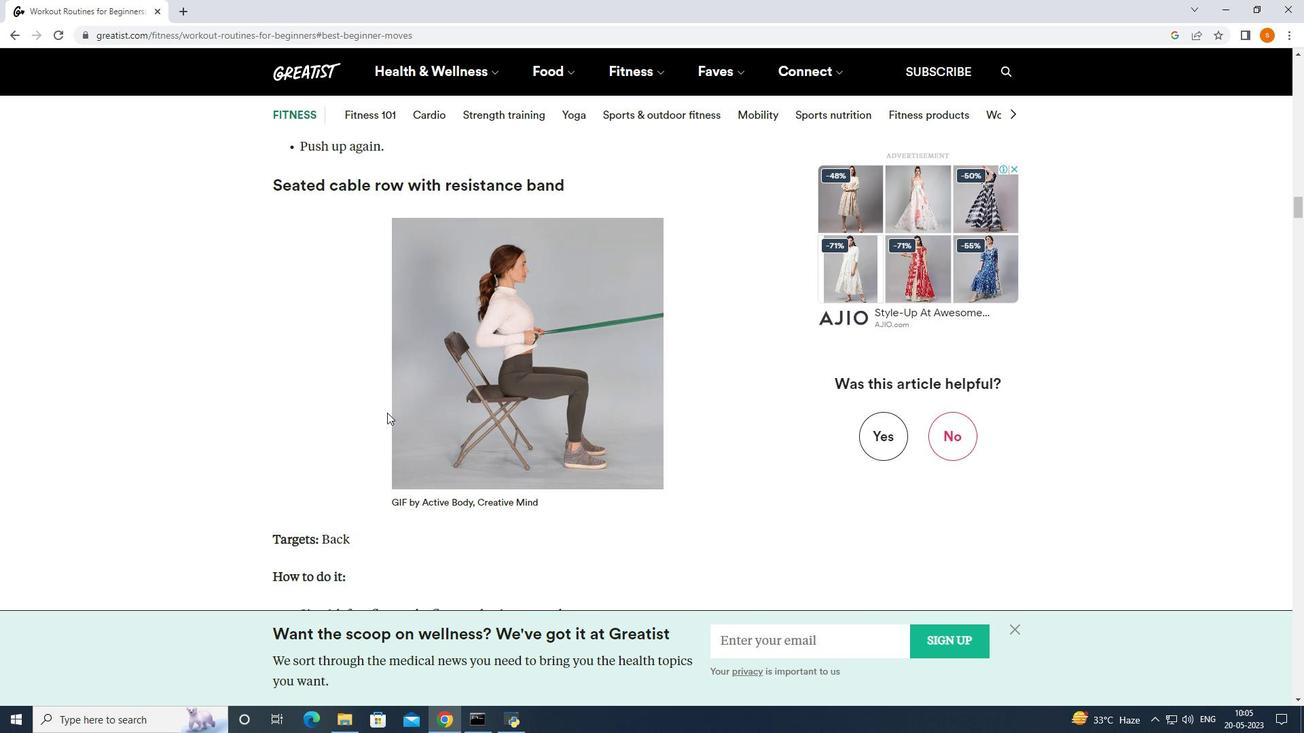 
Action: Mouse scrolled (387, 413) with delta (0, 0)
Screenshot: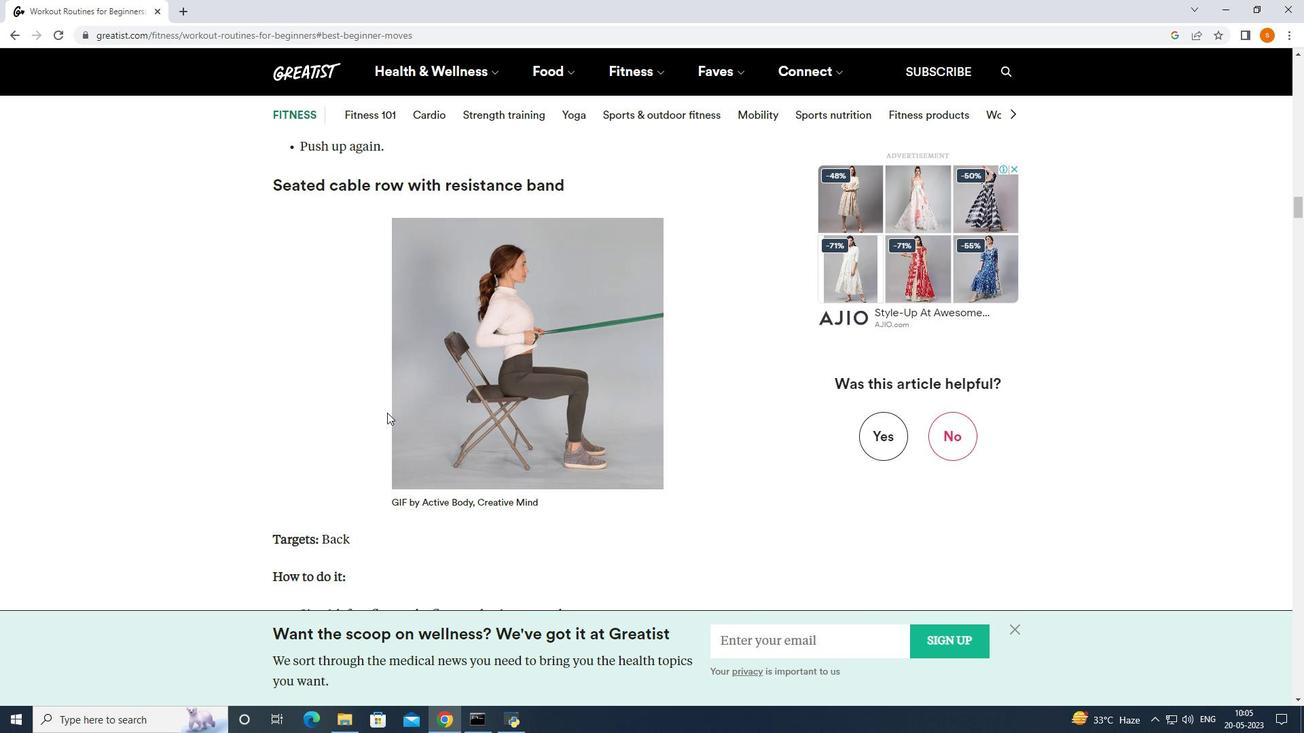 
Action: Mouse moved to (387, 413)
Screenshot: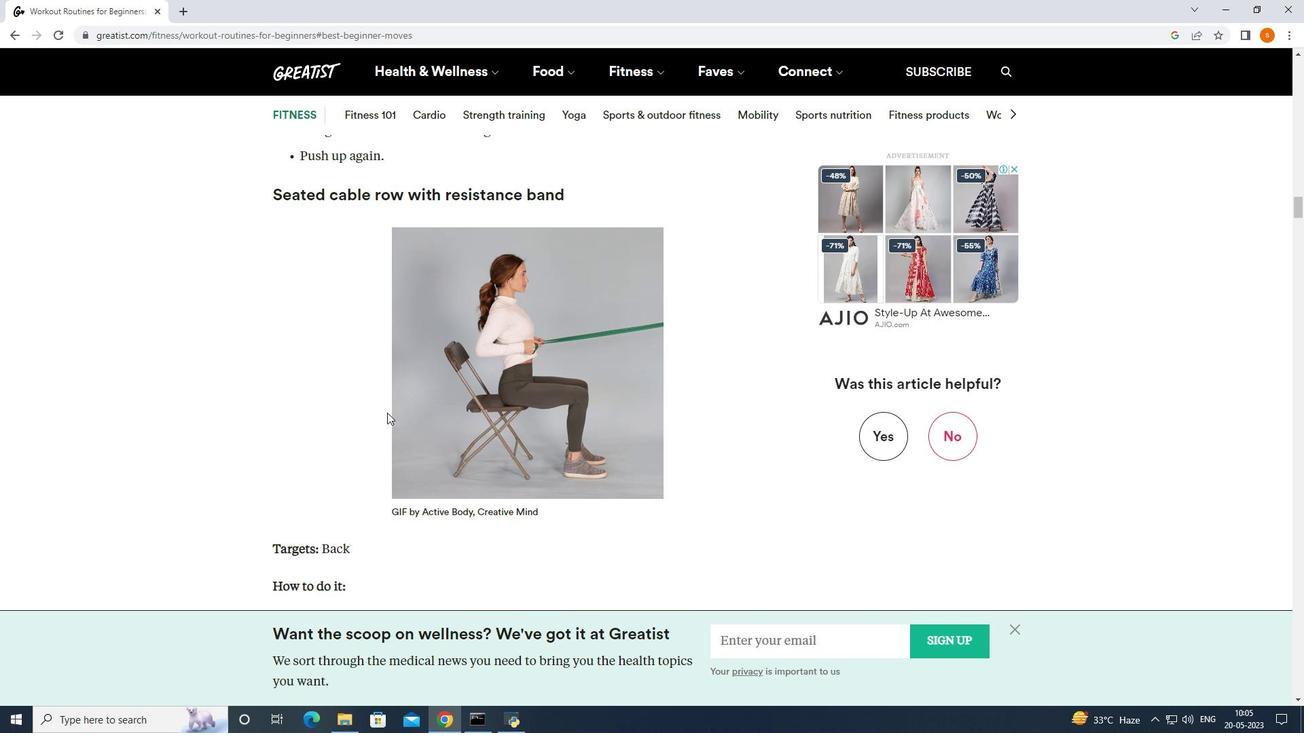 
Action: Mouse scrolled (387, 413) with delta (0, 0)
Screenshot: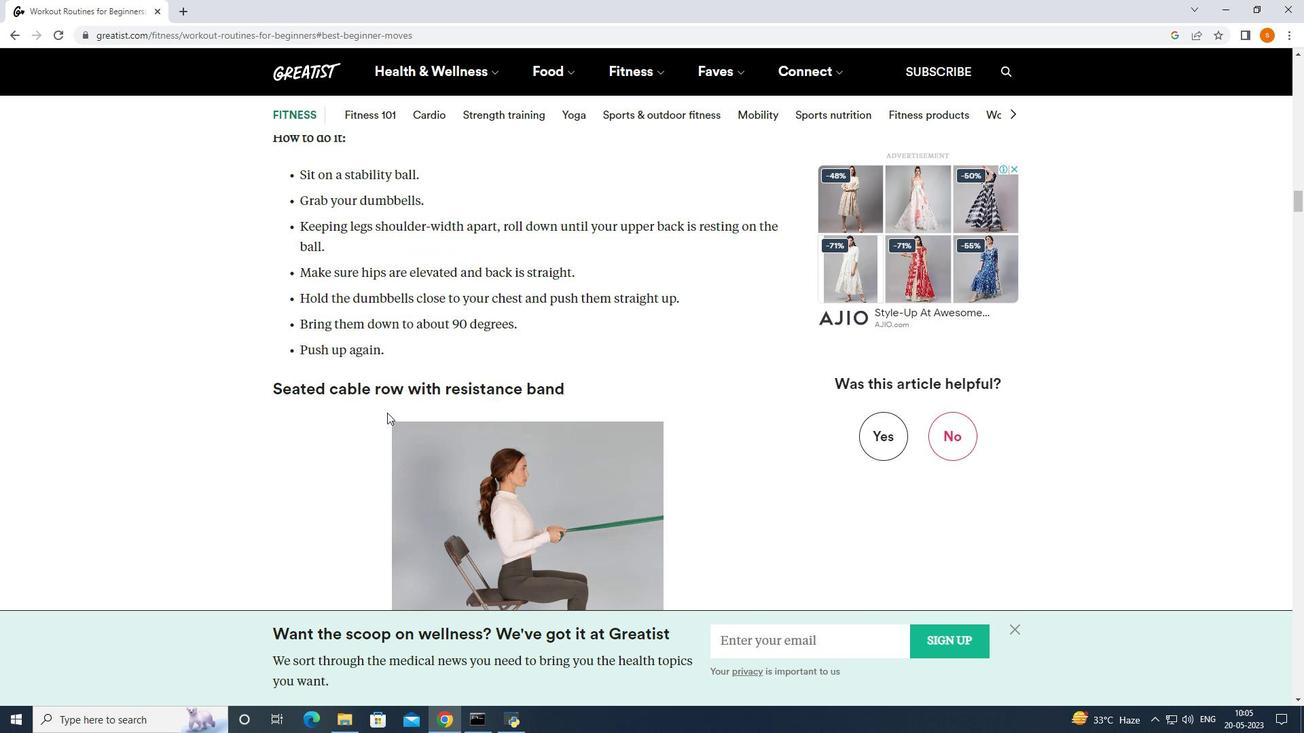 
Action: Mouse scrolled (387, 413) with delta (0, 0)
Screenshot: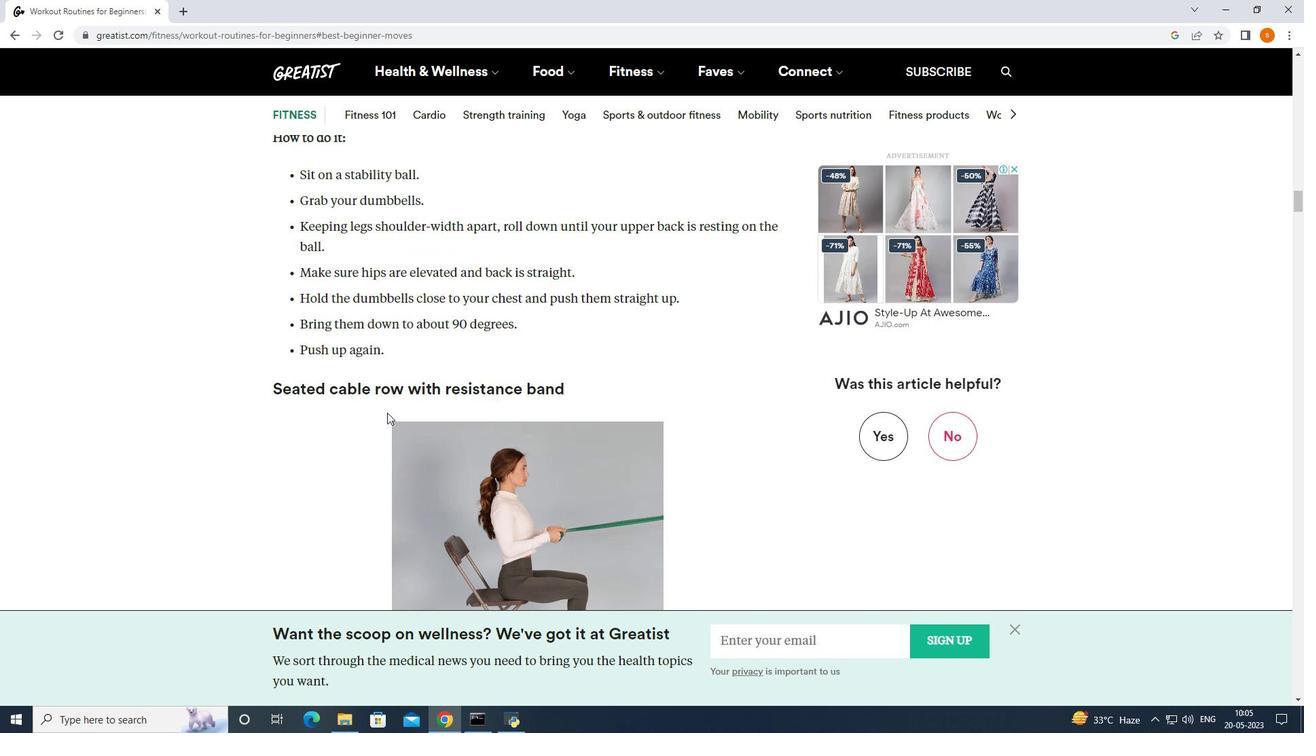 
Action: Mouse scrolled (387, 413) with delta (0, 0)
Screenshot: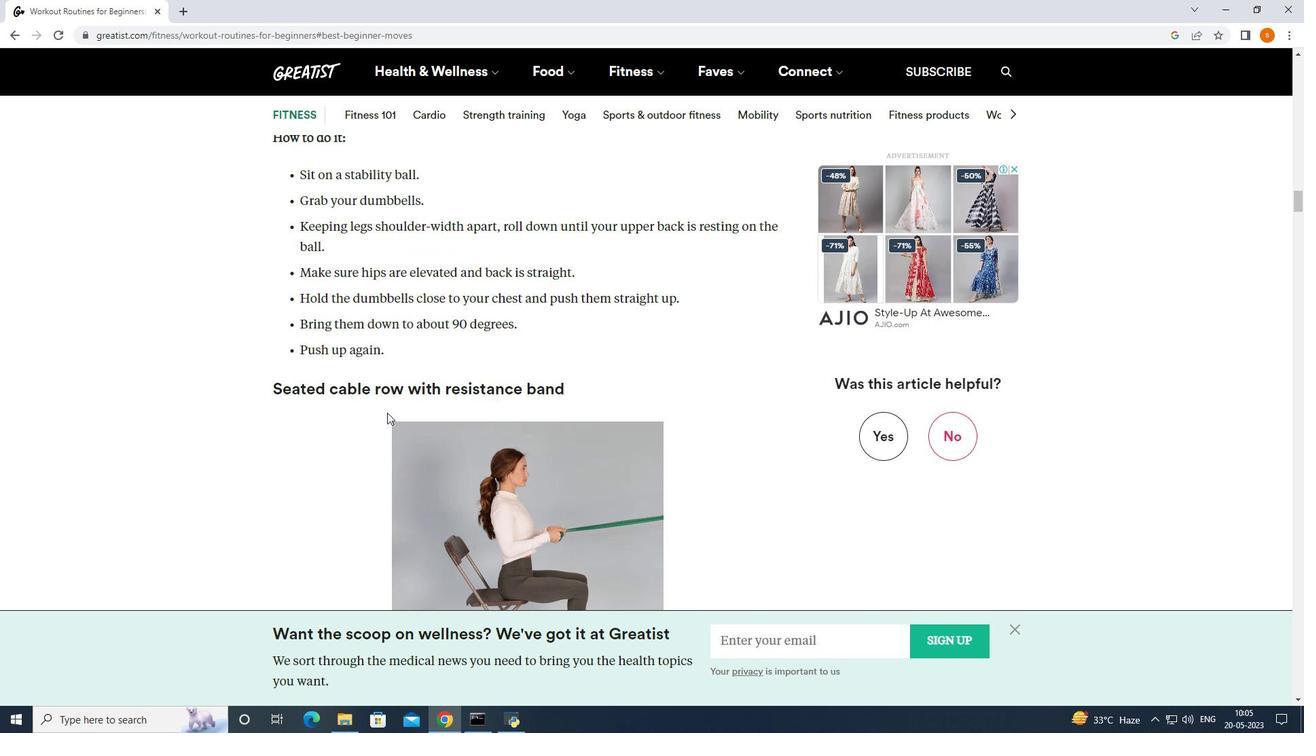 
Action: Mouse scrolled (387, 413) with delta (0, 0)
Screenshot: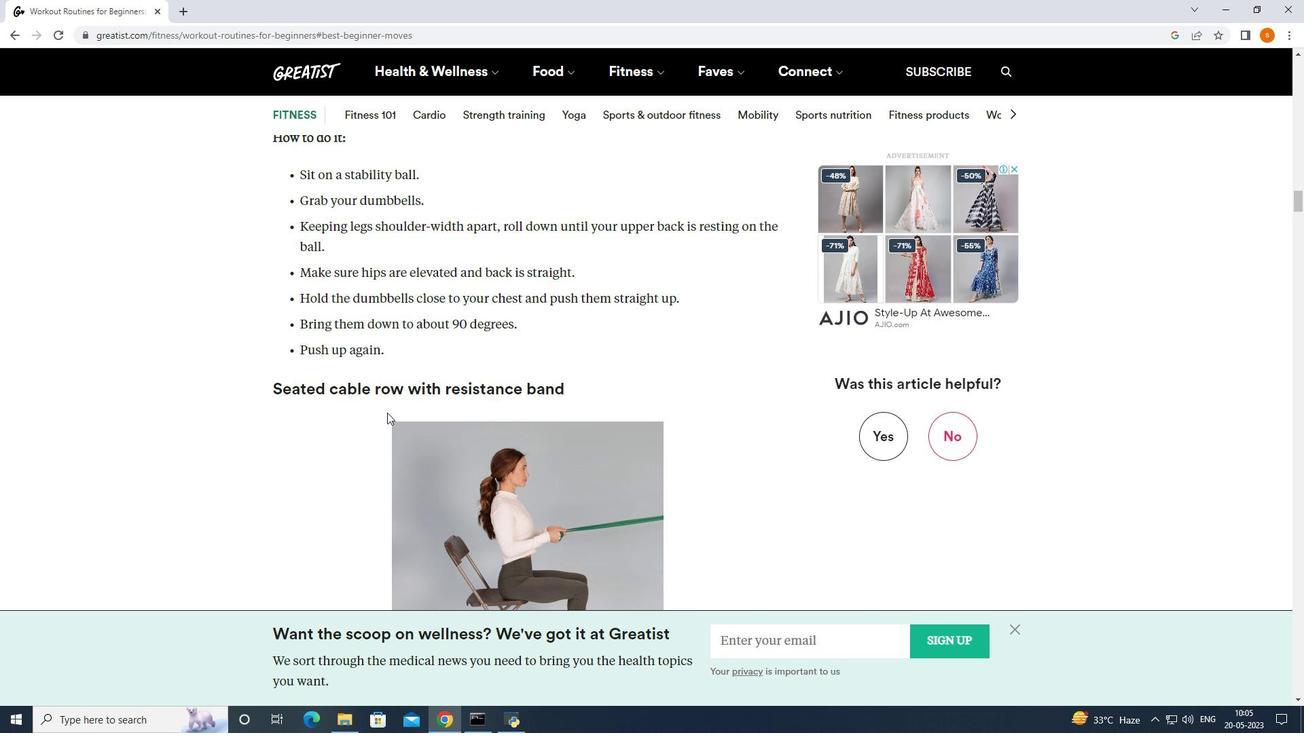 
Action: Mouse moved to (363, 415)
Screenshot: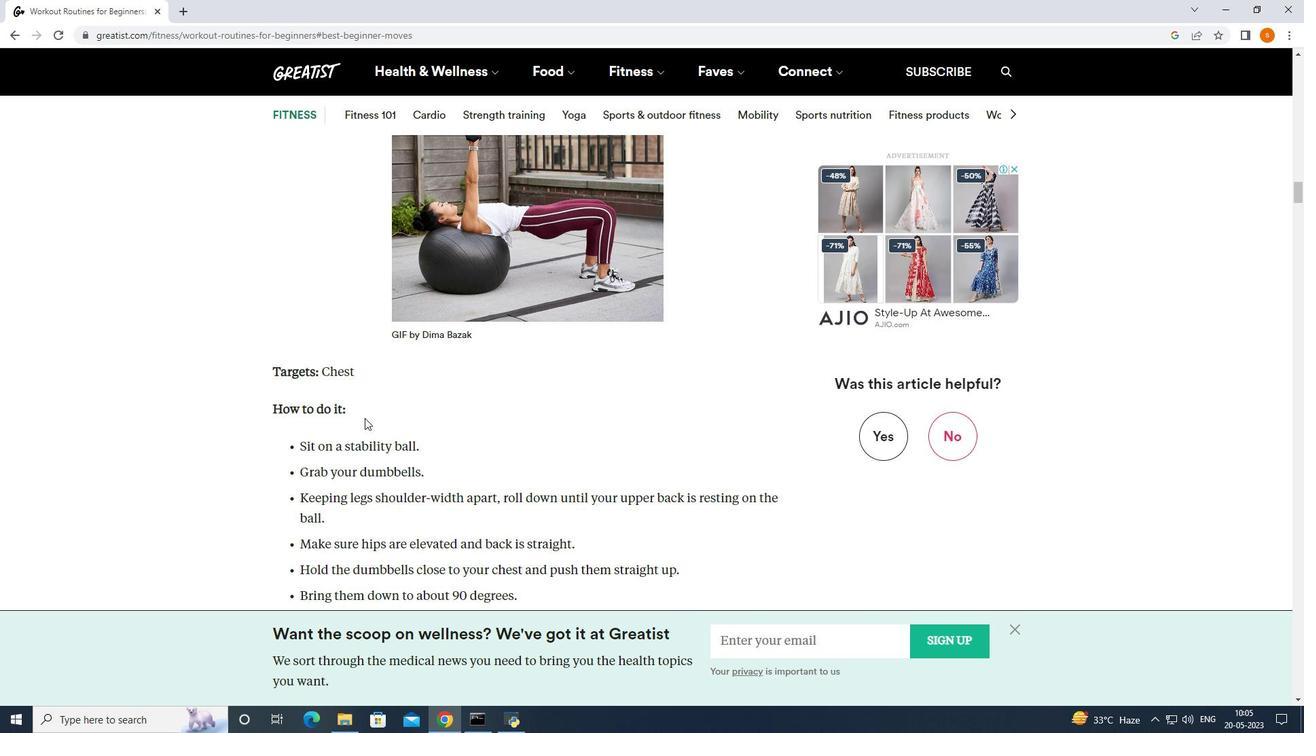 
Action: Mouse scrolled (363, 416) with delta (0, 0)
Screenshot: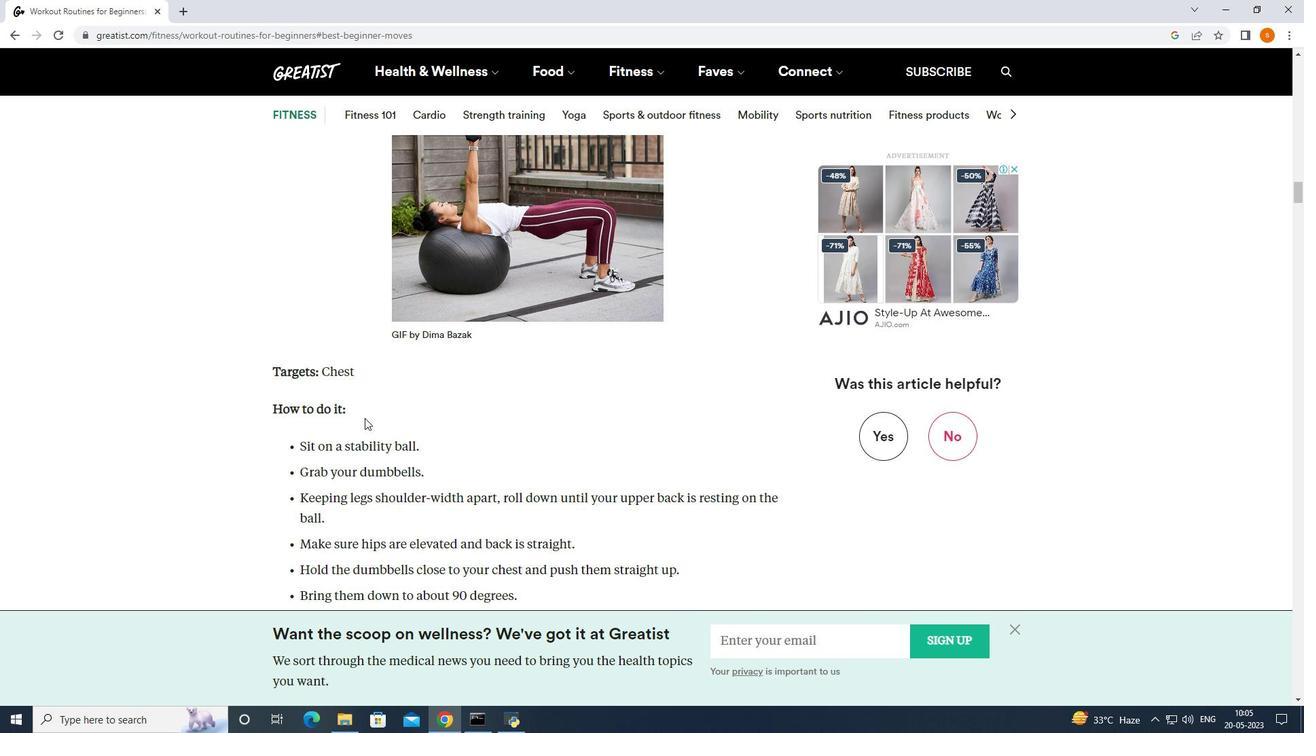 
Action: Mouse moved to (362, 415)
Screenshot: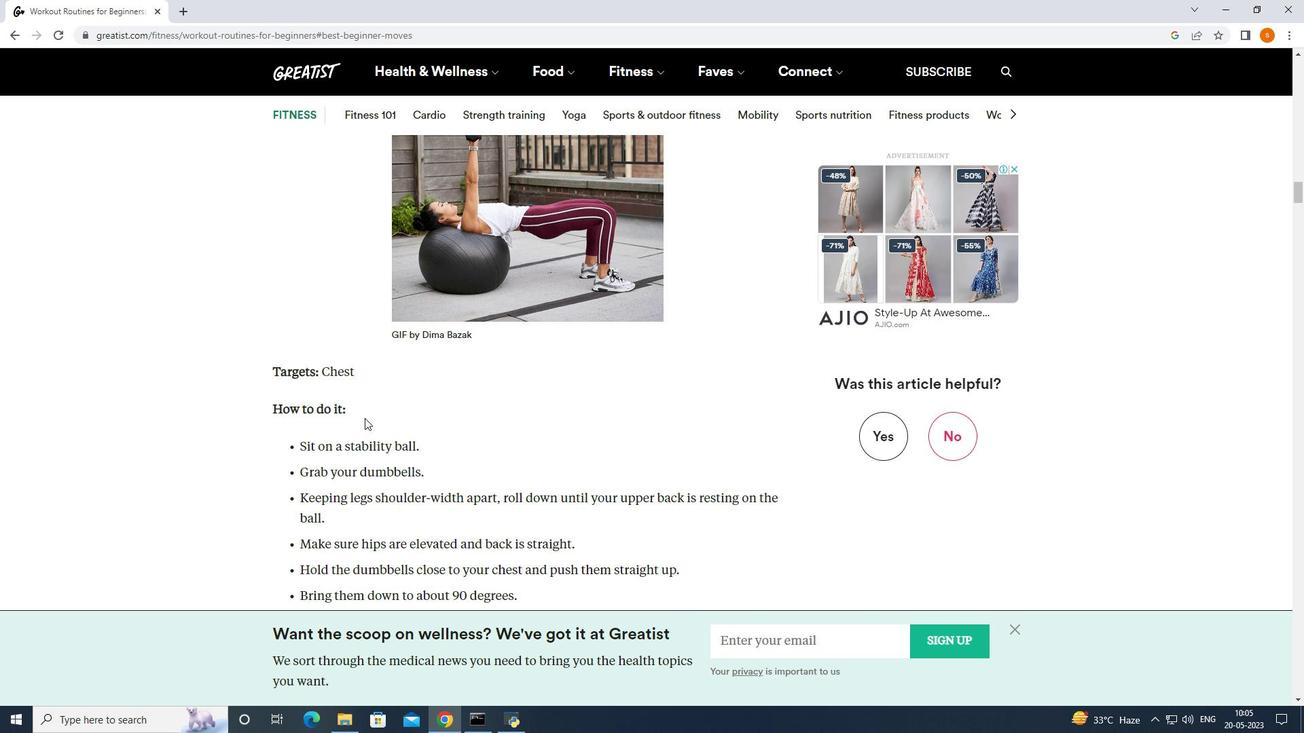
Action: Mouse scrolled (362, 416) with delta (0, 0)
Screenshot: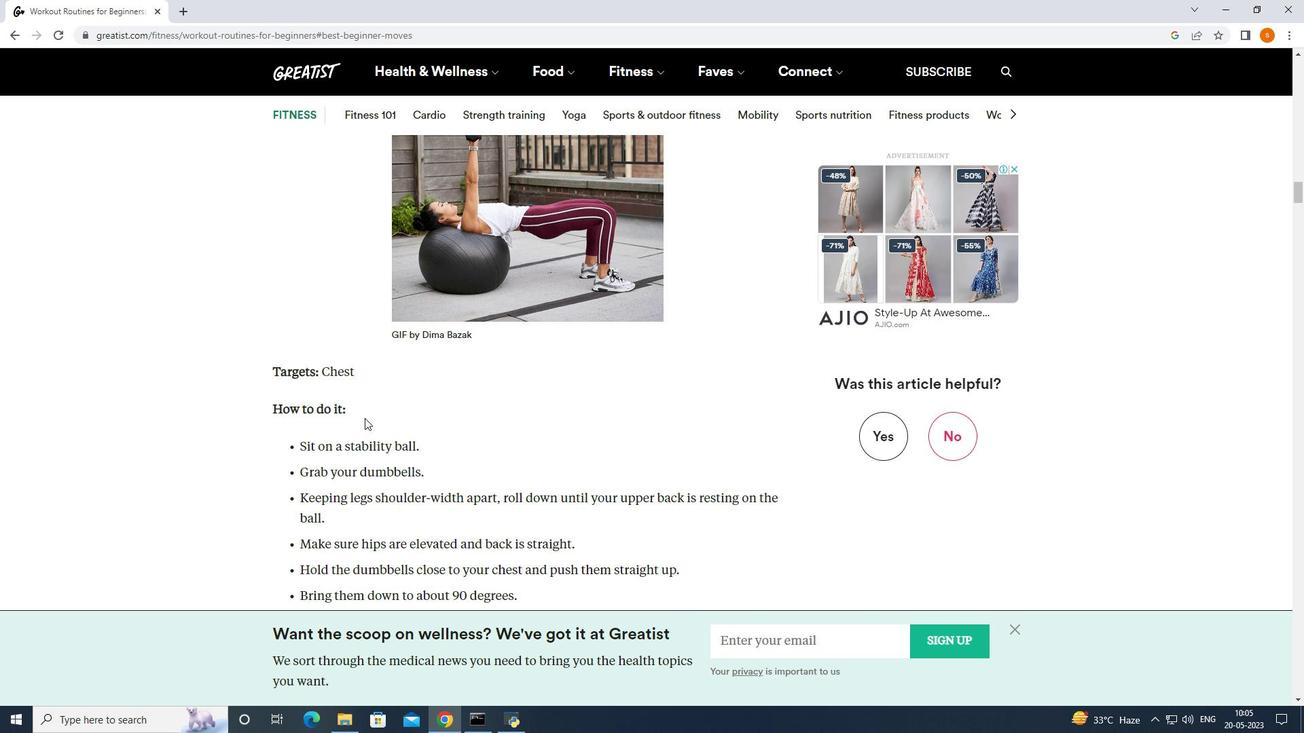 
Action: Mouse moved to (362, 415)
Screenshot: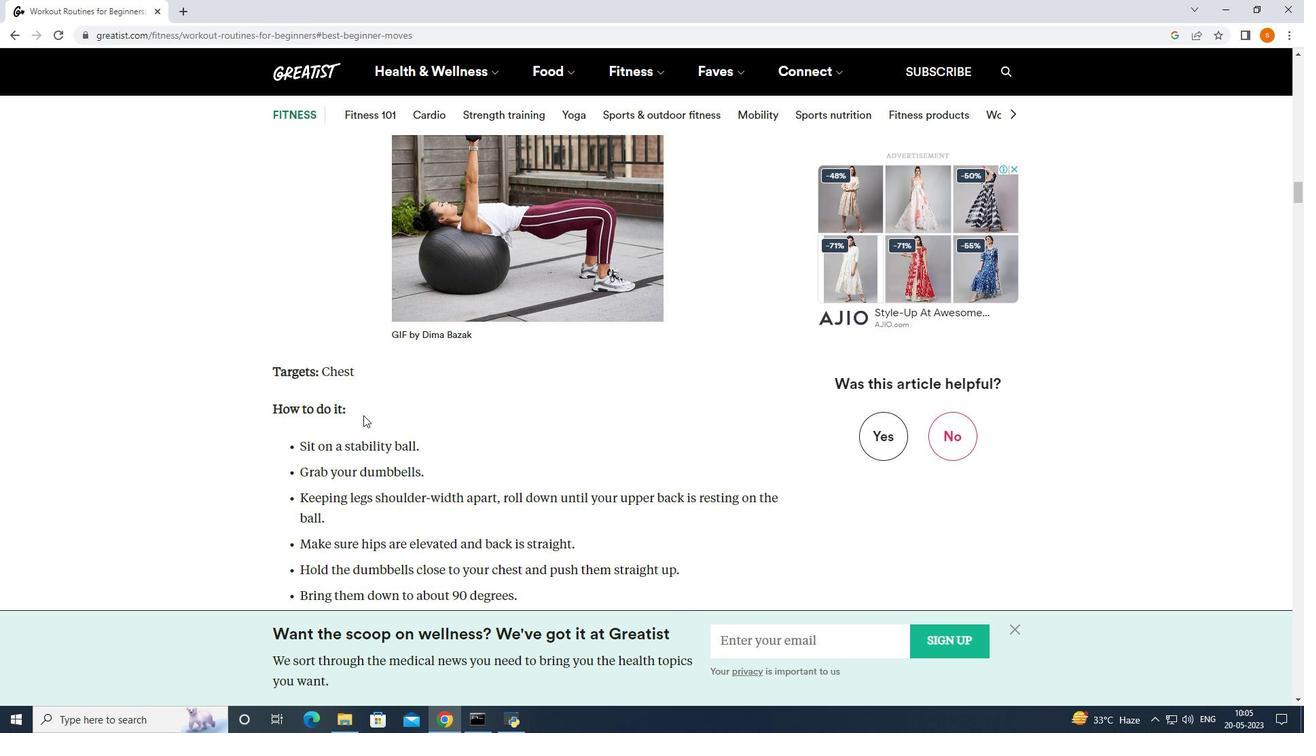 
Action: Mouse scrolled (362, 415) with delta (0, 0)
Screenshot: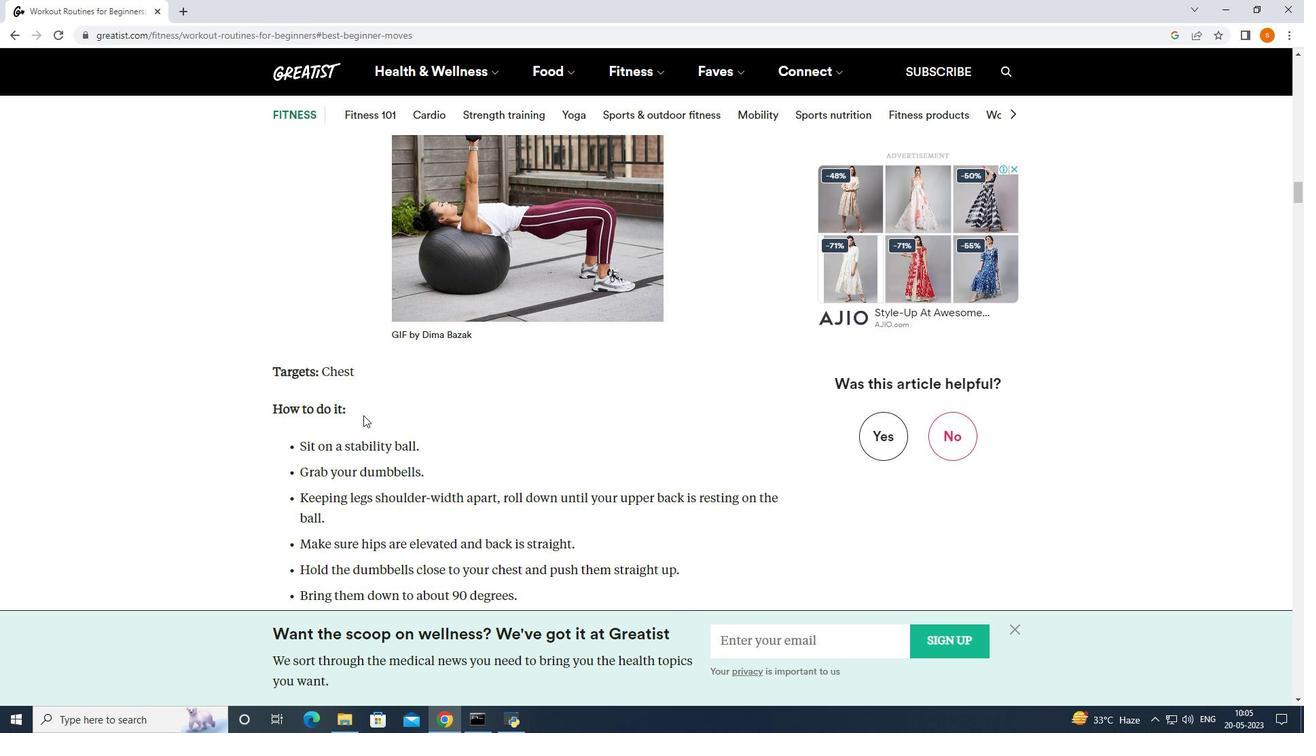 
Action: Mouse scrolled (362, 415) with delta (0, 0)
Screenshot: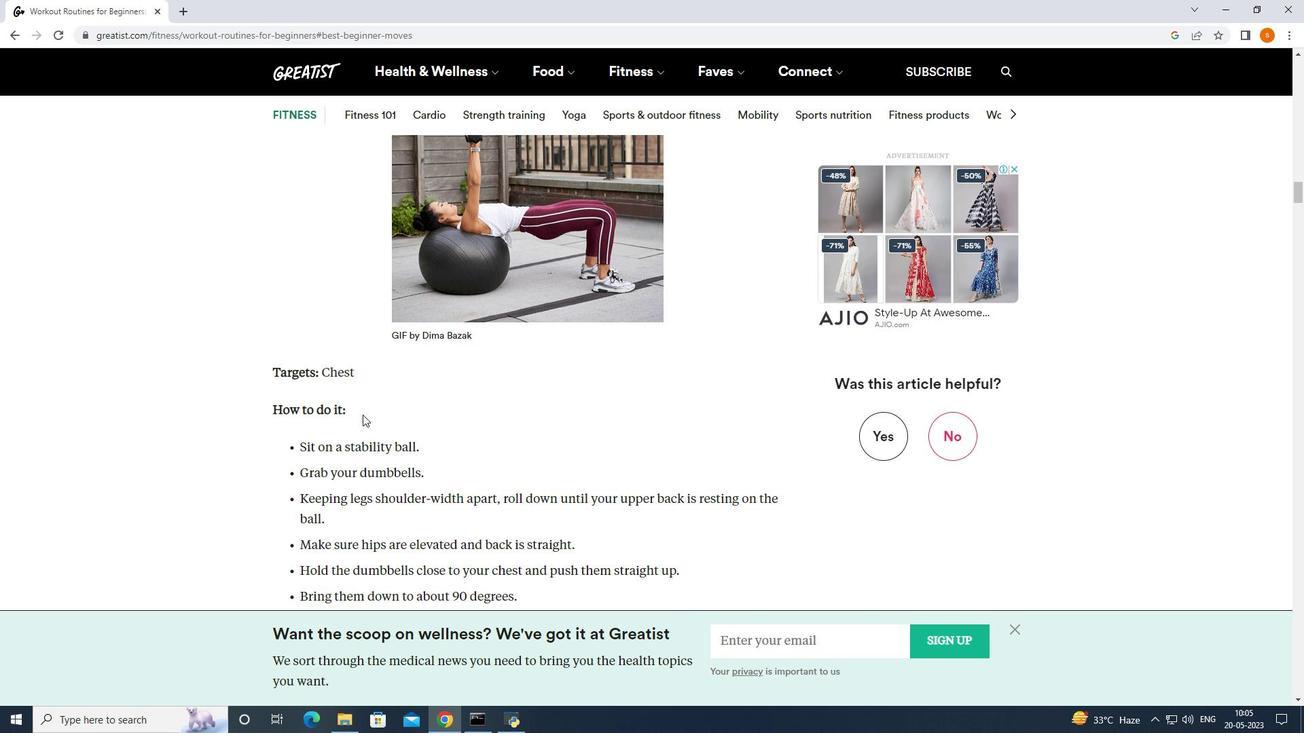 
Action: Mouse scrolled (362, 415) with delta (0, 0)
Screenshot: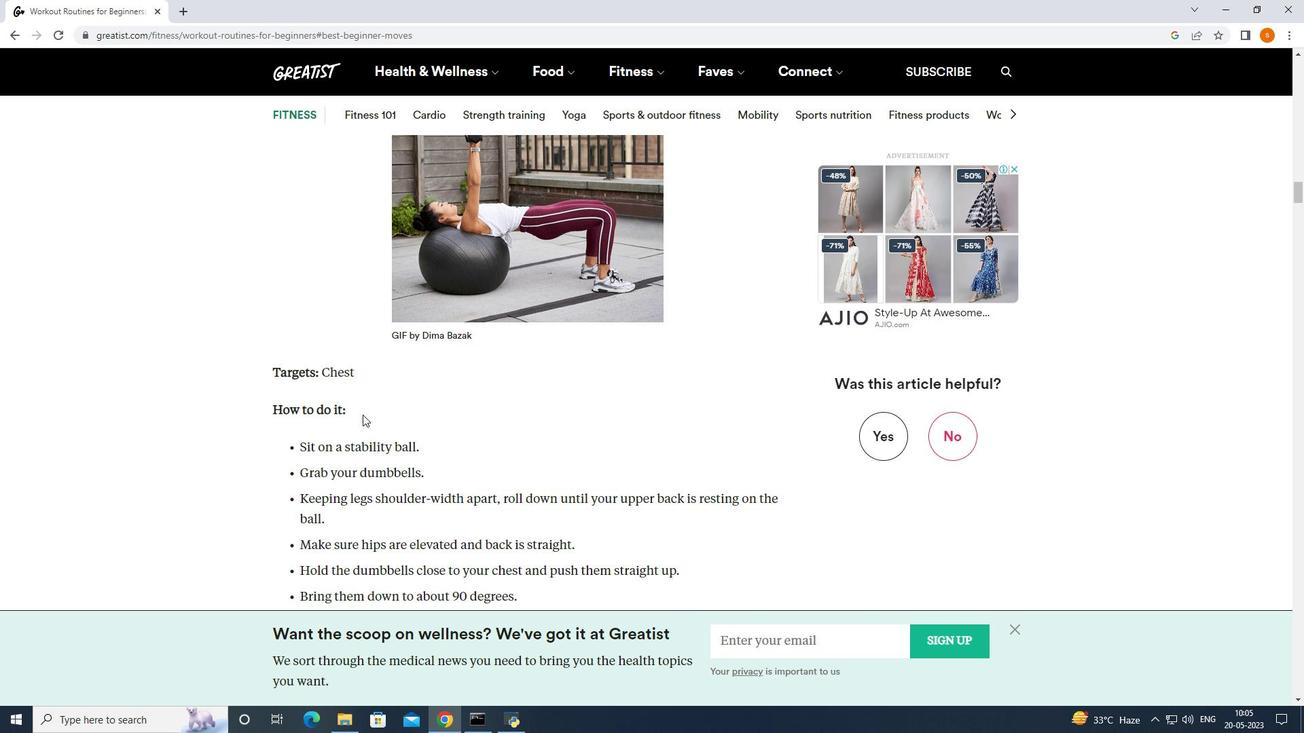 
Action: Mouse moved to (360, 408)
Screenshot: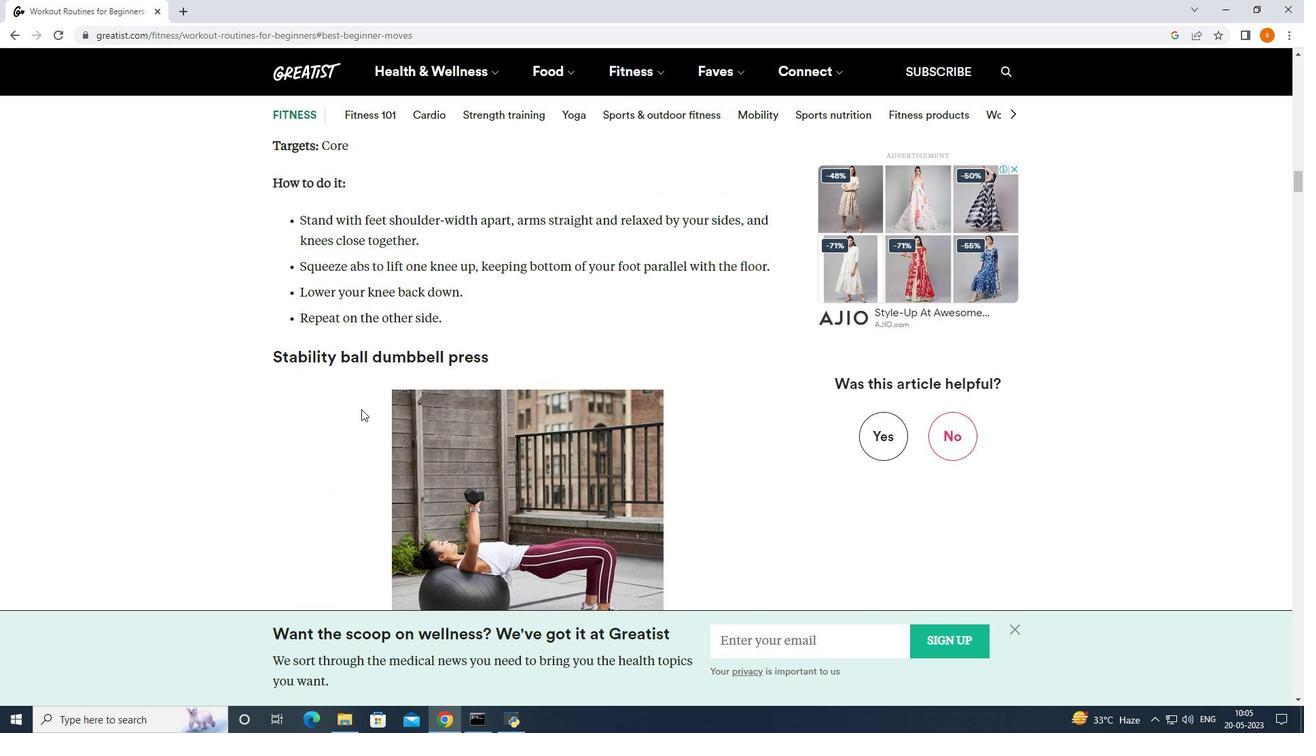 
Action: Mouse scrolled (360, 409) with delta (0, 0)
Screenshot: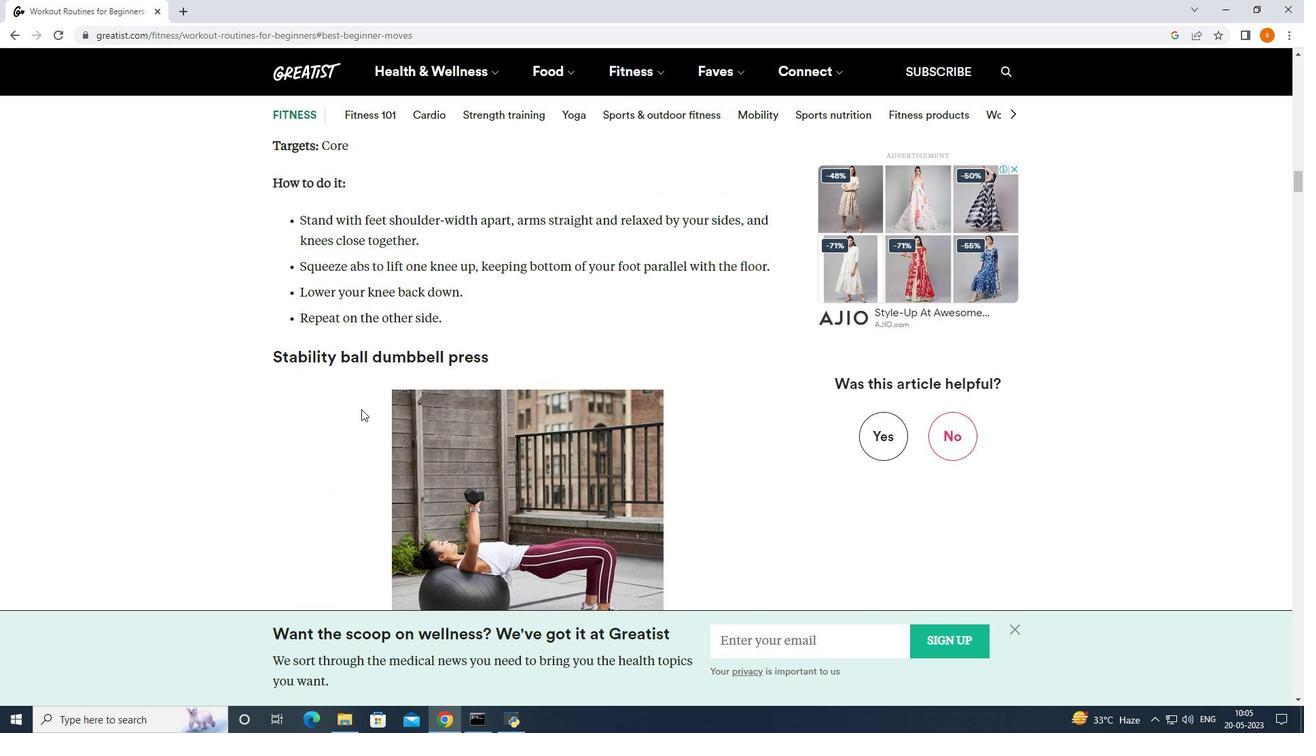 
Action: Mouse scrolled (360, 409) with delta (0, 0)
Screenshot: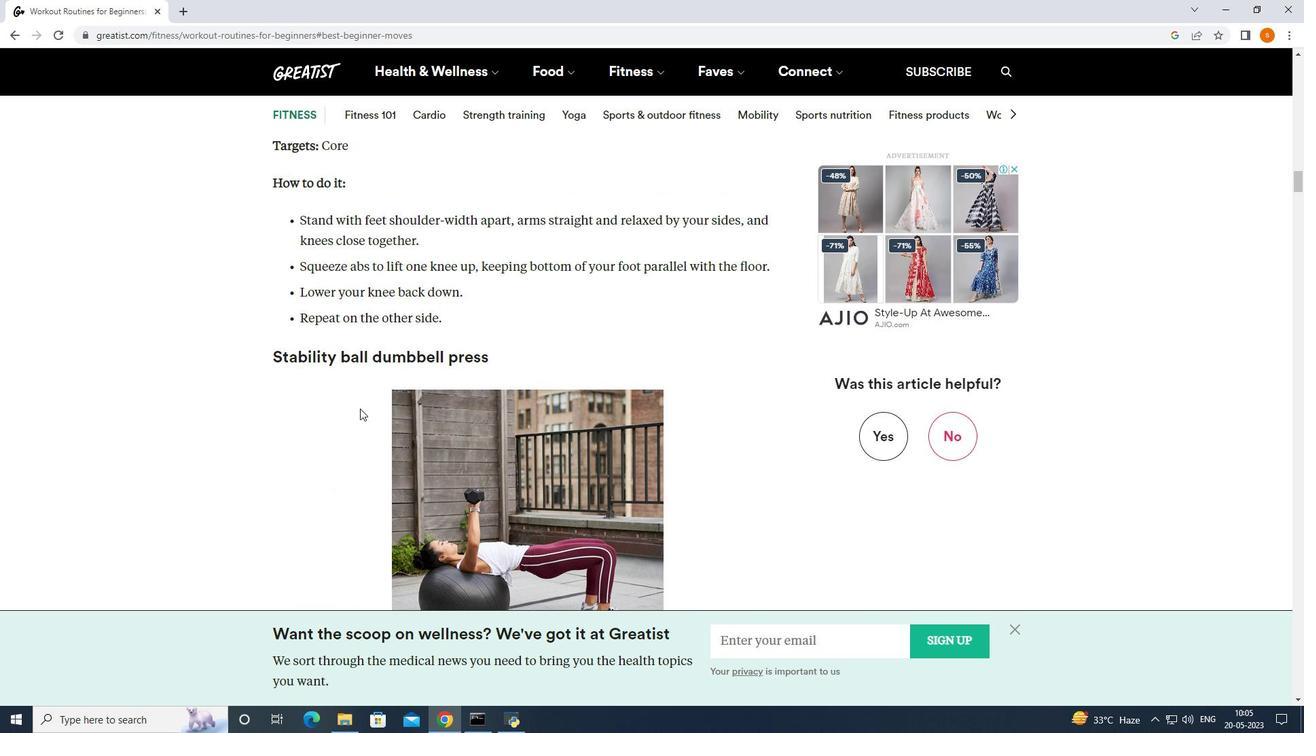 
Action: Mouse scrolled (360, 409) with delta (0, 0)
Screenshot: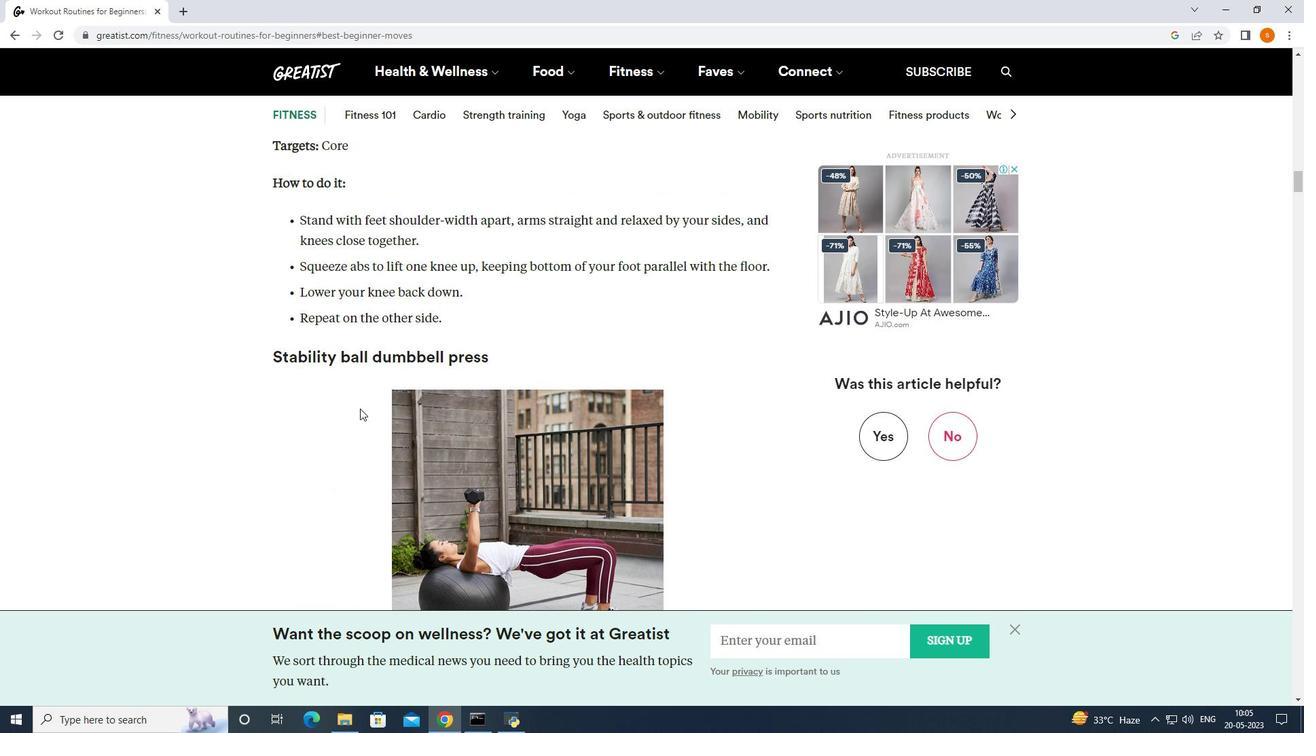 
Action: Mouse moved to (360, 408)
Screenshot: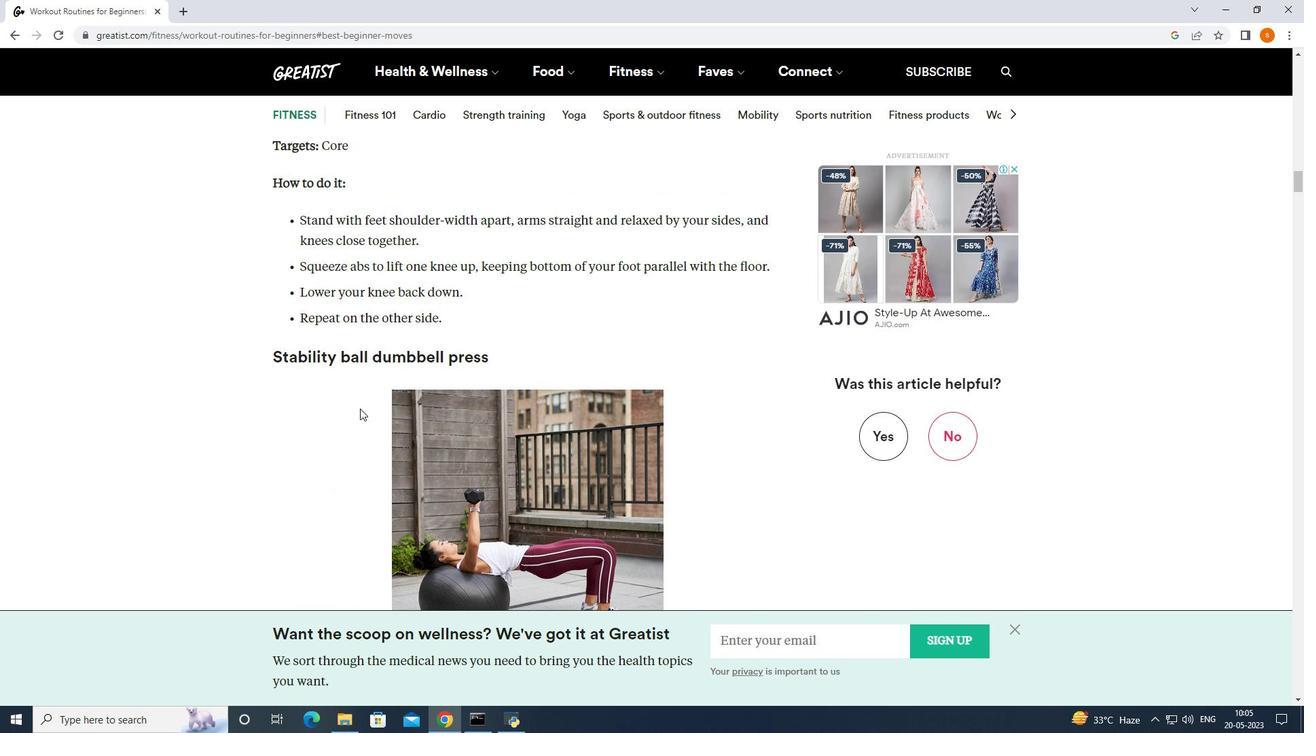 
Action: Mouse scrolled (360, 408) with delta (0, 0)
Screenshot: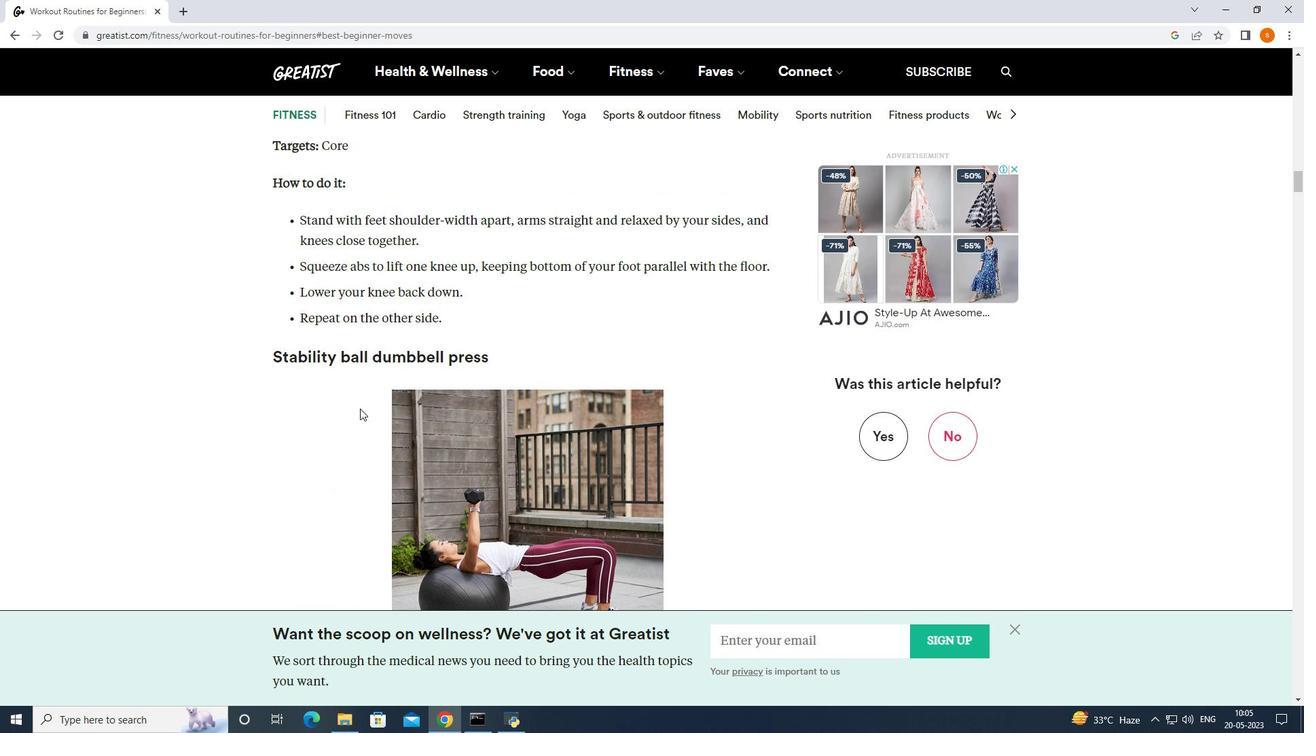 
Action: Mouse moved to (192, 716)
Screenshot: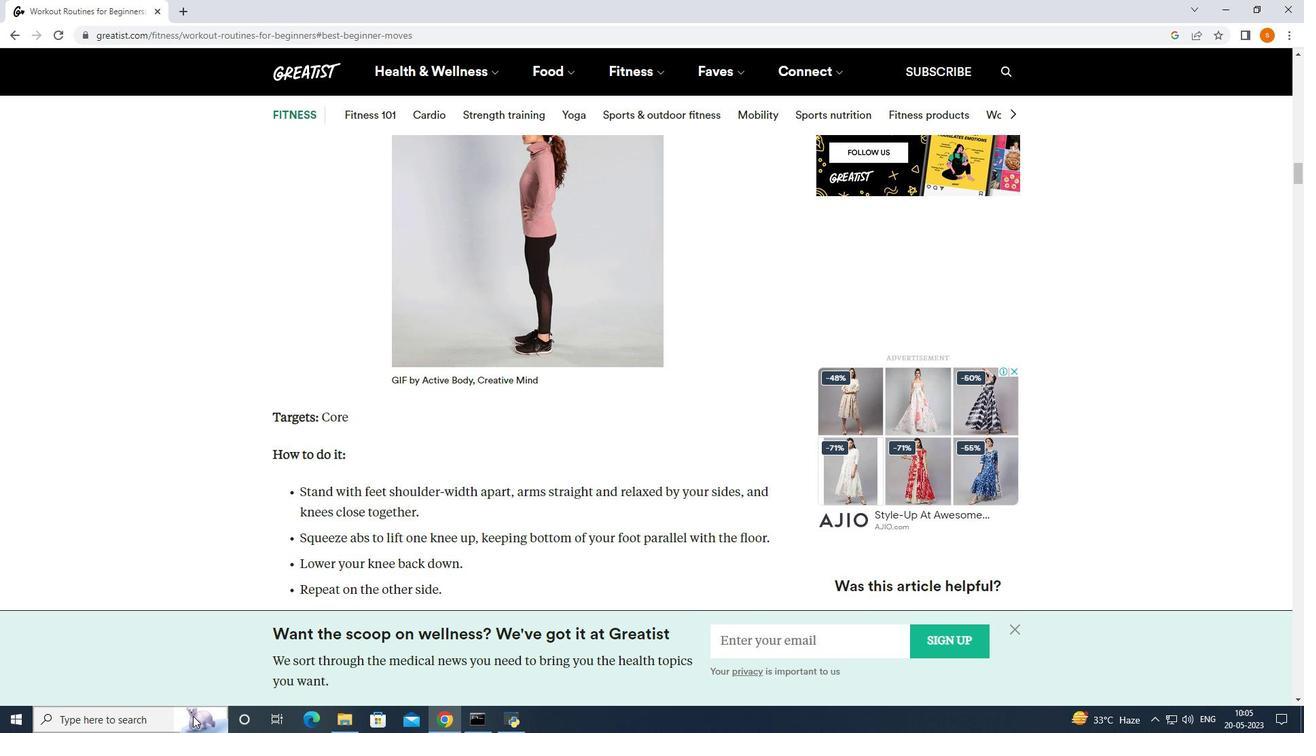 
Action: Mouse pressed left at (192, 716)
Screenshot: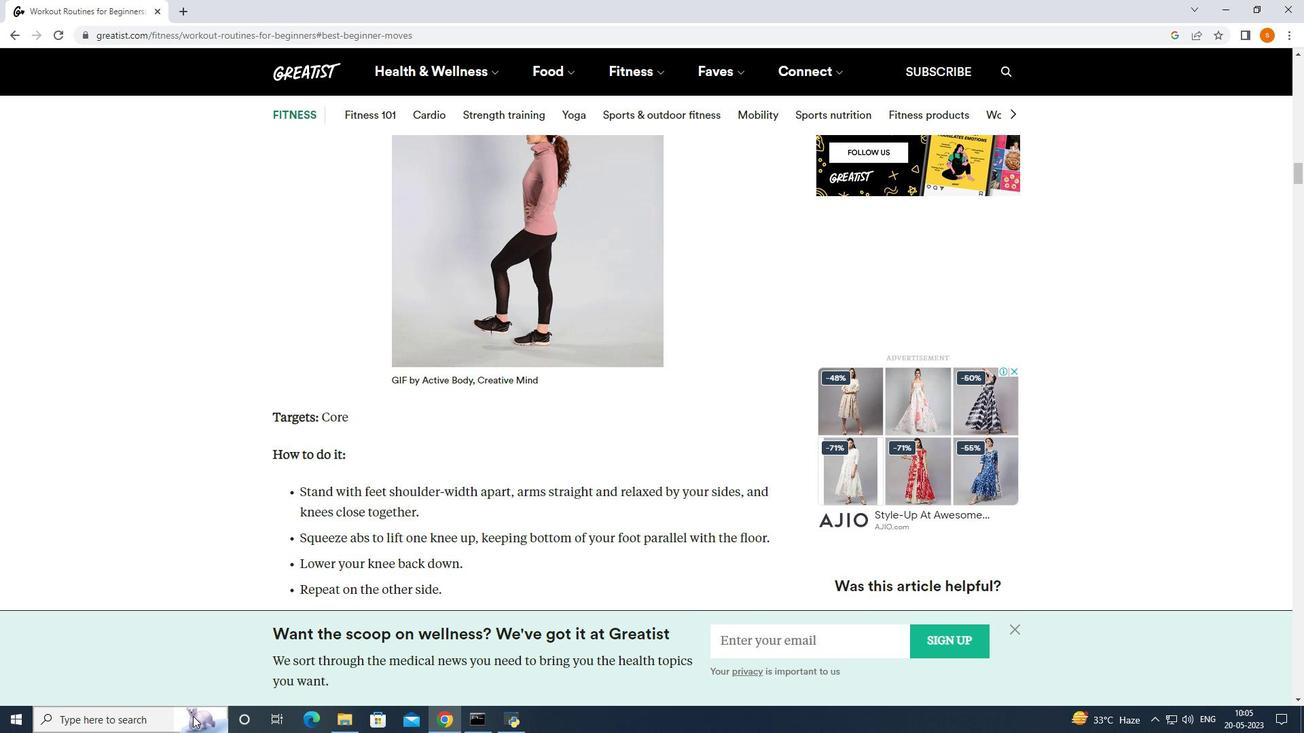 
Action: Mouse moved to (101, 719)
Screenshot: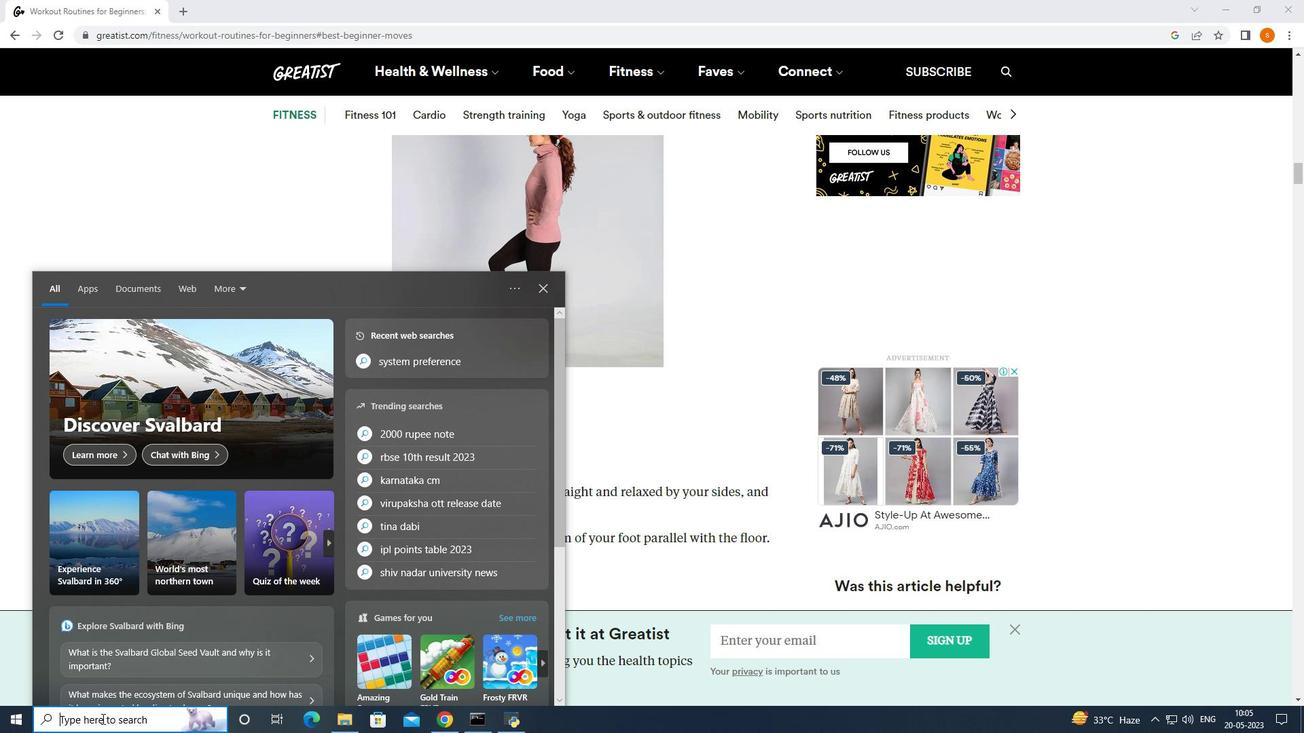 
Action: Mouse pressed left at (101, 719)
Screenshot: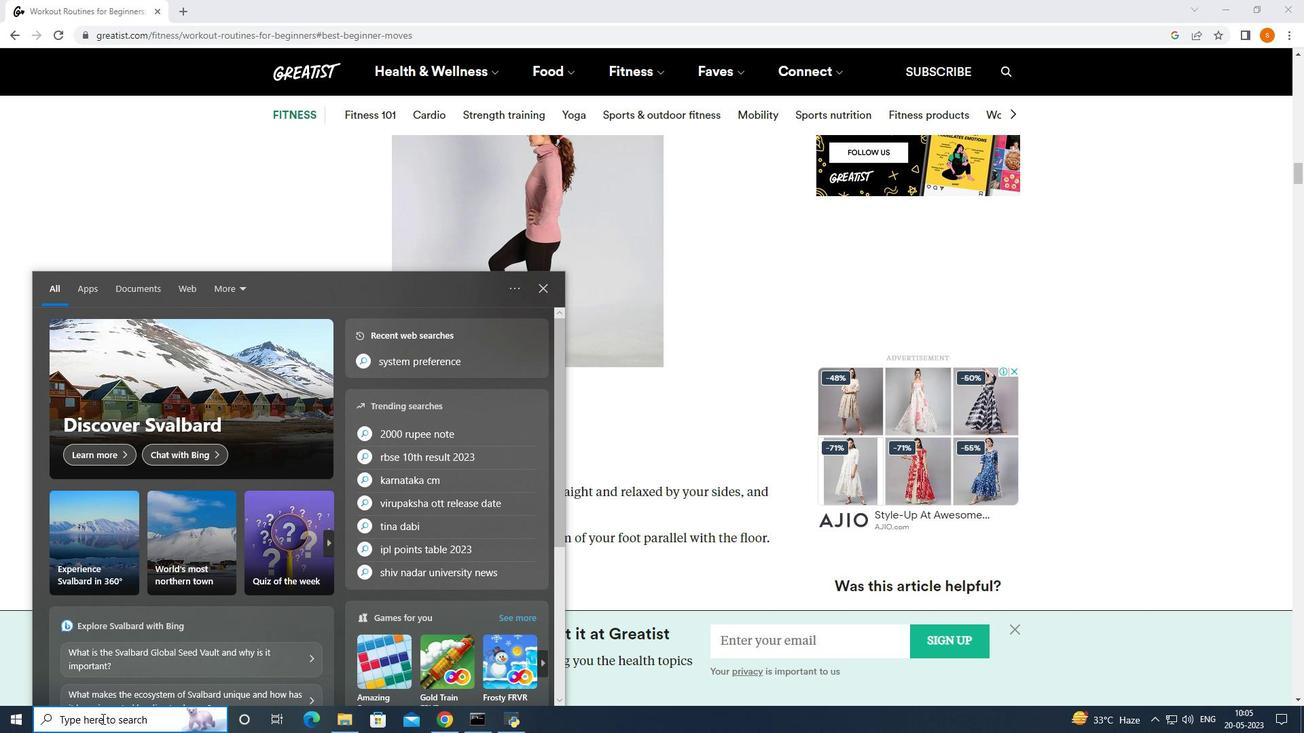 
Action: Mouse moved to (103, 718)
Screenshot: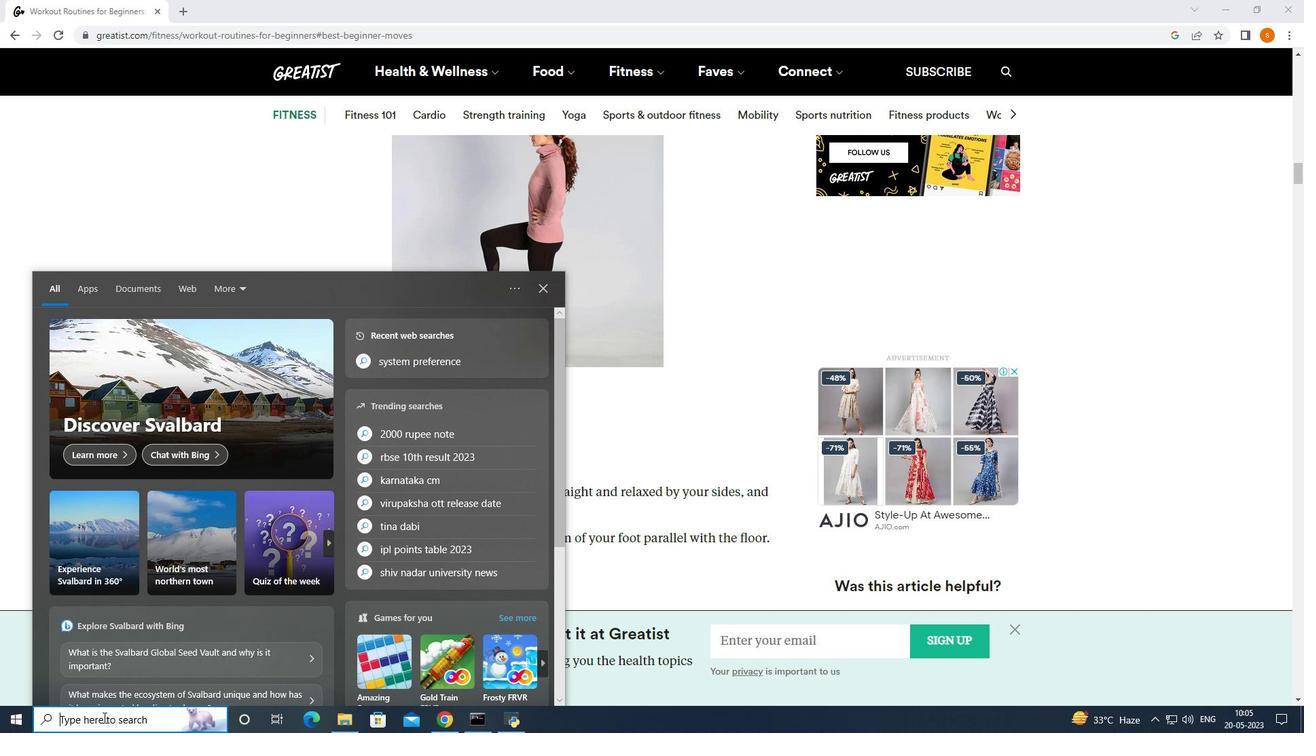 
Action: Key pressed sni
Screenshot: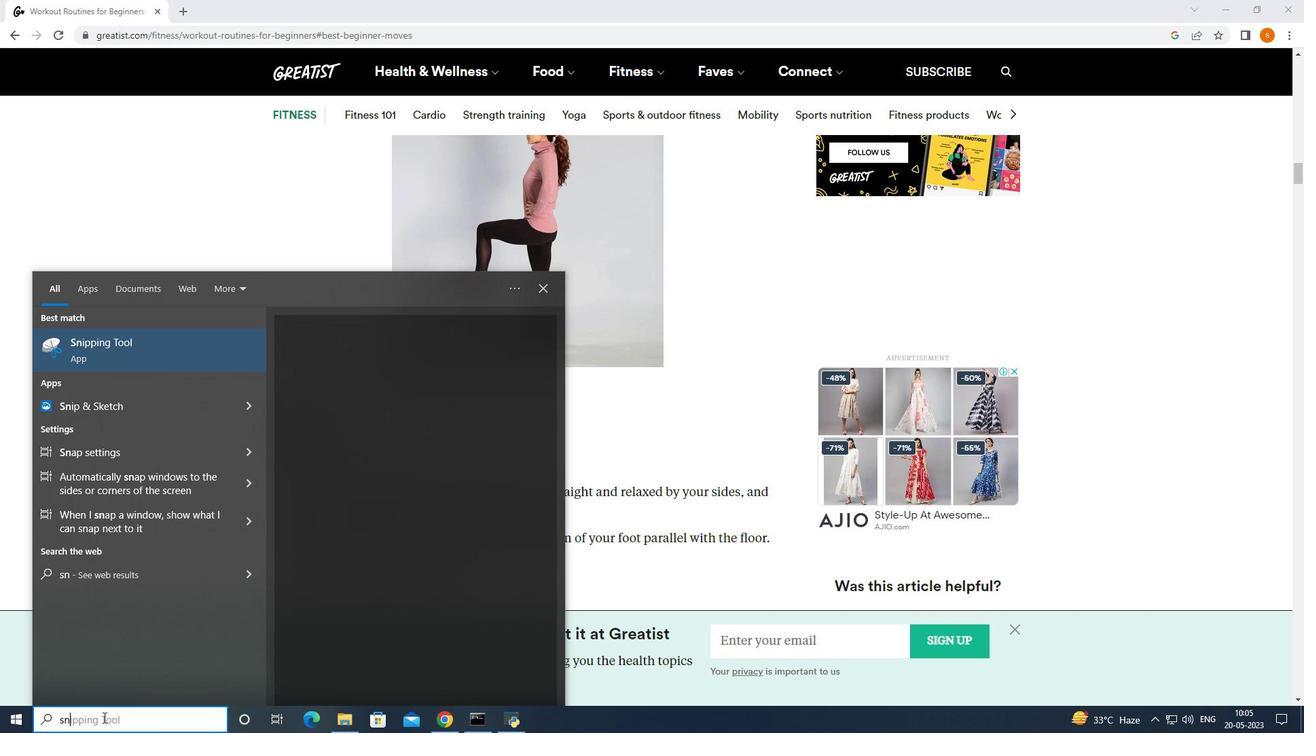 
Action: Mouse moved to (127, 341)
Screenshot: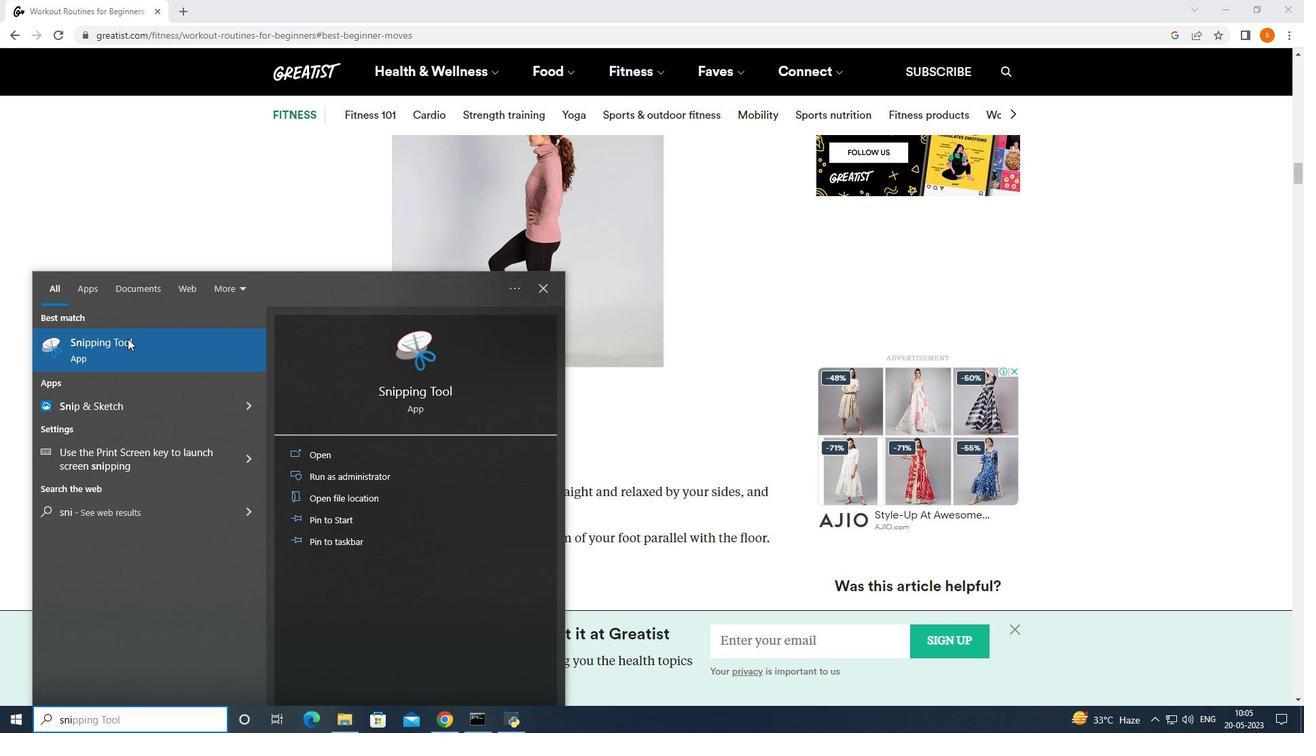 
Action: Mouse pressed left at (127, 341)
Screenshot: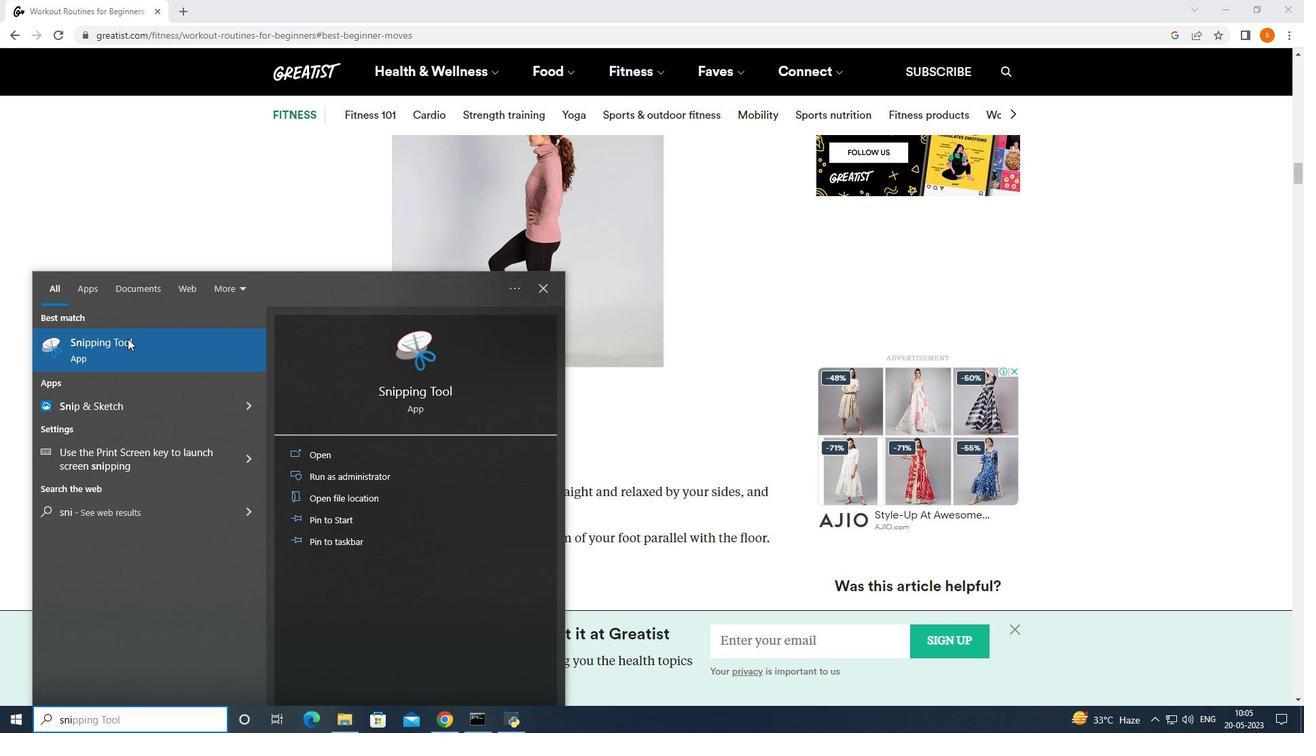 
Action: Mouse moved to (638, 137)
Screenshot: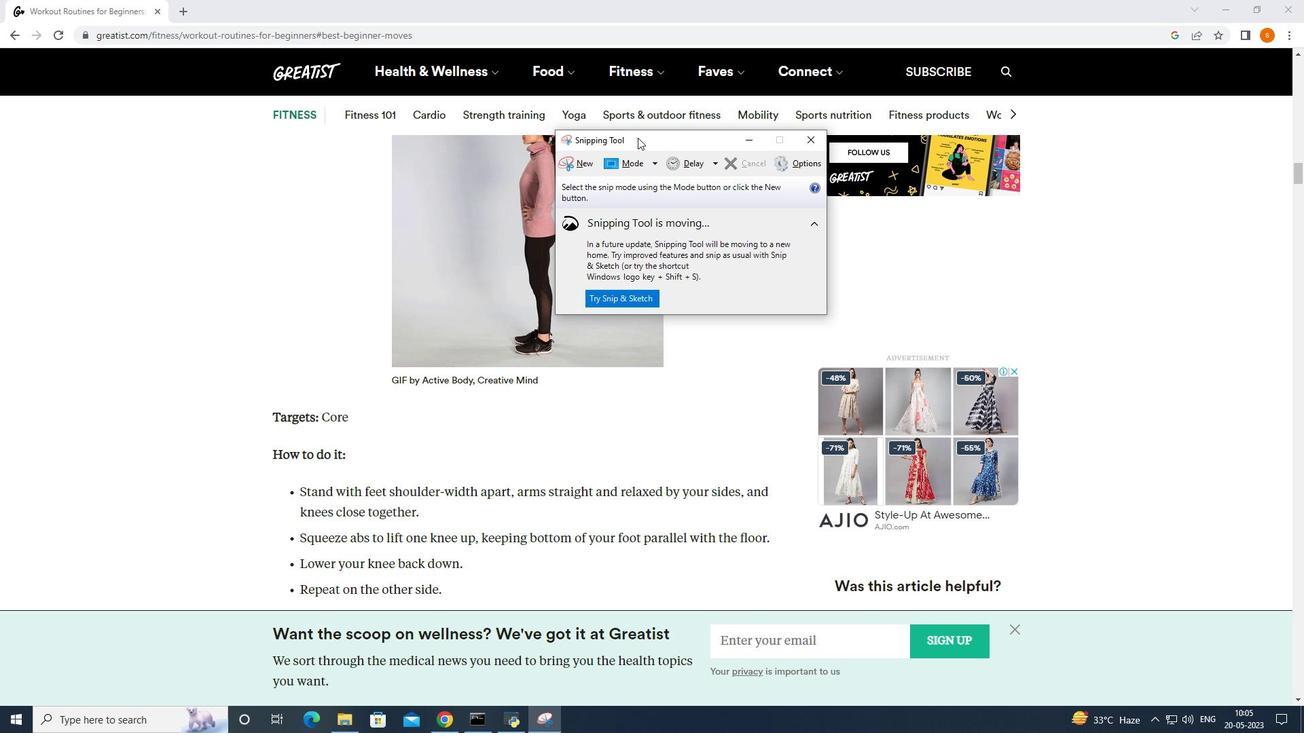 
Action: Mouse pressed left at (638, 137)
Screenshot: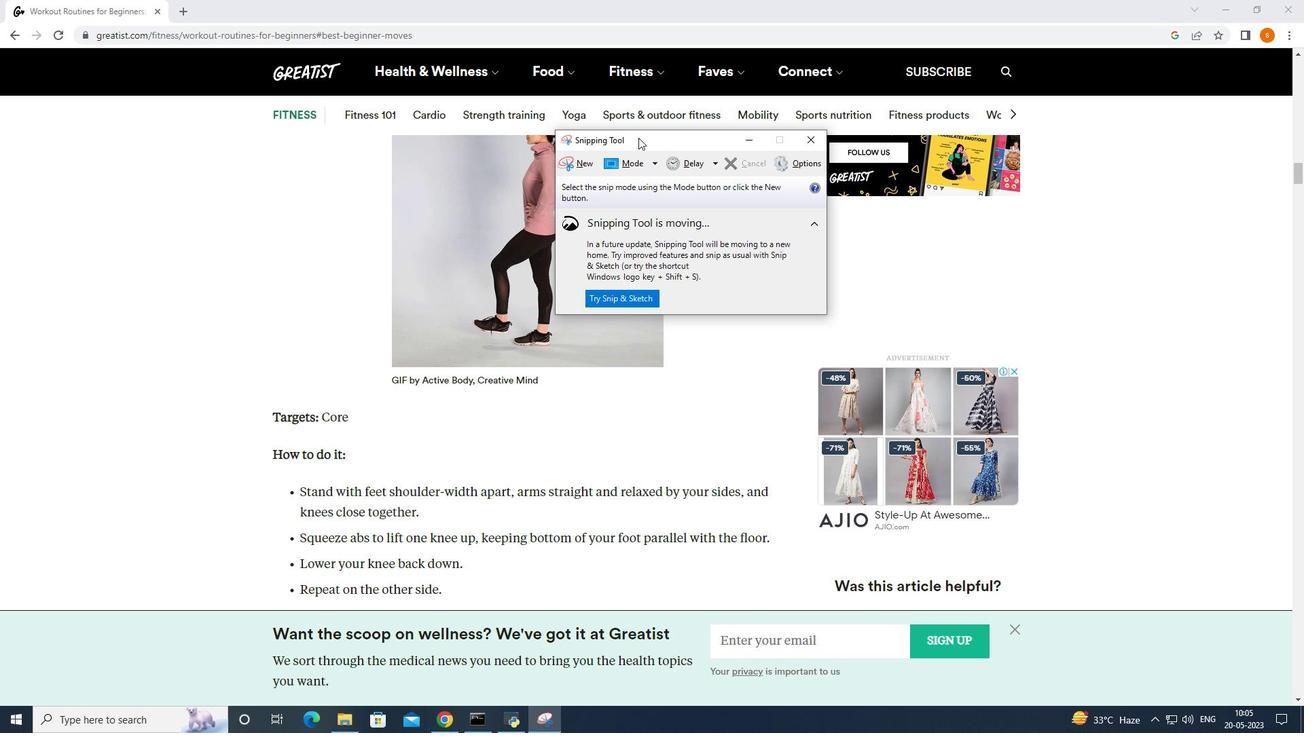 
Action: Mouse moved to (737, 307)
Screenshot: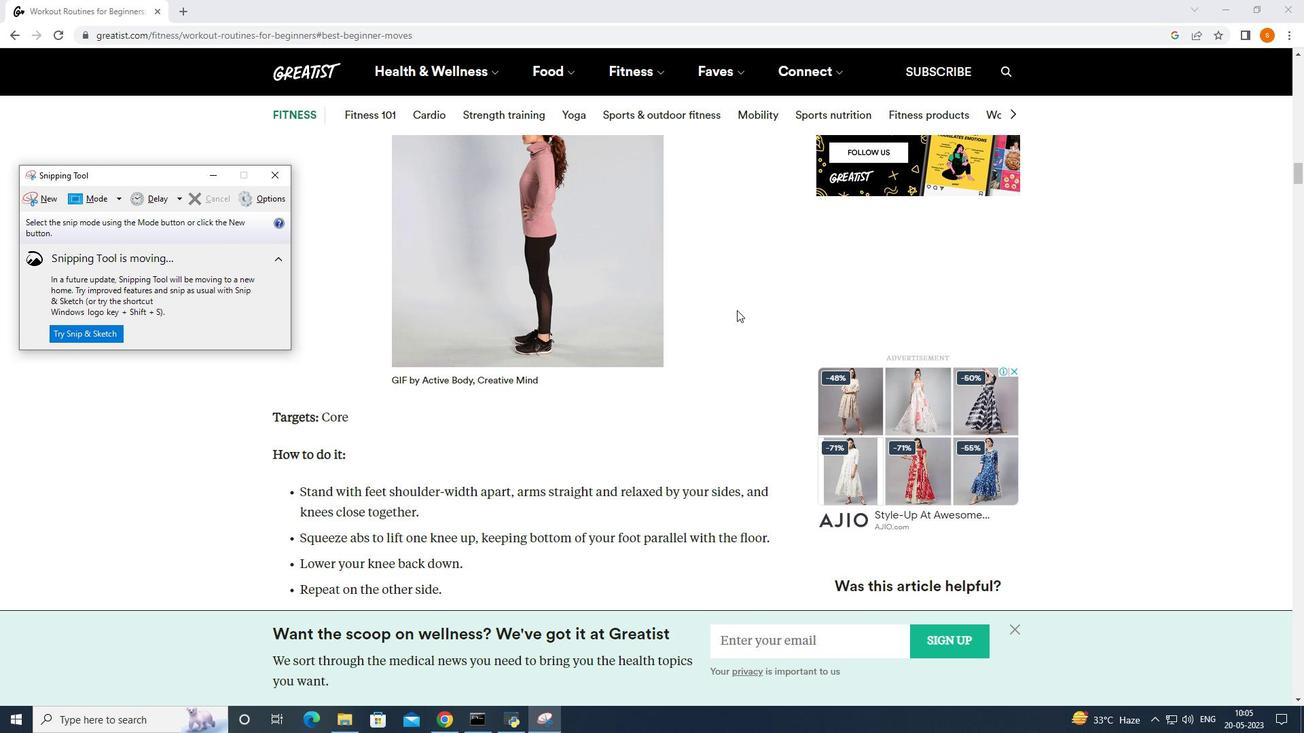 
Action: Mouse scrolled (737, 308) with delta (0, 0)
Screenshot: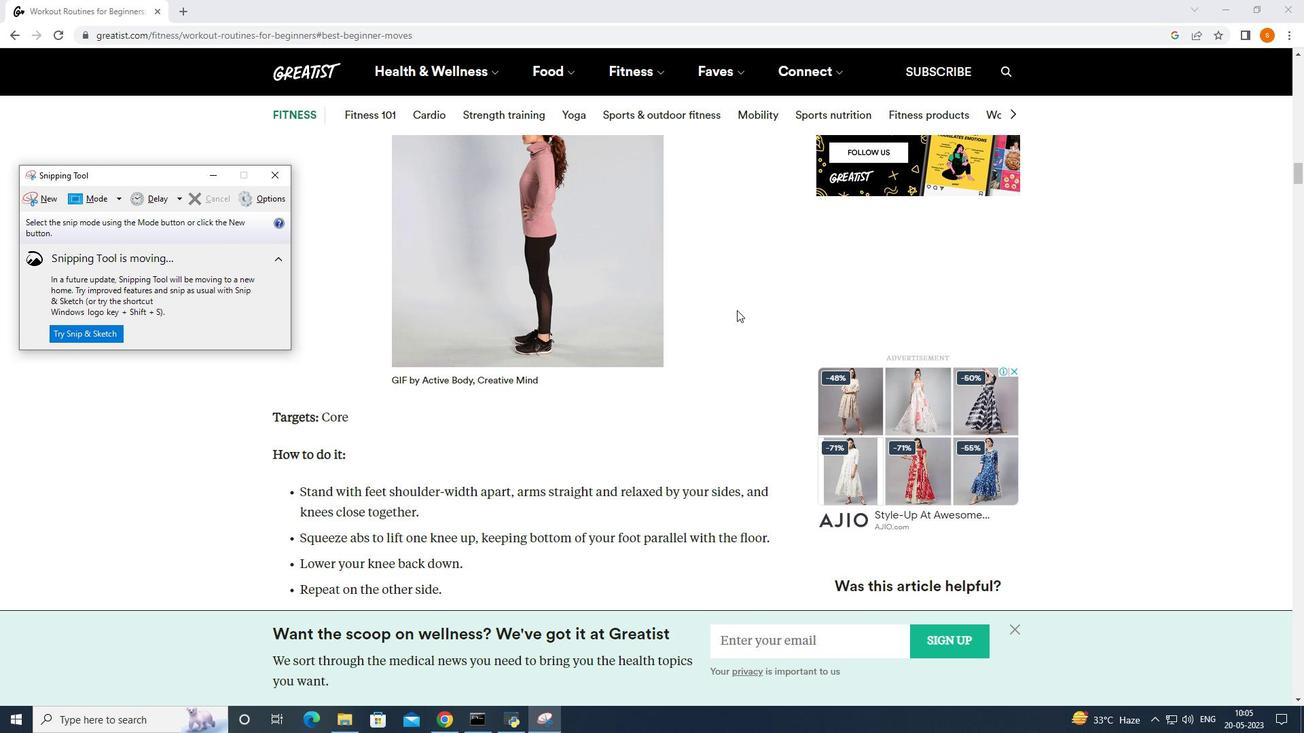 
Action: Mouse moved to (736, 307)
Screenshot: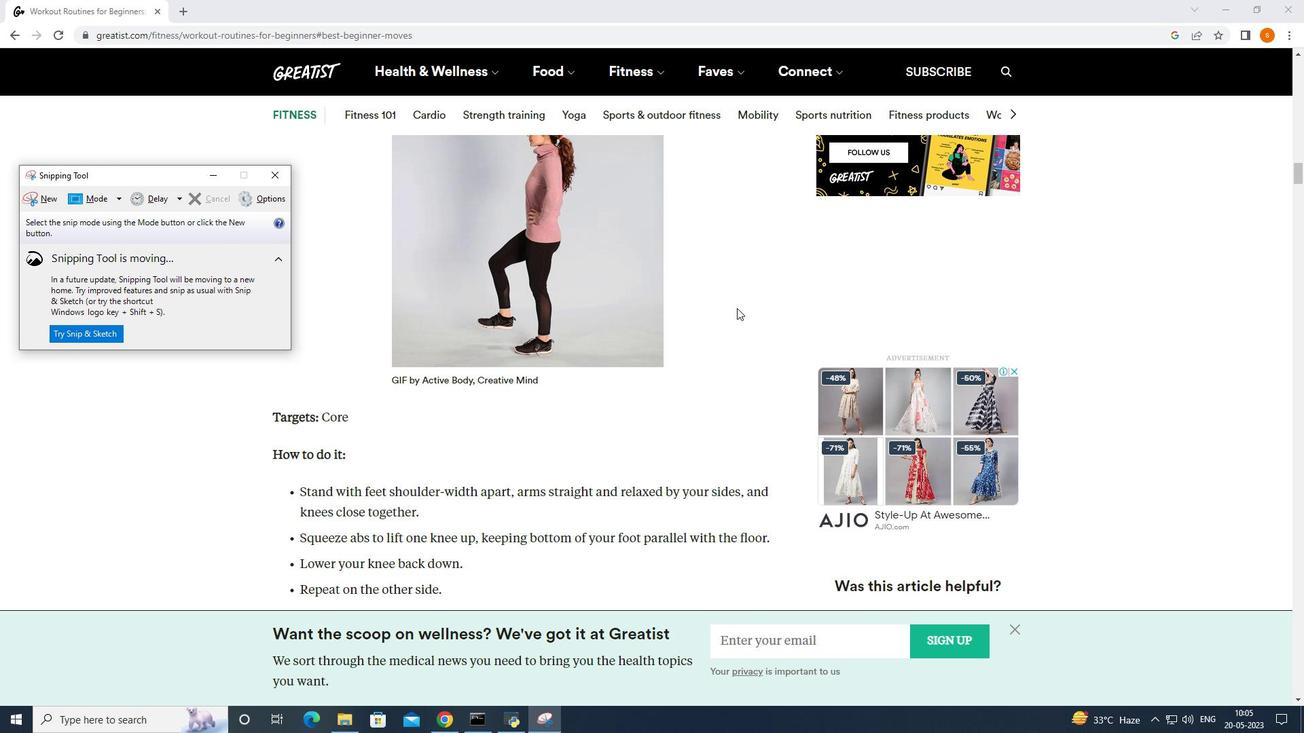
Action: Mouse scrolled (736, 308) with delta (0, 0)
Screenshot: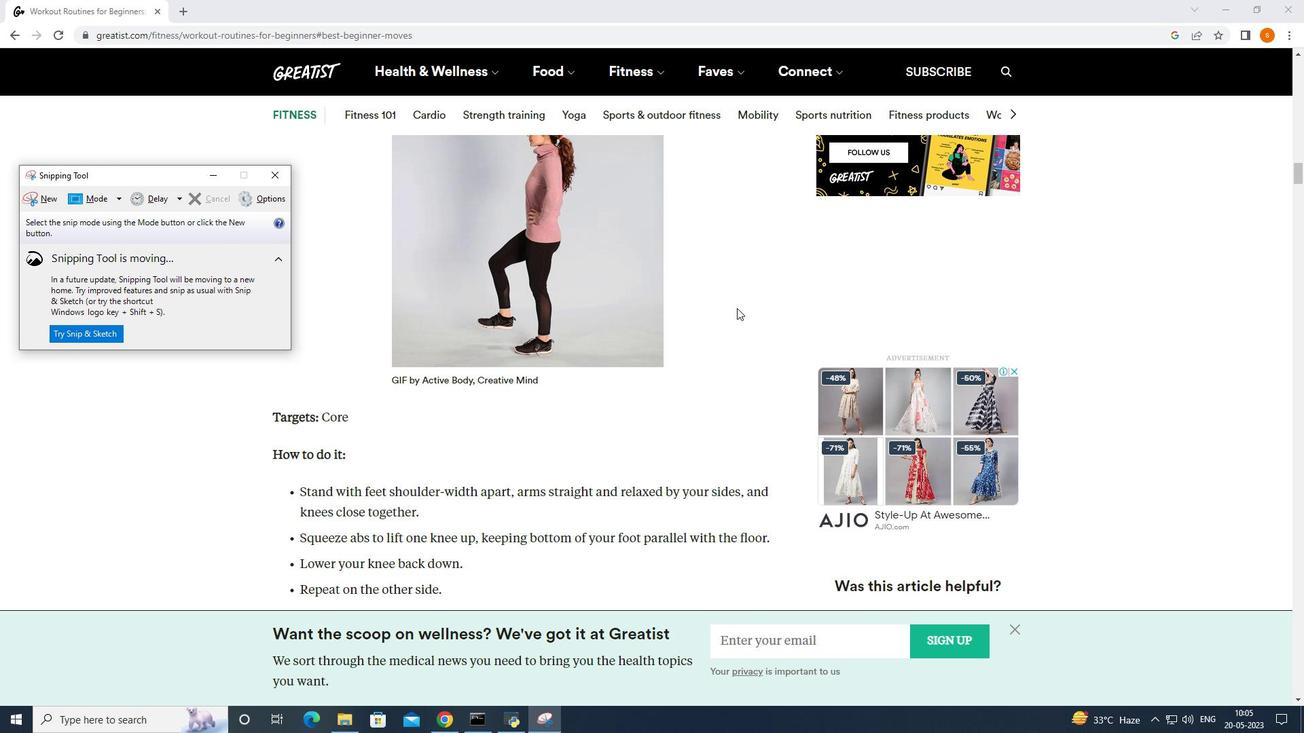 
Action: Mouse moved to (736, 306)
Screenshot: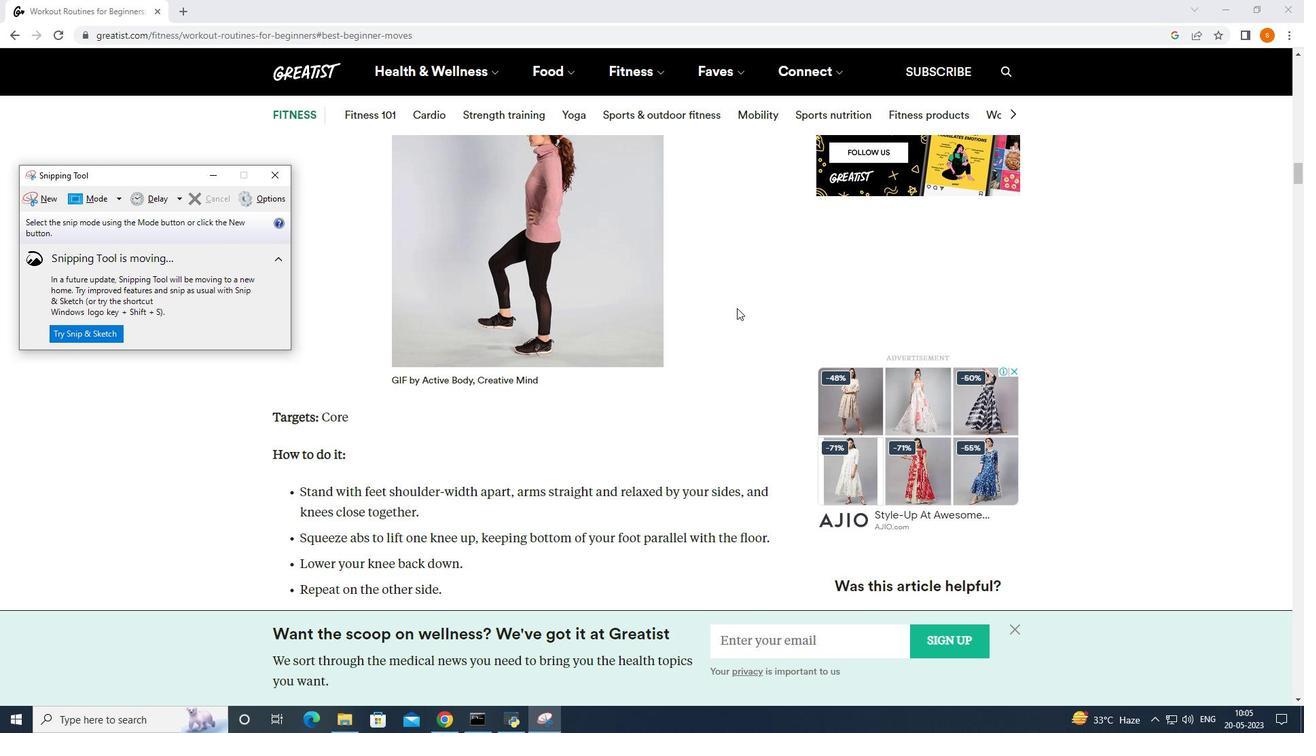 
Action: Mouse scrolled (736, 307) with delta (0, 0)
Screenshot: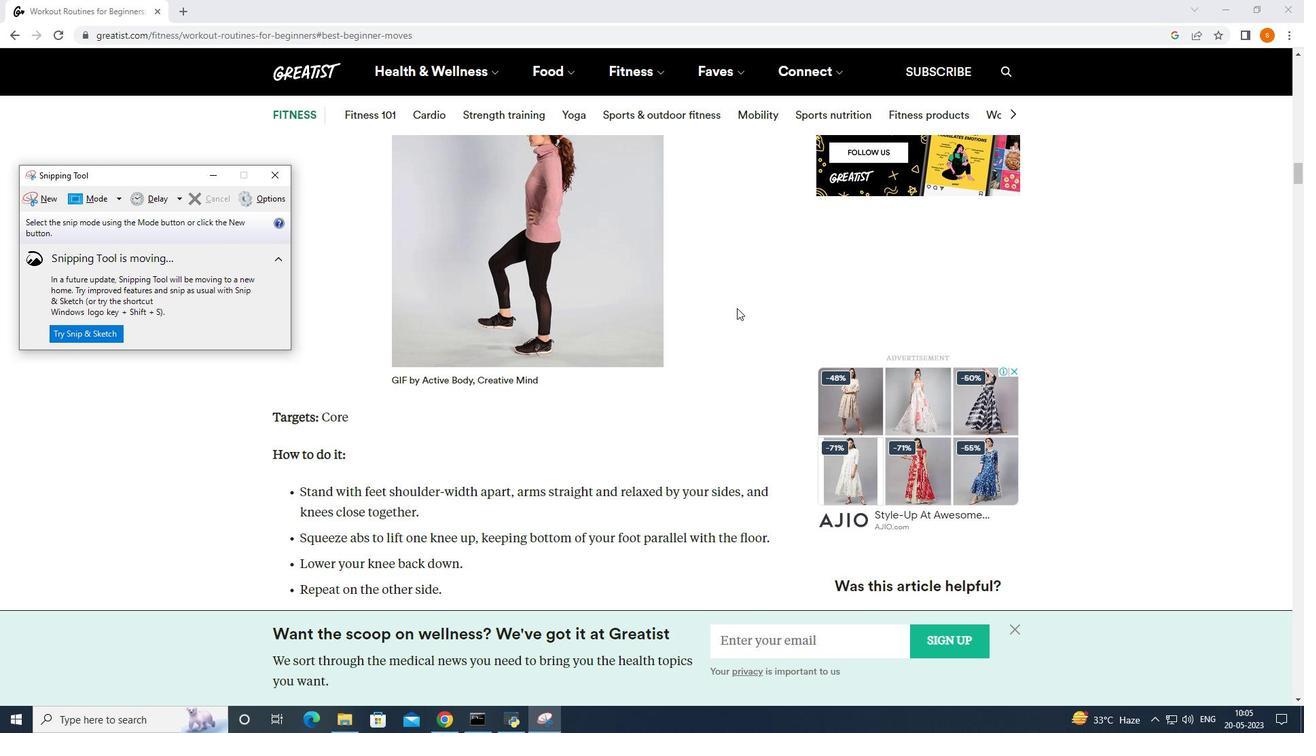 
Action: Mouse moved to (736, 306)
Screenshot: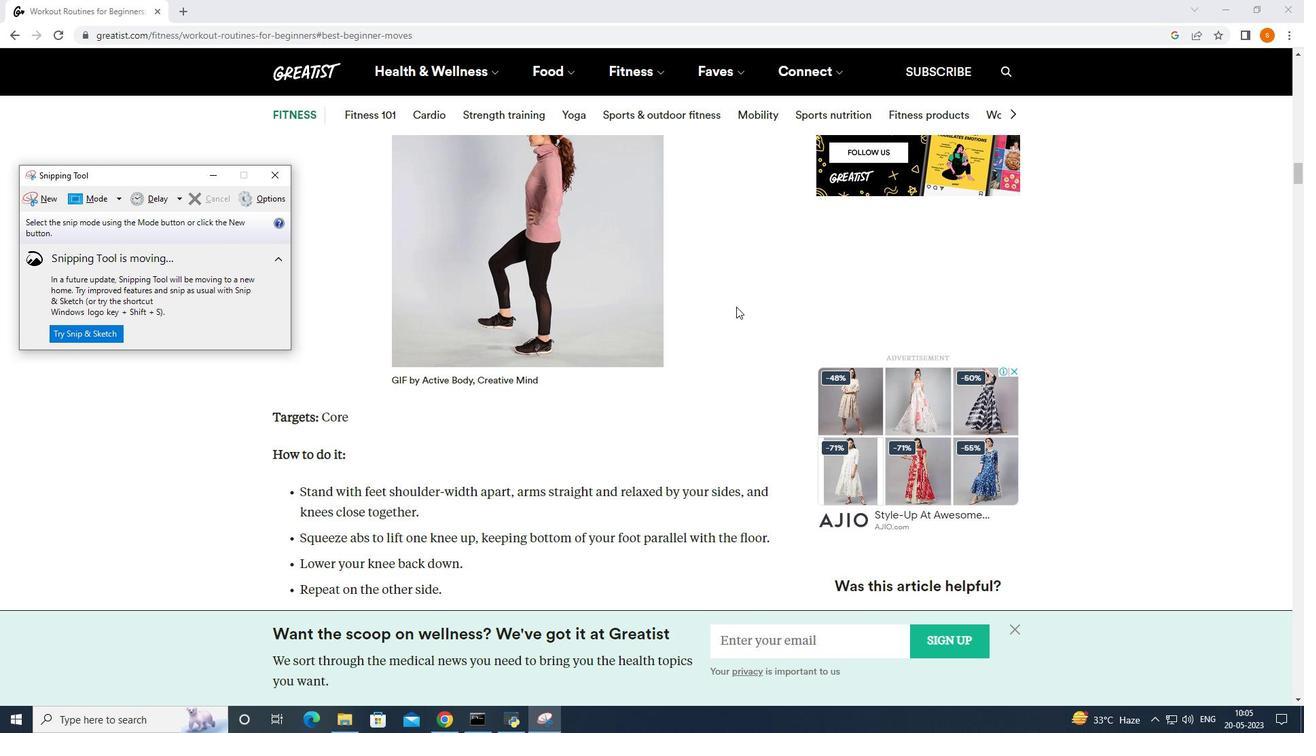 
Action: Mouse scrolled (736, 307) with delta (0, 0)
Screenshot: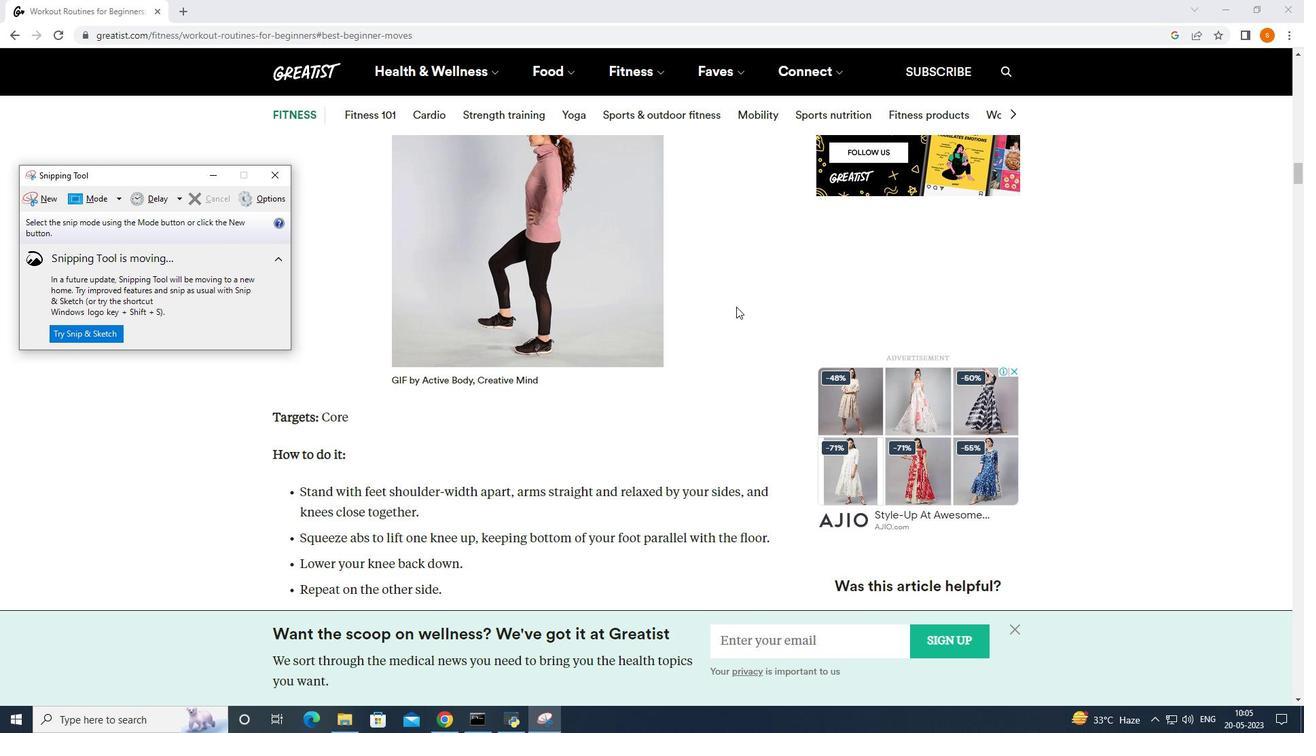 
Action: Mouse moved to (735, 306)
Screenshot: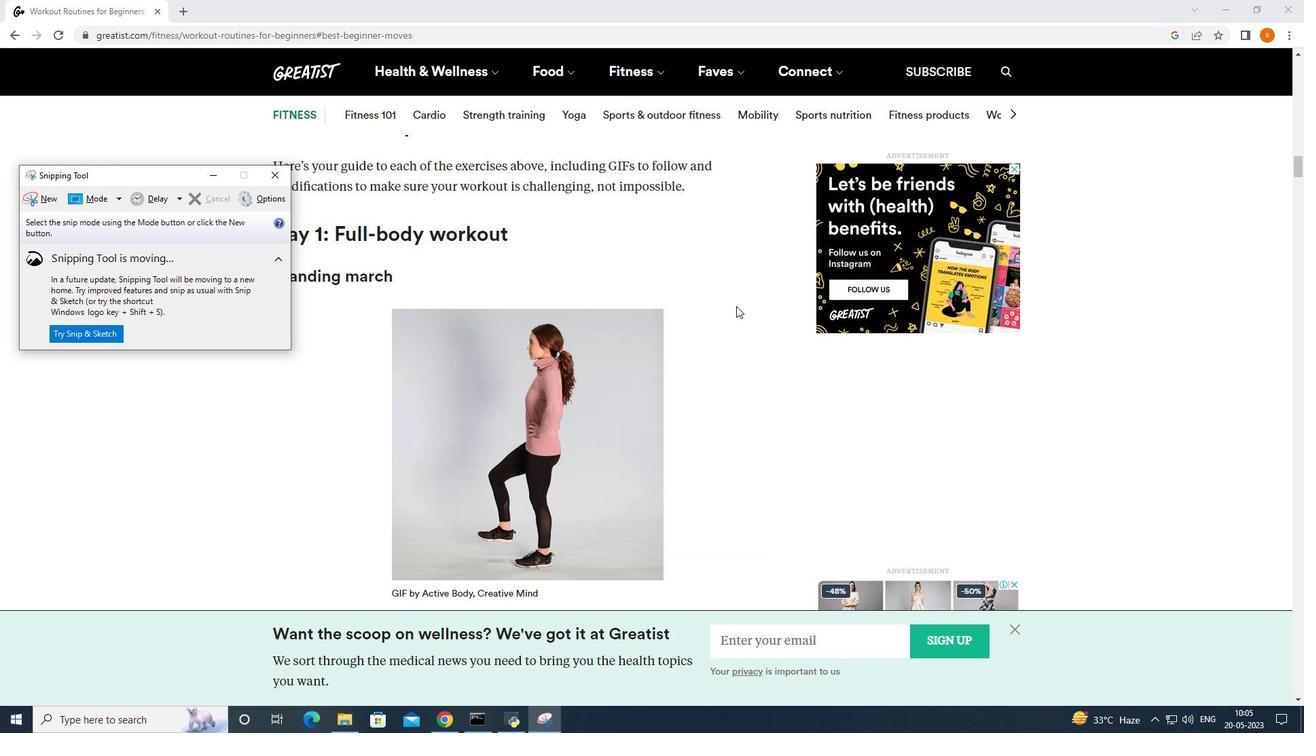 
Action: Mouse scrolled (735, 307) with delta (0, 0)
Screenshot: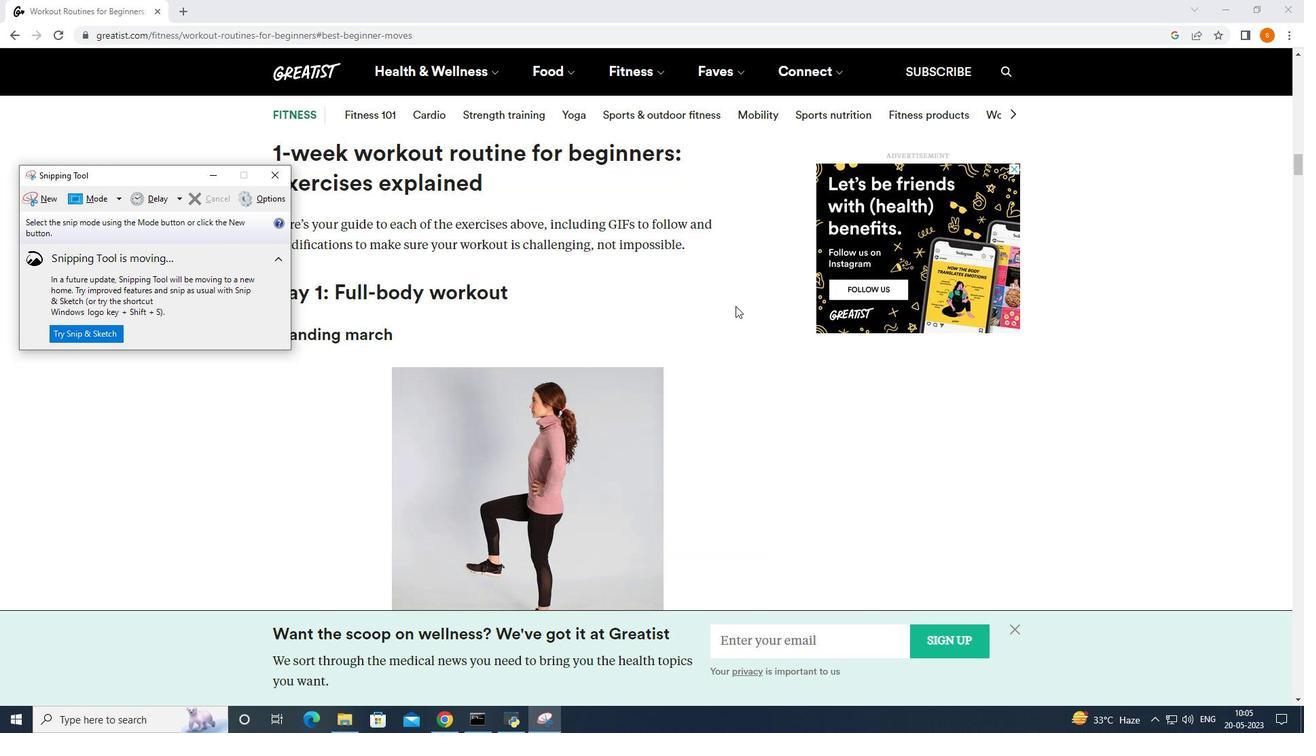 
Action: Mouse scrolled (735, 307) with delta (0, 0)
Screenshot: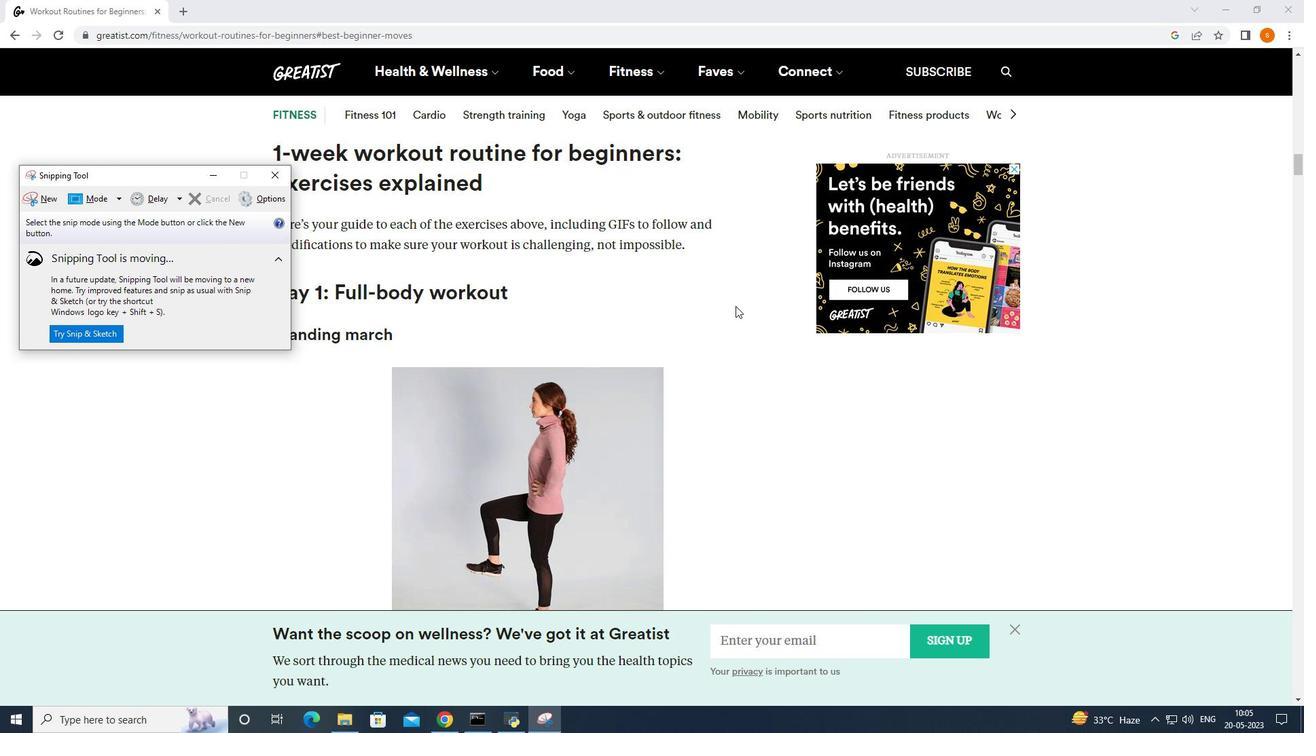 
Action: Mouse scrolled (735, 307) with delta (0, 0)
Screenshot: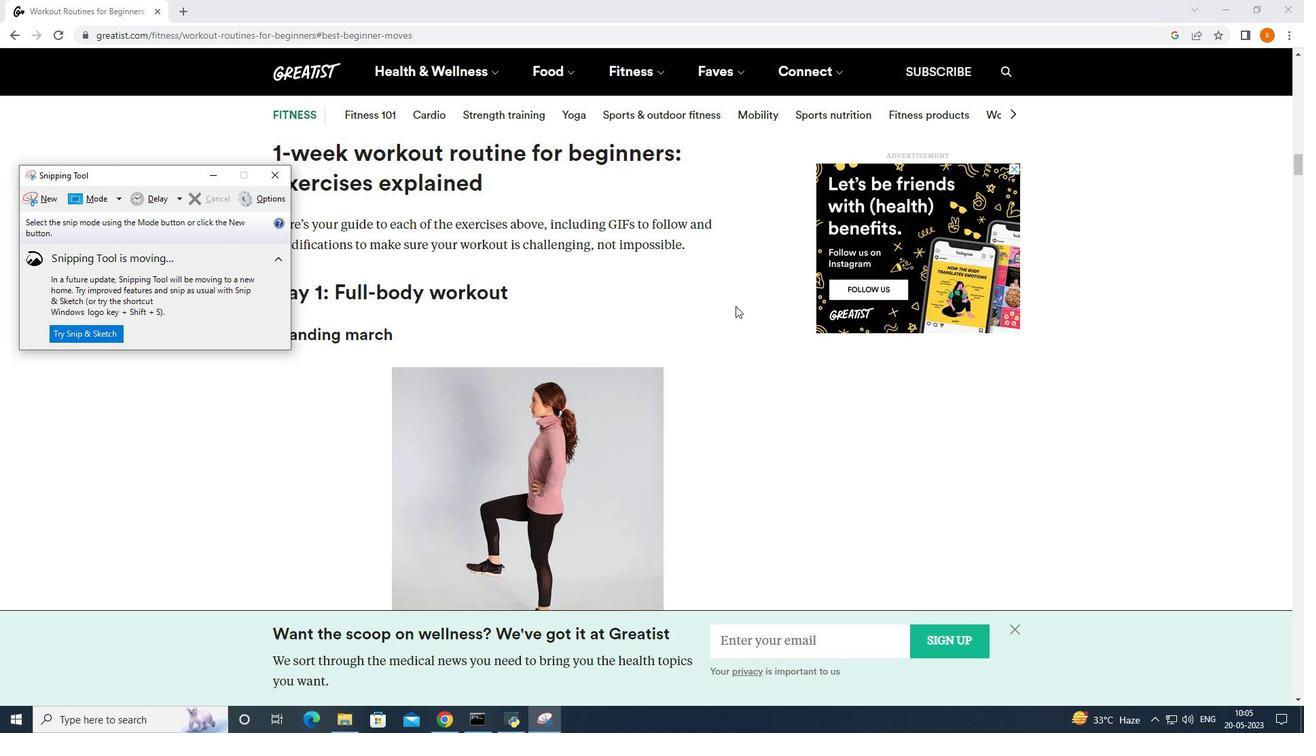 
Action: Mouse scrolled (735, 307) with delta (0, 0)
Screenshot: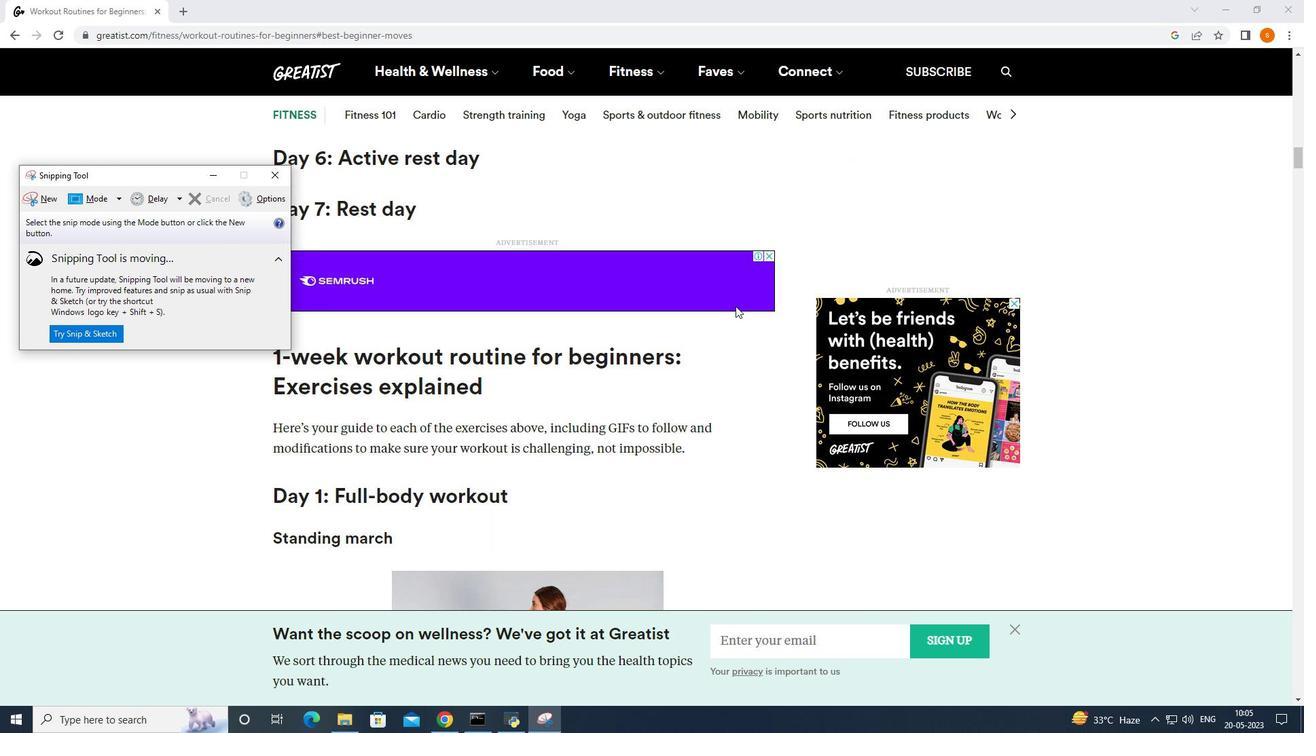 
Action: Mouse scrolled (735, 305) with delta (0, 0)
Screenshot: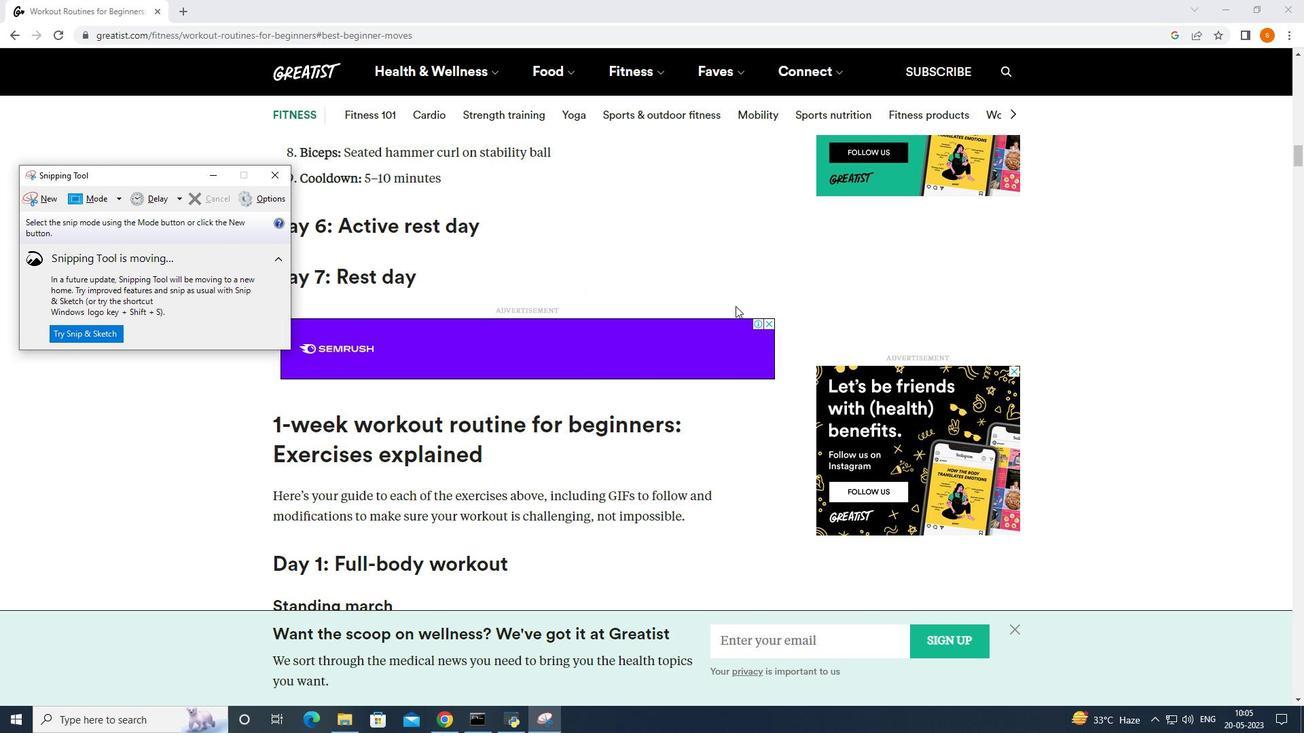 
Action: Mouse scrolled (735, 305) with delta (0, 0)
Screenshot: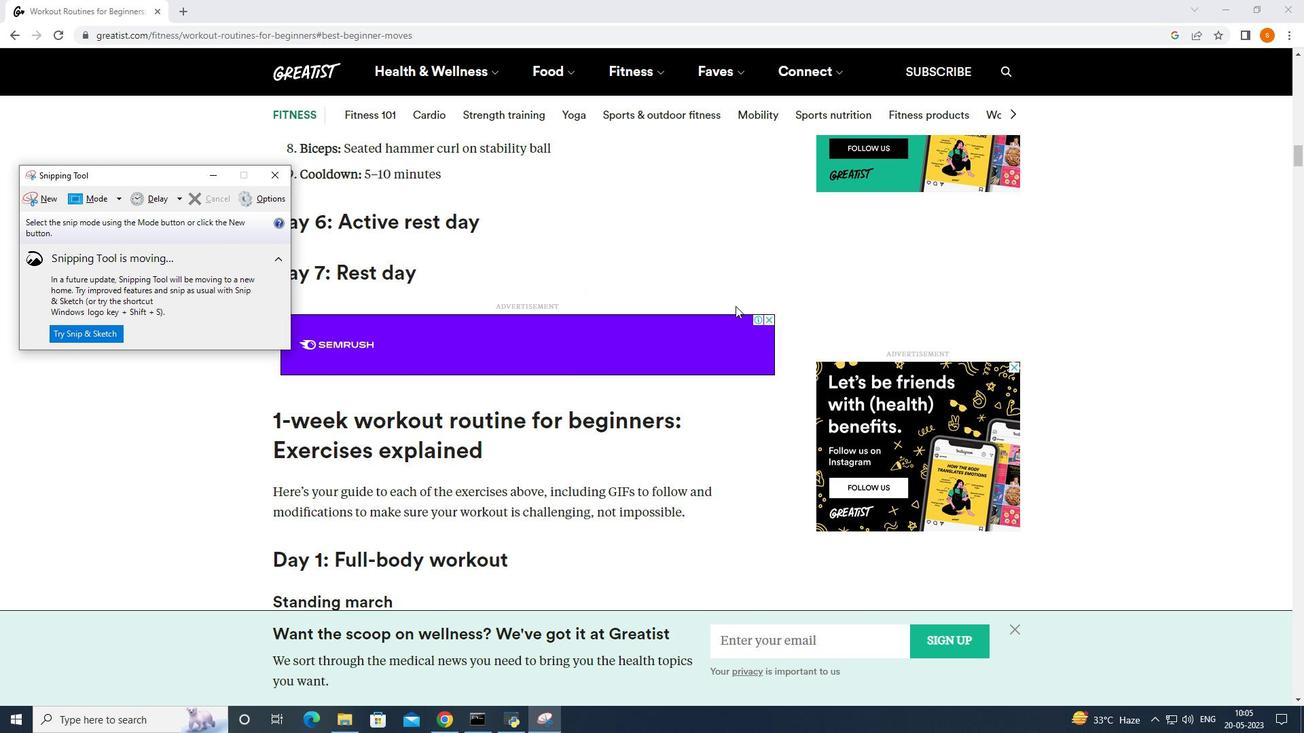 
Action: Mouse scrolled (735, 305) with delta (0, 0)
Screenshot: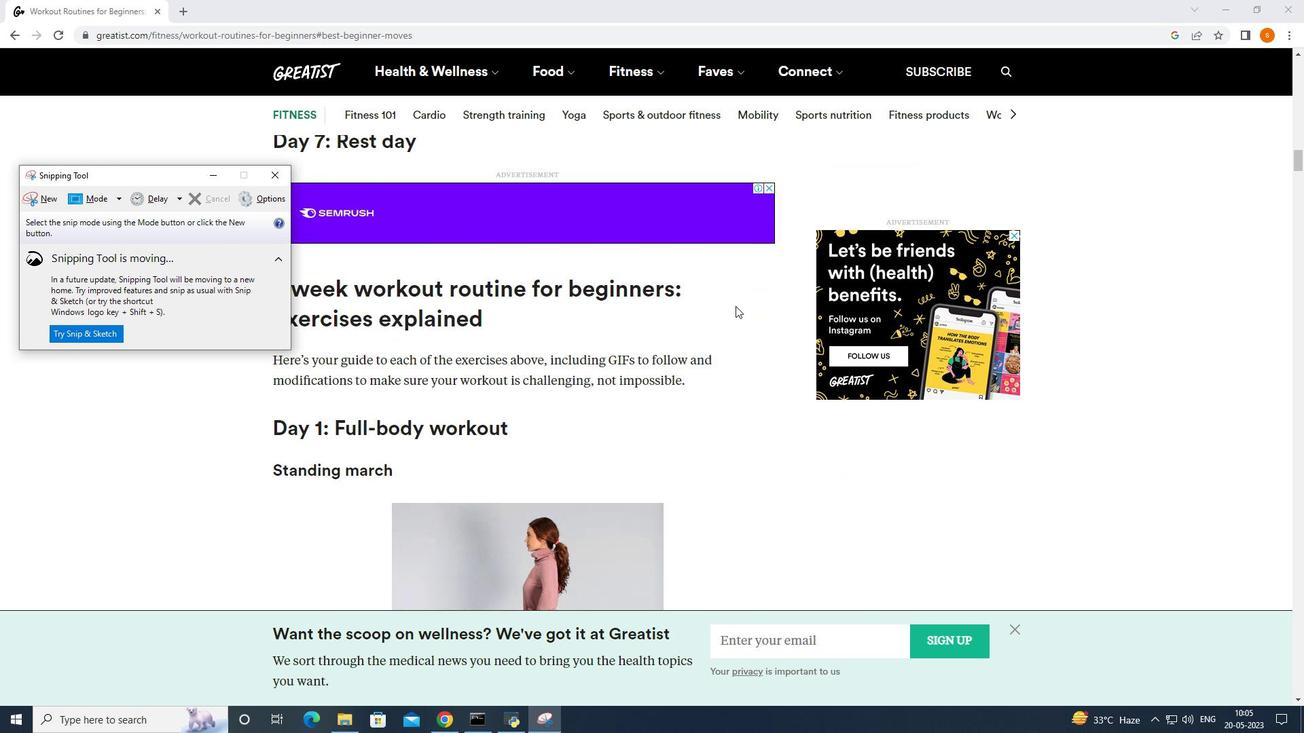 
Action: Mouse moved to (735, 307)
Screenshot: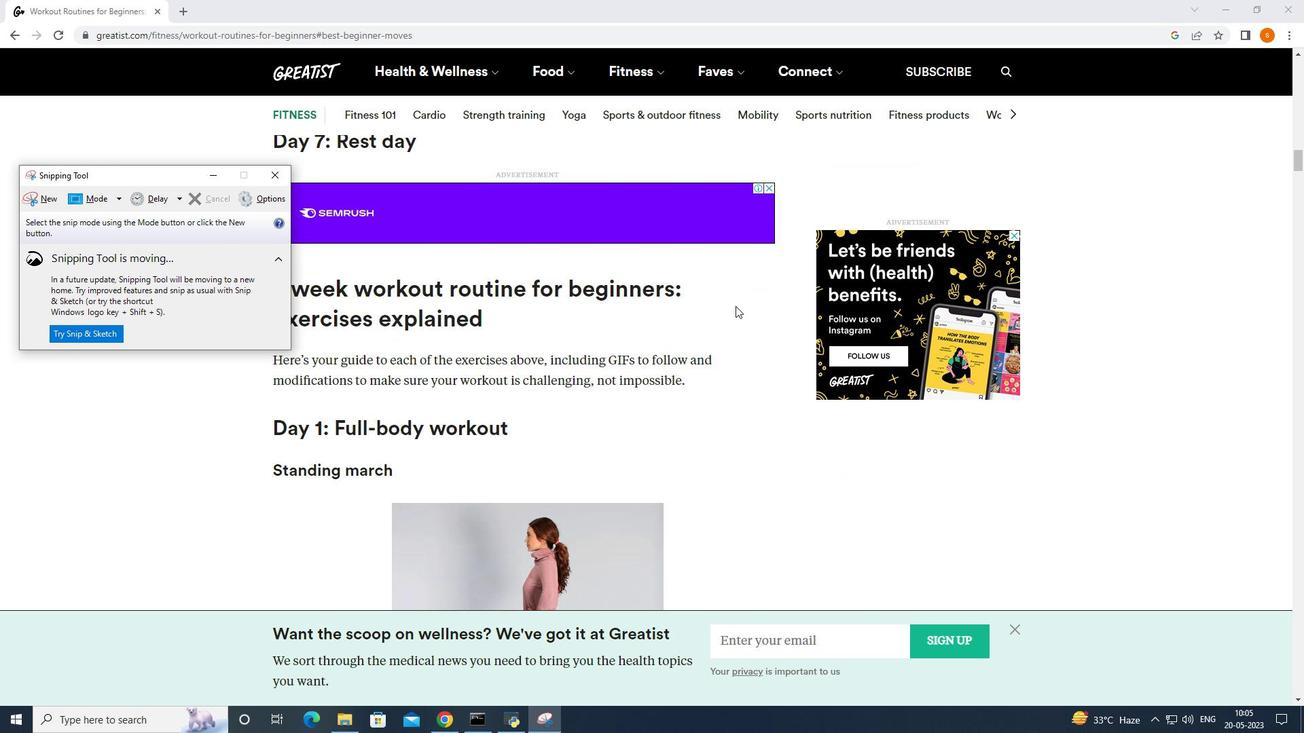 
Action: Mouse scrolled (735, 306) with delta (0, 0)
Screenshot: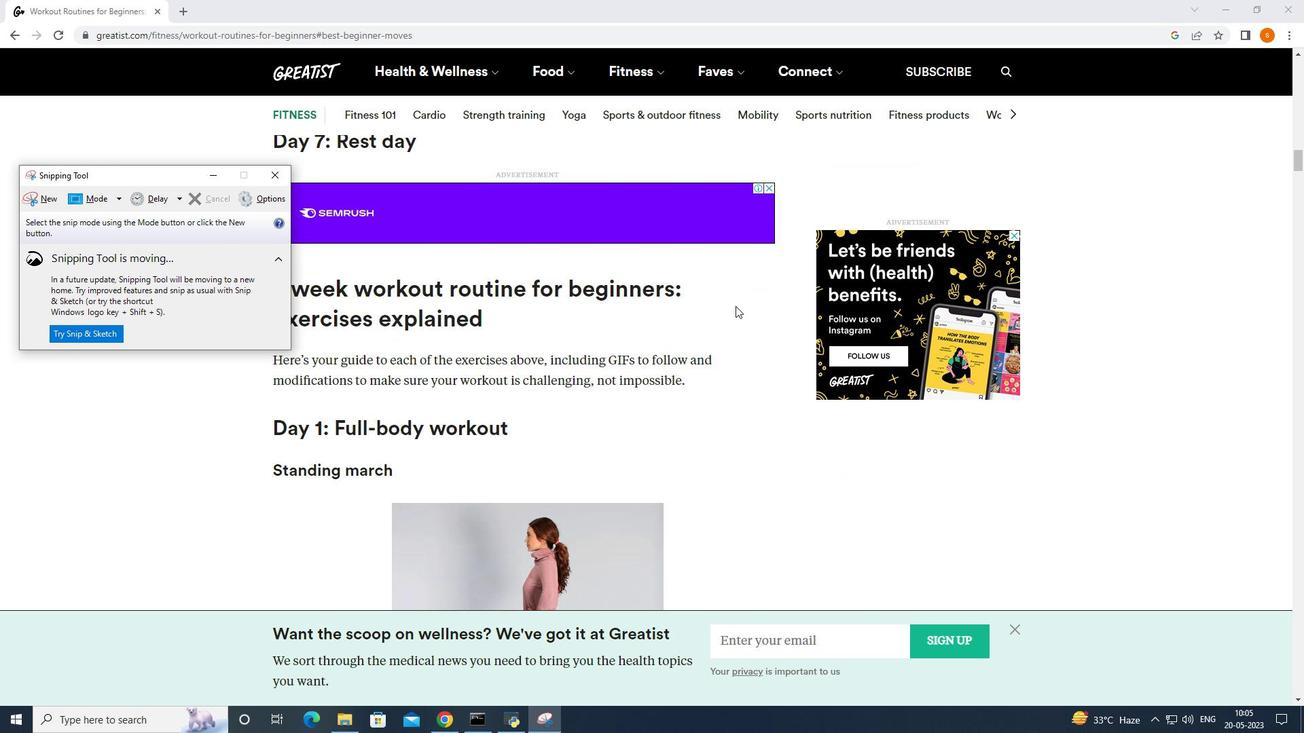 
Action: Mouse scrolled (735, 306) with delta (0, 0)
Screenshot: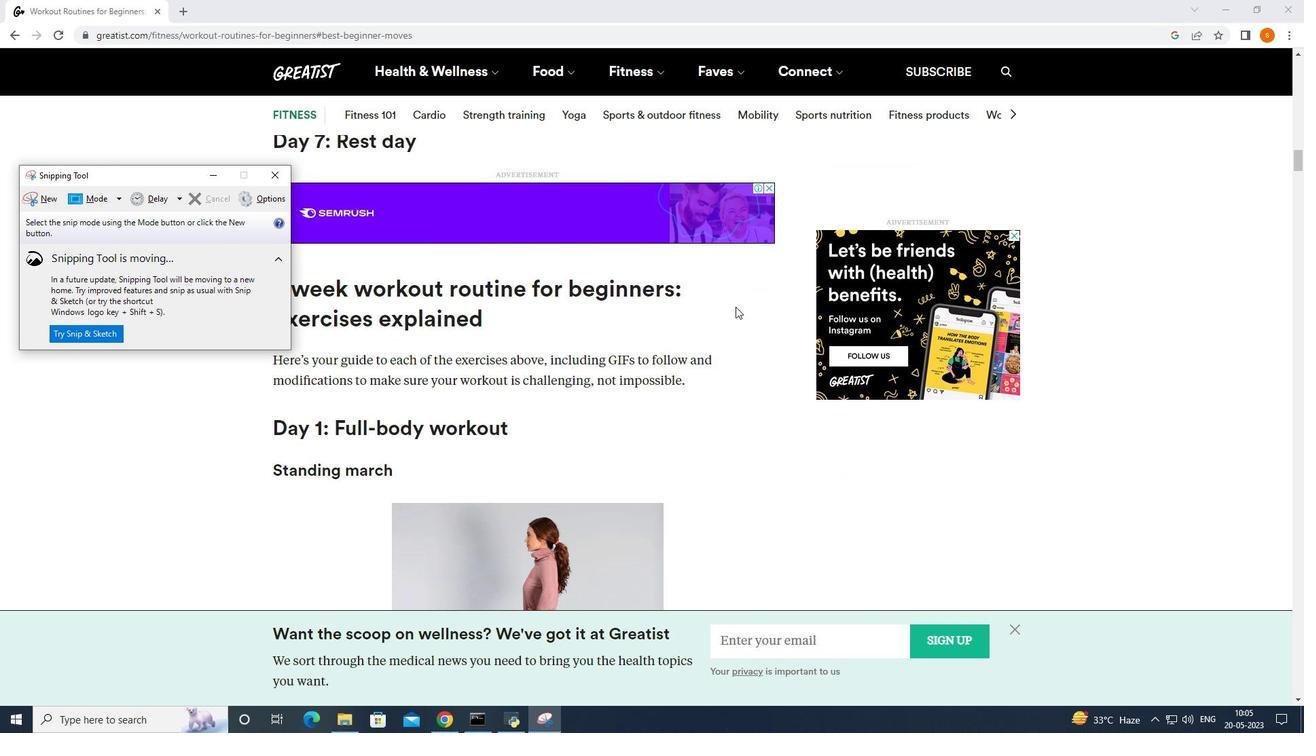 
Action: Mouse moved to (735, 307)
Screenshot: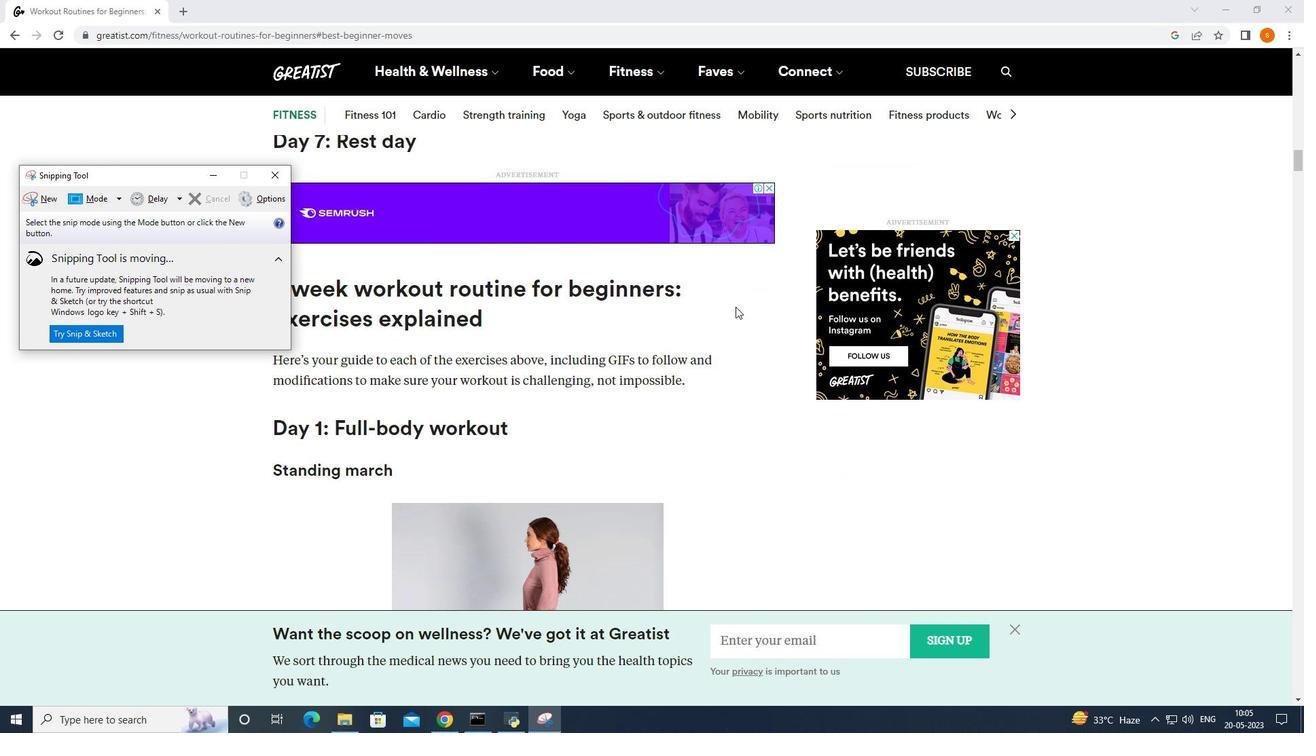 
Action: Mouse scrolled (735, 307) with delta (0, 0)
Screenshot: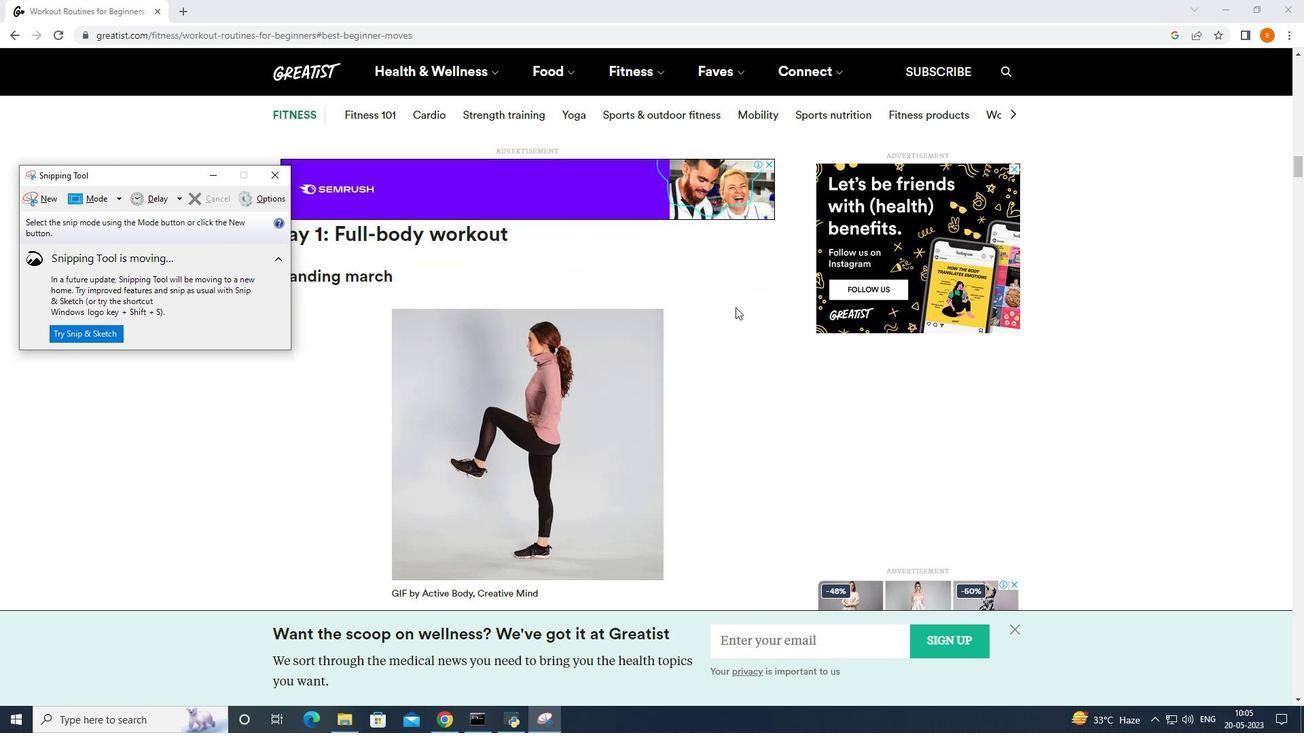 
Action: Mouse scrolled (735, 307) with delta (0, 0)
Screenshot: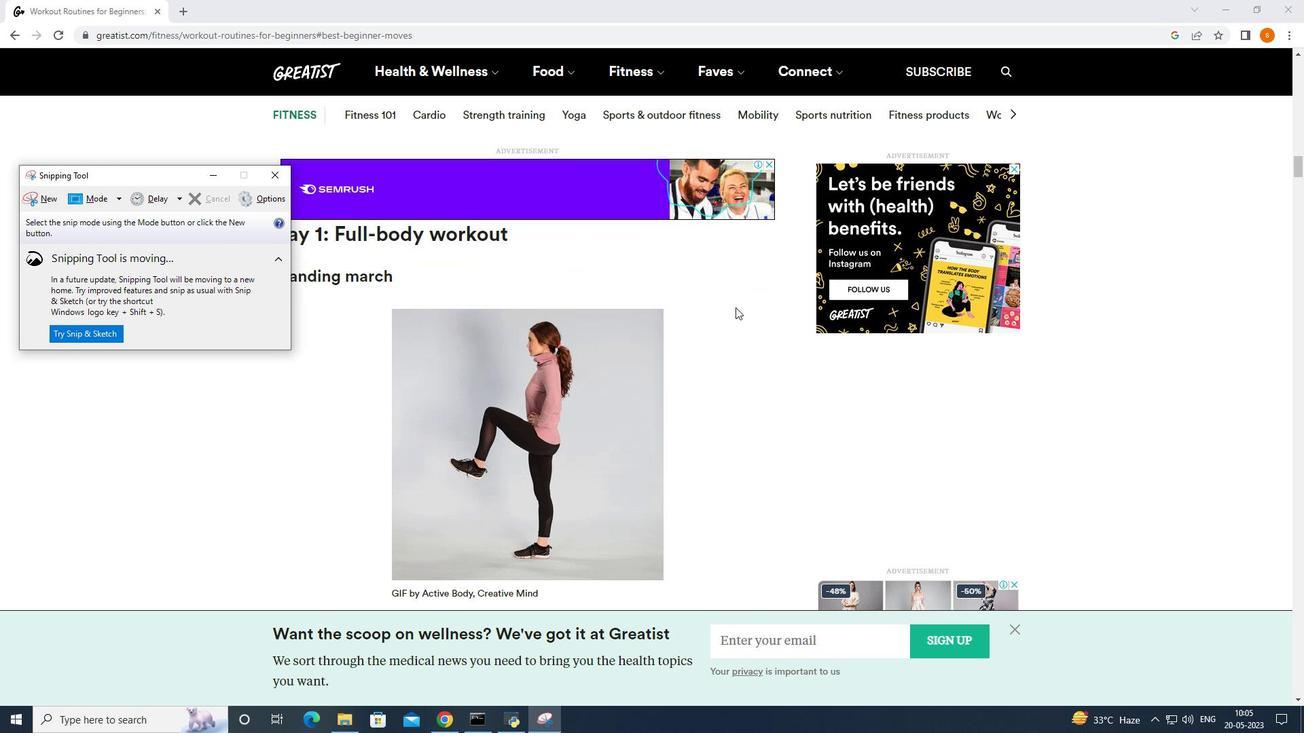 
Action: Mouse scrolled (735, 307) with delta (0, 0)
Screenshot: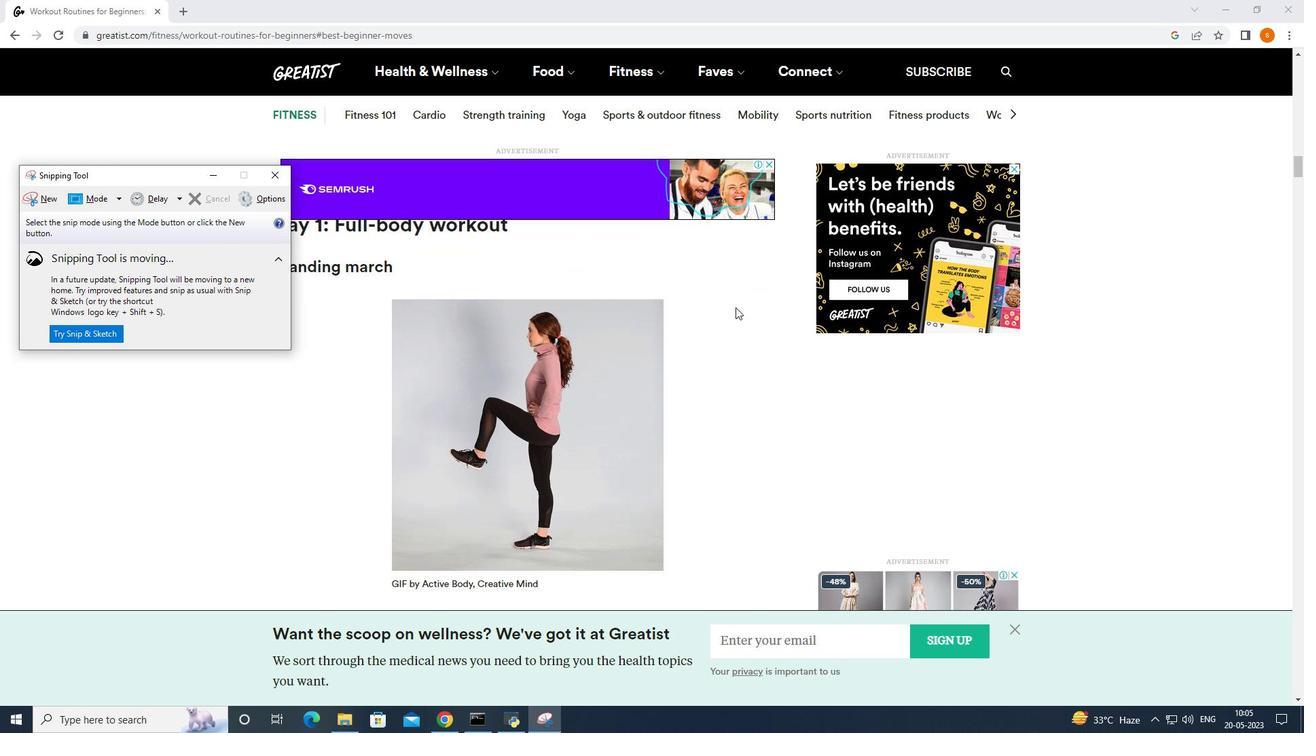 
Action: Mouse scrolled (735, 307) with delta (0, 0)
Screenshot: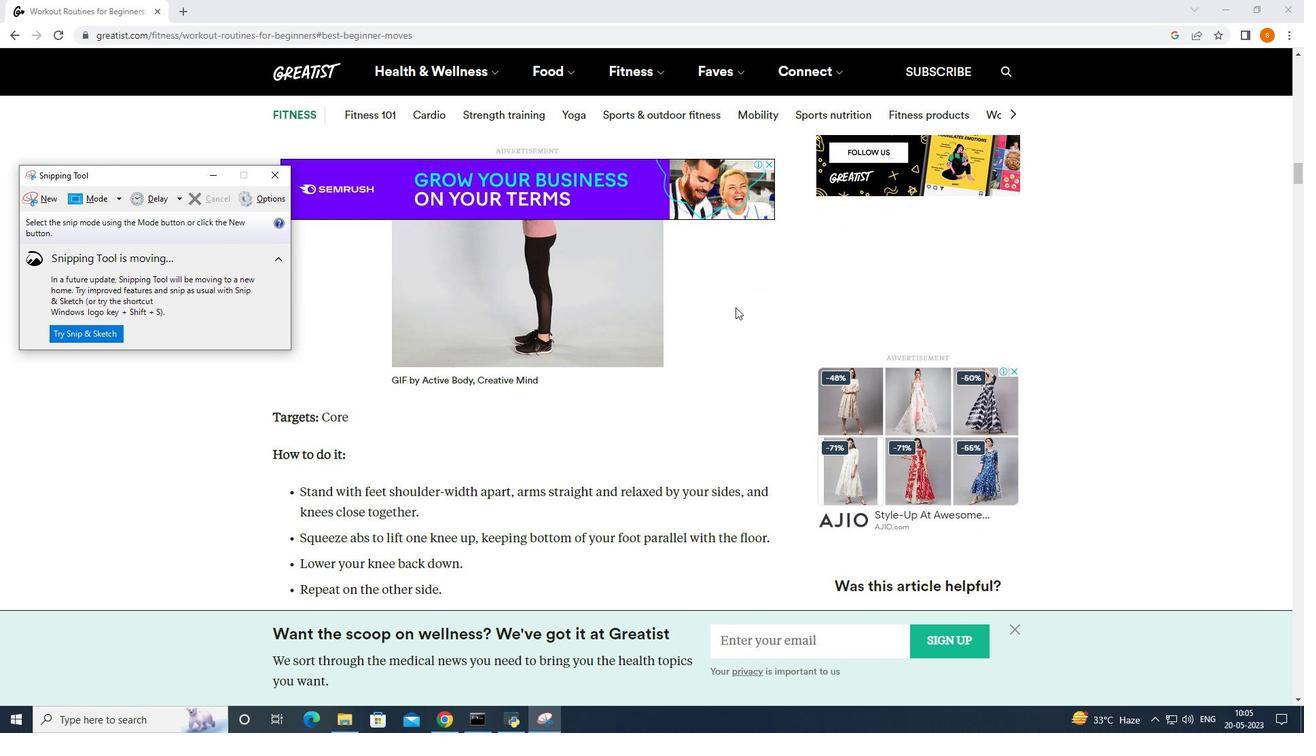 
Action: Mouse scrolled (735, 307) with delta (0, 0)
Screenshot: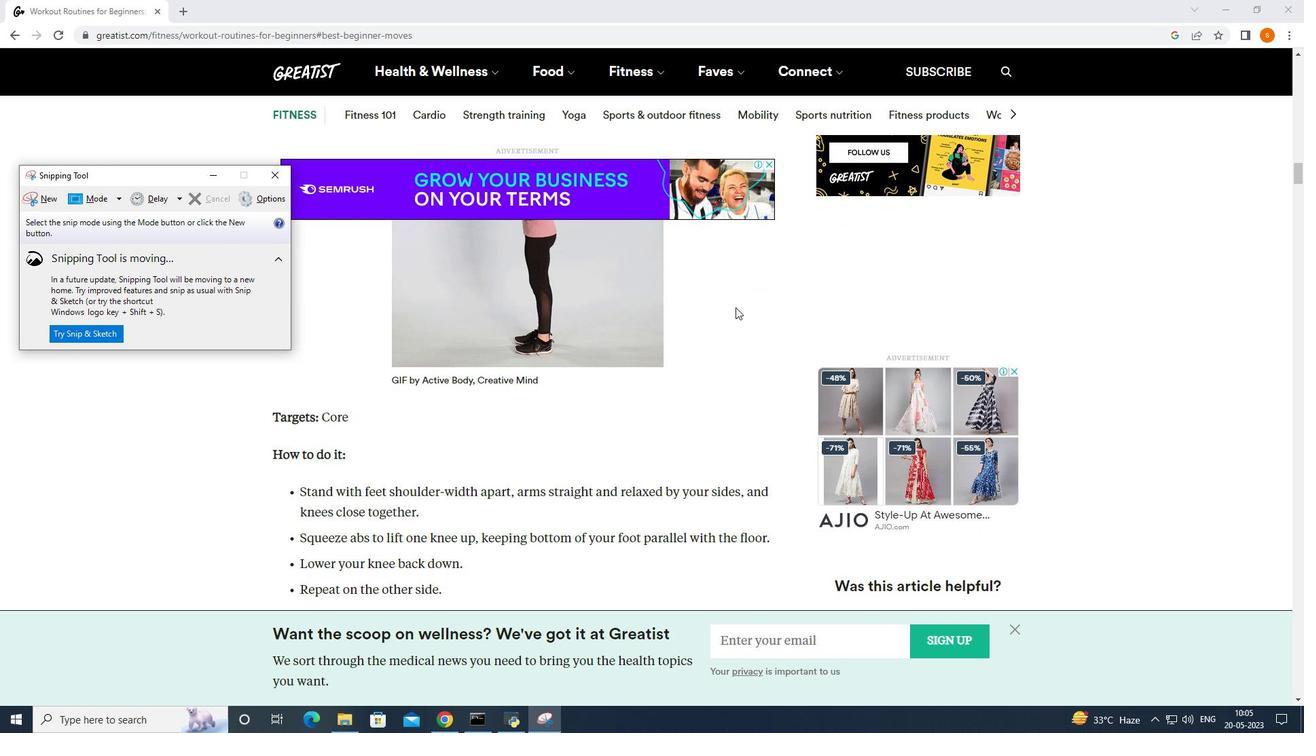 
Action: Mouse scrolled (735, 307) with delta (0, 0)
Screenshot: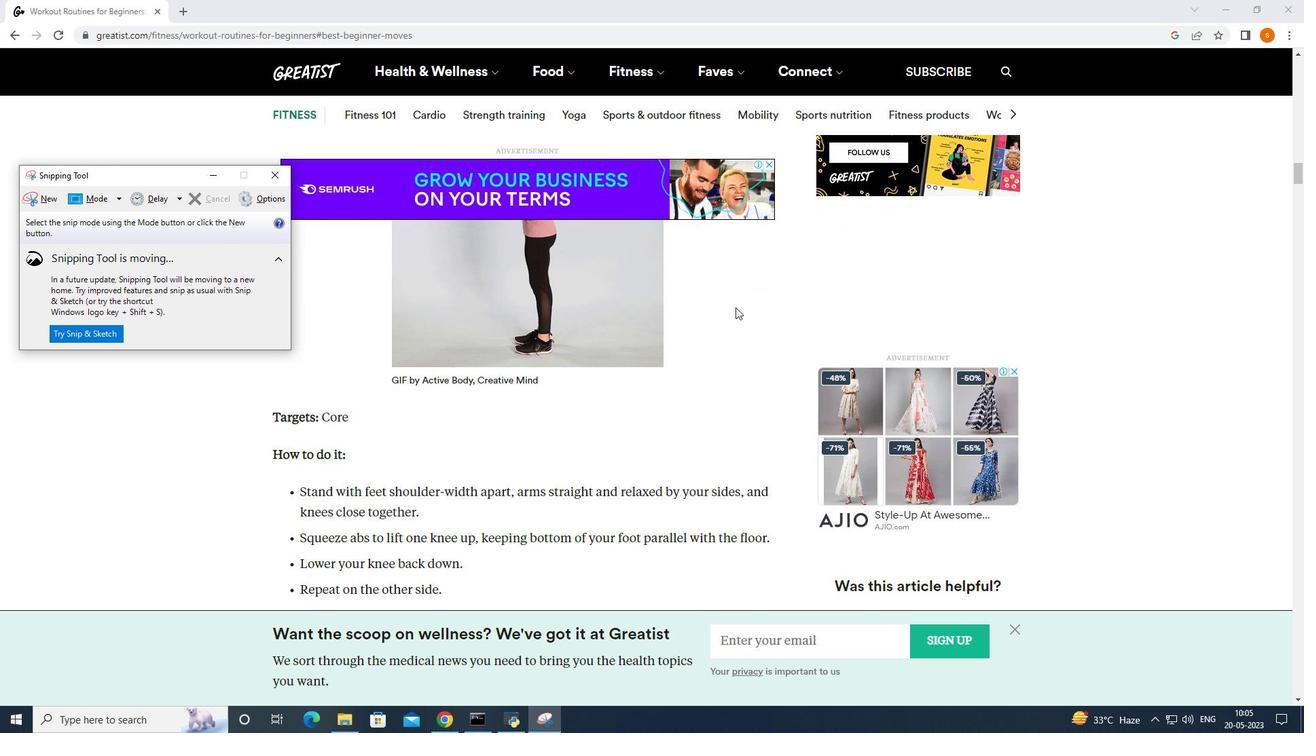 
Action: Mouse scrolled (735, 307) with delta (0, 0)
Screenshot: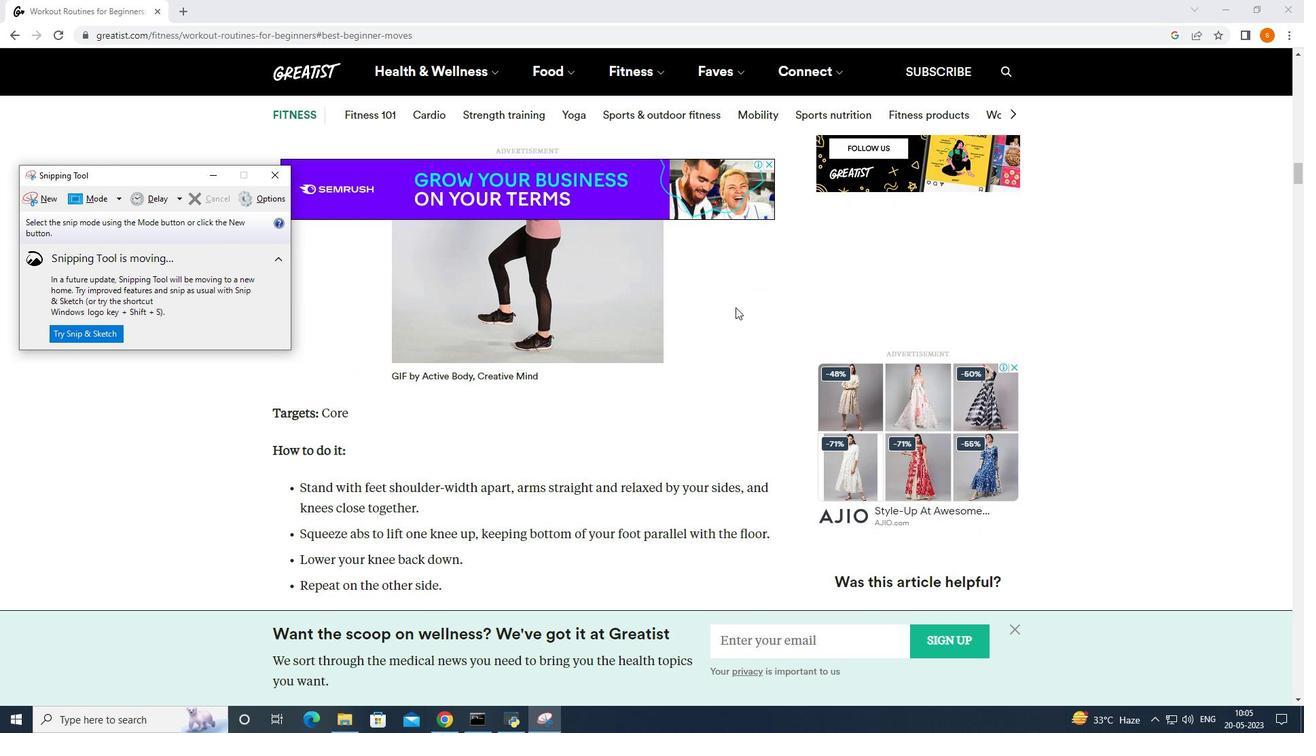 
Action: Mouse moved to (735, 306)
Screenshot: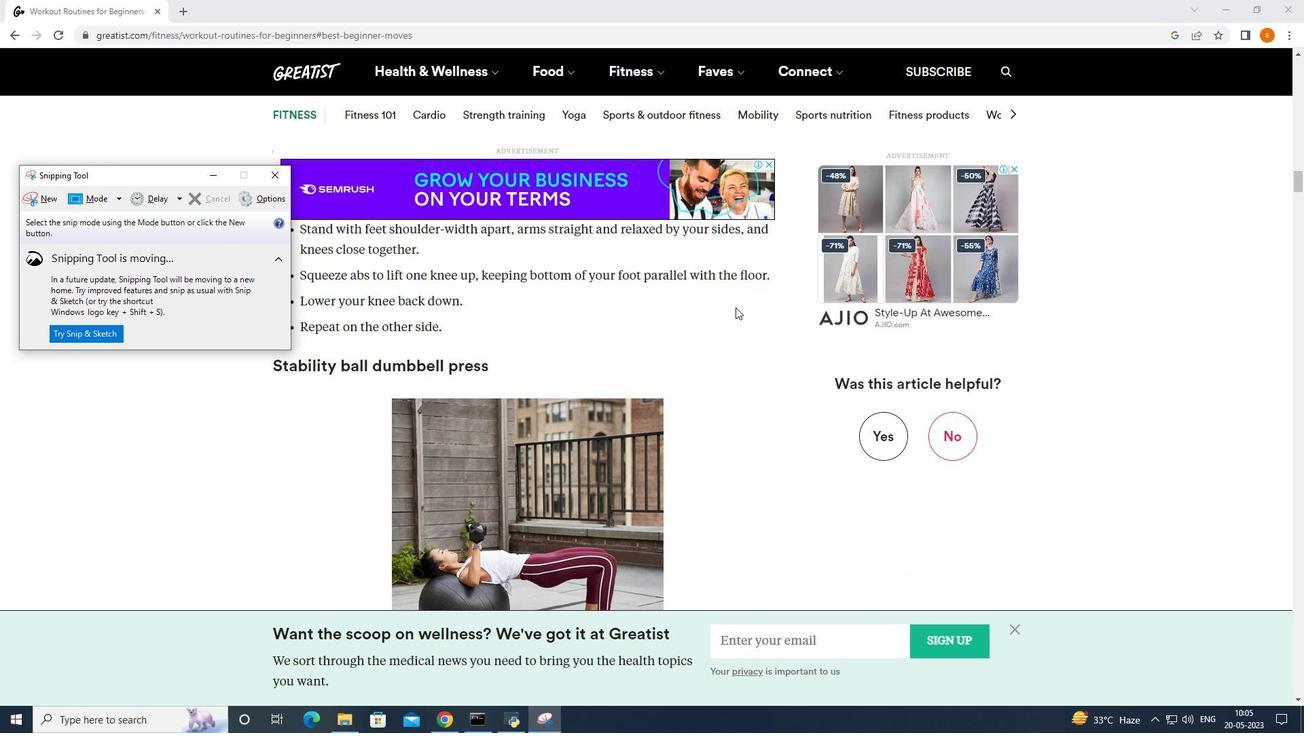 
Action: Mouse scrolled (735, 307) with delta (0, 0)
Screenshot: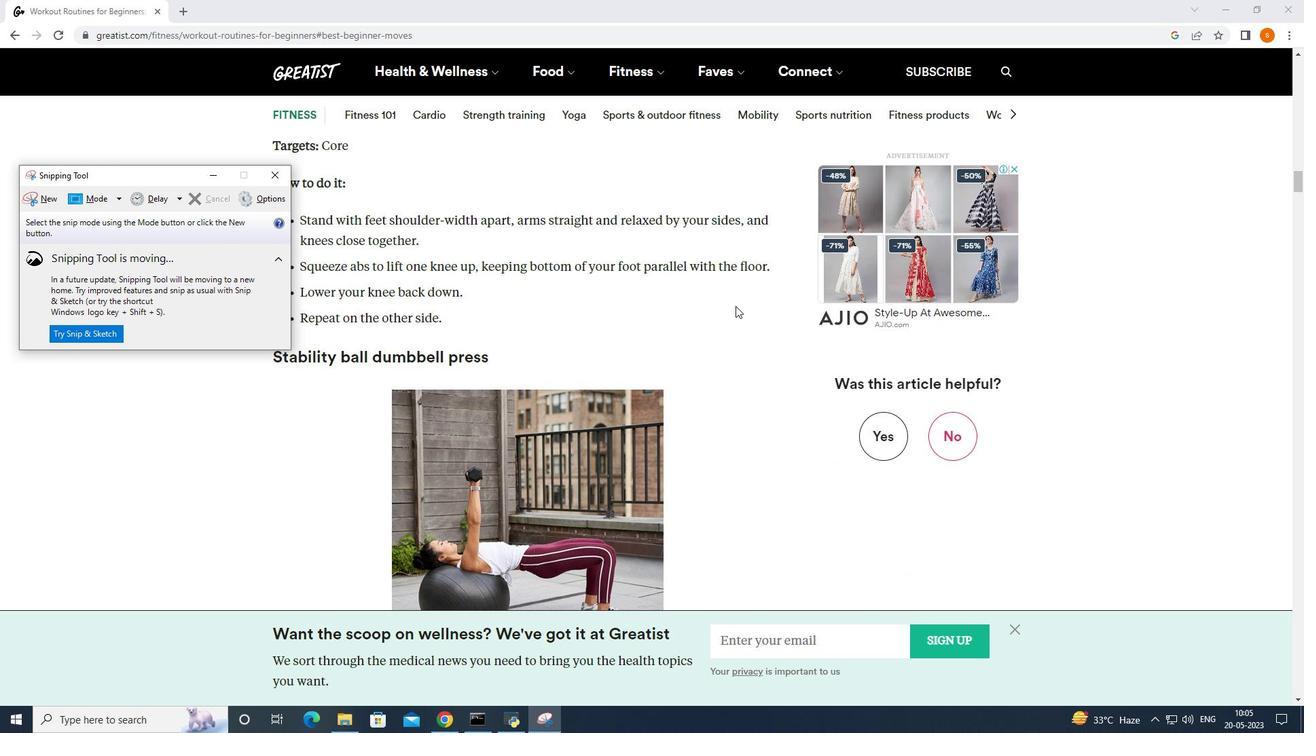 
Action: Mouse moved to (735, 306)
Screenshot: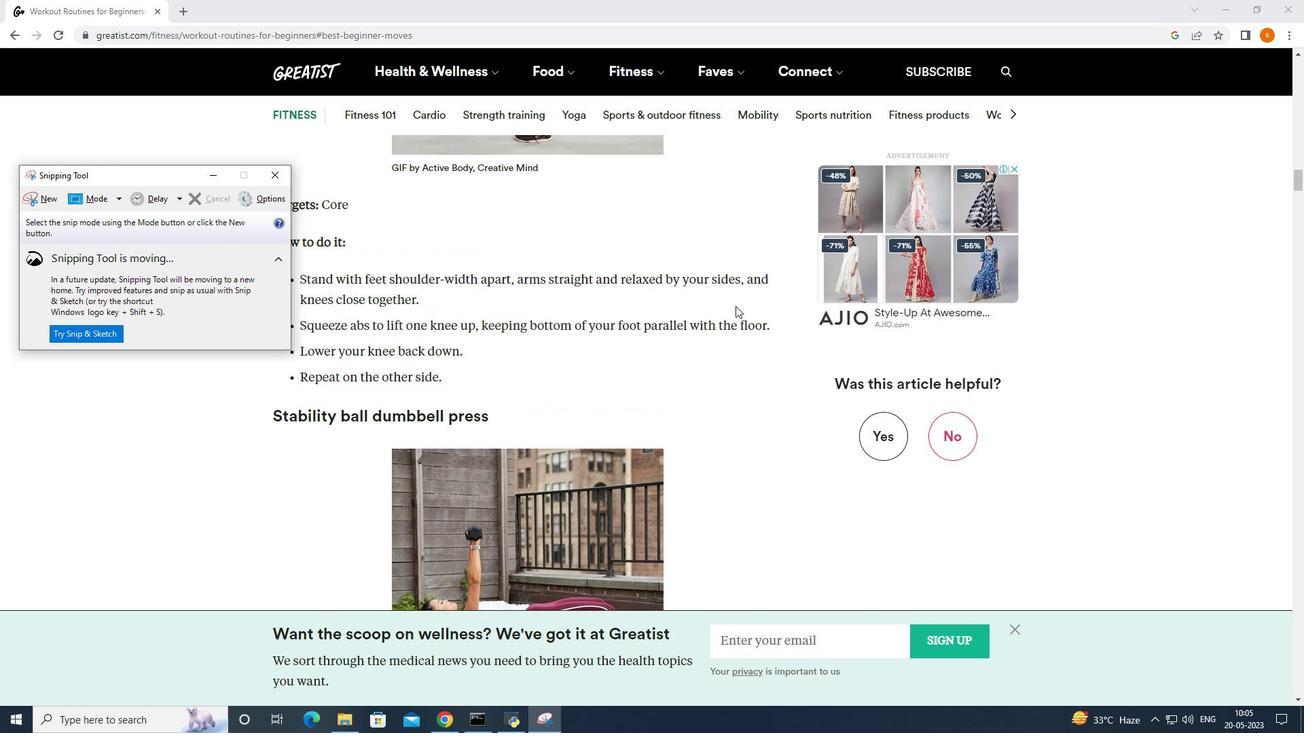
Action: Mouse scrolled (735, 307) with delta (0, 0)
Screenshot: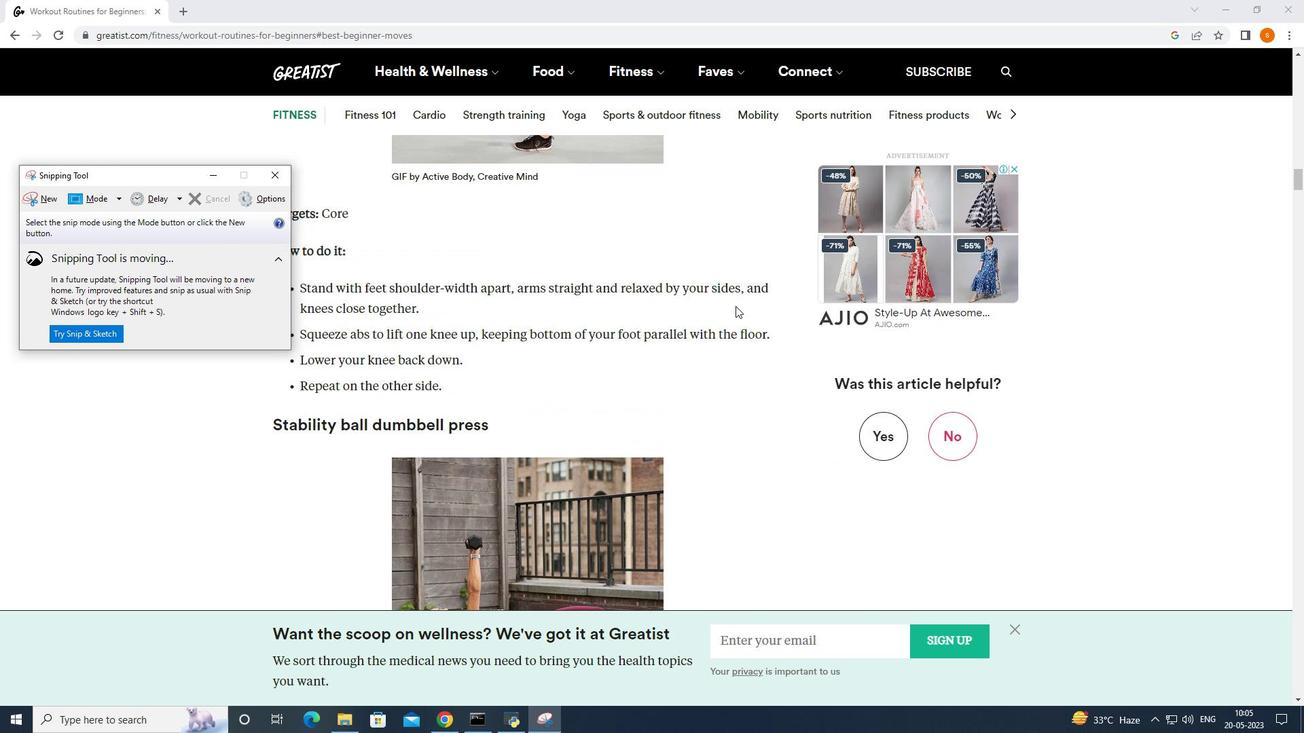 
Action: Mouse moved to (736, 306)
Screenshot: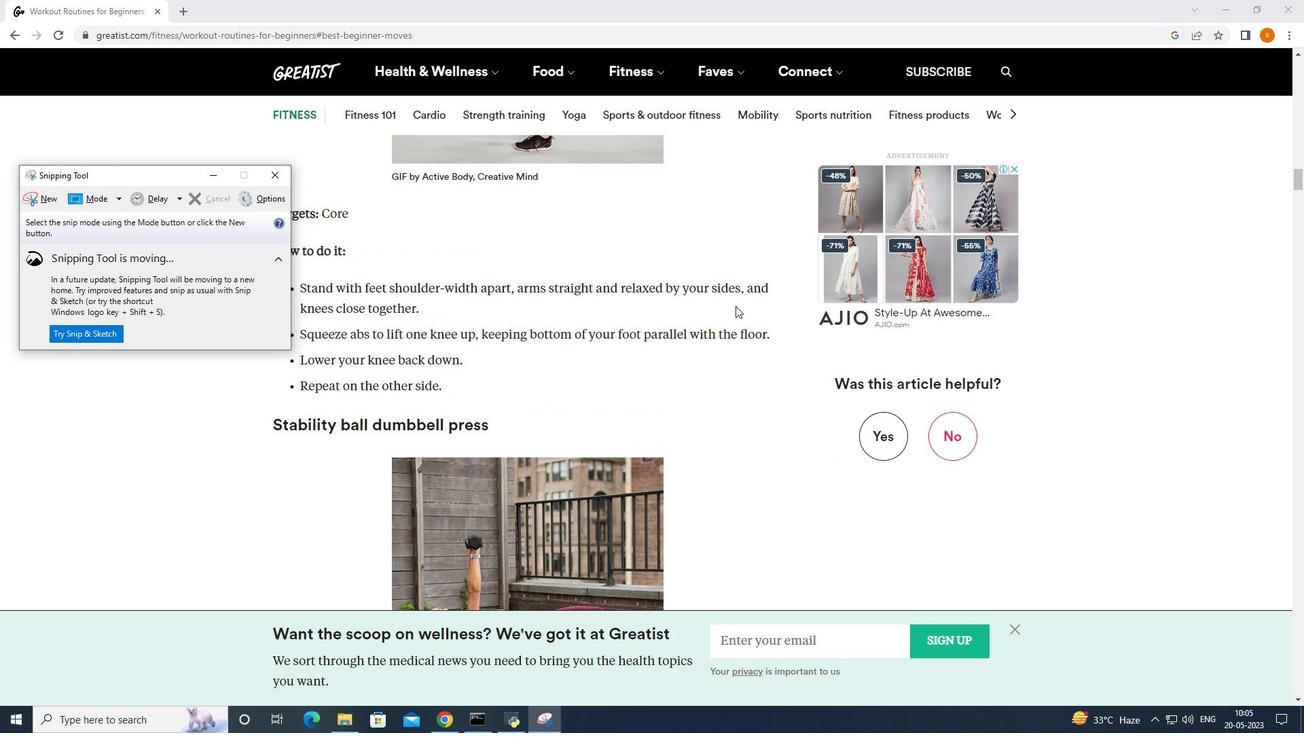 
Action: Mouse scrolled (736, 307) with delta (0, 0)
Screenshot: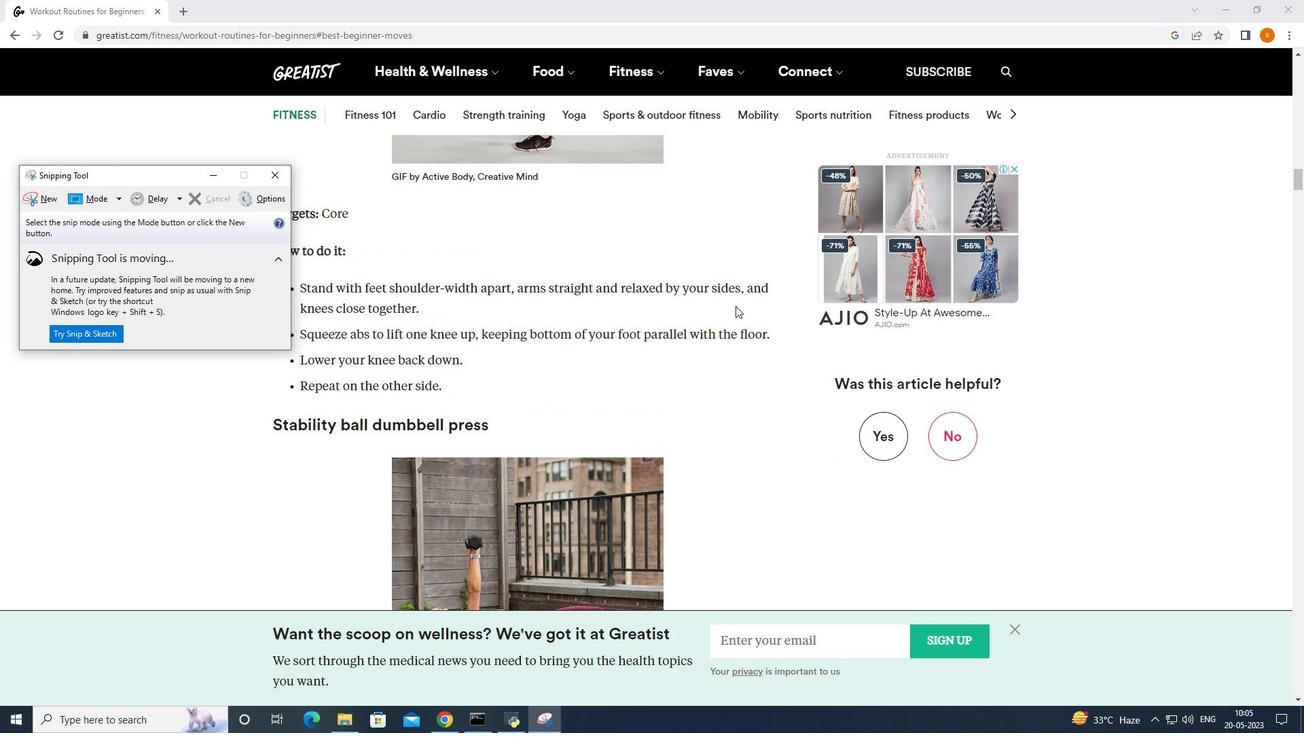 
Action: Mouse scrolled (736, 307) with delta (0, 0)
Screenshot: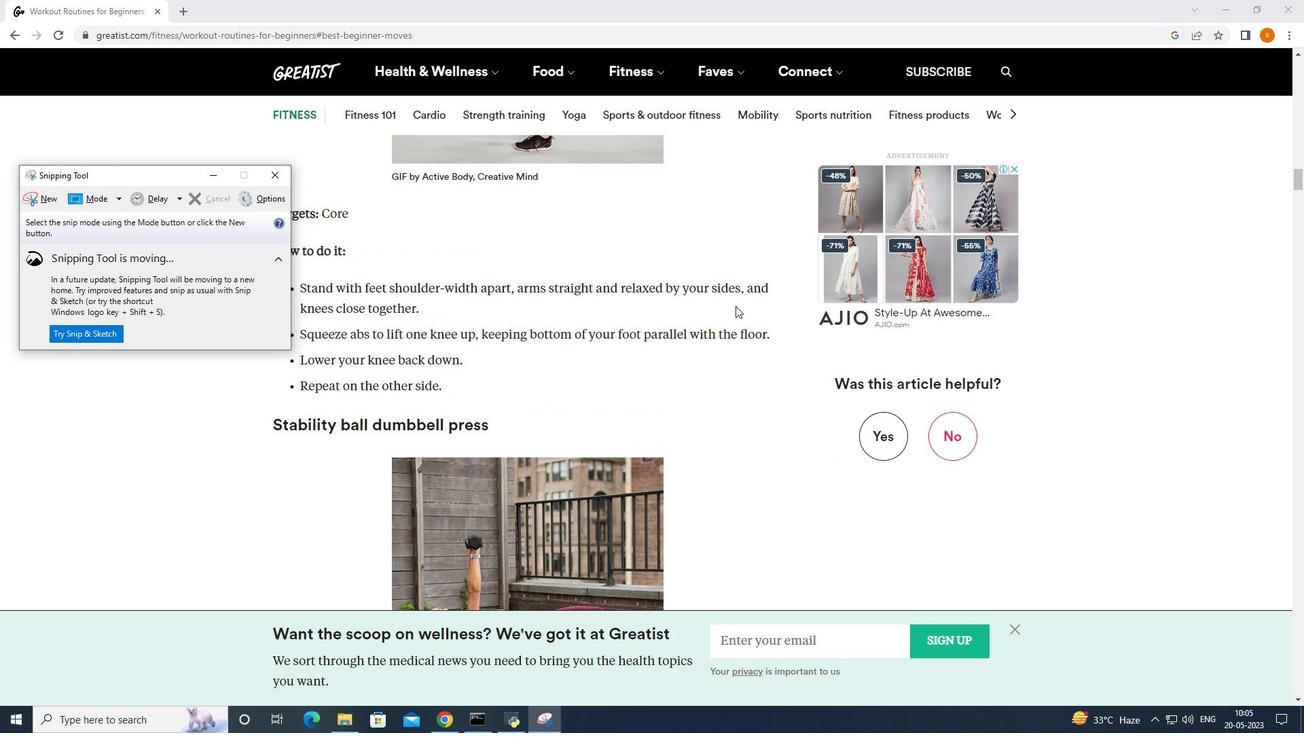 
Action: Mouse scrolled (736, 307) with delta (0, 0)
Screenshot: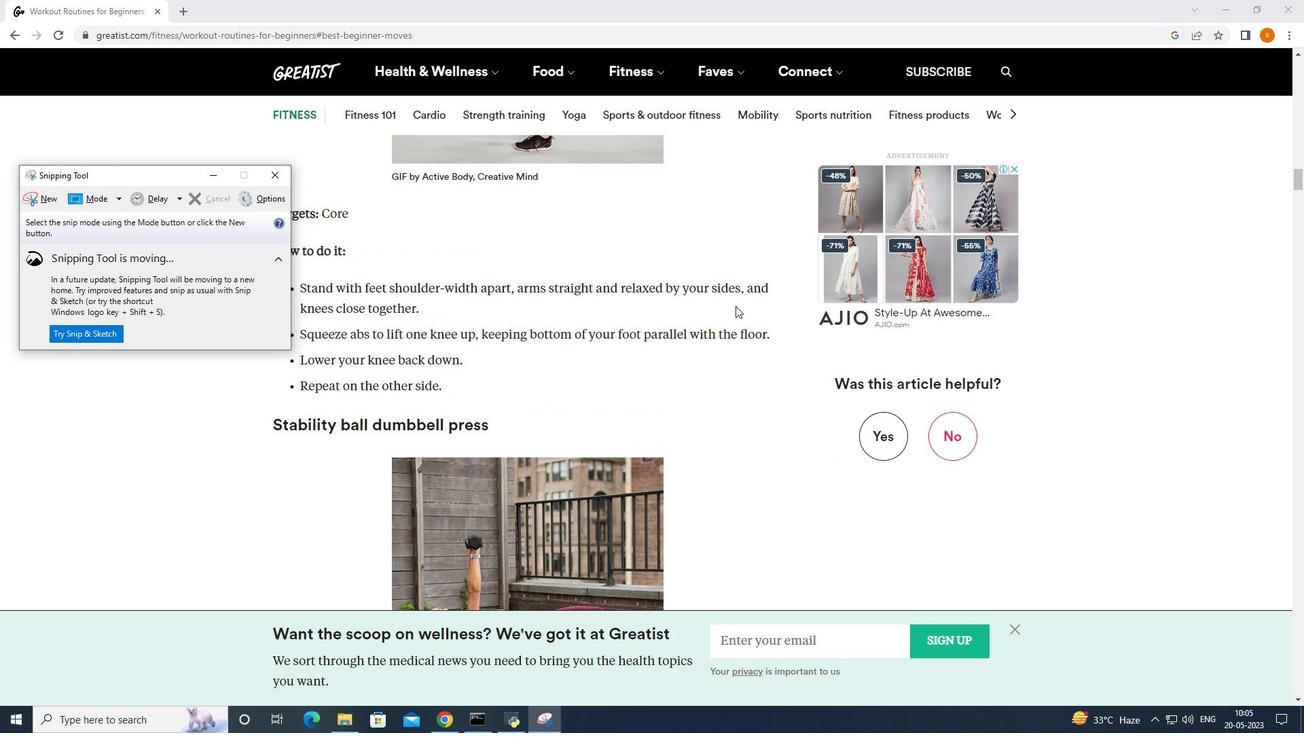 
Action: Mouse scrolled (736, 307) with delta (0, 0)
Screenshot: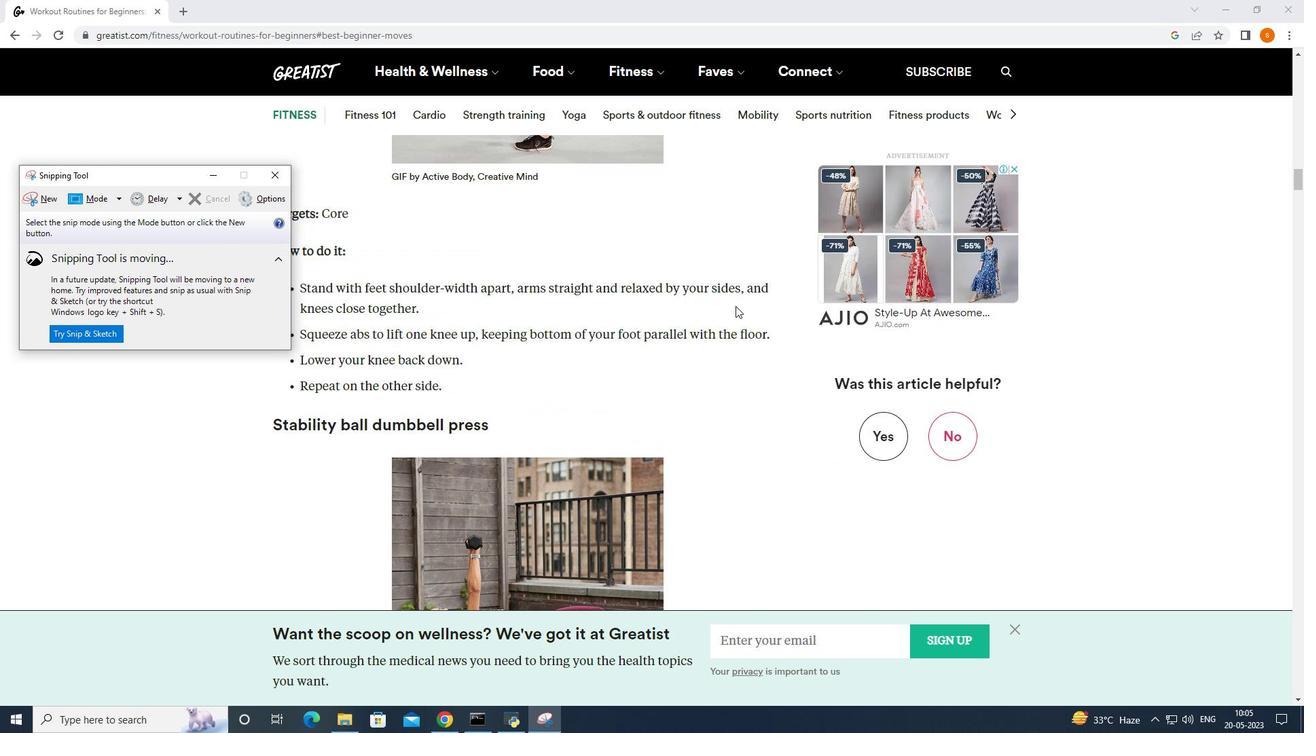 
Action: Mouse scrolled (736, 307) with delta (0, 0)
Screenshot: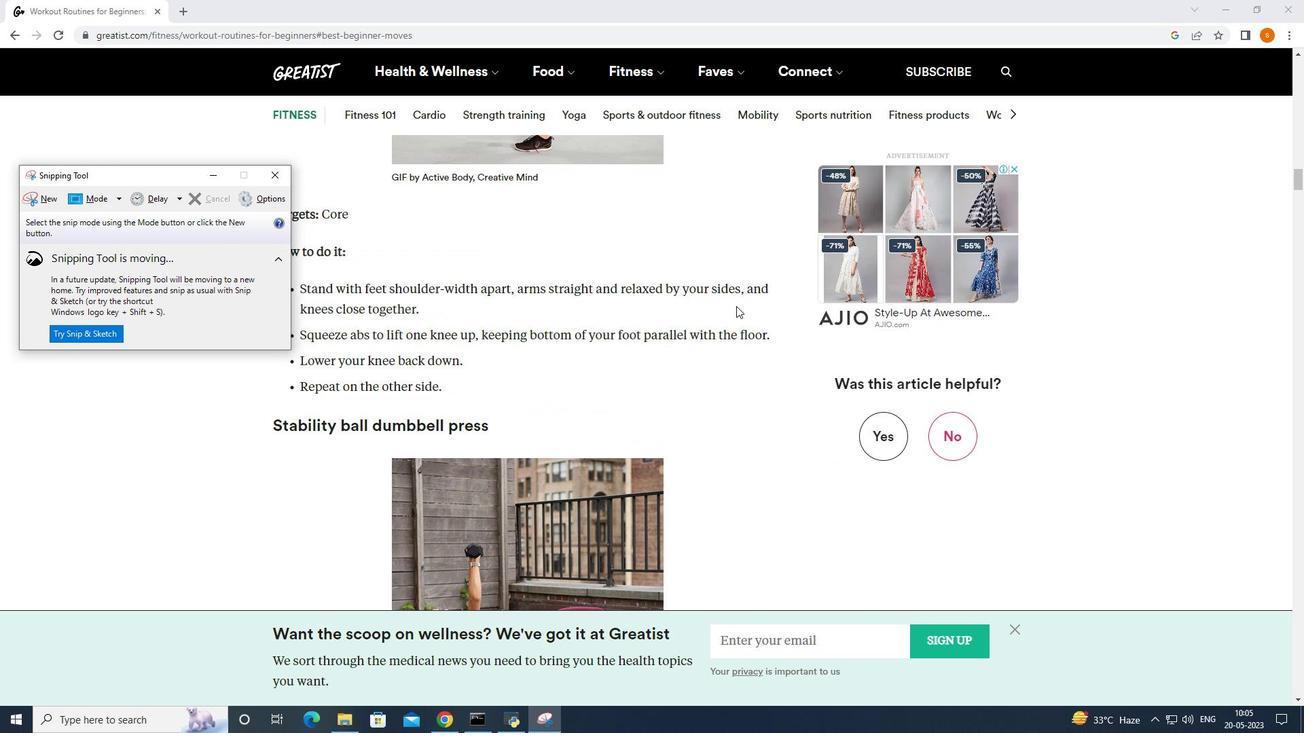 
Action: Mouse moved to (736, 306)
Screenshot: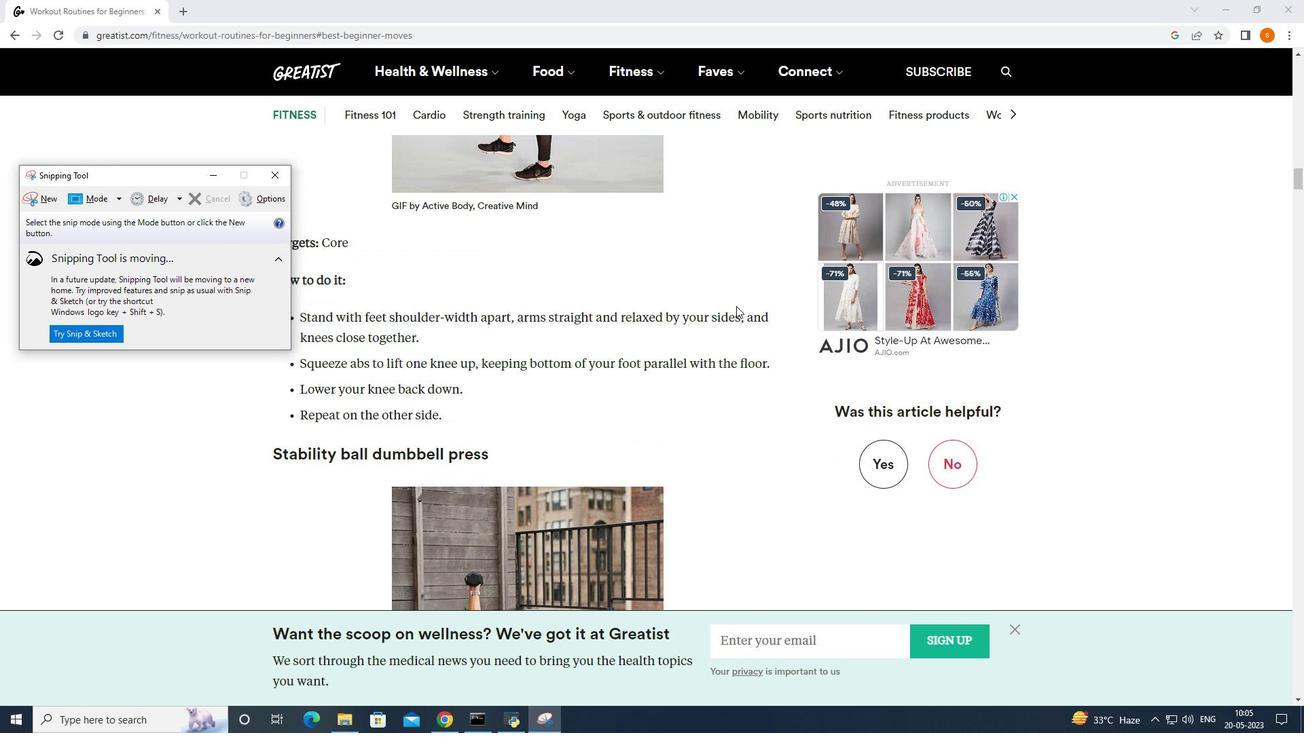 
Action: Mouse scrolled (736, 307) with delta (0, 0)
Screenshot: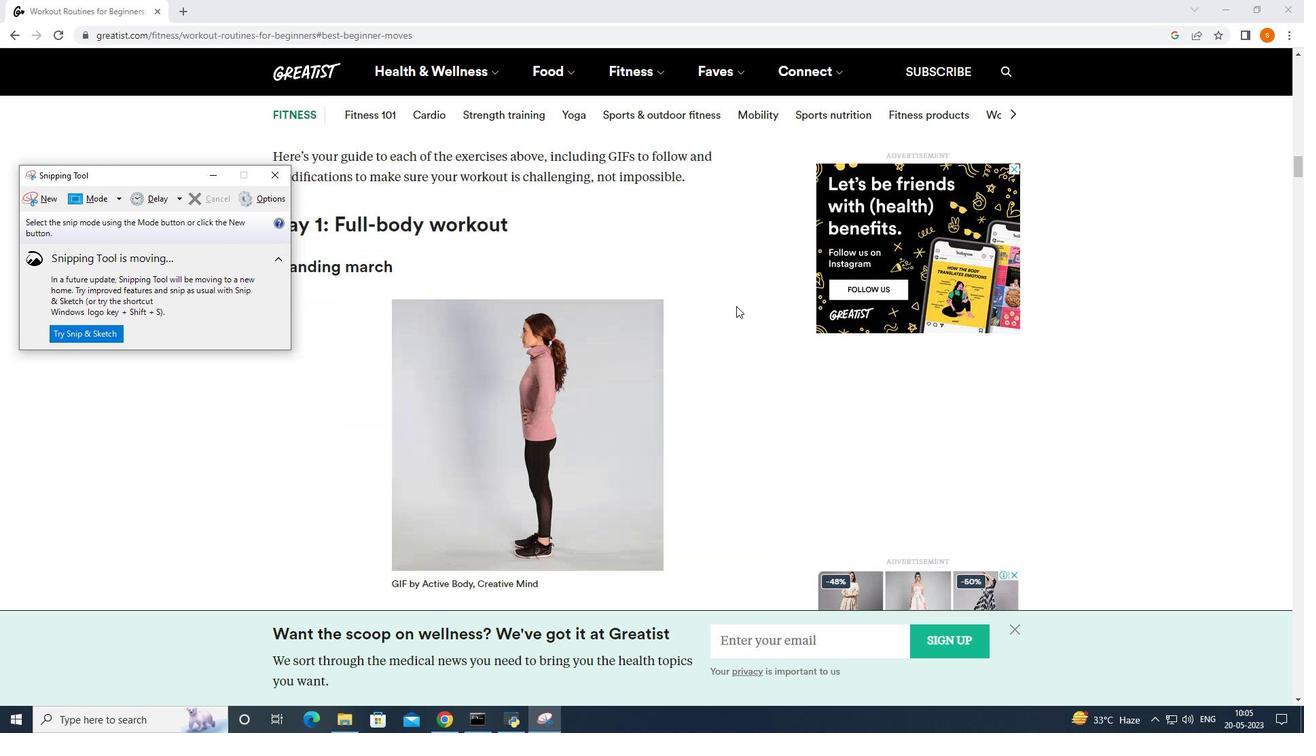 
Action: Mouse scrolled (736, 307) with delta (0, 0)
Screenshot: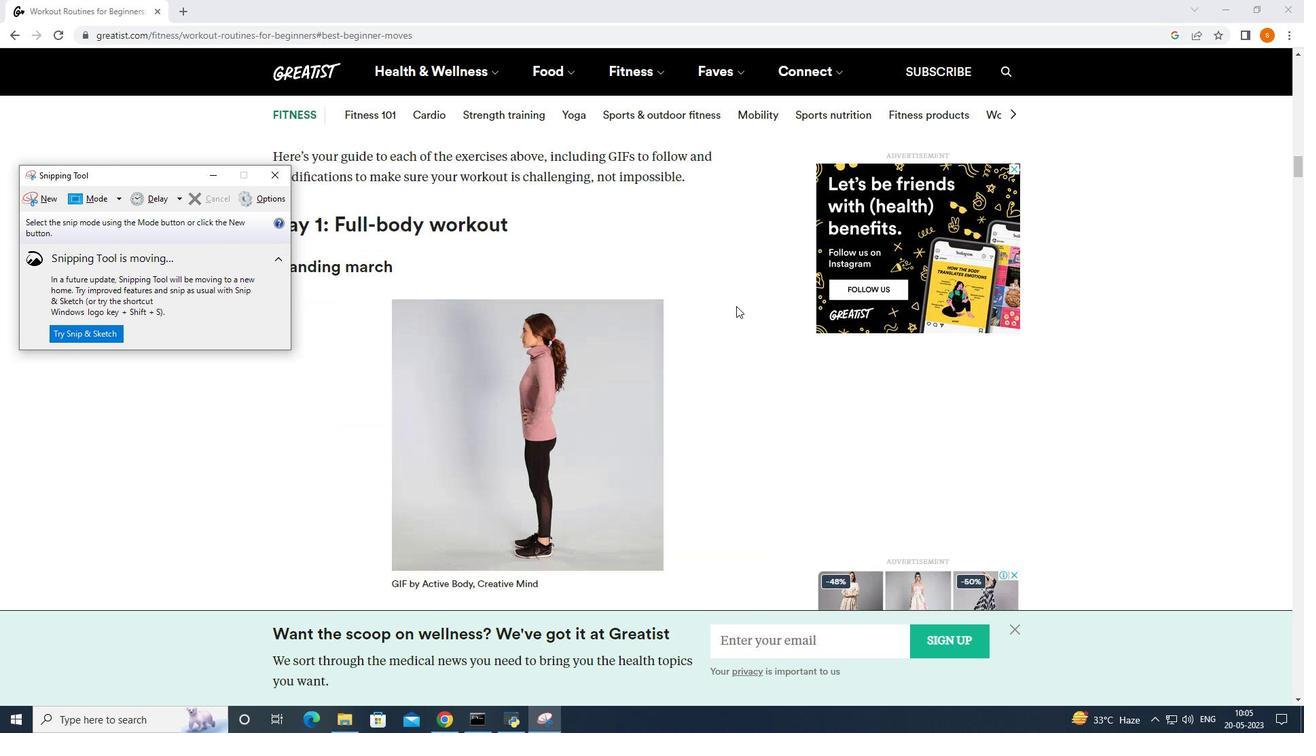 
Action: Mouse scrolled (736, 307) with delta (0, 0)
Screenshot: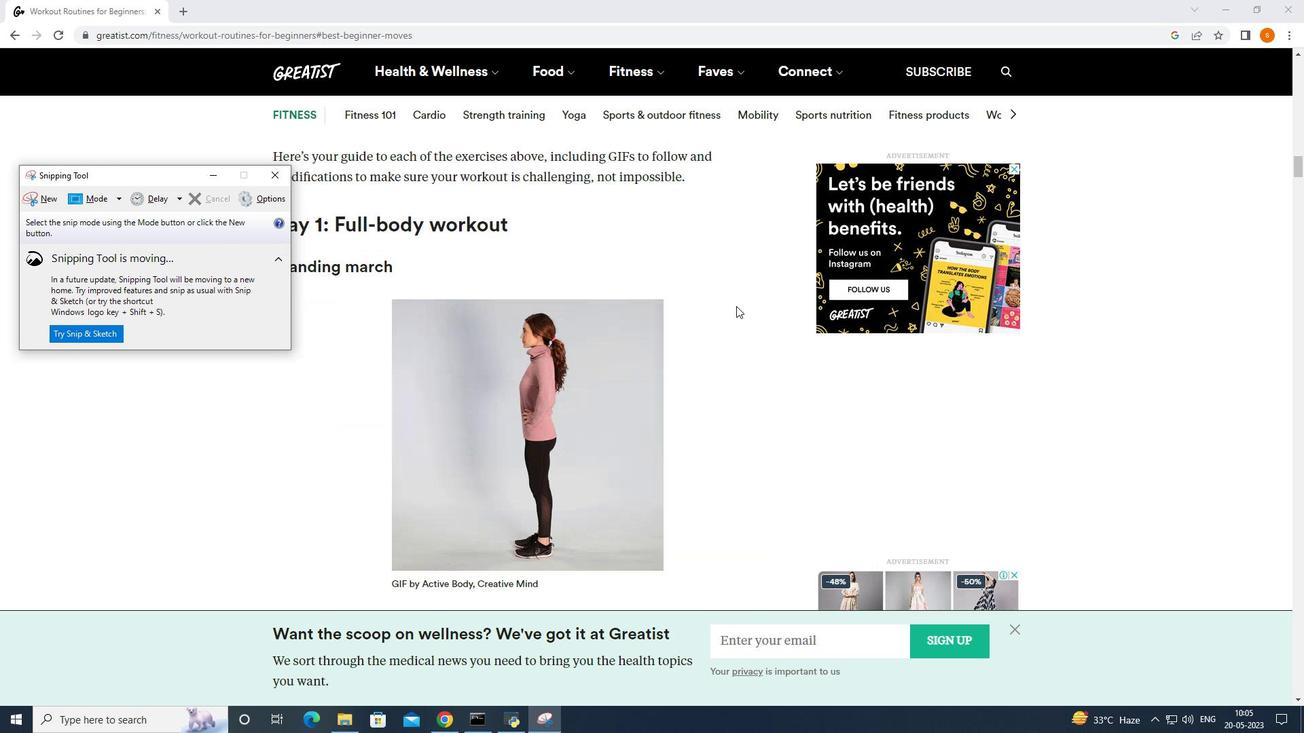 
Action: Mouse scrolled (736, 307) with delta (0, 0)
Screenshot: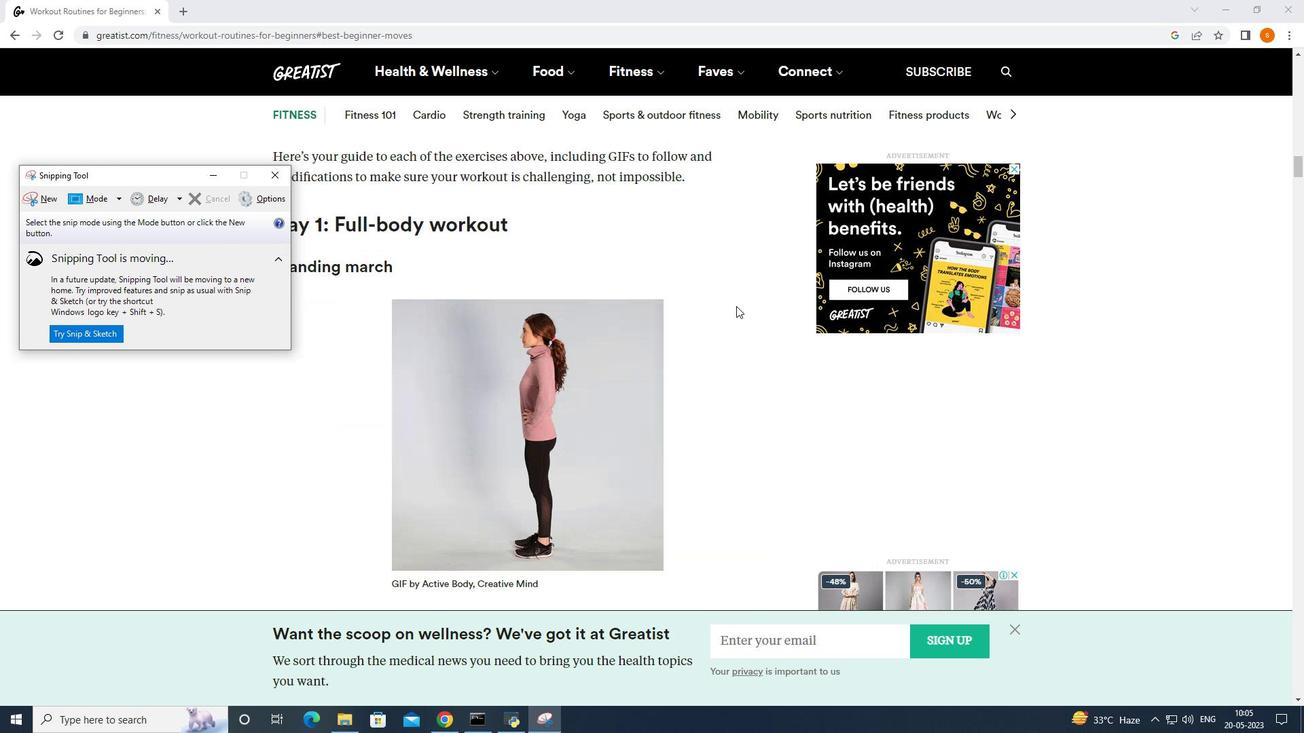 
Action: Mouse scrolled (736, 307) with delta (0, 0)
Screenshot: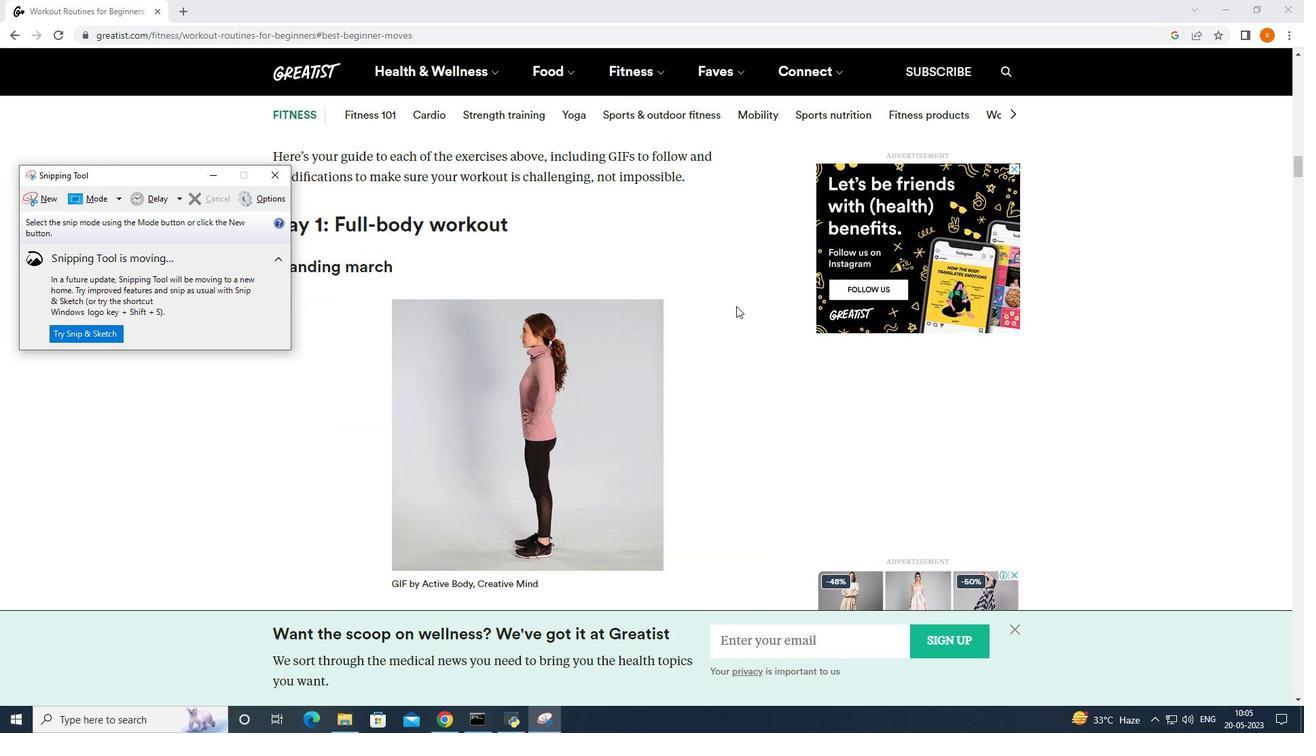
Action: Mouse scrolled (736, 307) with delta (0, 0)
Screenshot: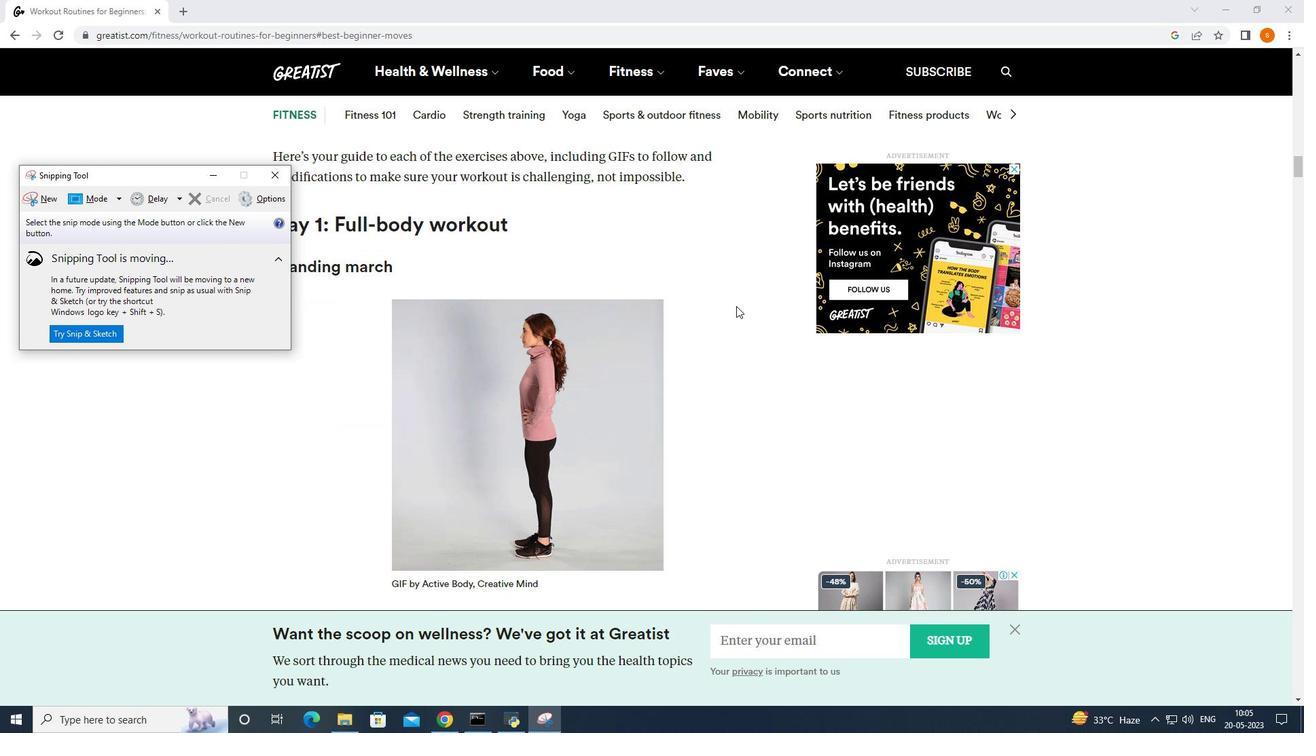 
Action: Mouse scrolled (736, 307) with delta (0, 0)
Screenshot: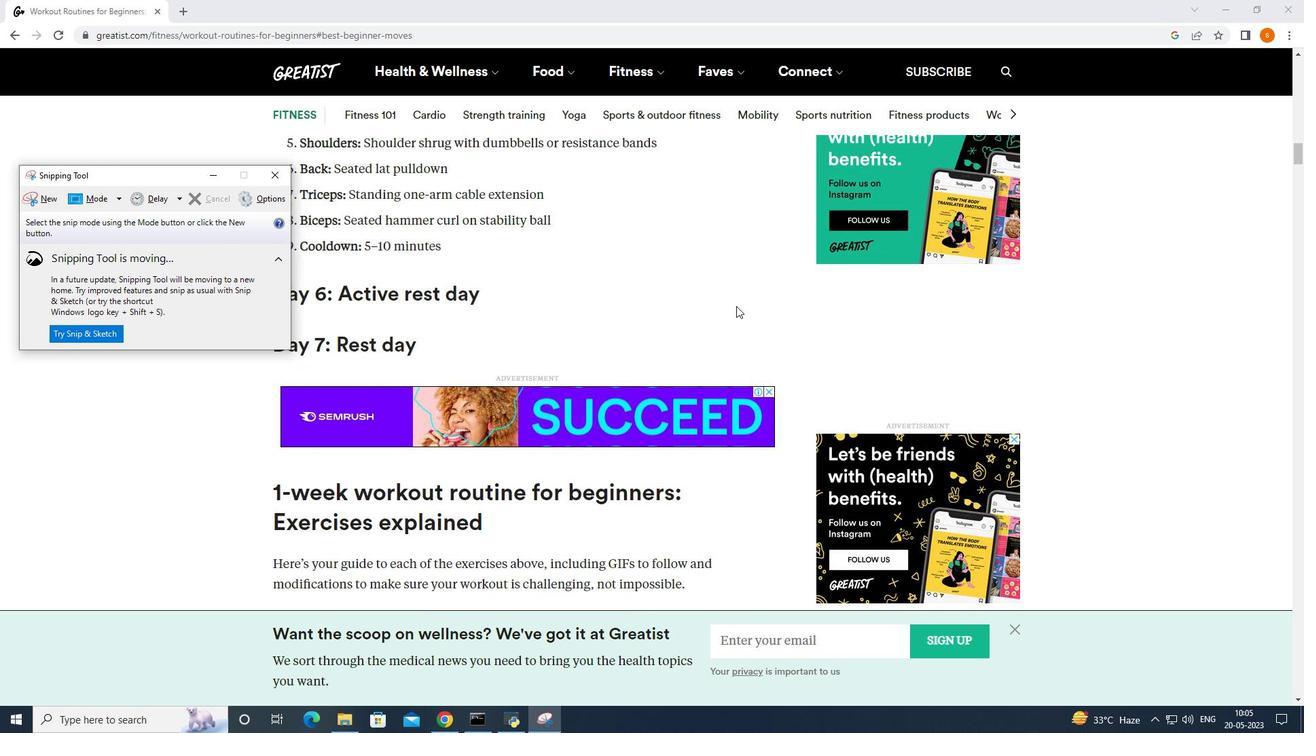 
Action: Mouse scrolled (736, 307) with delta (0, 0)
Screenshot: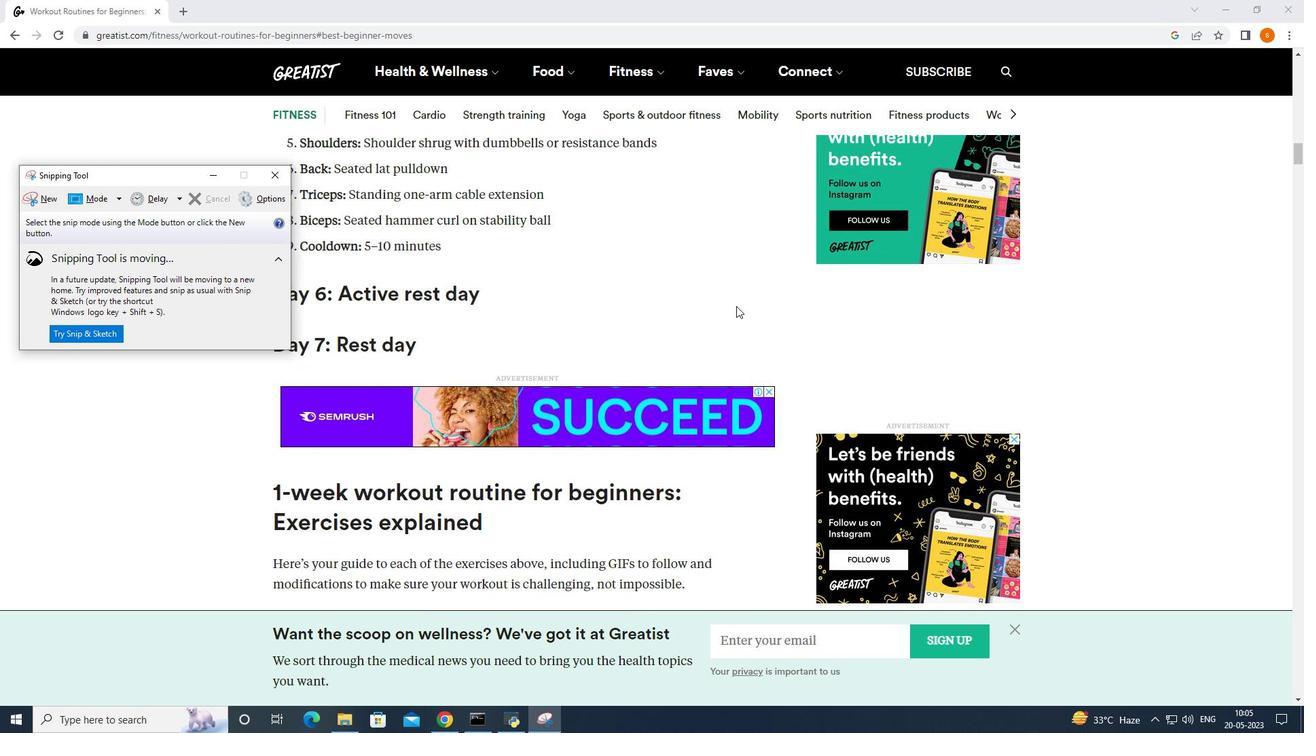 
Action: Mouse scrolled (736, 307) with delta (0, 0)
Screenshot: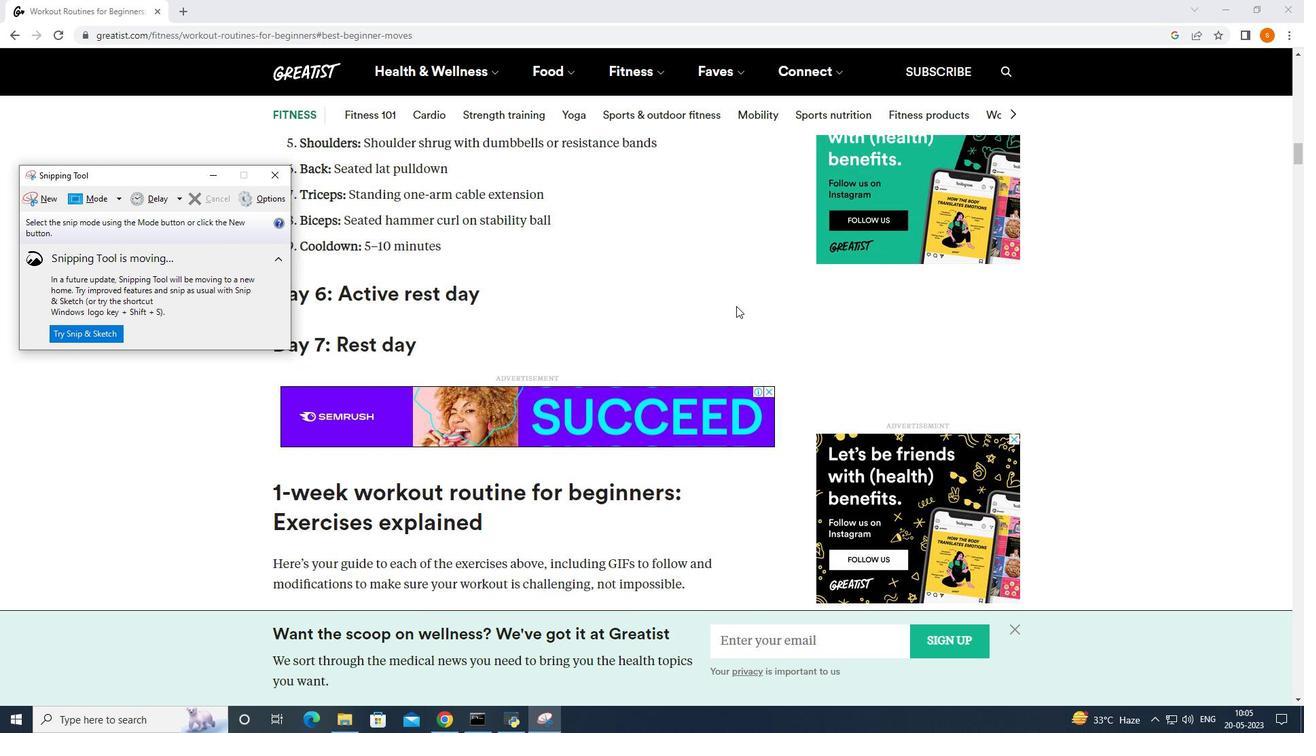 
Action: Mouse scrolled (736, 307) with delta (0, 0)
Screenshot: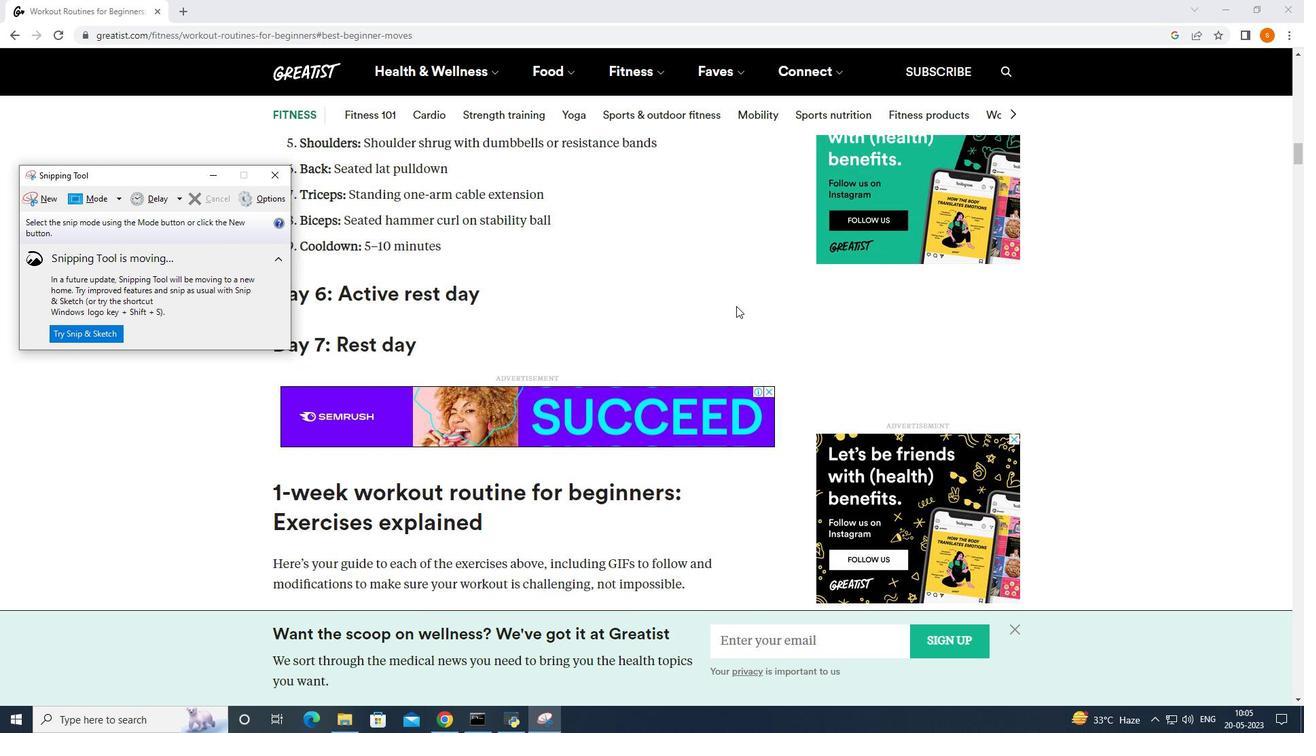 
Action: Mouse scrolled (736, 307) with delta (0, 0)
Screenshot: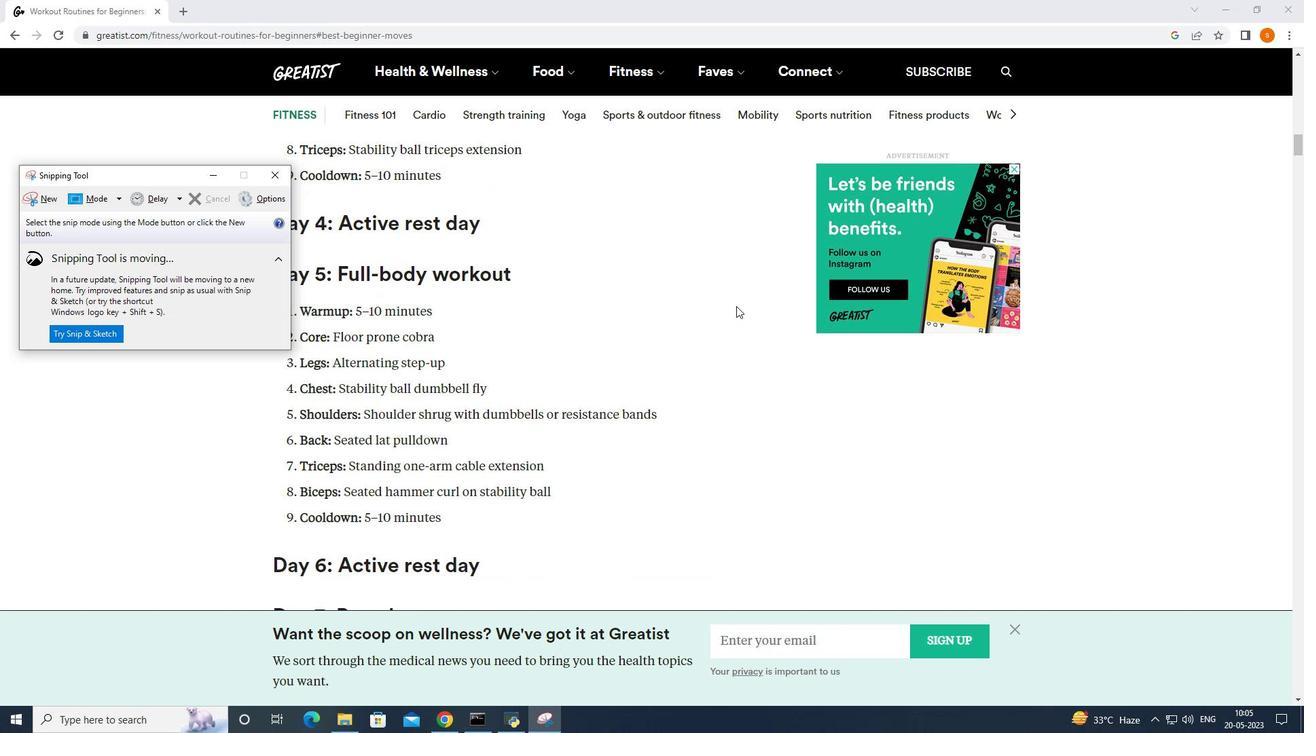 
Action: Mouse scrolled (736, 307) with delta (0, 0)
Screenshot: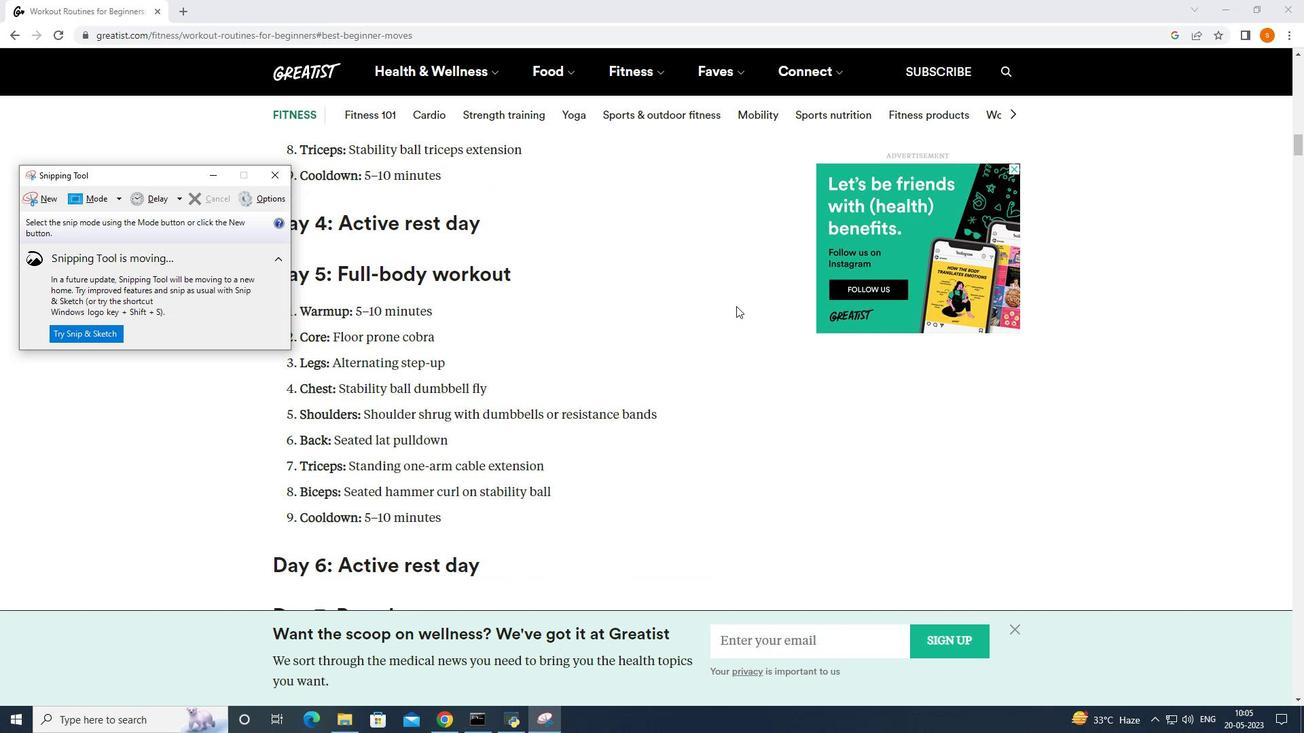 
Action: Mouse scrolled (736, 307) with delta (0, 0)
Screenshot: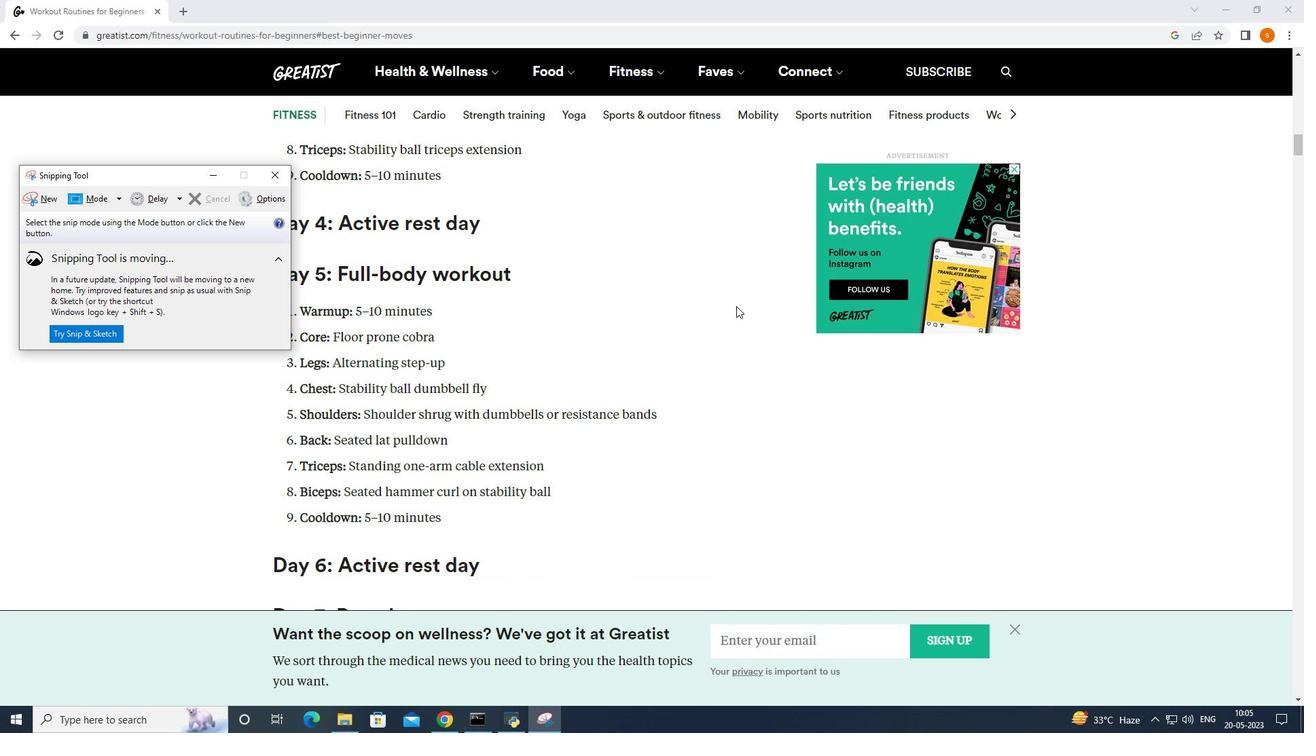 
Action: Mouse scrolled (736, 307) with delta (0, 0)
Screenshot: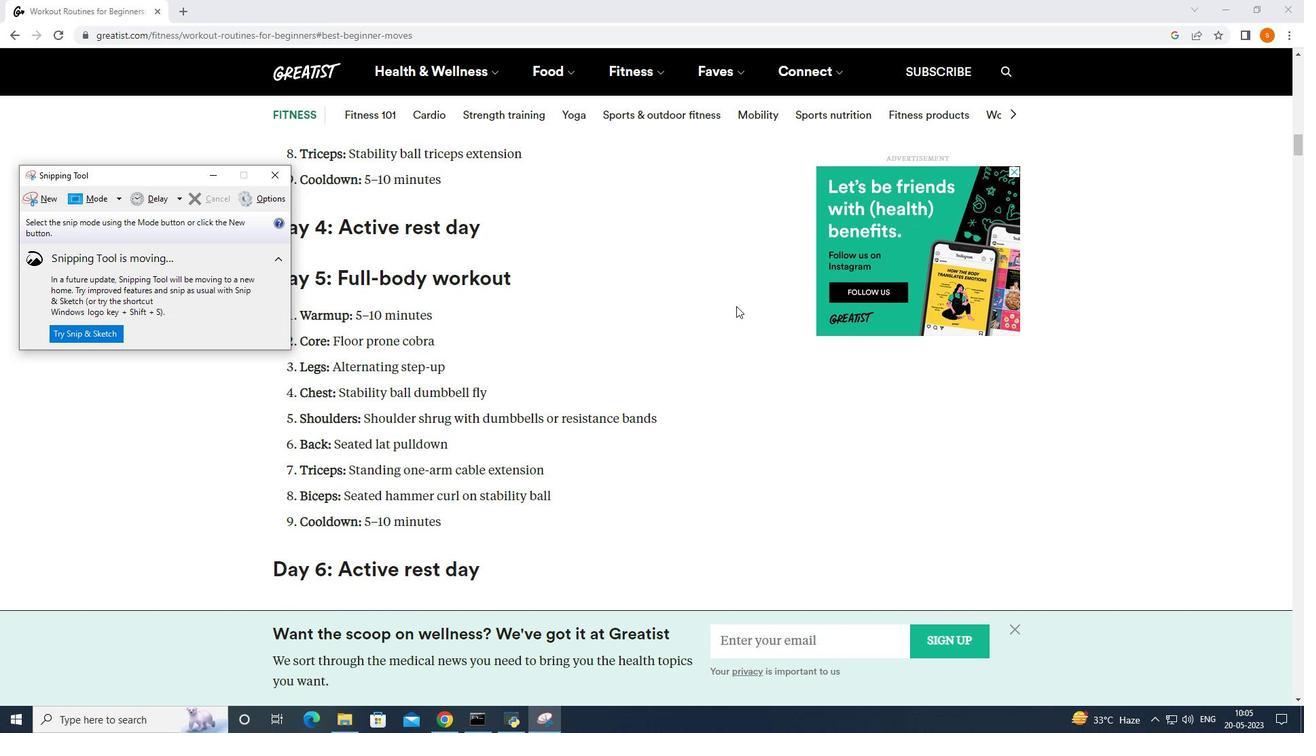
Action: Mouse scrolled (736, 307) with delta (0, 0)
Screenshot: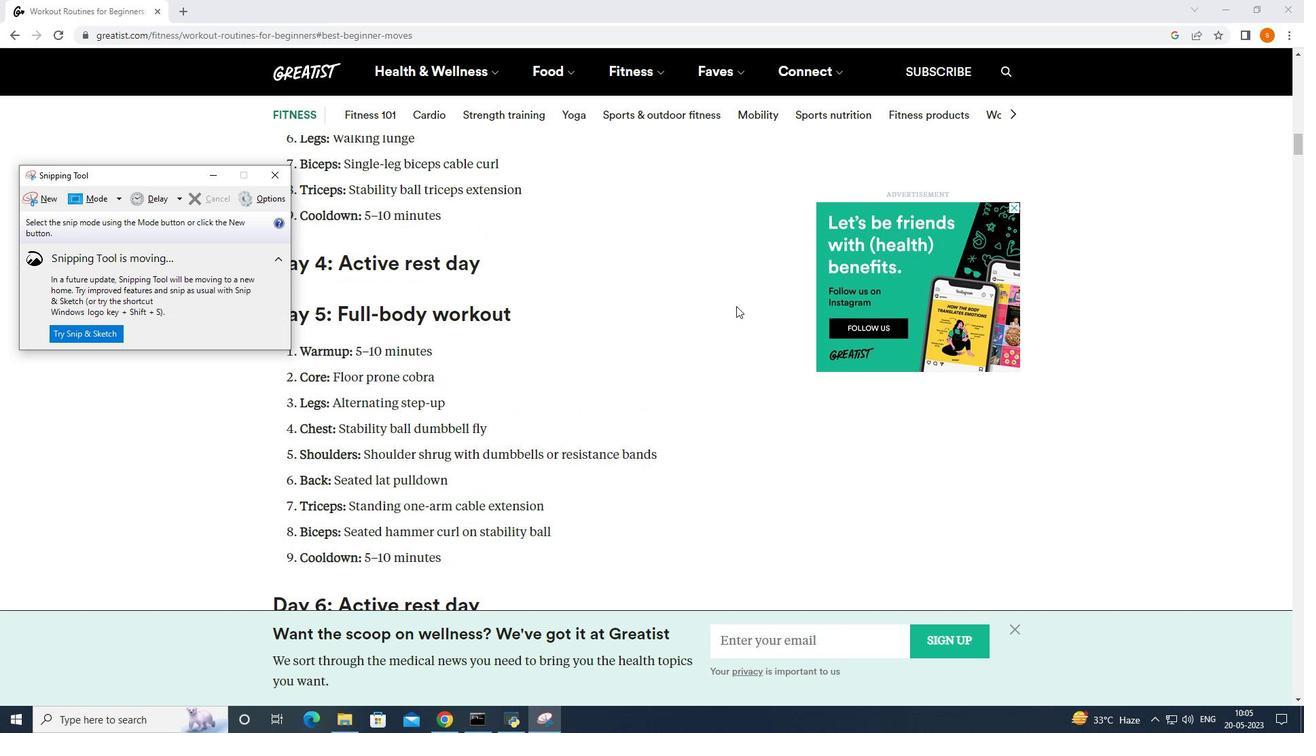 
Action: Mouse moved to (736, 307)
Screenshot: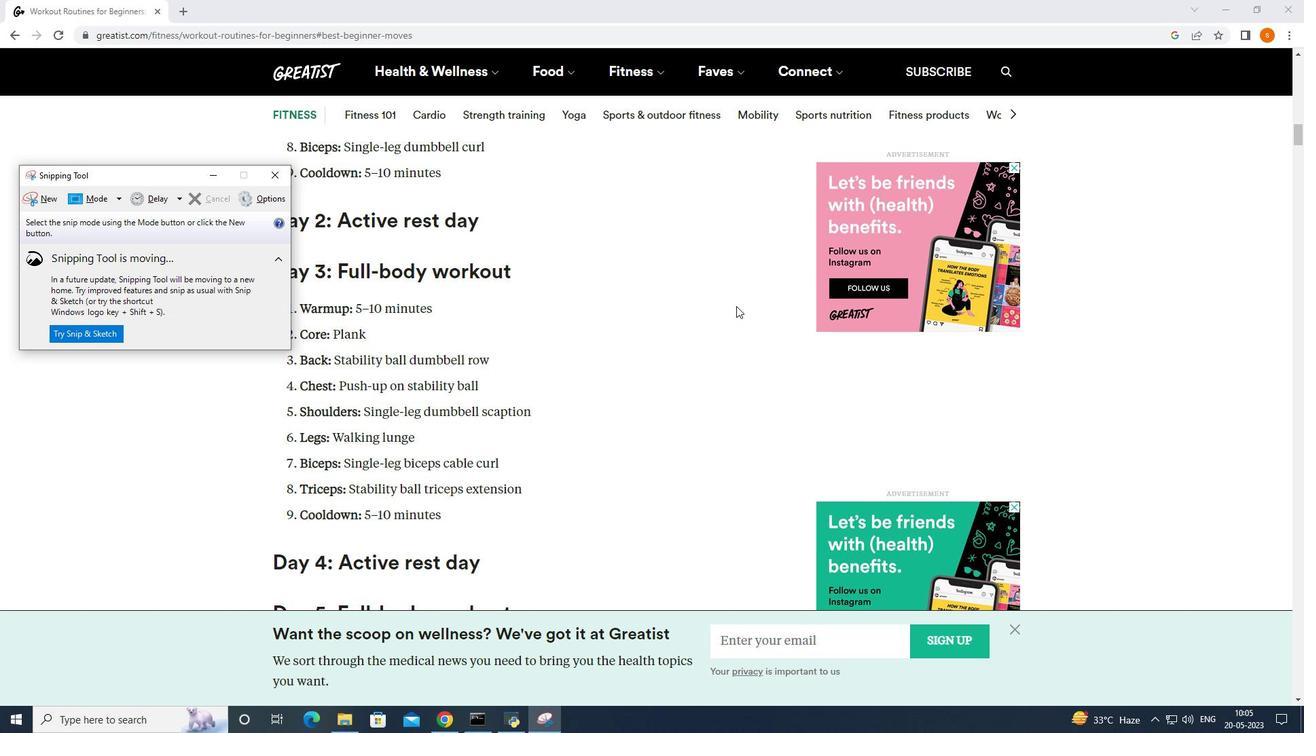 
Action: Mouse scrolled (736, 308) with delta (0, 0)
Screenshot: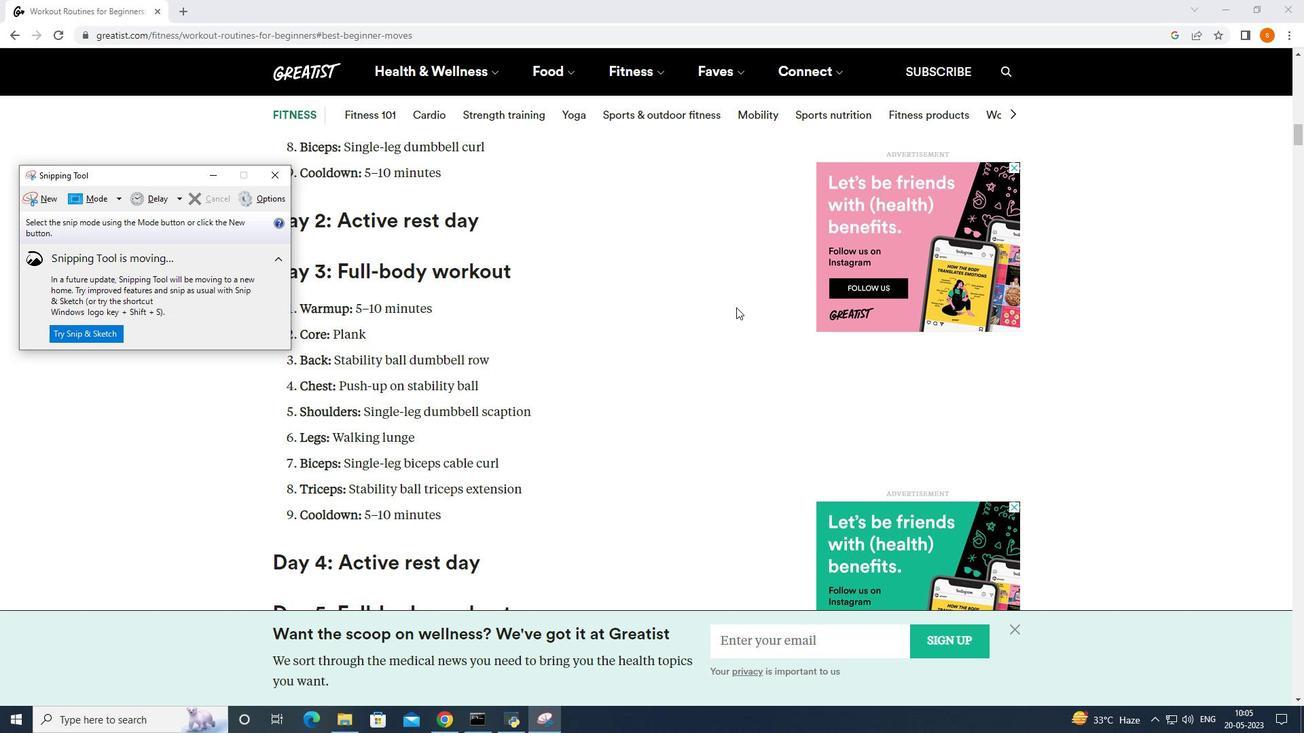 
Action: Mouse scrolled (736, 308) with delta (0, 0)
Screenshot: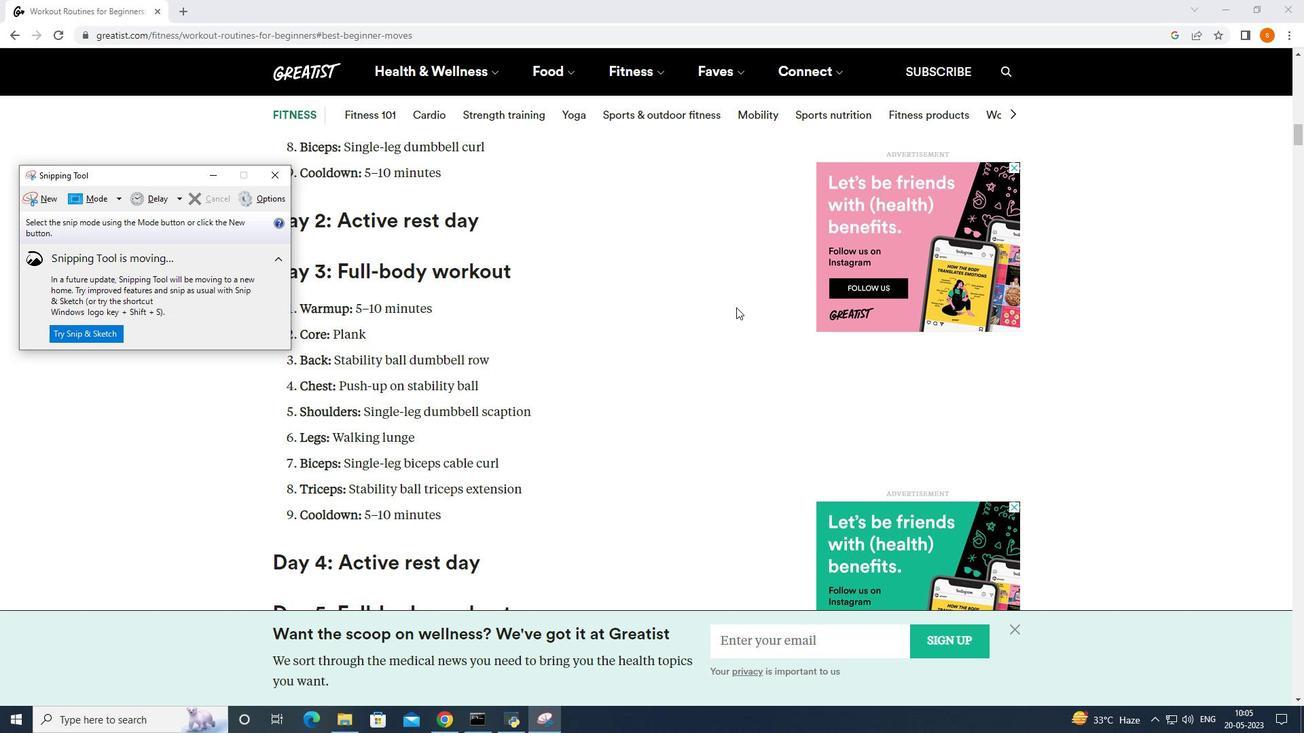 
Action: Mouse moved to (736, 307)
Screenshot: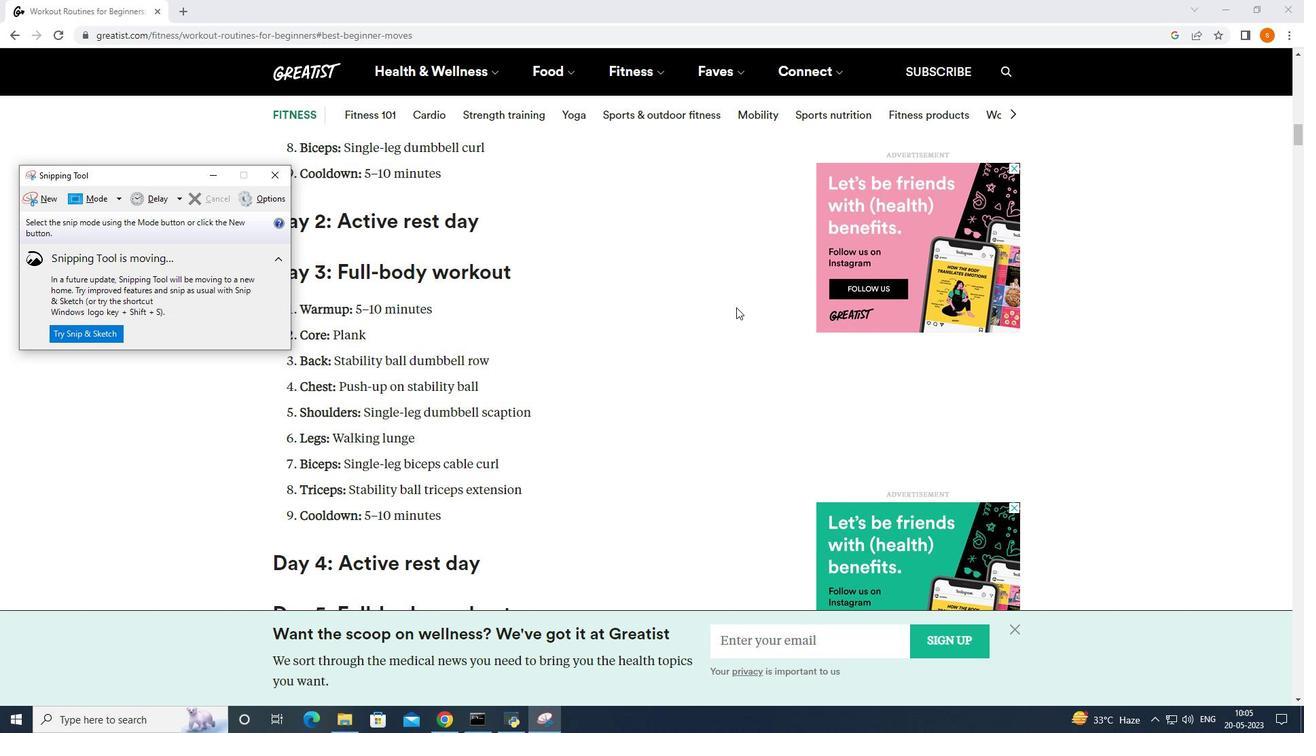 
Action: Mouse scrolled (736, 308) with delta (0, 0)
Screenshot: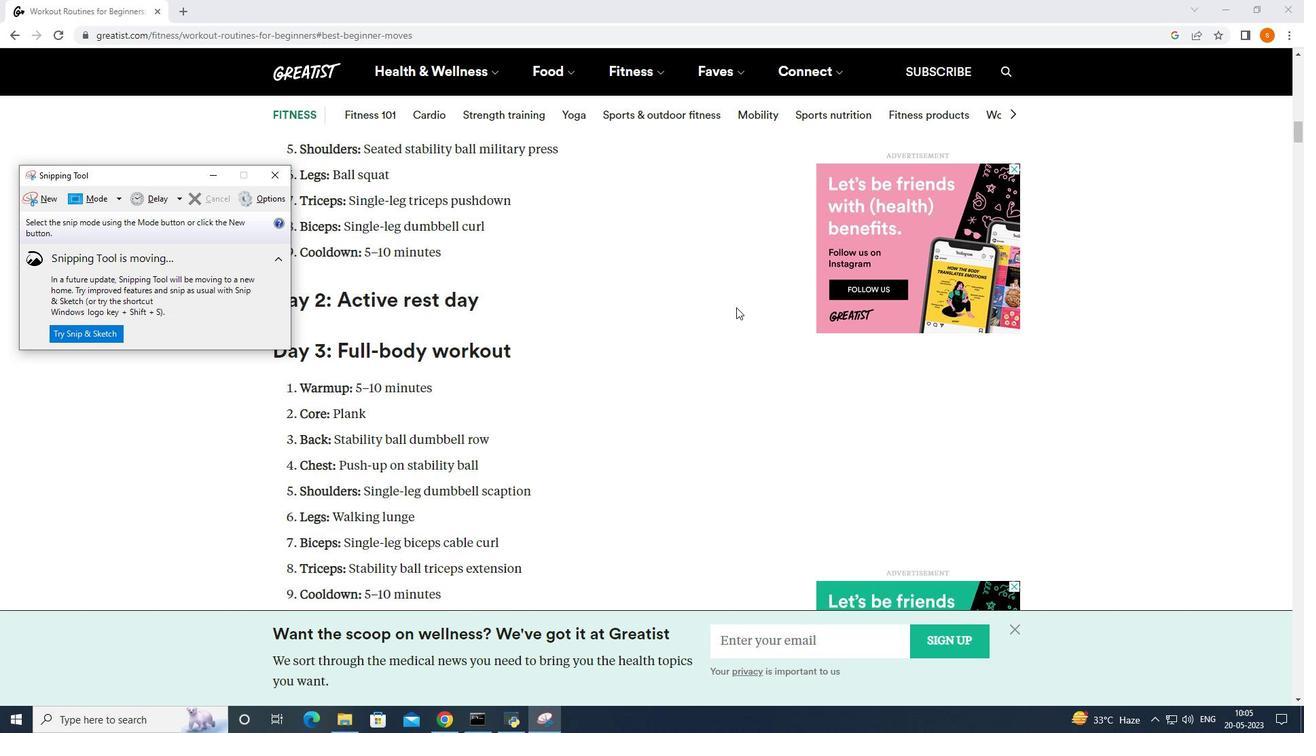 
Action: Mouse scrolled (736, 308) with delta (0, 0)
Screenshot: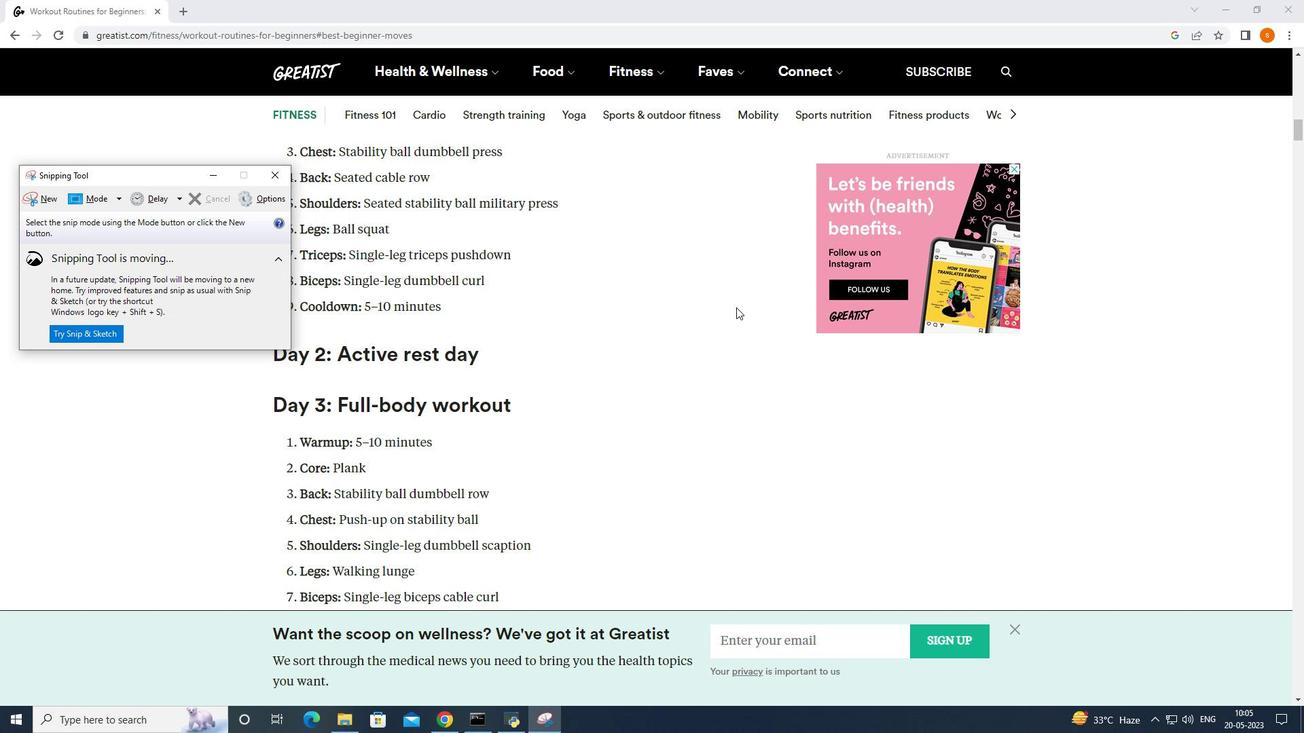 
Action: Mouse scrolled (736, 308) with delta (0, 0)
Screenshot: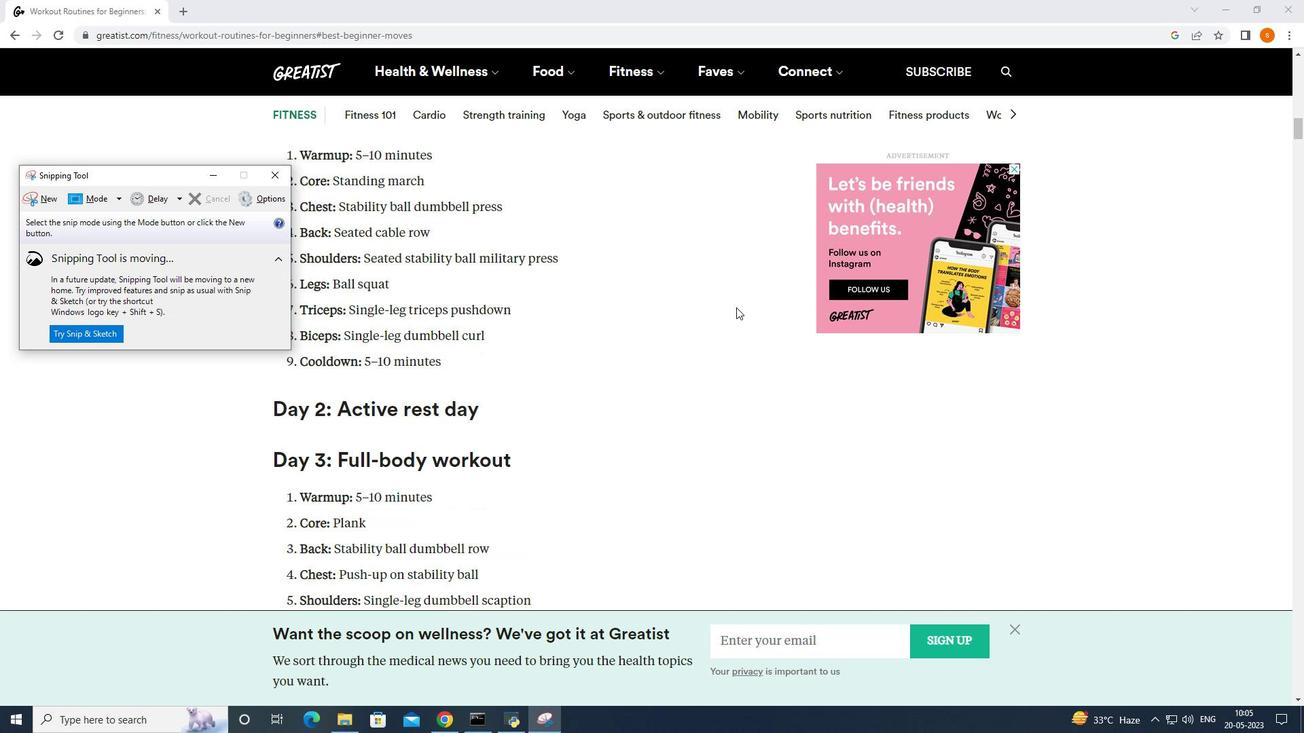
Action: Mouse moved to (737, 309)
Screenshot: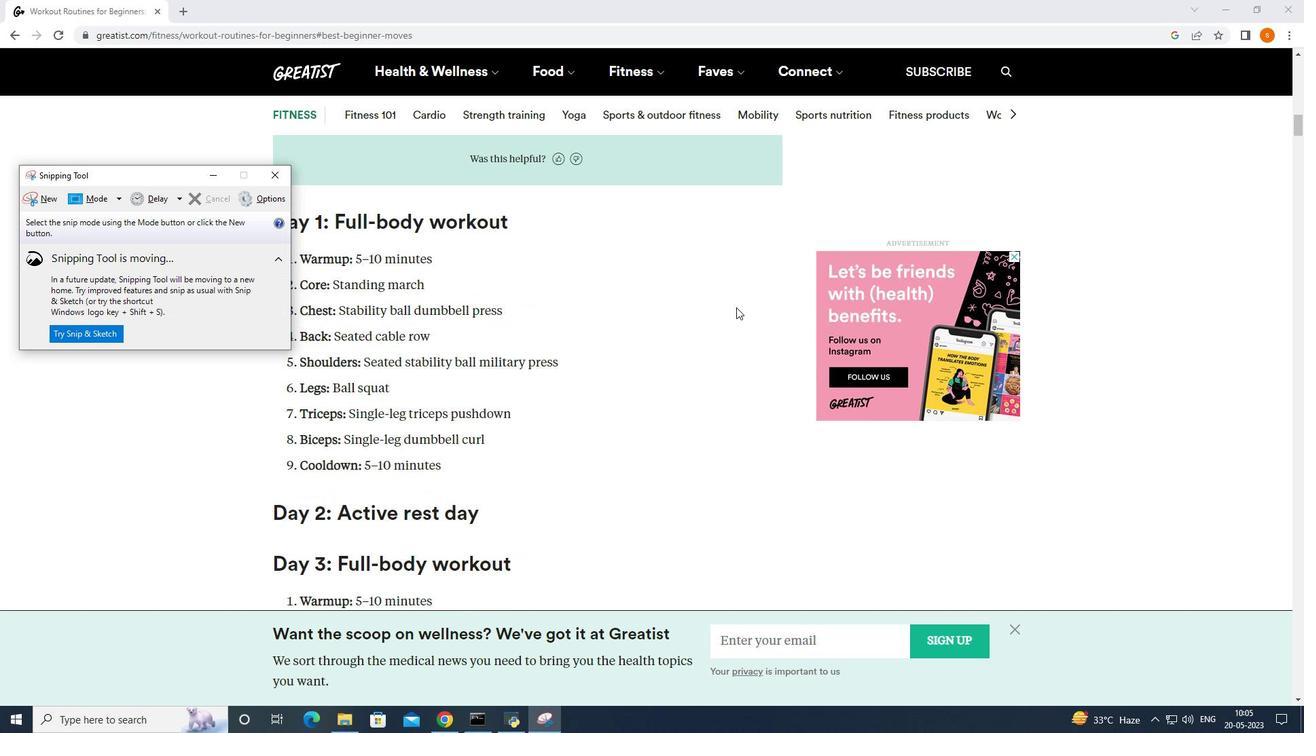 
Action: Mouse scrolled (737, 310) with delta (0, 0)
Screenshot: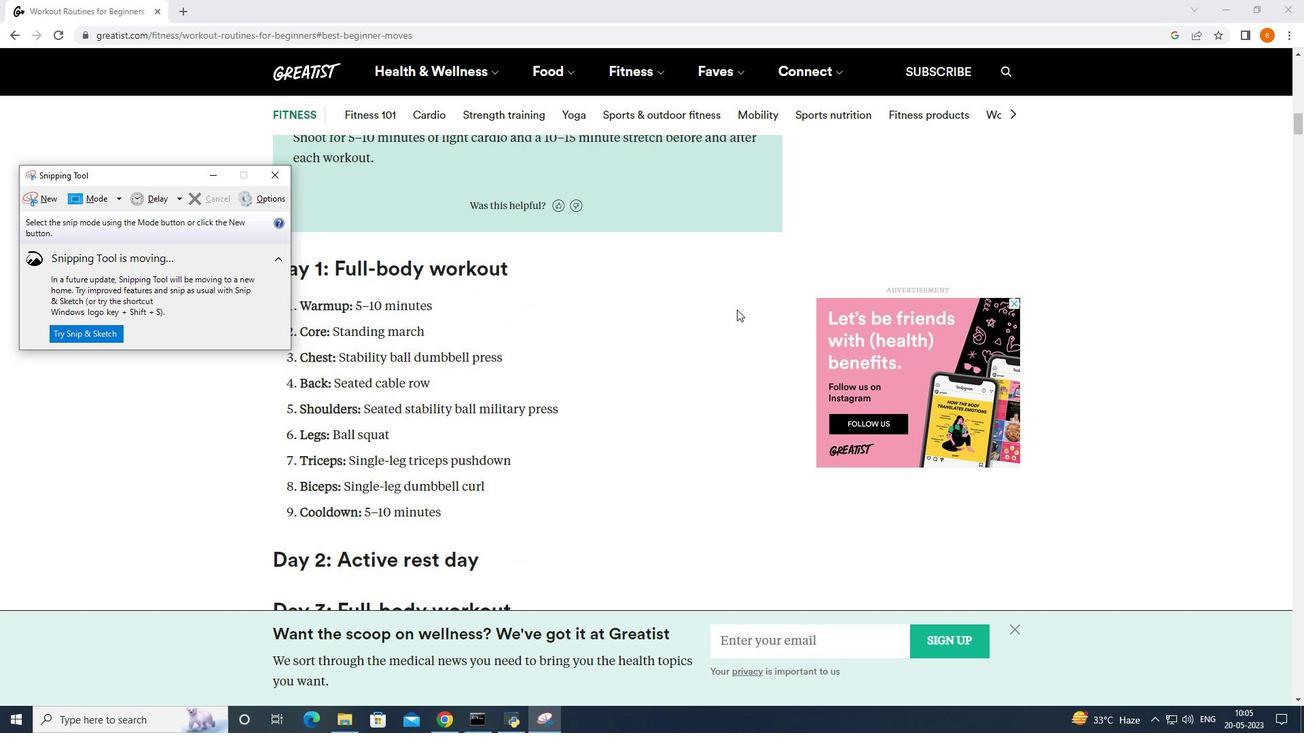 
Action: Mouse scrolled (737, 310) with delta (0, 0)
Screenshot: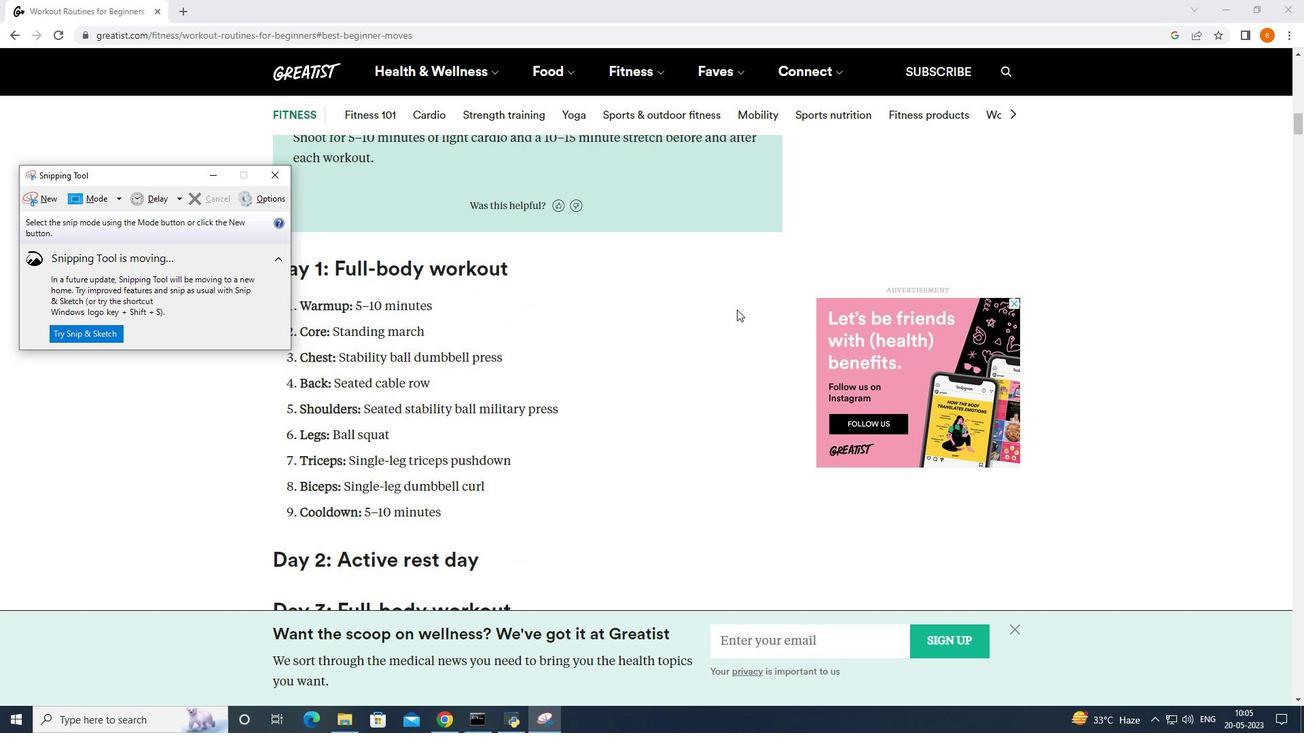 
Action: Mouse scrolled (737, 310) with delta (0, 0)
Screenshot: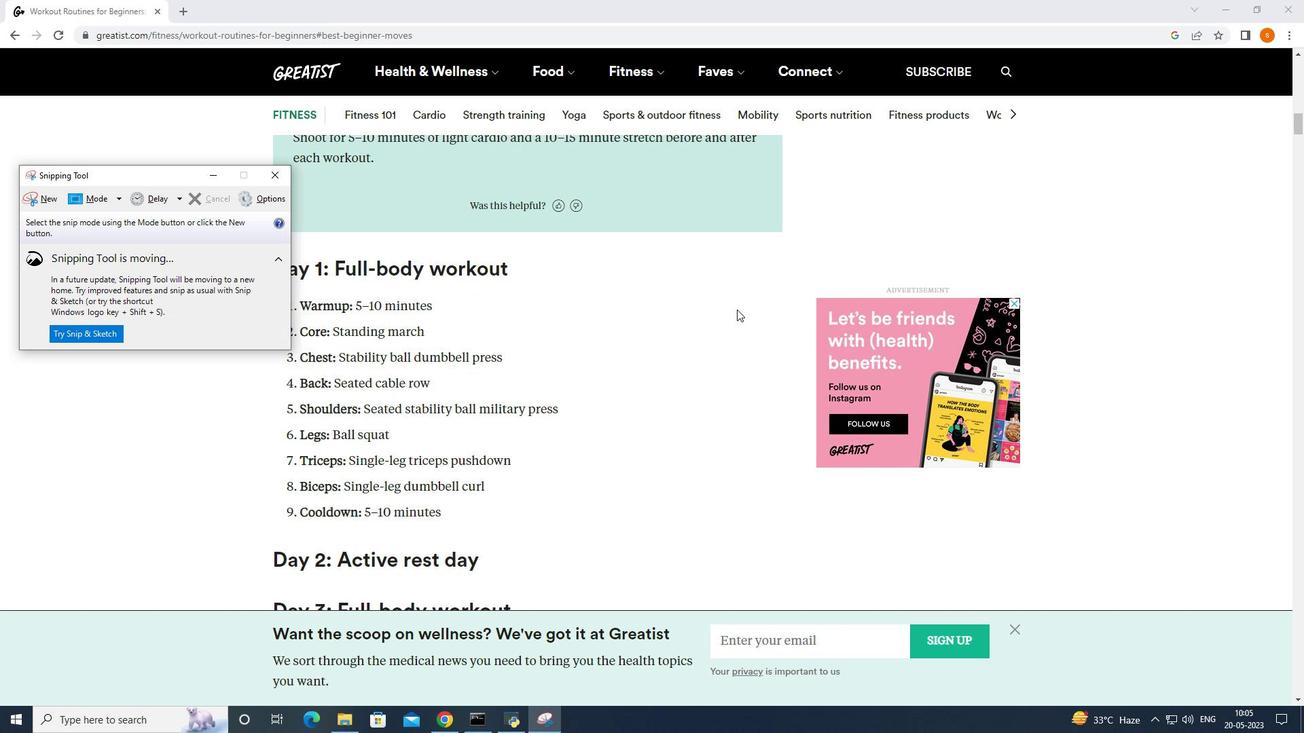 
Action: Mouse moved to (745, 317)
Screenshot: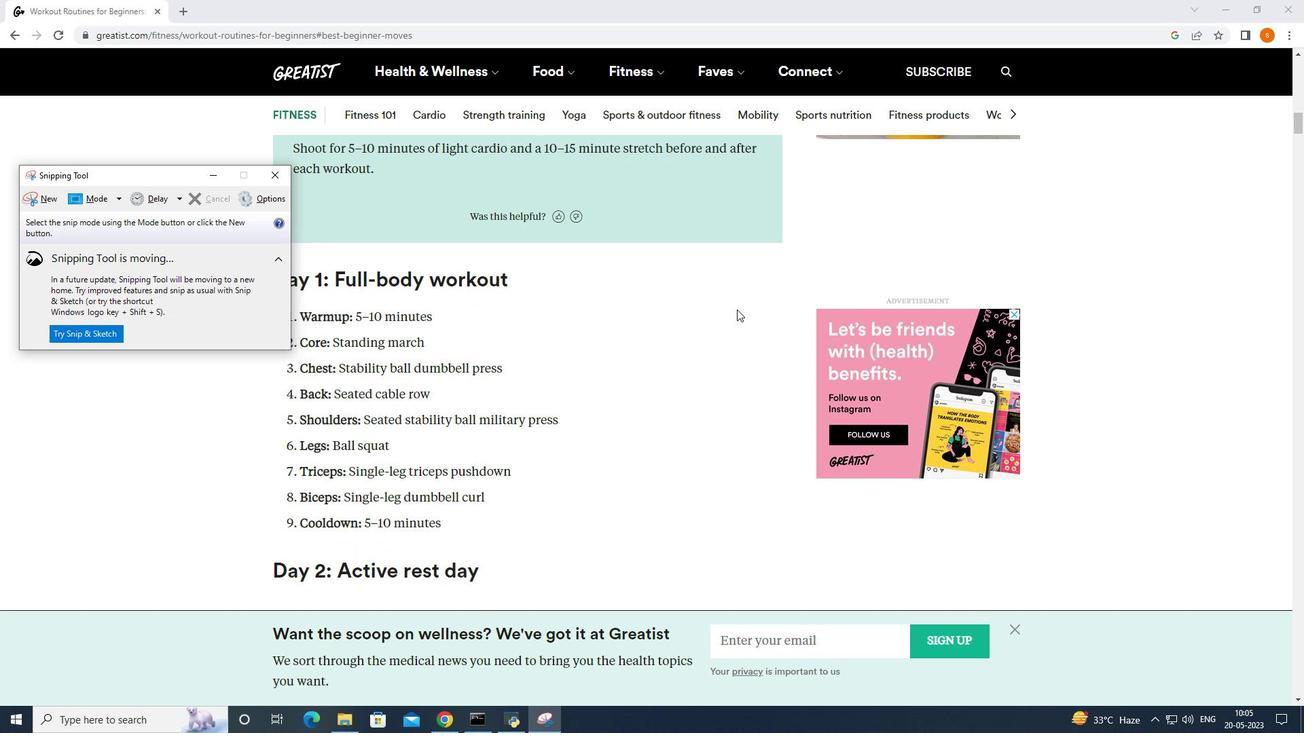 
Action: Mouse scrolled (745, 317) with delta (0, 0)
Screenshot: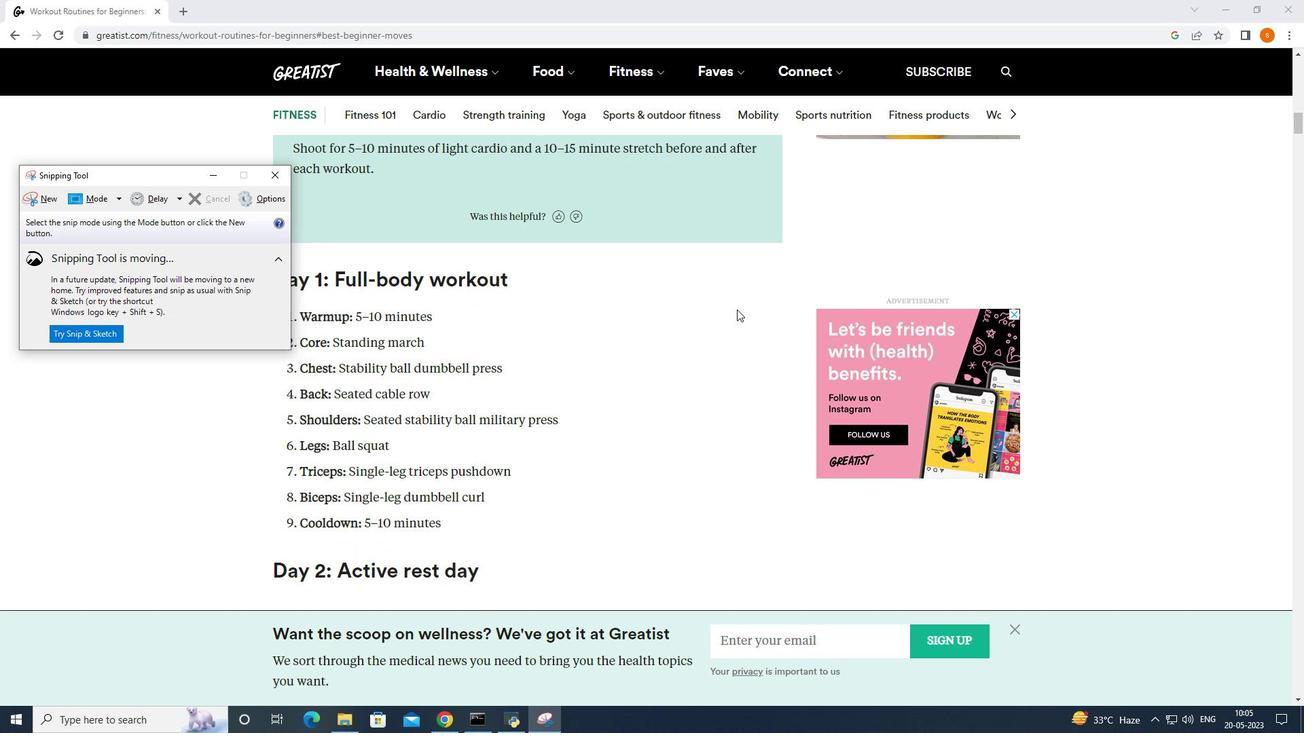 
Action: Mouse moved to (760, 328)
Screenshot: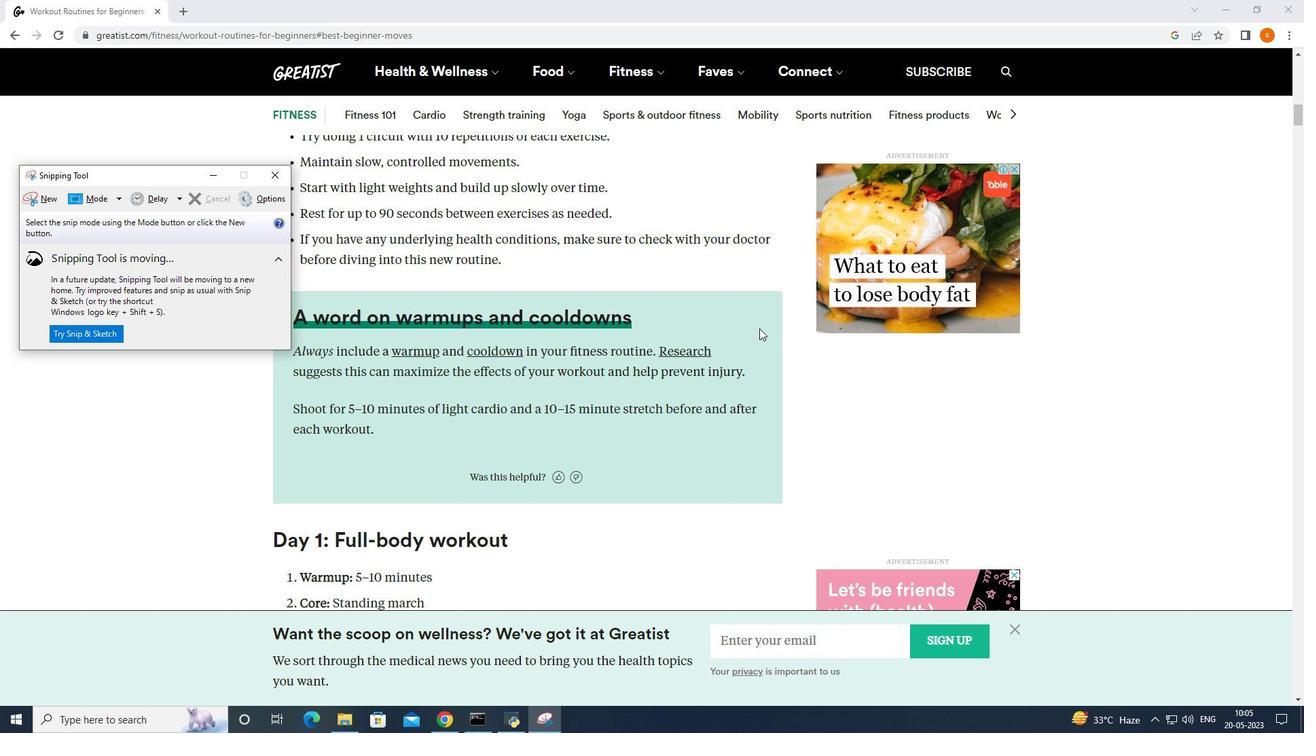 
Action: Mouse scrolled (760, 329) with delta (0, 0)
Screenshot: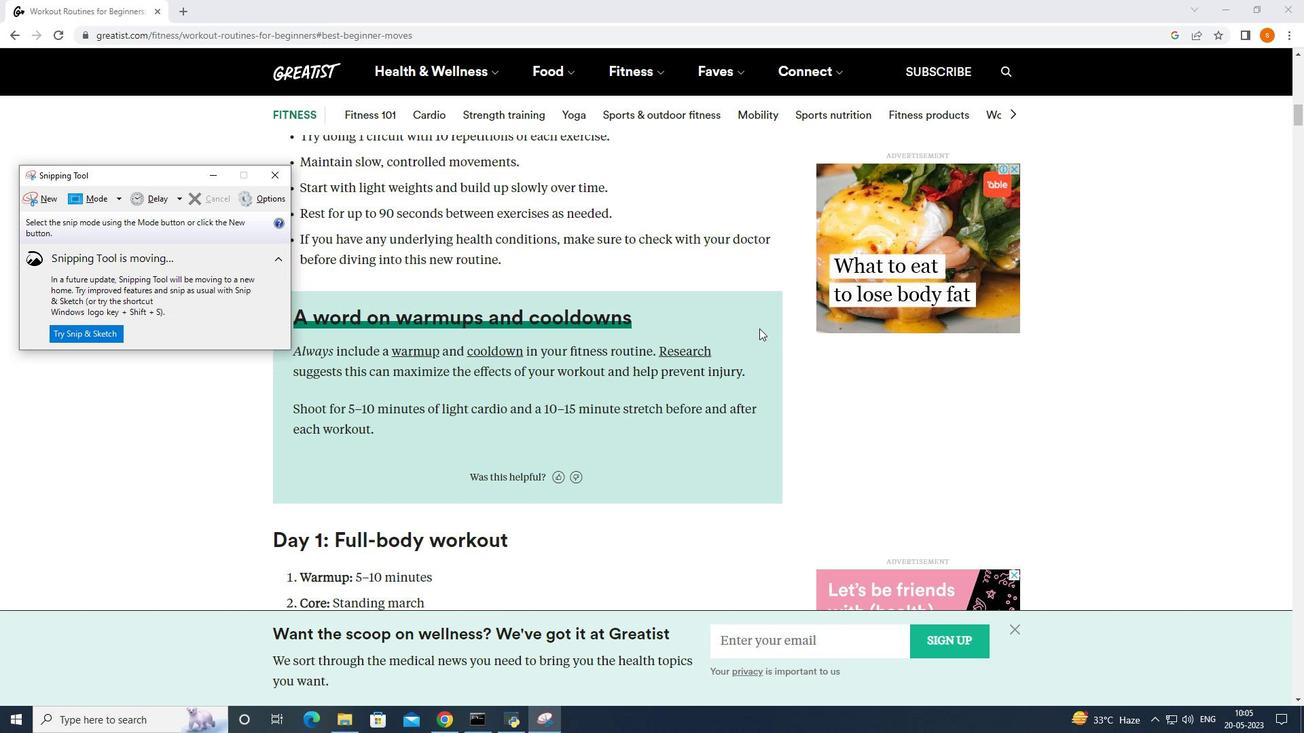 
Action: Mouse scrolled (760, 329) with delta (0, 0)
Screenshot: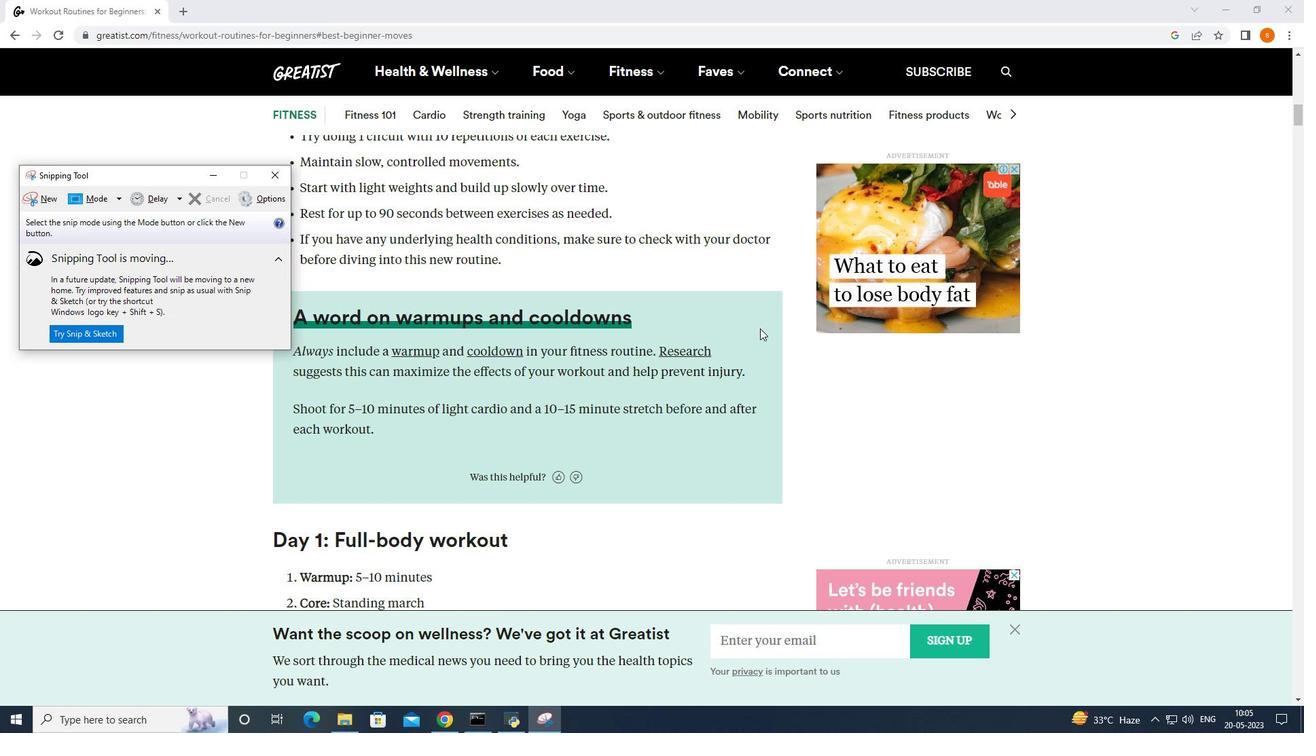 
Action: Mouse scrolled (760, 329) with delta (0, 0)
Screenshot: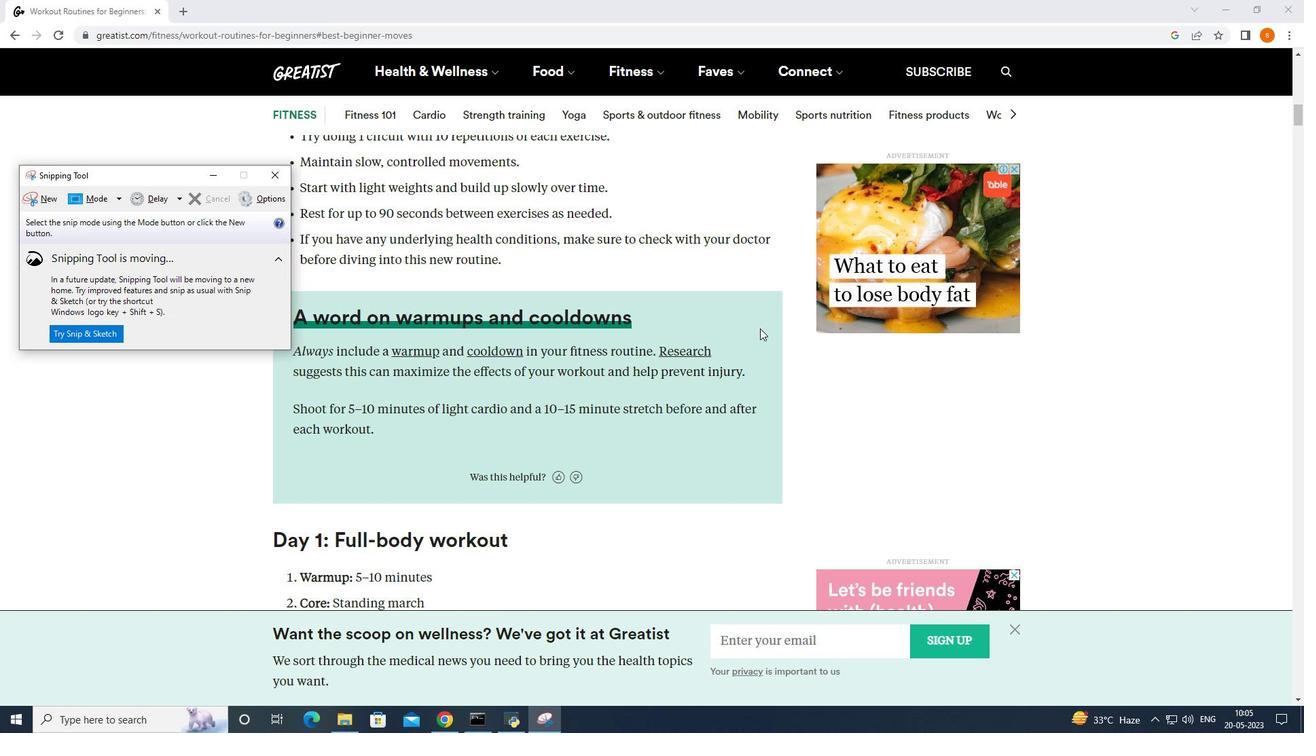 
Action: Mouse scrolled (760, 329) with delta (0, 0)
Screenshot: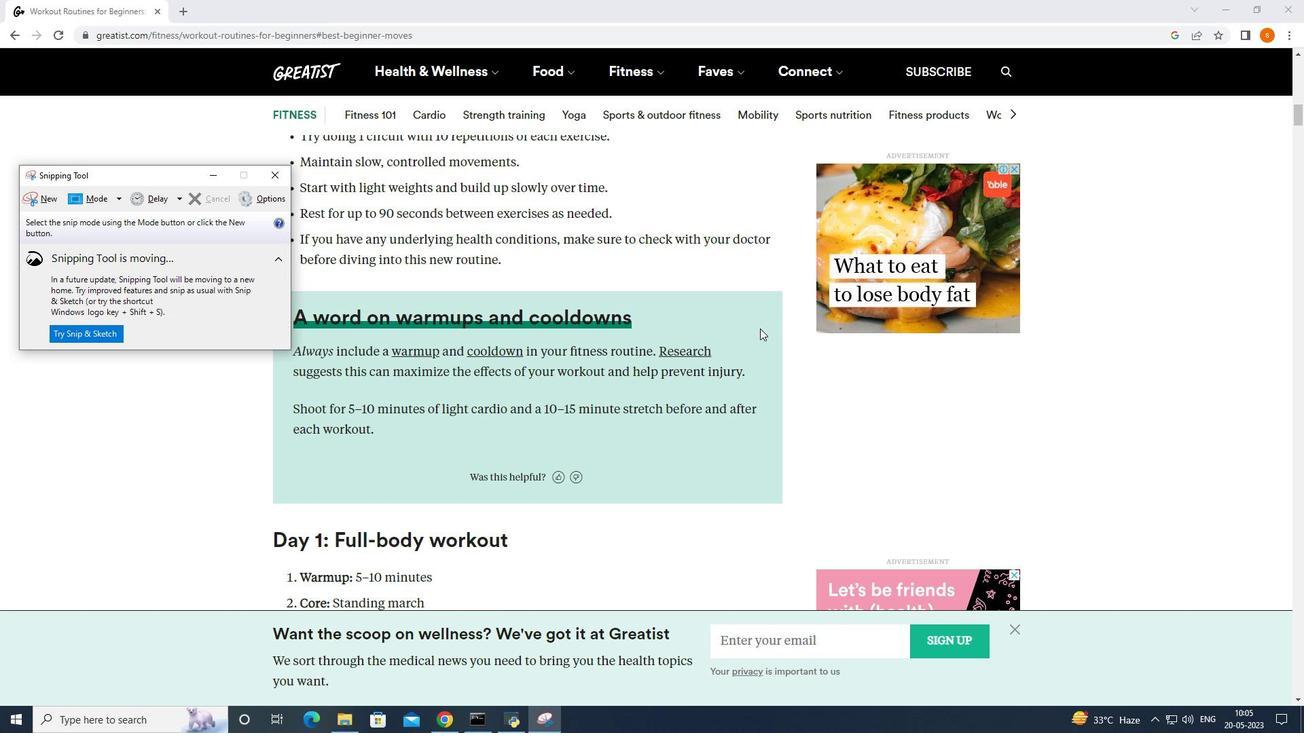 
Action: Mouse moved to (760, 328)
Screenshot: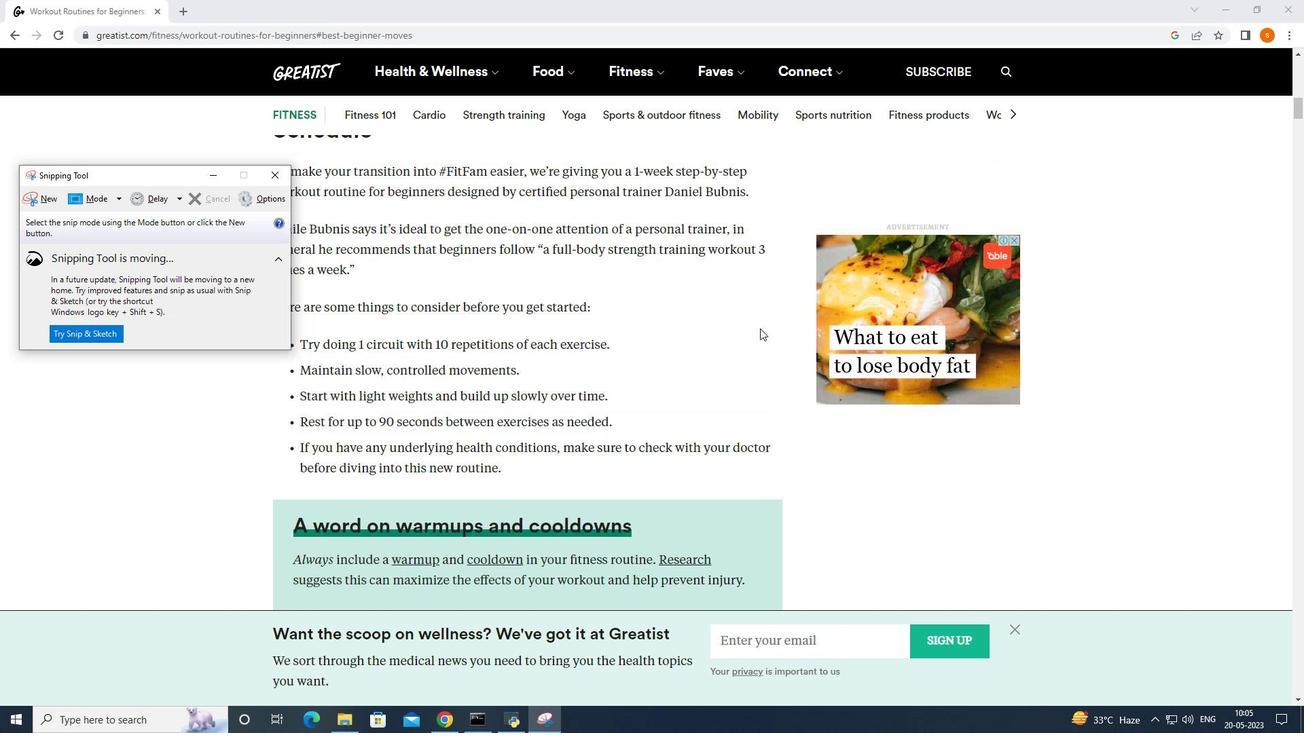 
Action: Mouse scrolled (760, 329) with delta (0, 0)
Screenshot: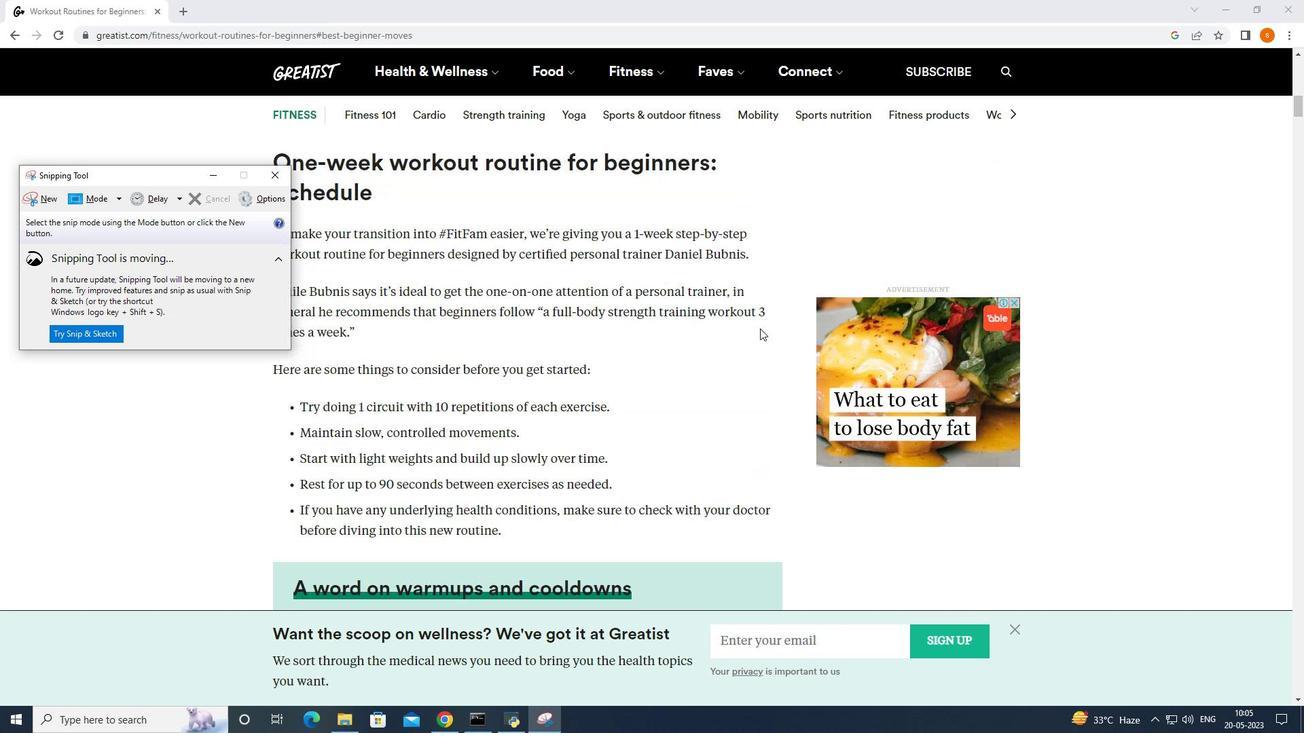 
Action: Mouse scrolled (760, 329) with delta (0, 0)
Screenshot: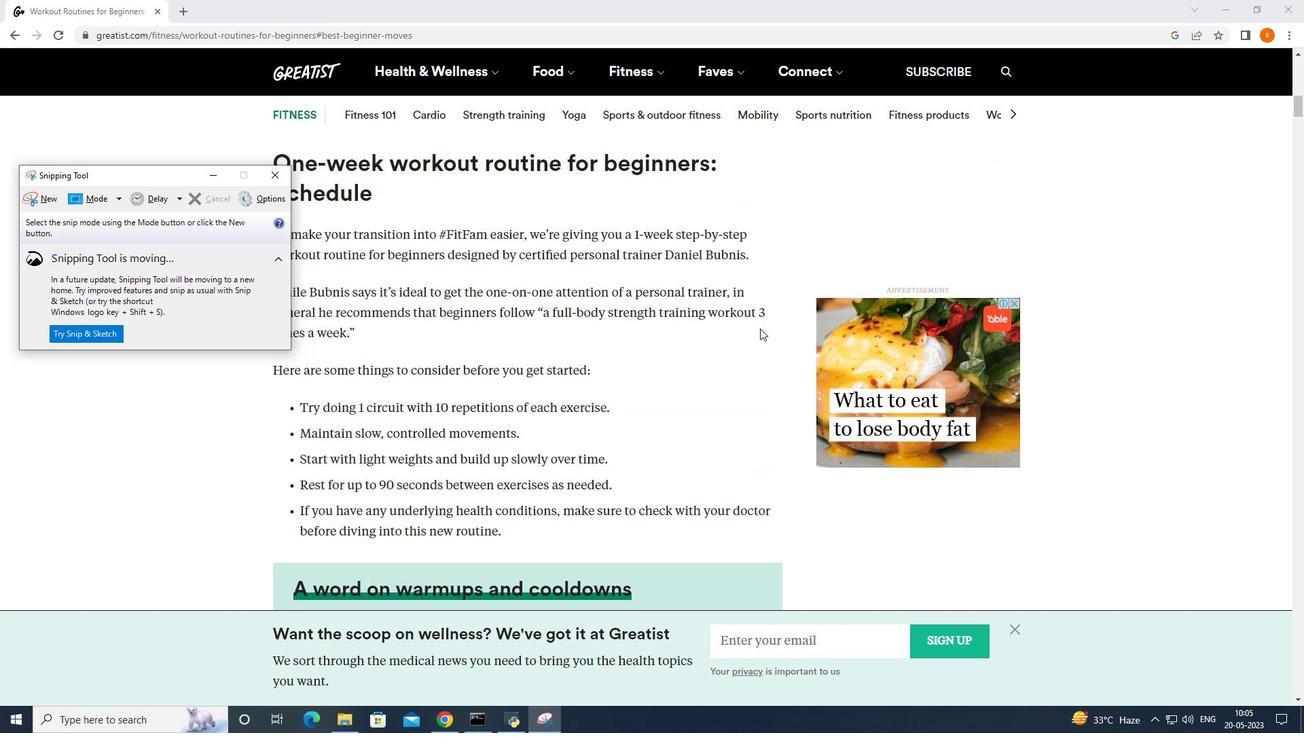 
Action: Mouse scrolled (760, 329) with delta (0, 0)
Screenshot: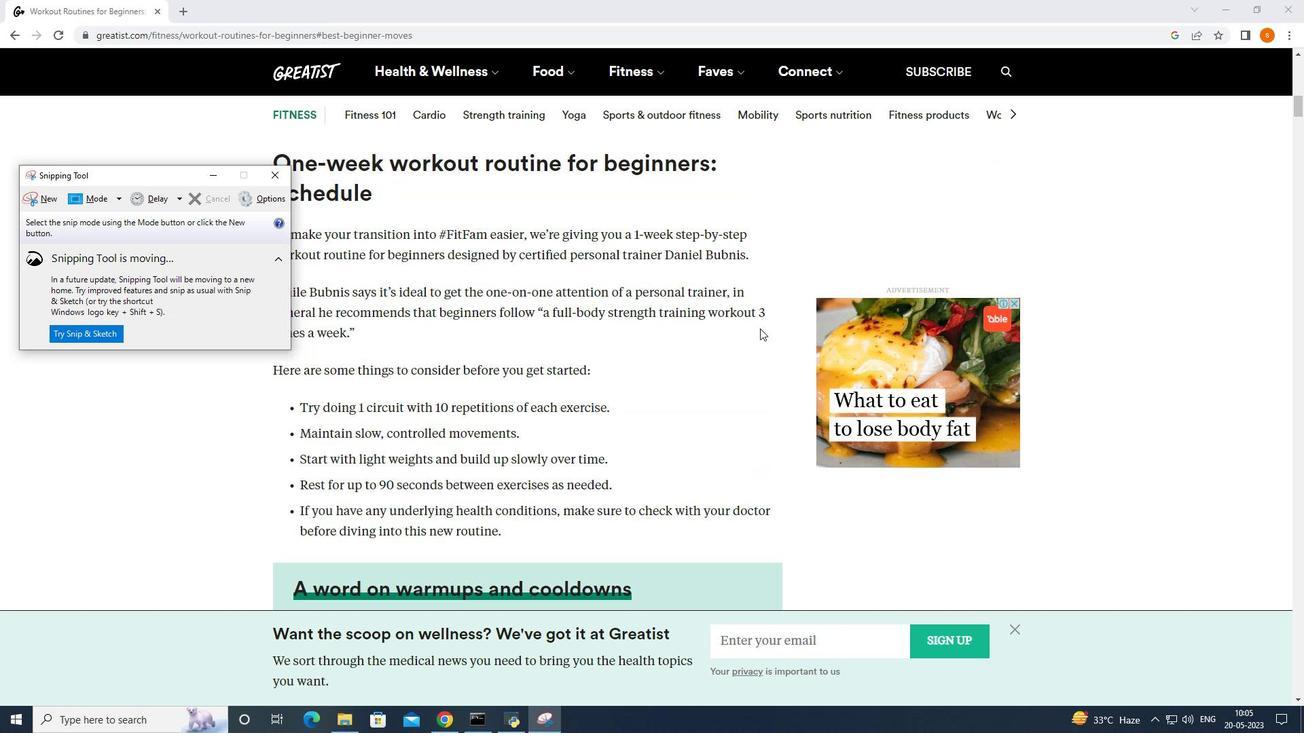 
Action: Mouse moved to (588, 351)
Screenshot: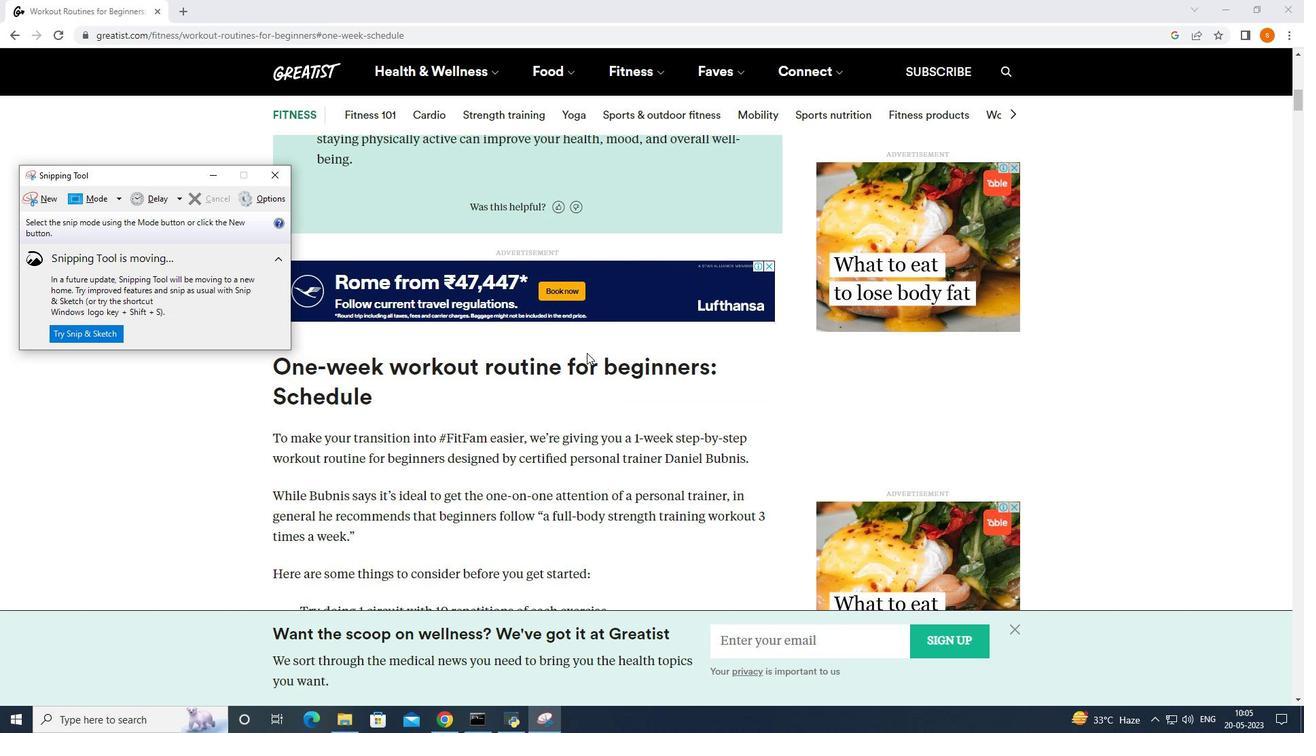 
Action: Mouse scrolled (588, 351) with delta (0, 0)
Screenshot: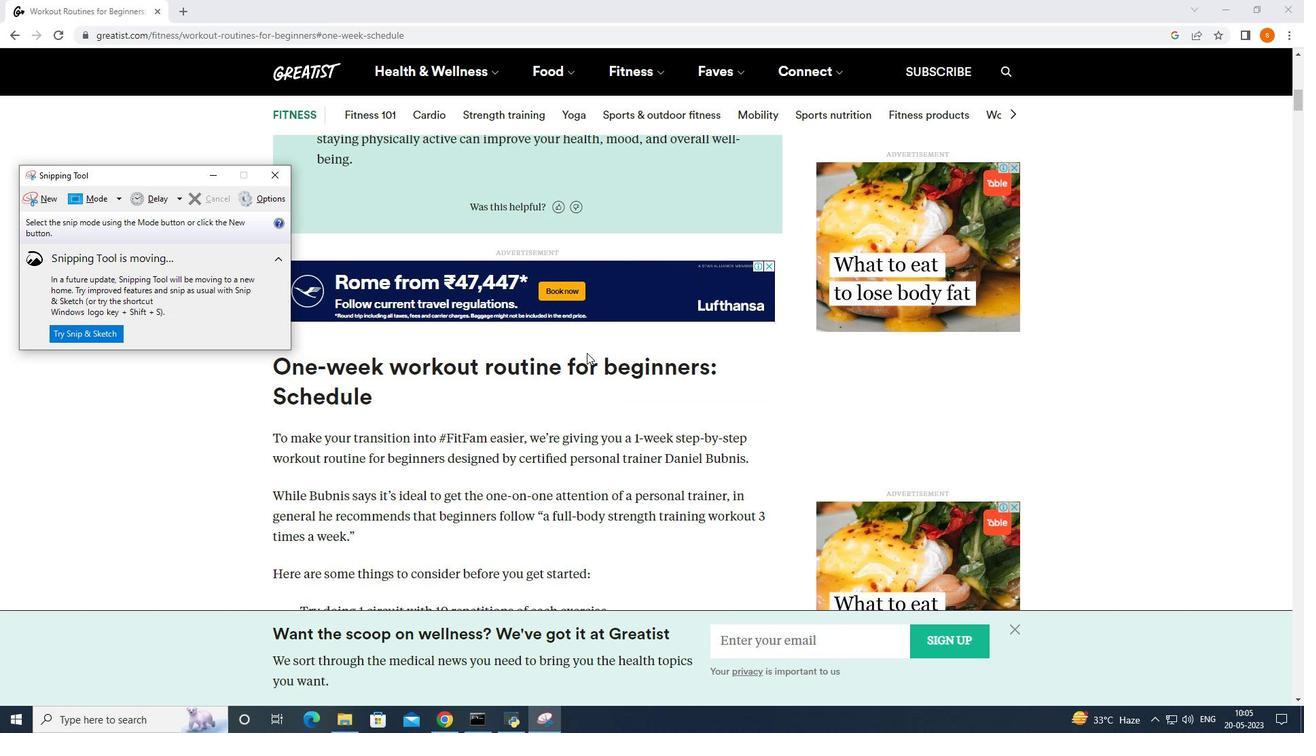 
Action: Mouse moved to (598, 350)
Screenshot: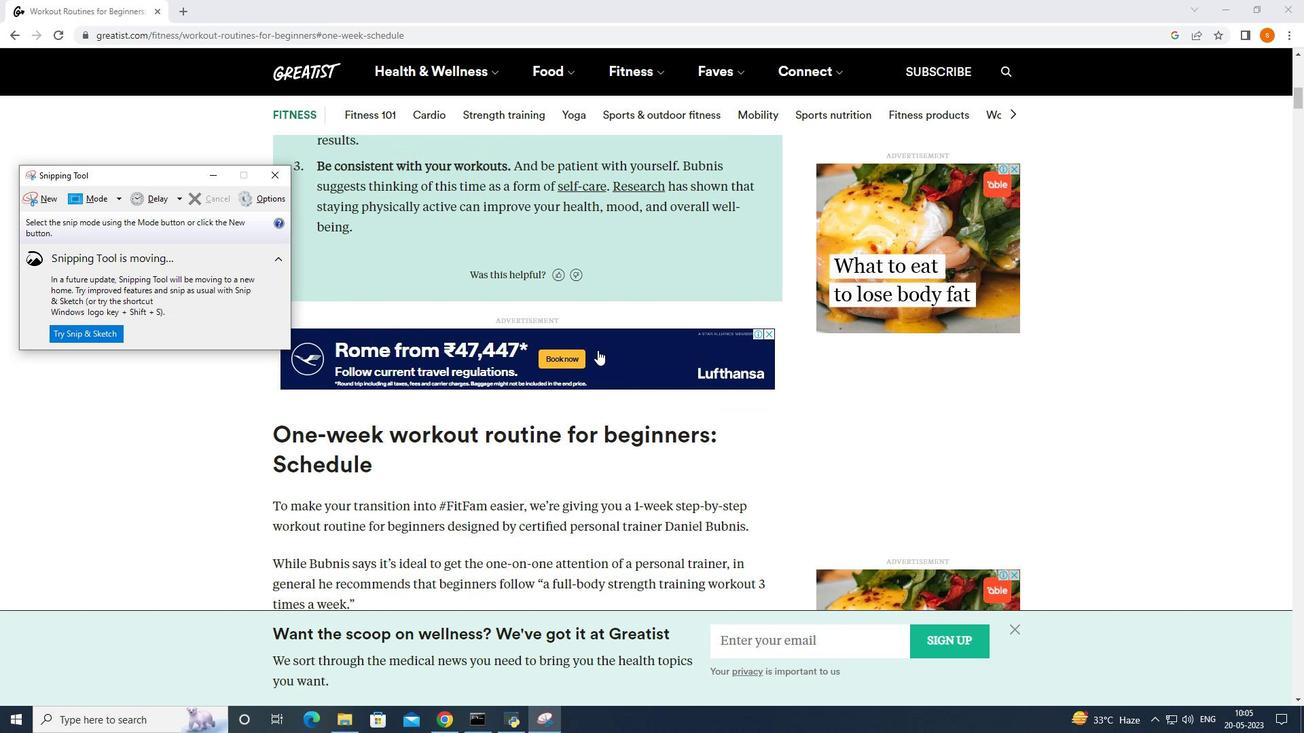
Action: Mouse scrolled (598, 349) with delta (0, 0)
